 Task:  Explore  Airbnb accommodations near the expo center and corporate facilities for your Plan to  stay for a business expo in Miami, Florida.
Action: Mouse moved to (416, 111)
Screenshot: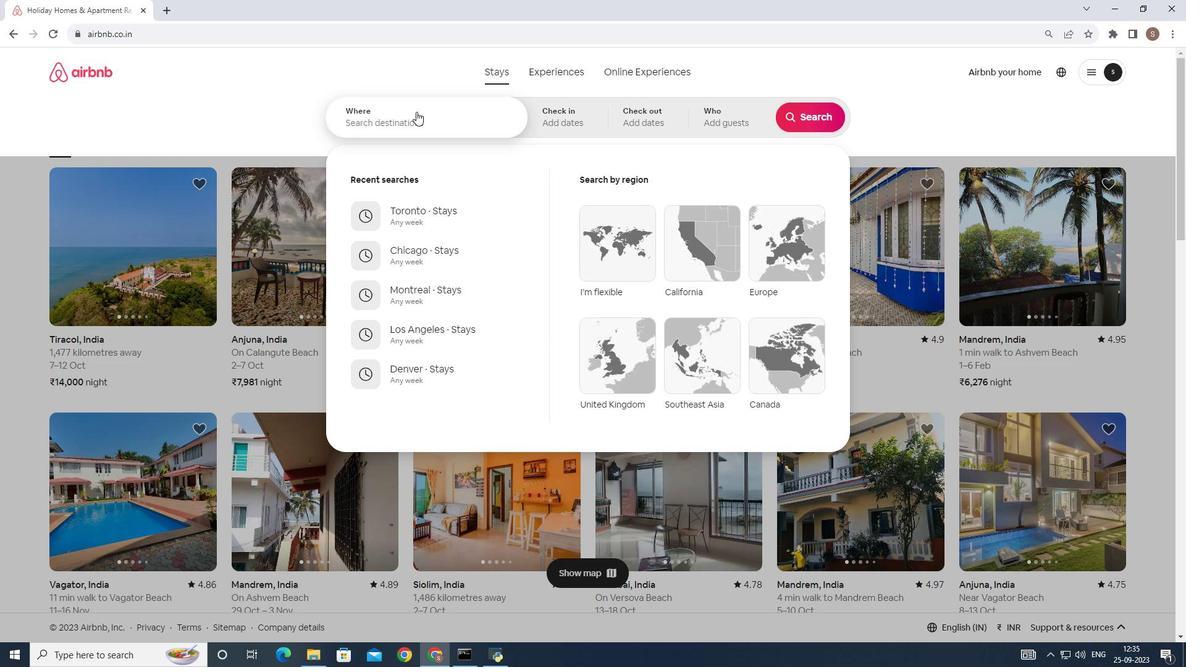 
Action: Mouse pressed left at (416, 111)
Screenshot: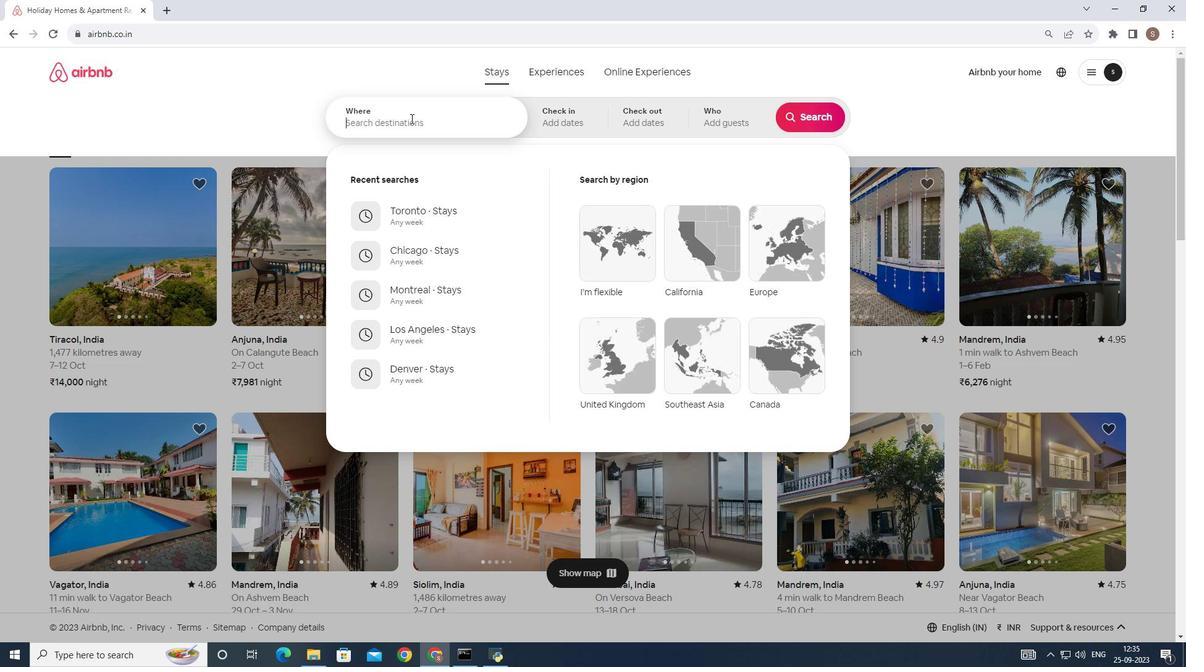 
Action: Mouse moved to (411, 118)
Screenshot: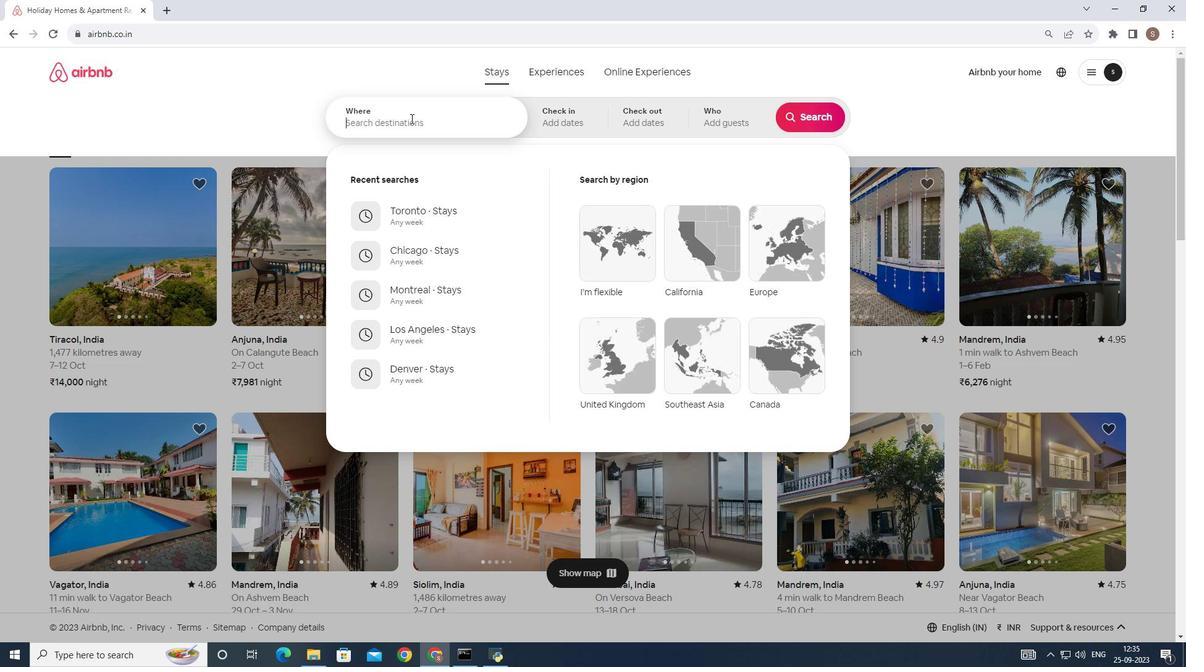 
Action: Key pressed miami
Screenshot: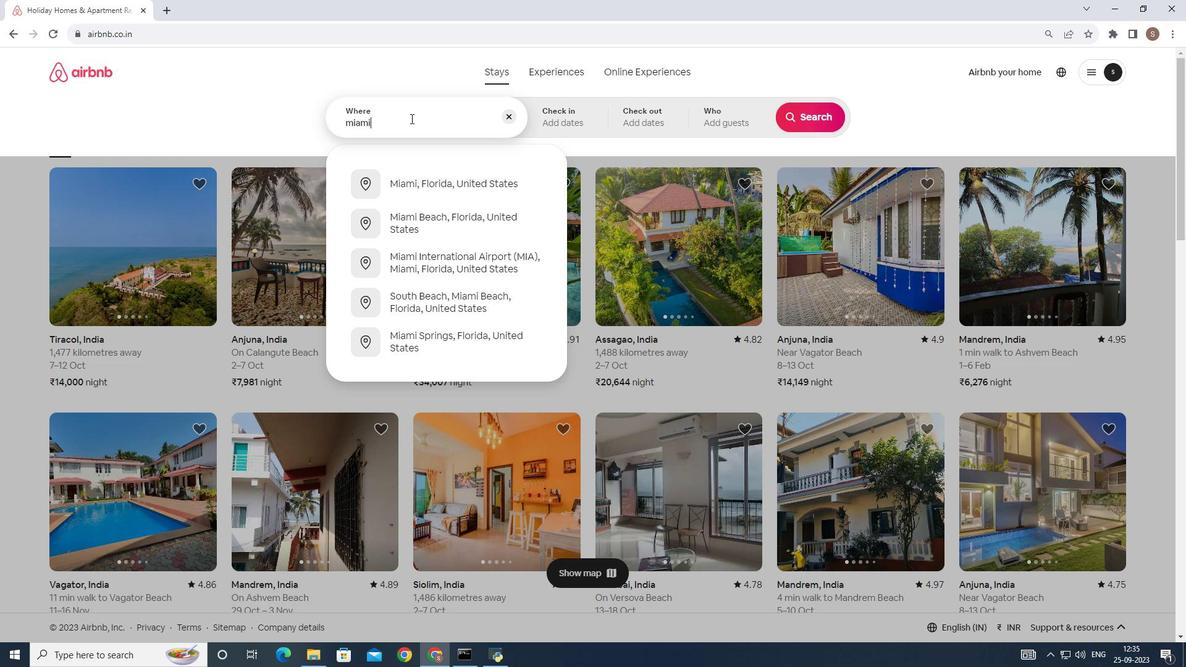 
Action: Mouse moved to (440, 193)
Screenshot: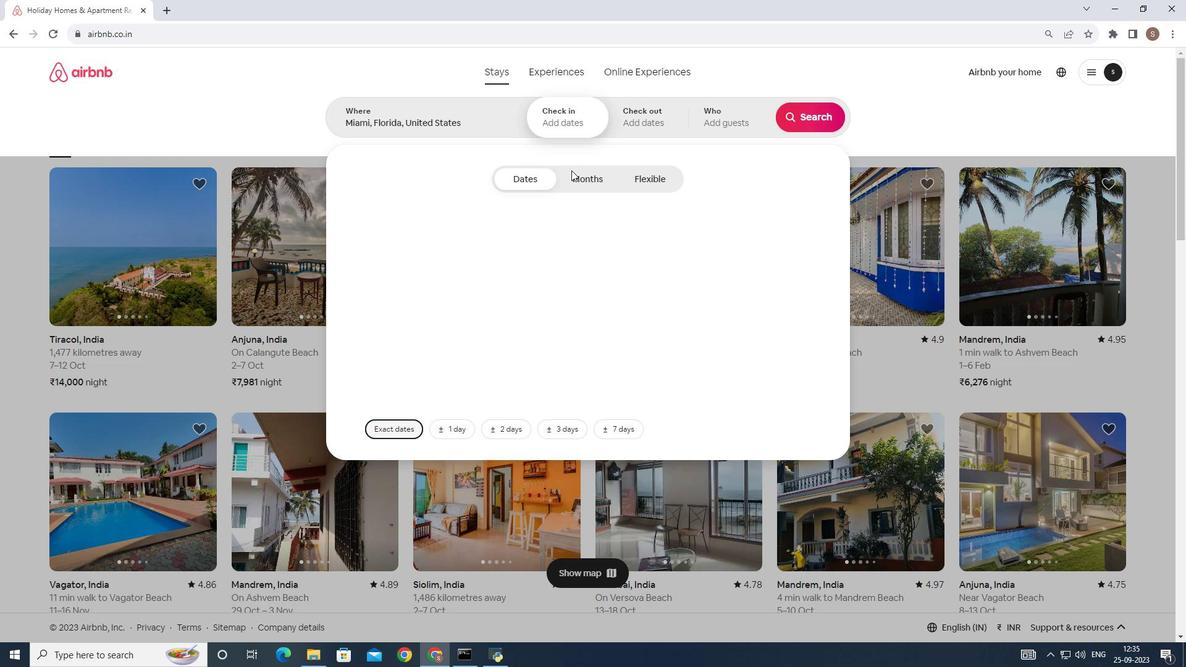 
Action: Mouse pressed left at (440, 193)
Screenshot: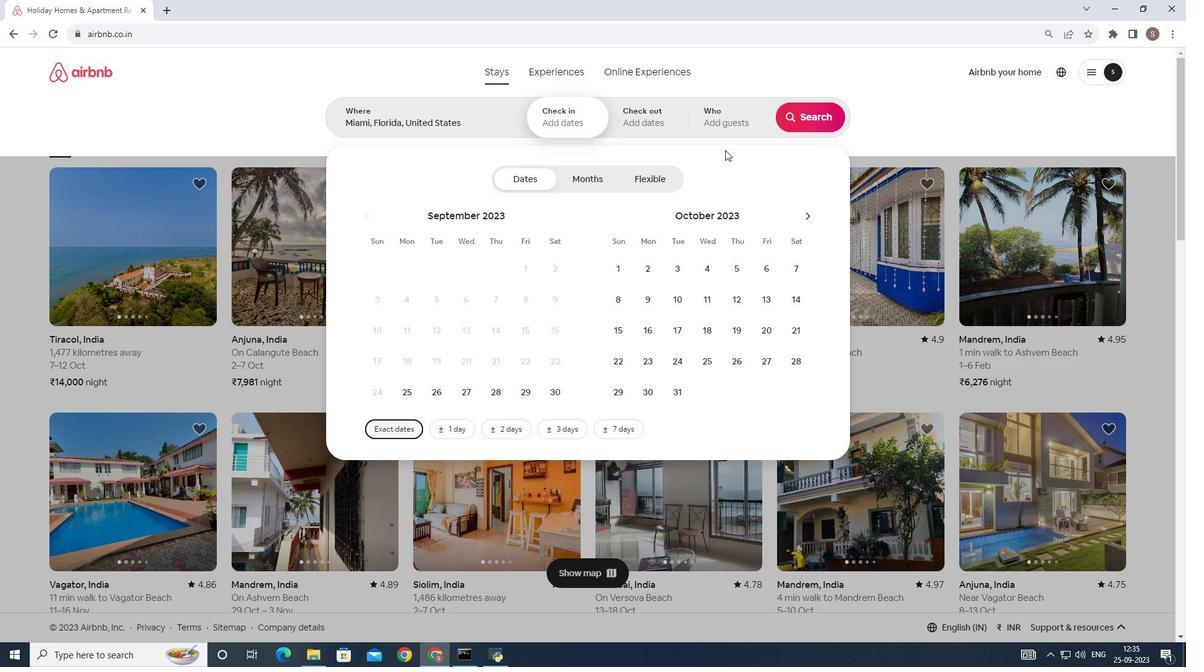 
Action: Mouse moved to (800, 120)
Screenshot: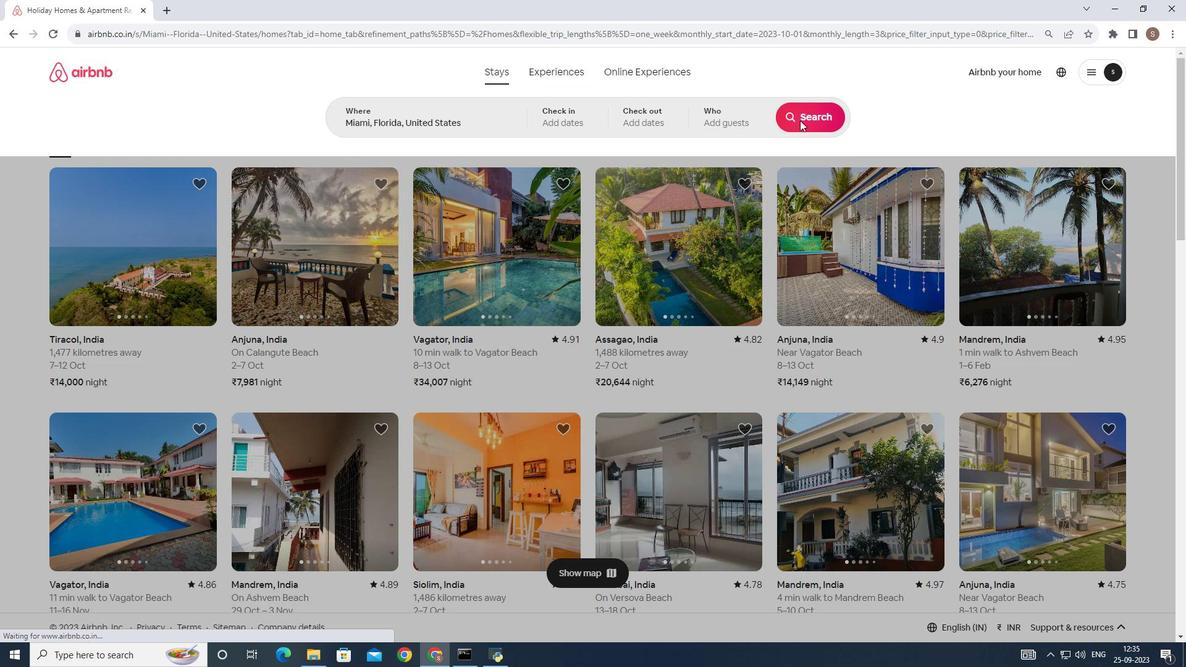 
Action: Mouse pressed left at (800, 120)
Screenshot: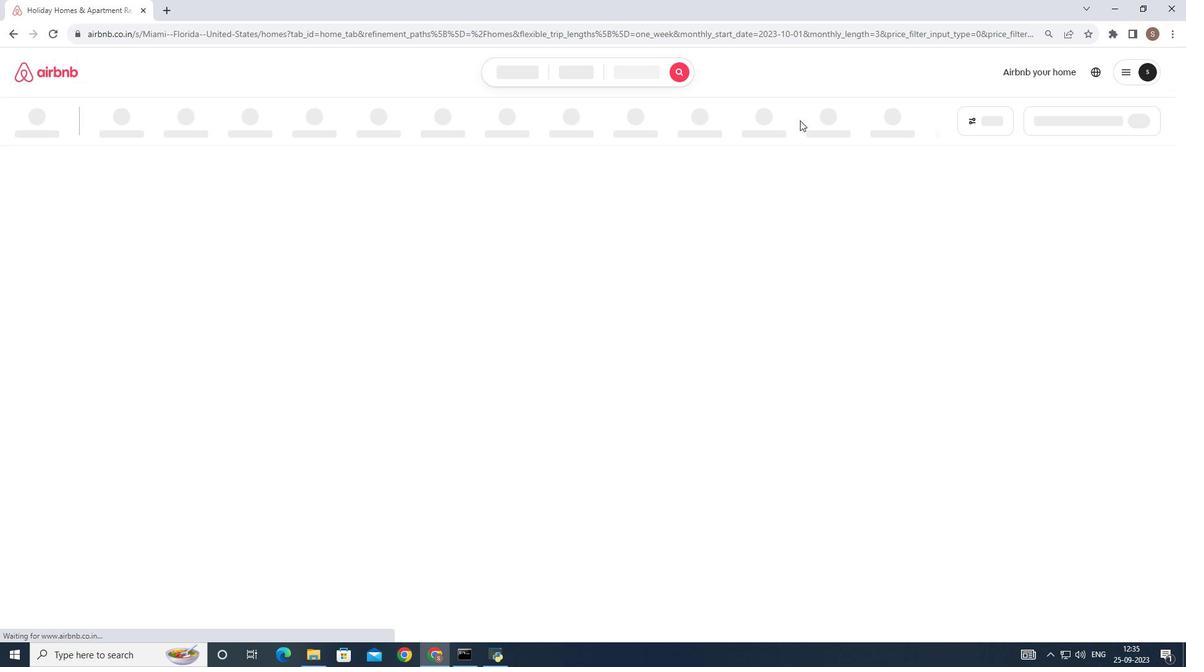 
Action: Mouse moved to (397, 122)
Screenshot: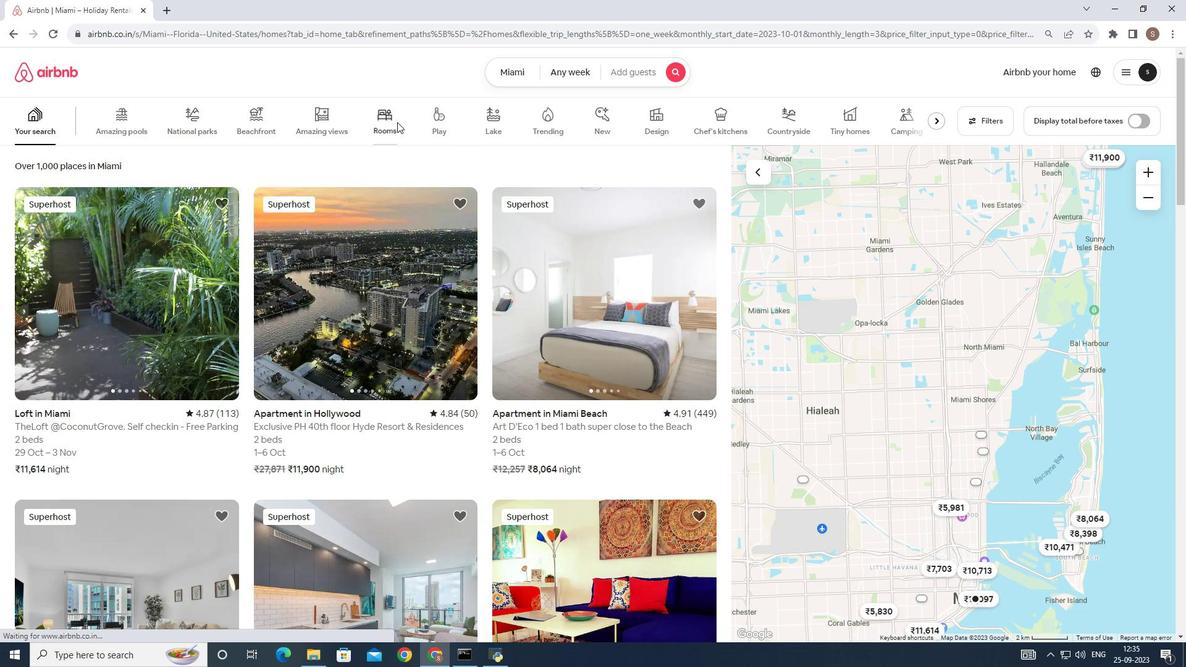 
Action: Mouse pressed left at (397, 122)
Screenshot: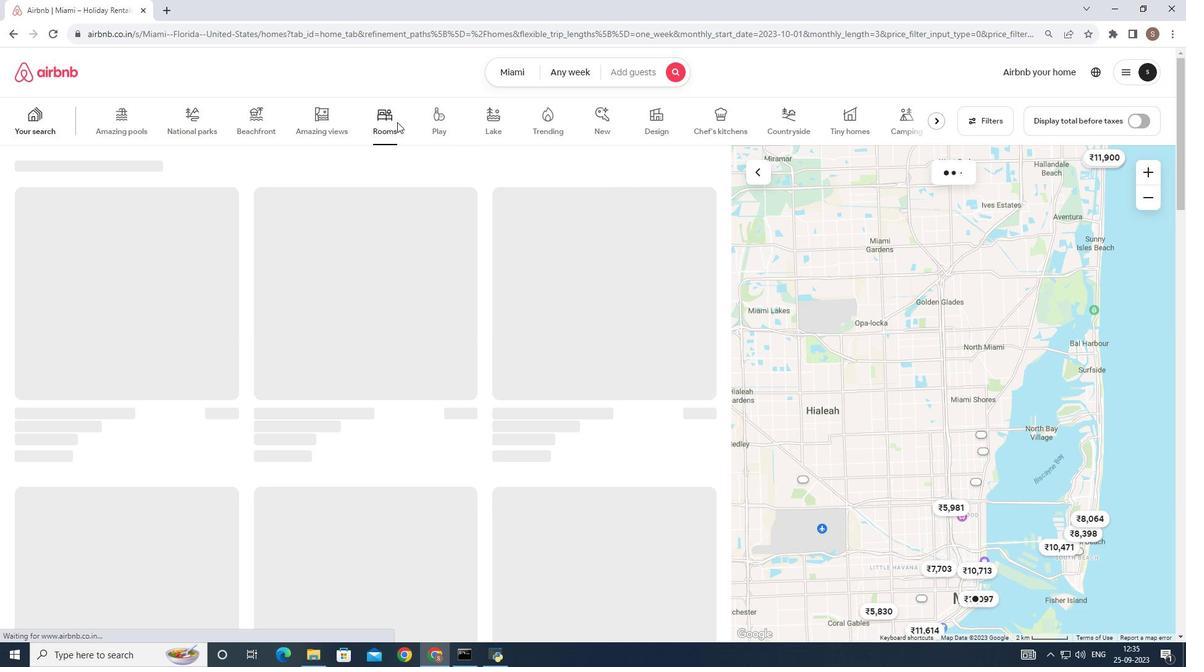
Action: Mouse moved to (361, 345)
Screenshot: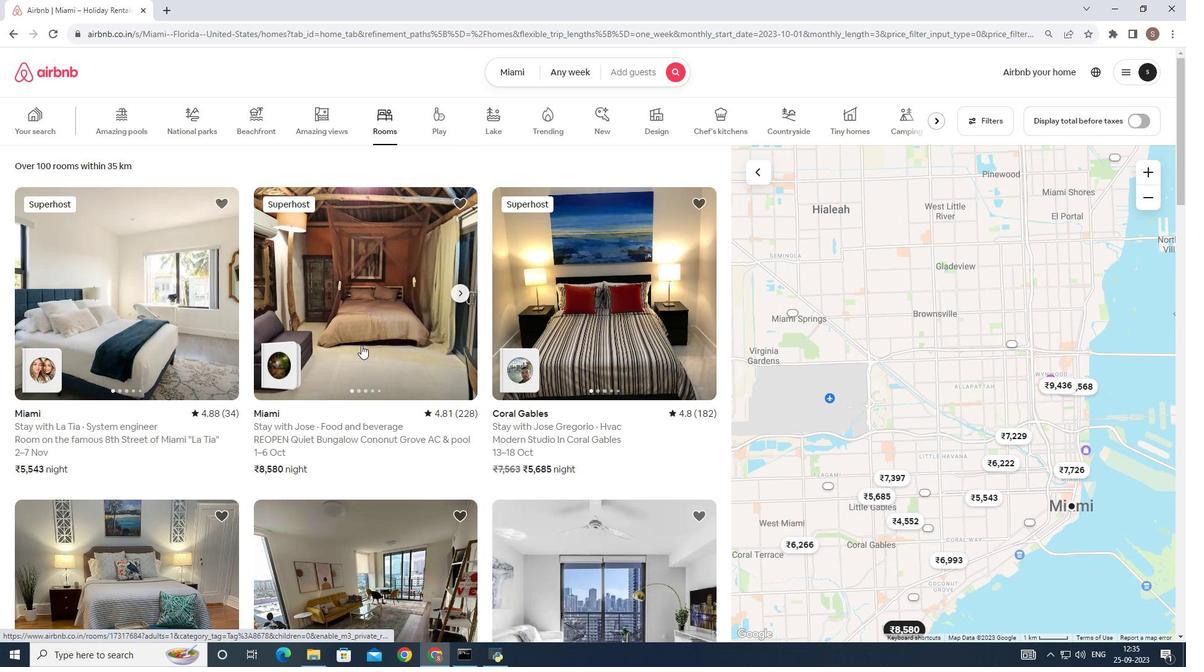 
Action: Mouse scrolled (361, 344) with delta (0, 0)
Screenshot: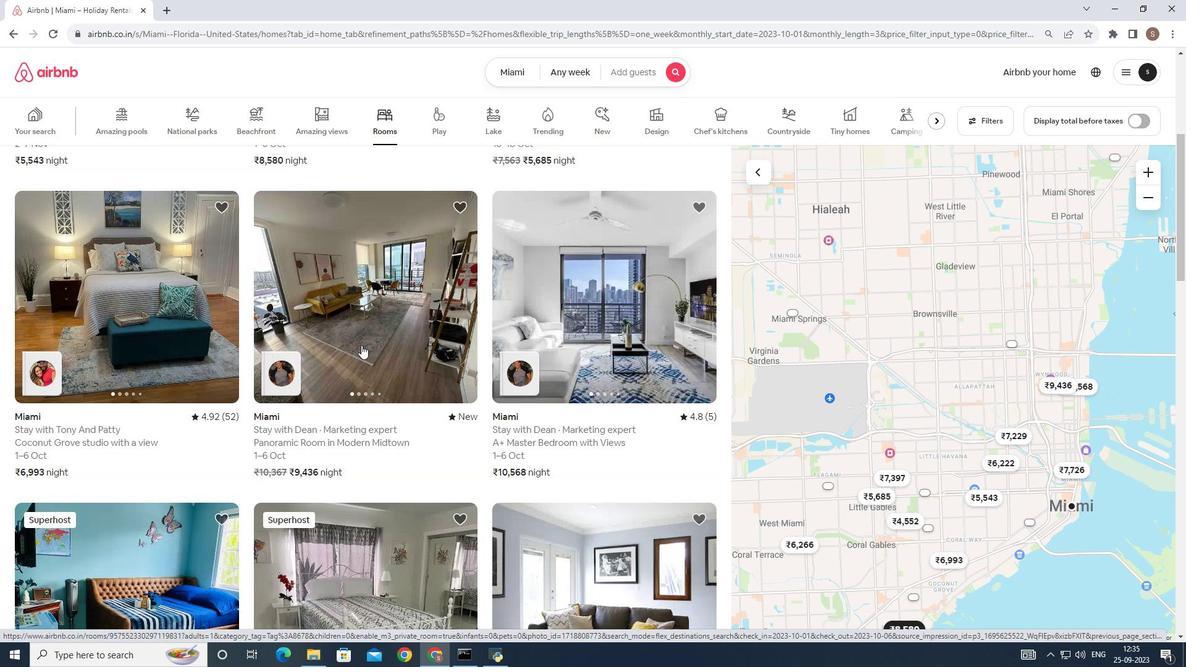 
Action: Mouse scrolled (361, 344) with delta (0, 0)
Screenshot: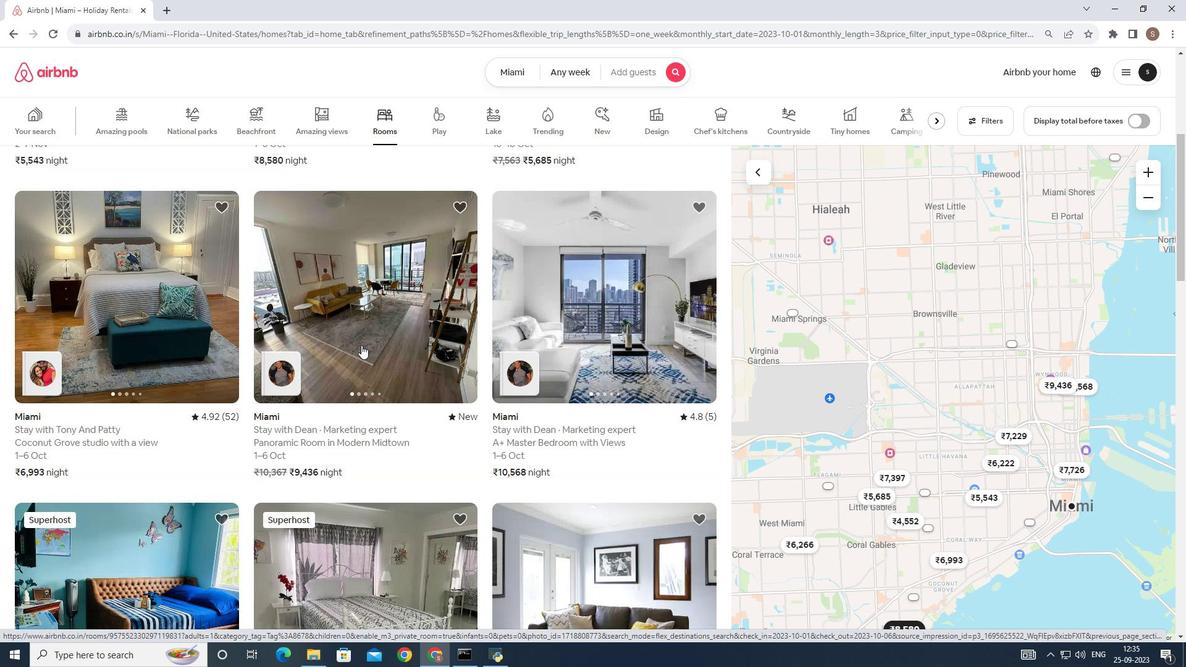 
Action: Mouse scrolled (361, 344) with delta (0, 0)
Screenshot: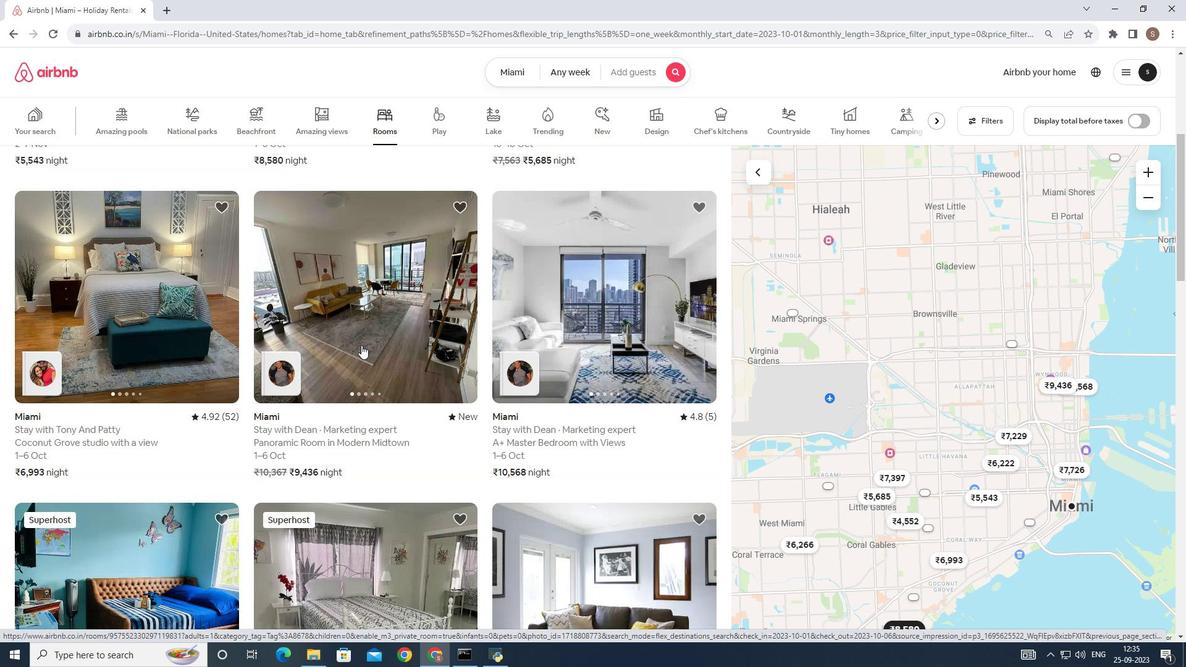 
Action: Mouse scrolled (361, 344) with delta (0, 0)
Screenshot: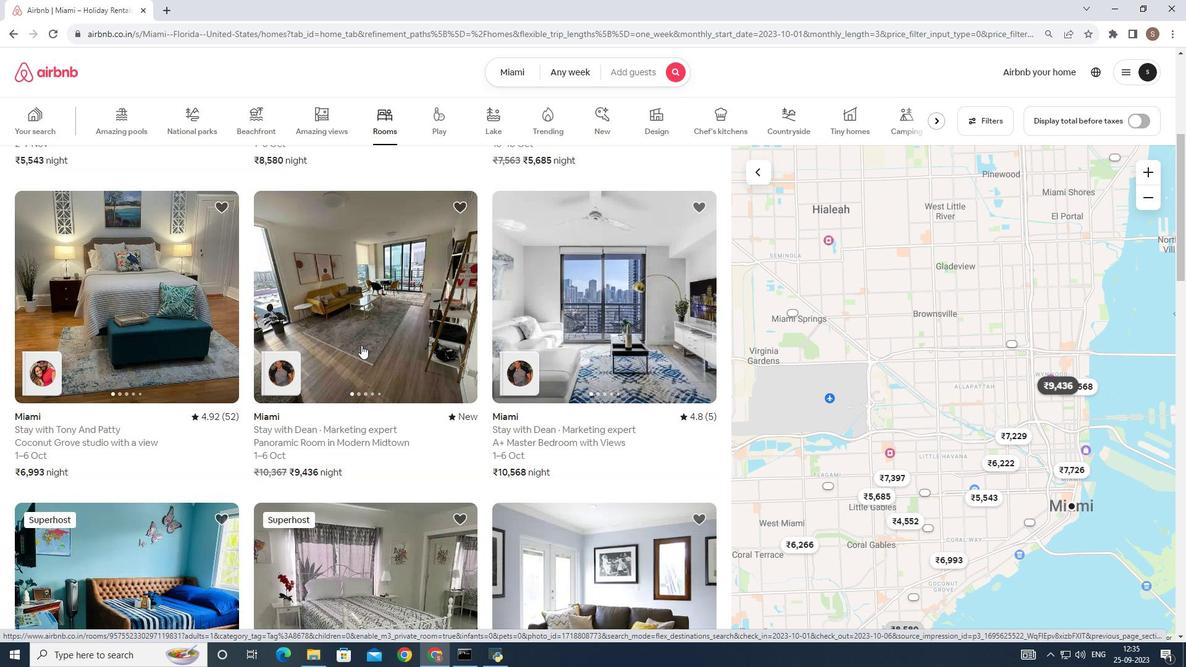 
Action: Mouse scrolled (361, 344) with delta (0, 0)
Screenshot: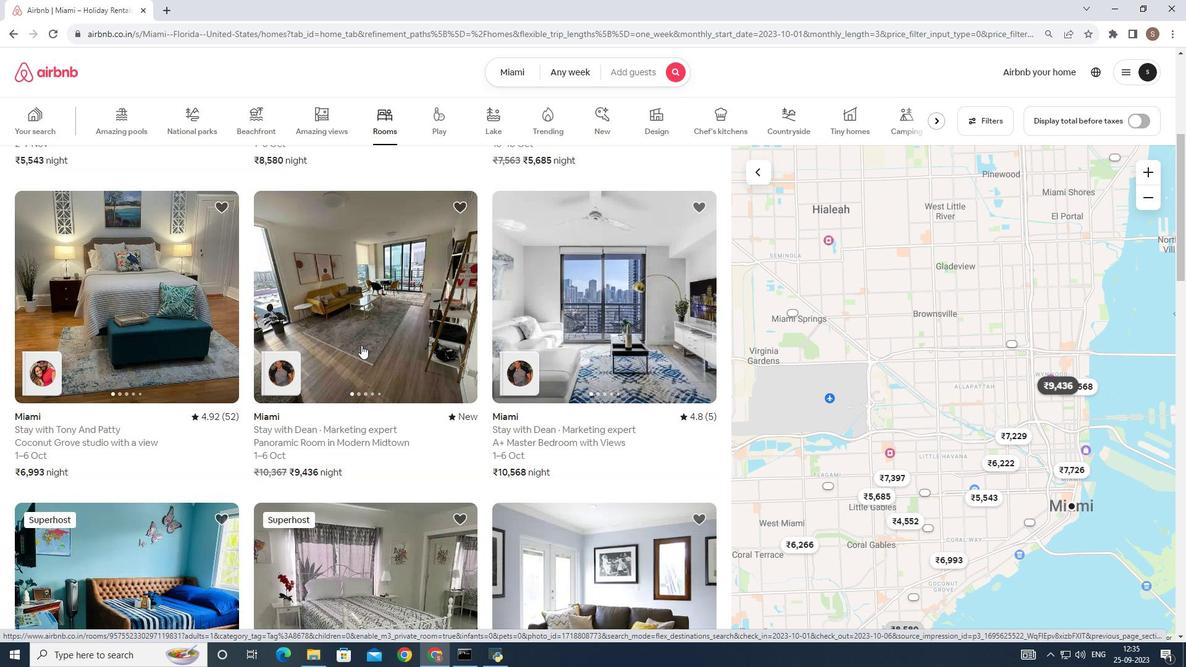 
Action: Mouse moved to (560, 339)
Screenshot: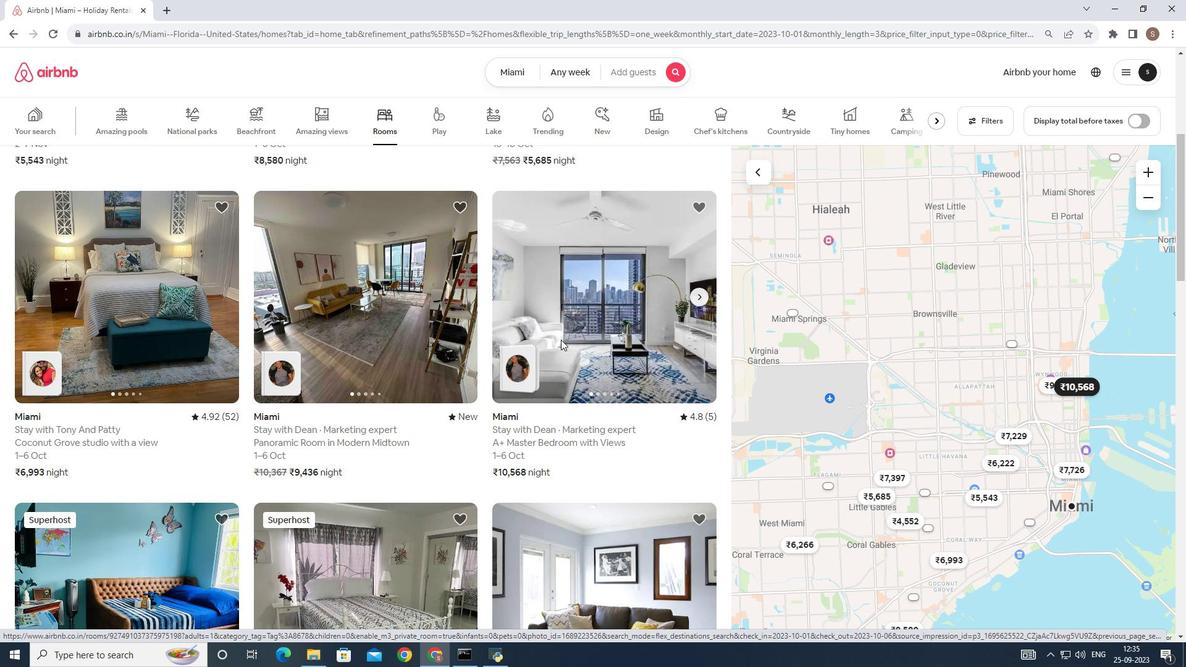 
Action: Mouse pressed left at (560, 339)
Screenshot: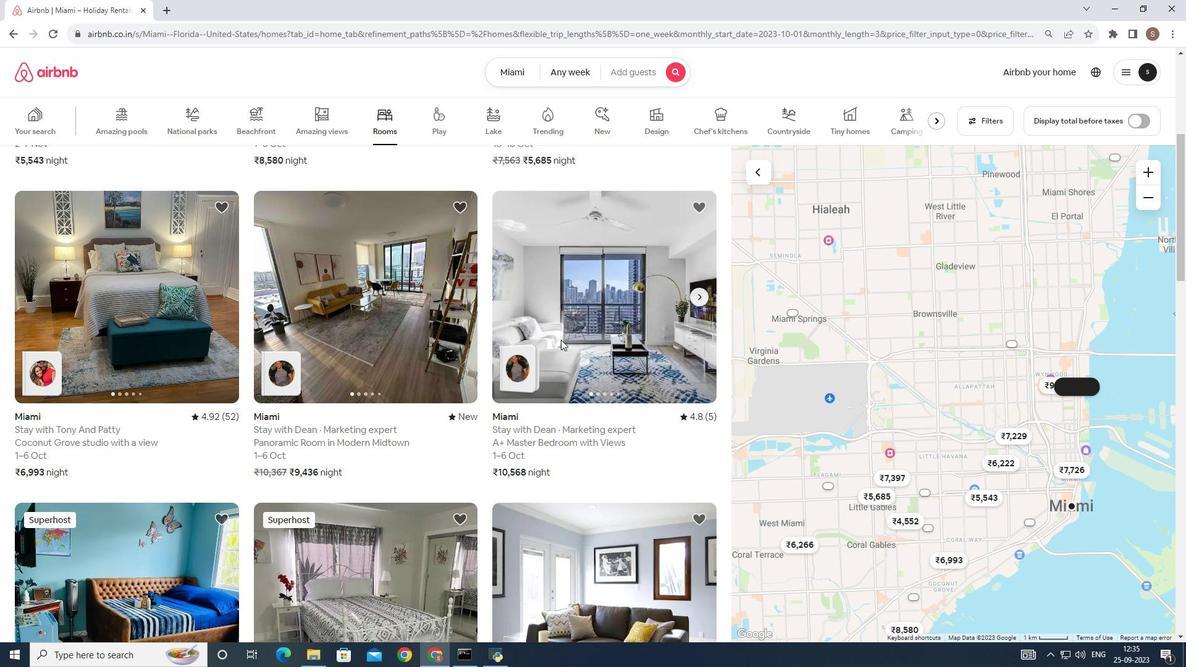 
Action: Mouse moved to (404, 358)
Screenshot: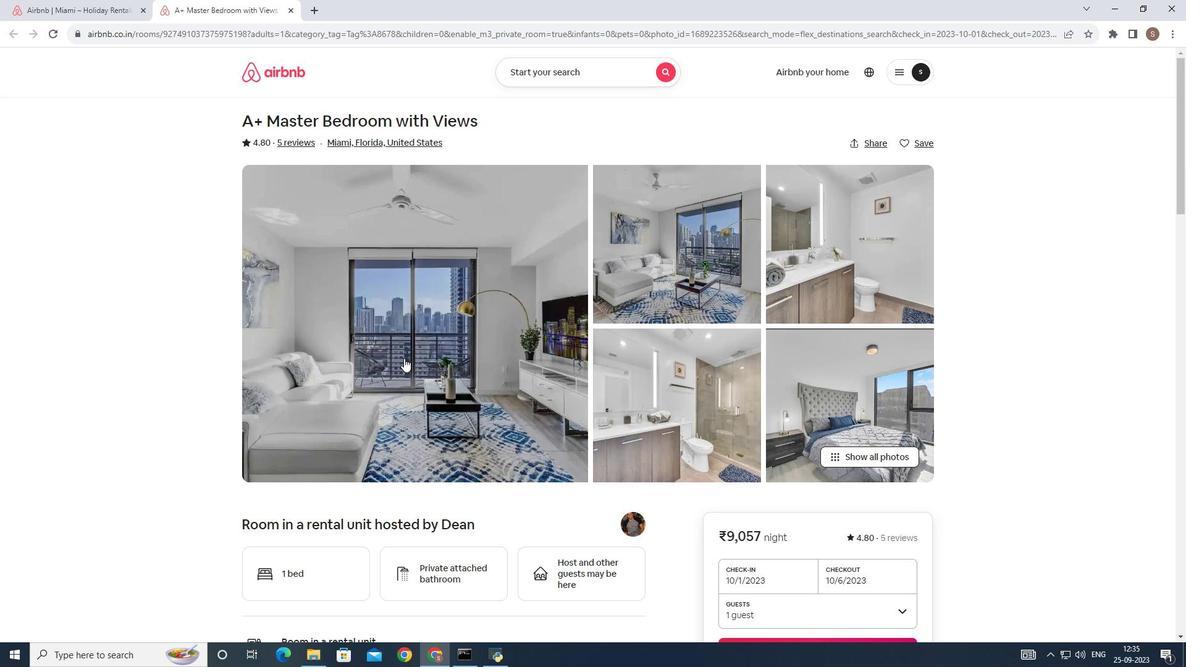 
Action: Mouse scrolled (404, 357) with delta (0, 0)
Screenshot: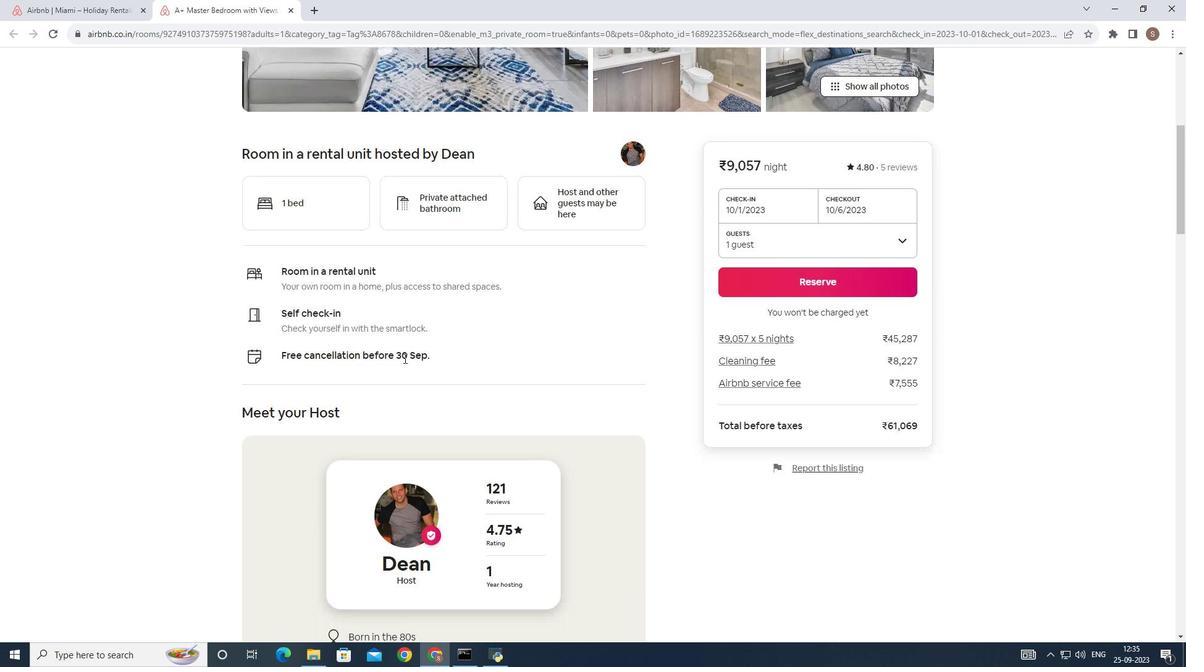 
Action: Mouse scrolled (404, 357) with delta (0, 0)
Screenshot: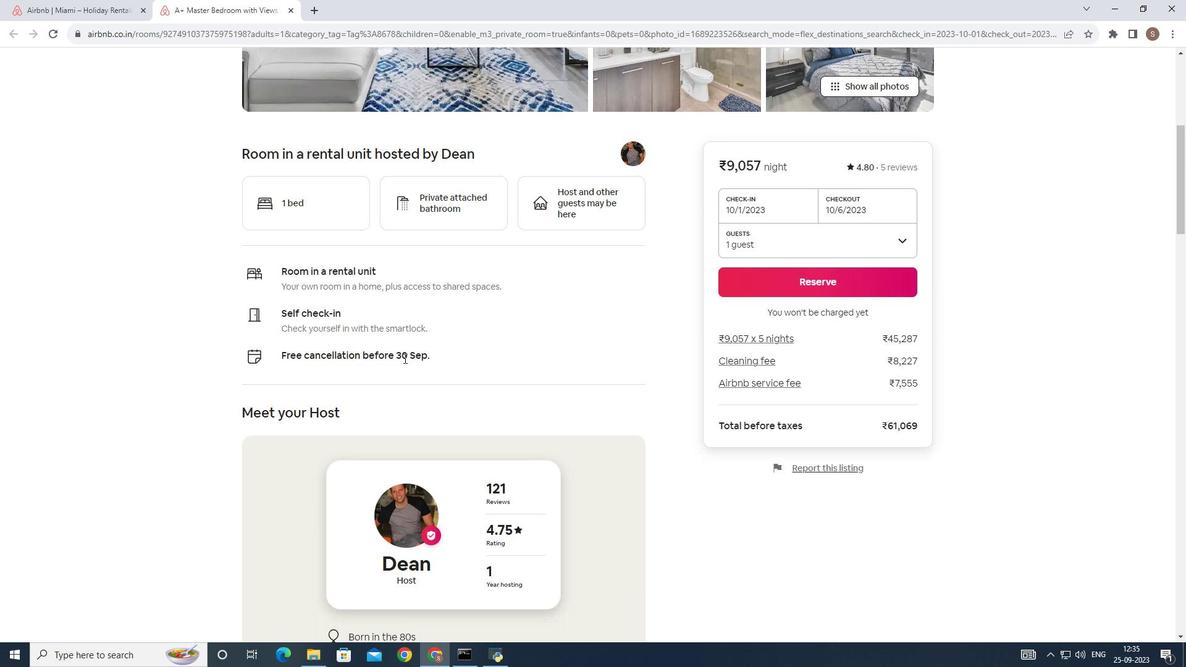 
Action: Mouse scrolled (404, 357) with delta (0, 0)
Screenshot: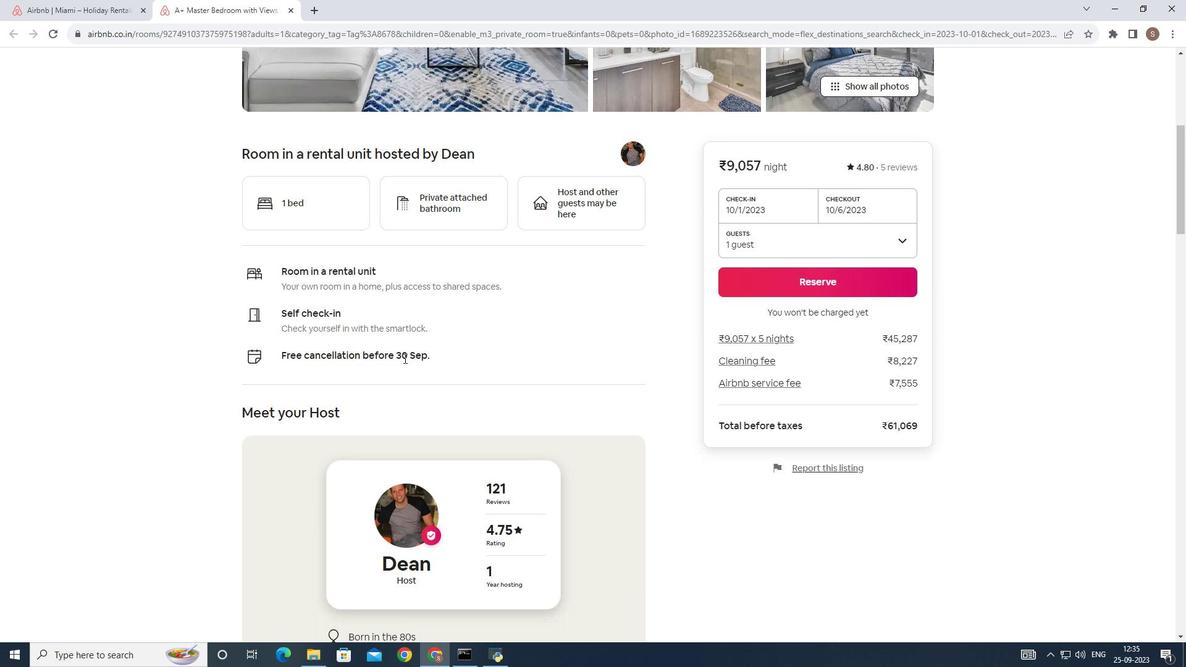 
Action: Mouse scrolled (404, 357) with delta (0, 0)
Screenshot: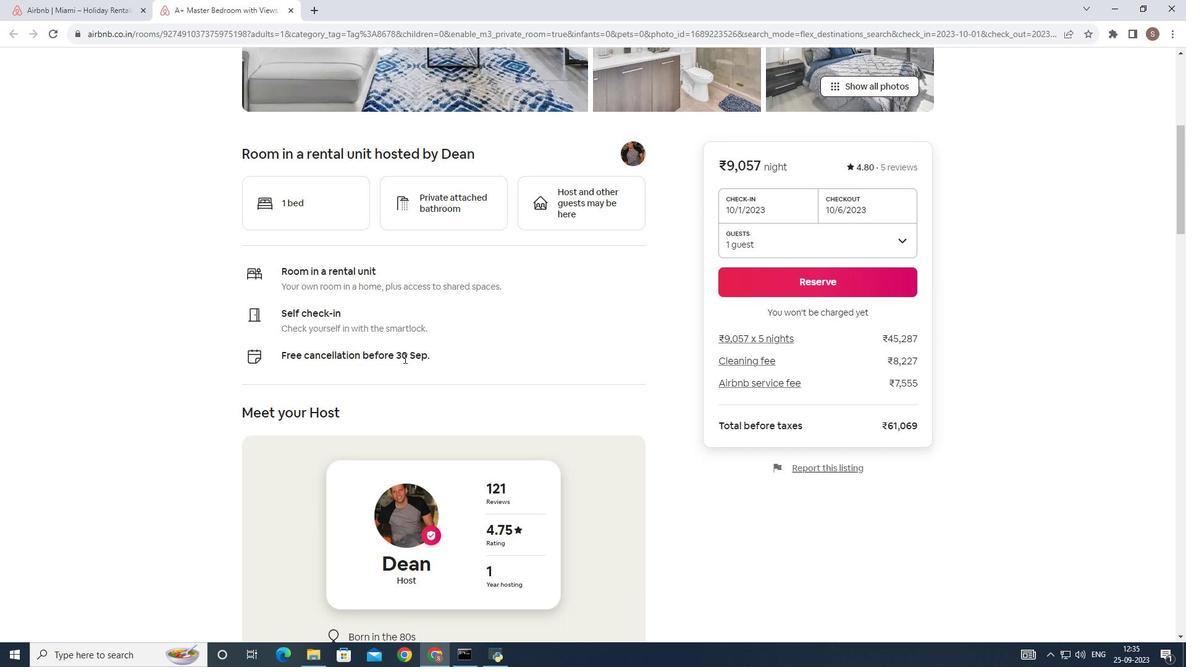 
Action: Mouse scrolled (404, 357) with delta (0, 0)
Screenshot: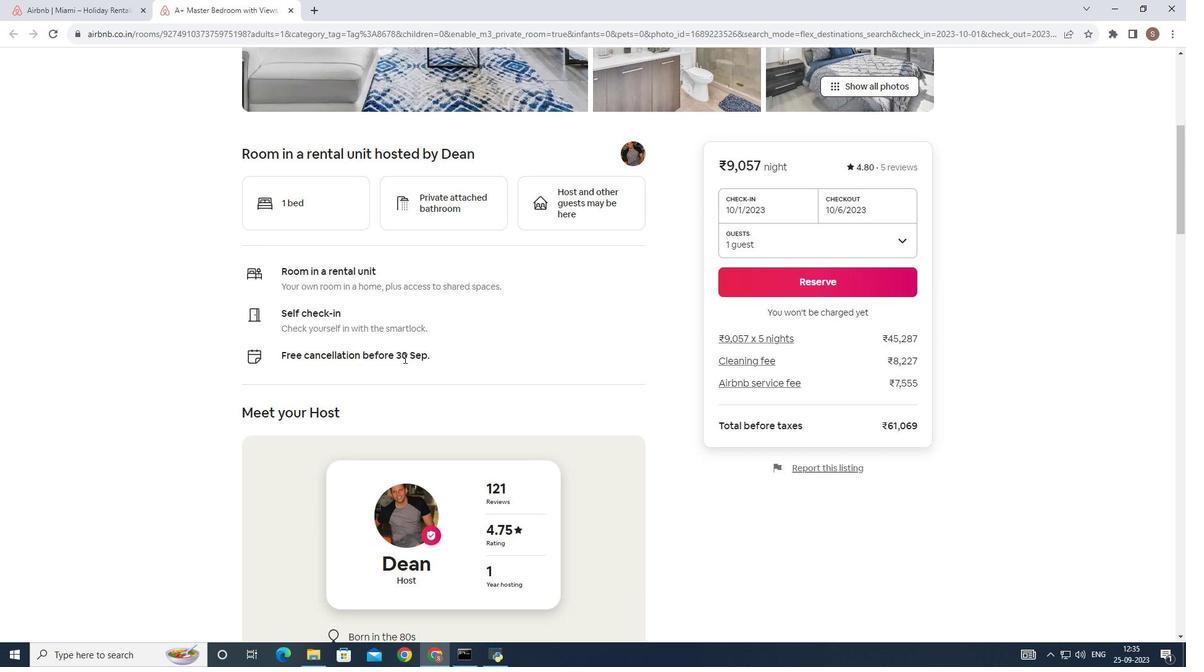 
Action: Mouse scrolled (404, 357) with delta (0, 0)
Screenshot: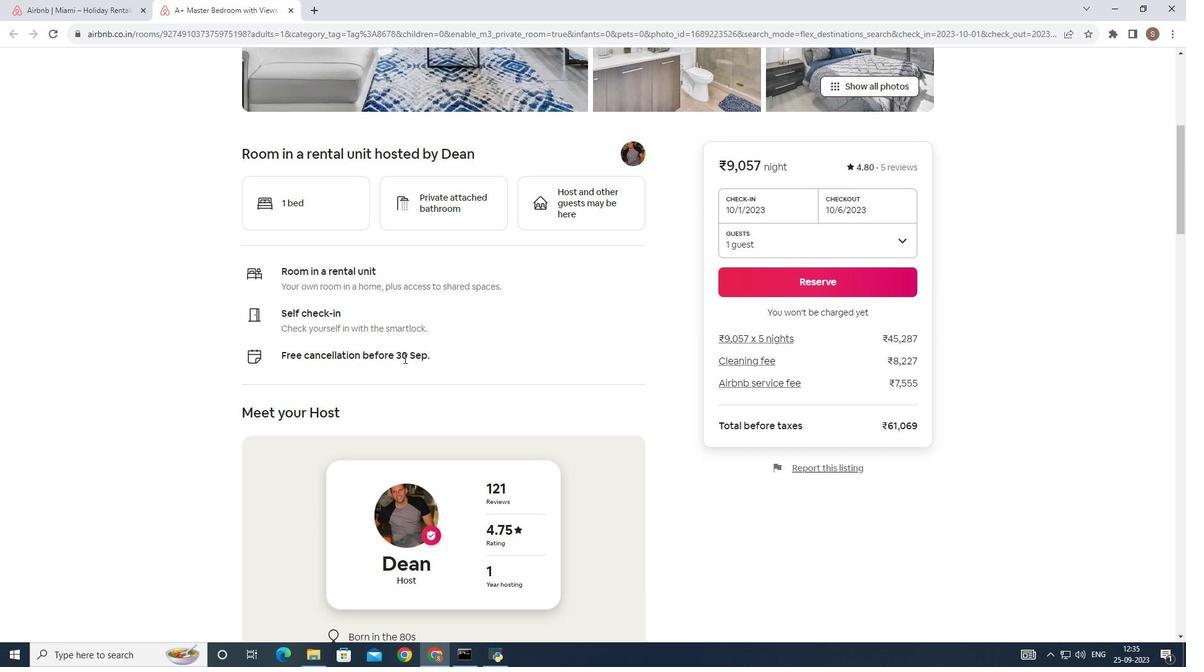 
Action: Mouse scrolled (404, 357) with delta (0, 0)
Screenshot: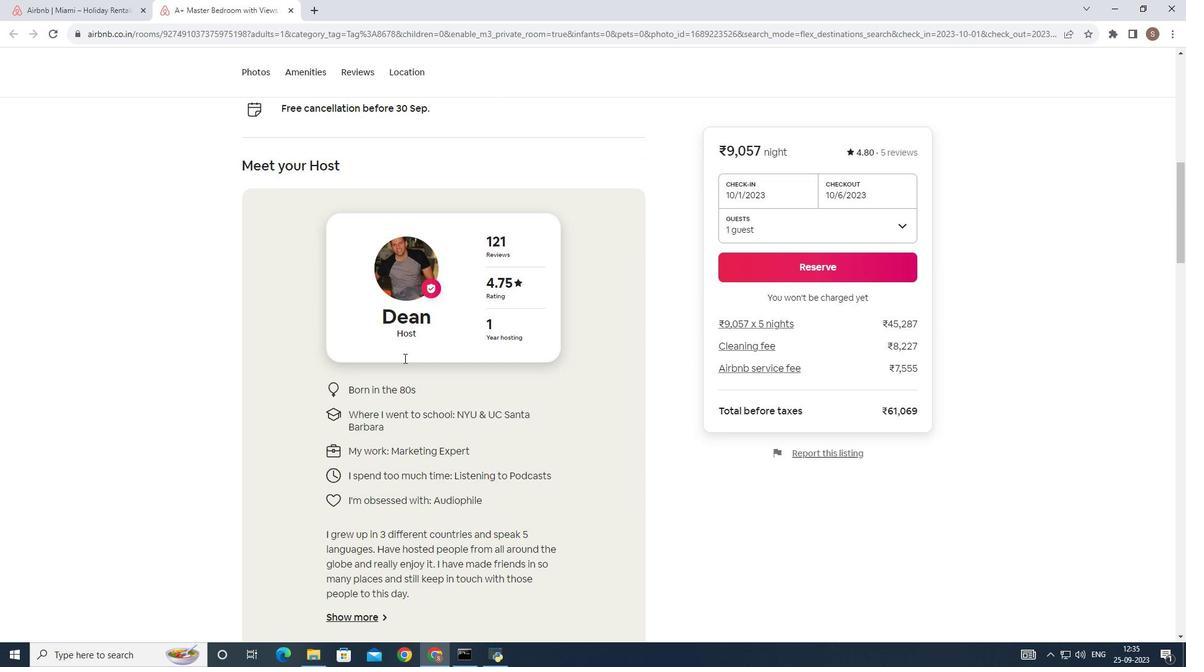 
Action: Mouse scrolled (404, 357) with delta (0, 0)
Screenshot: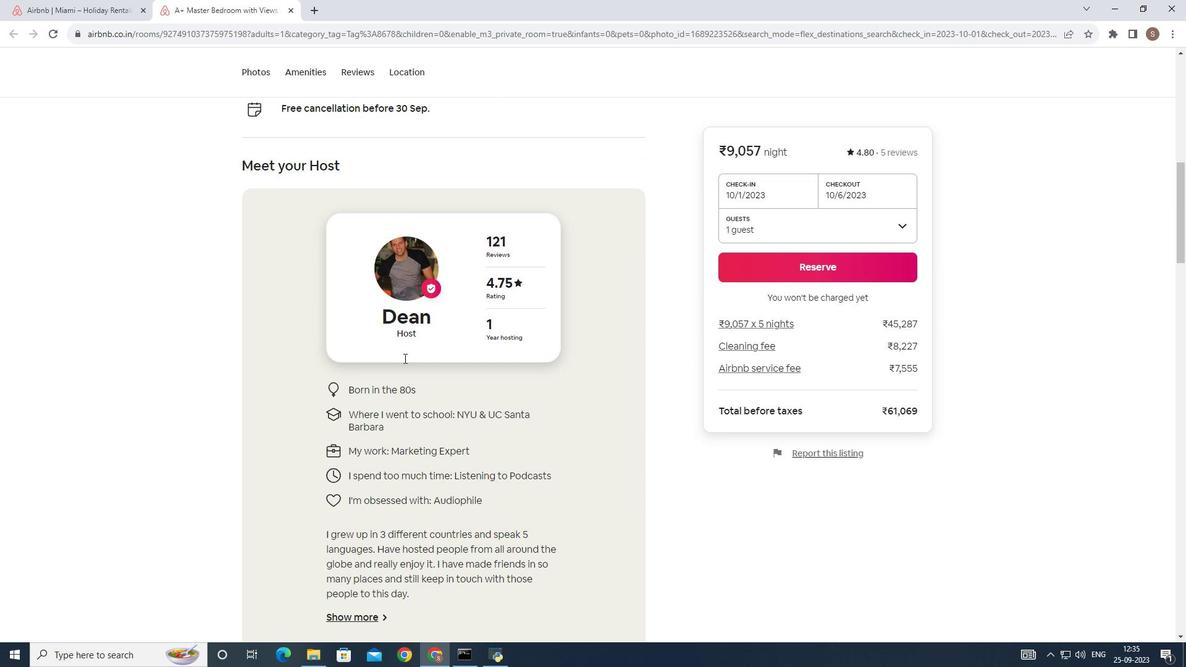 
Action: Mouse scrolled (404, 357) with delta (0, 0)
Screenshot: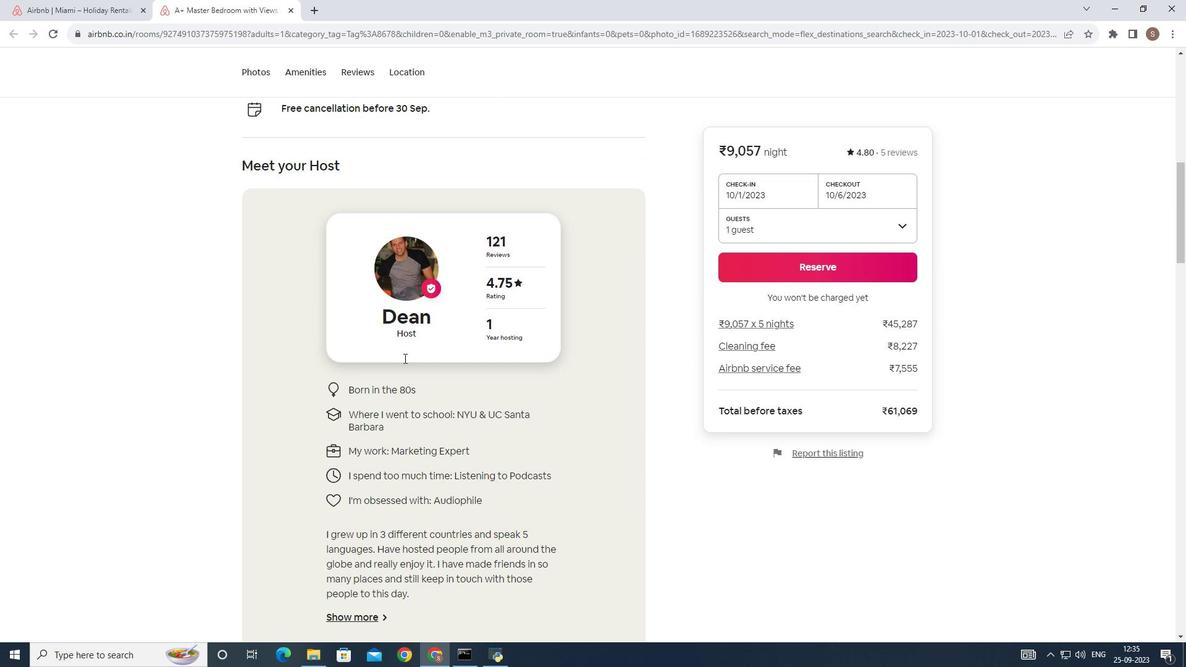 
Action: Mouse scrolled (404, 357) with delta (0, 0)
Screenshot: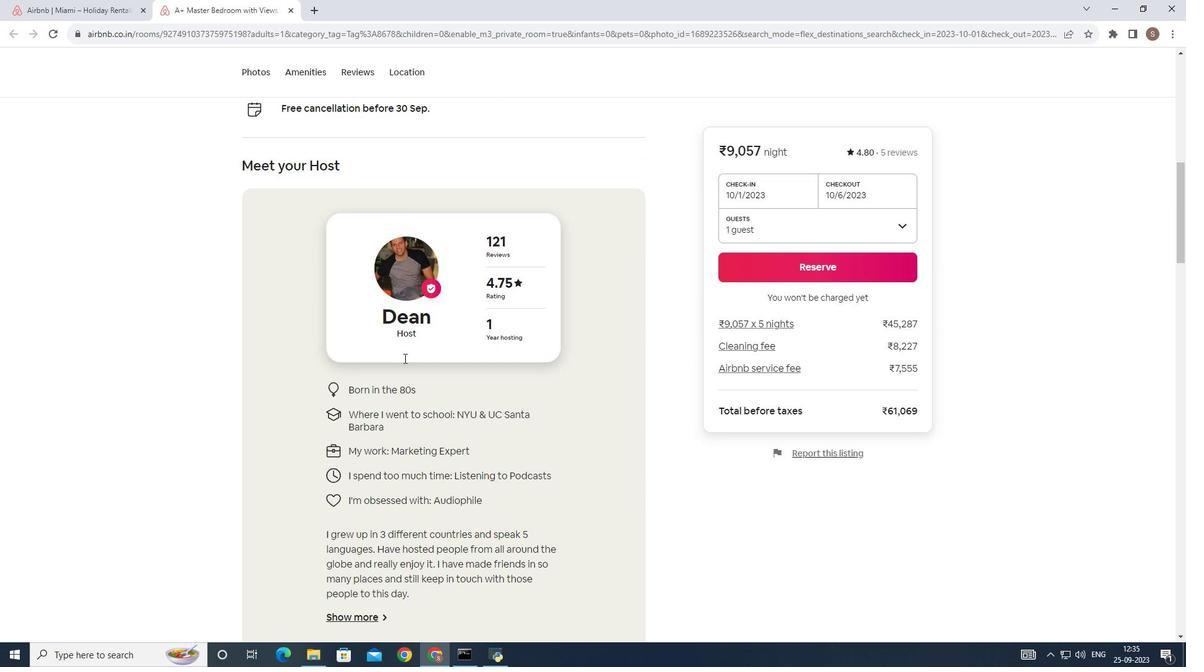 
Action: Mouse scrolled (404, 357) with delta (0, 0)
Screenshot: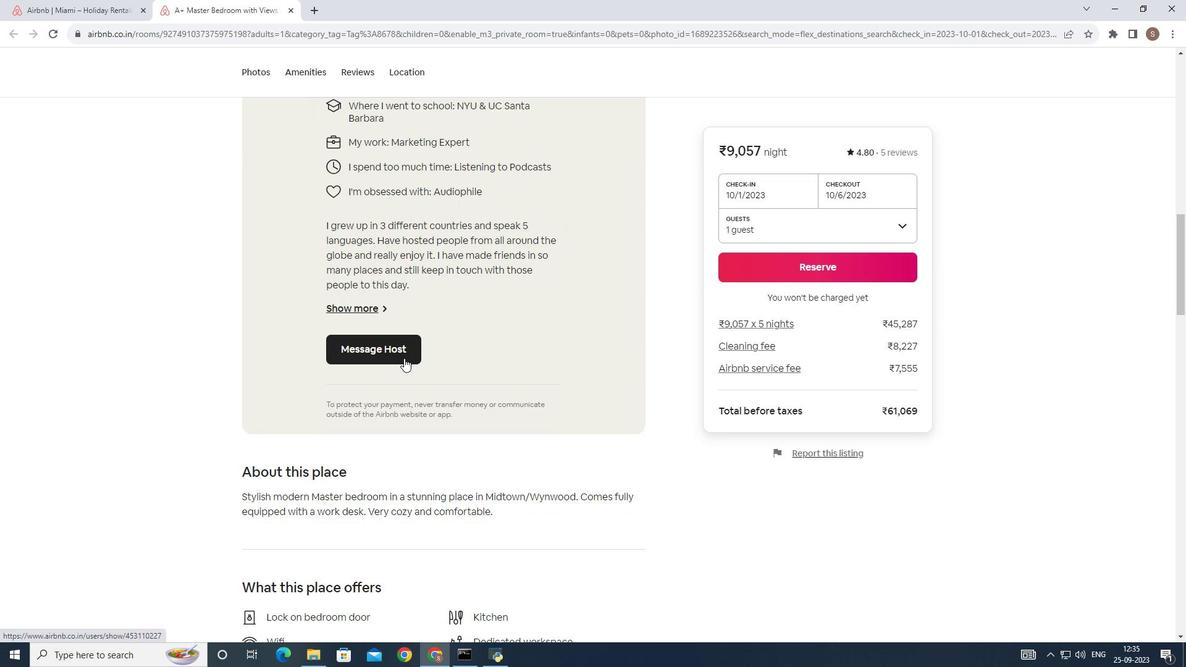 
Action: Mouse scrolled (404, 357) with delta (0, 0)
Screenshot: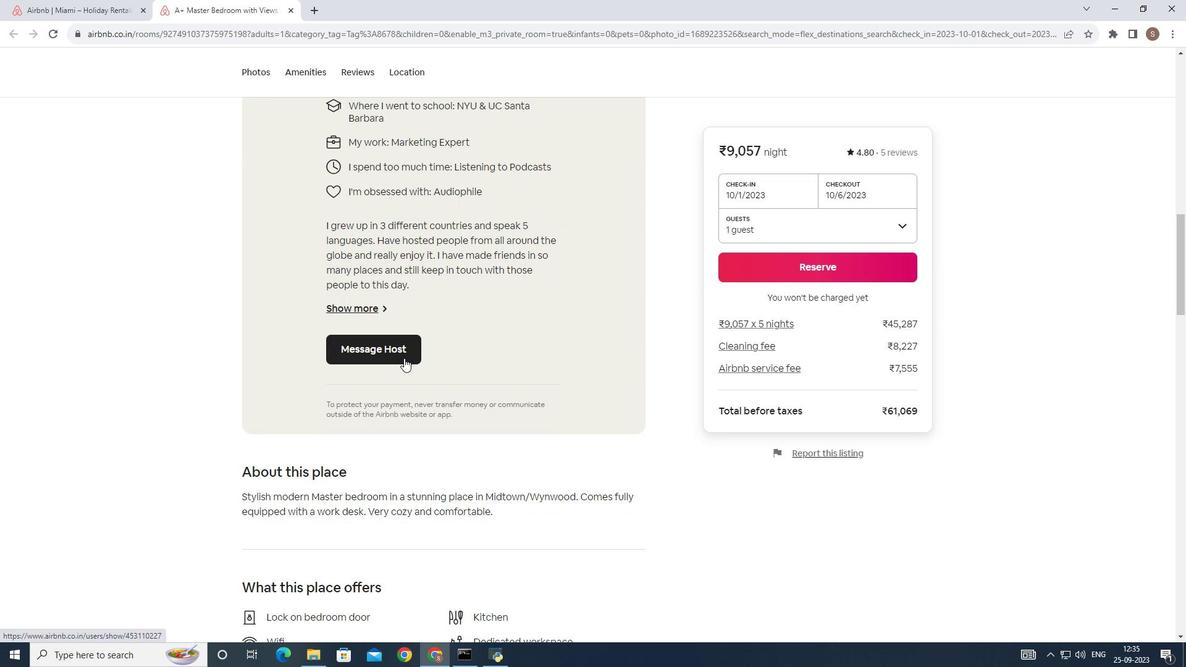 
Action: Mouse scrolled (404, 357) with delta (0, 0)
Screenshot: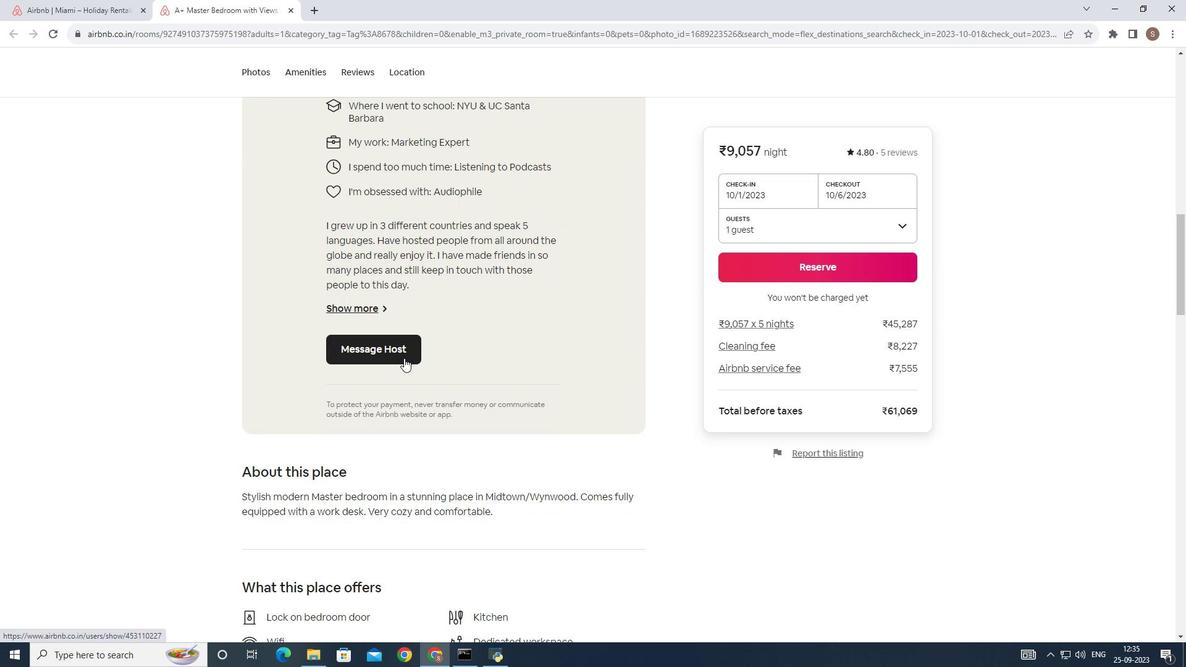 
Action: Mouse scrolled (404, 357) with delta (0, 0)
Screenshot: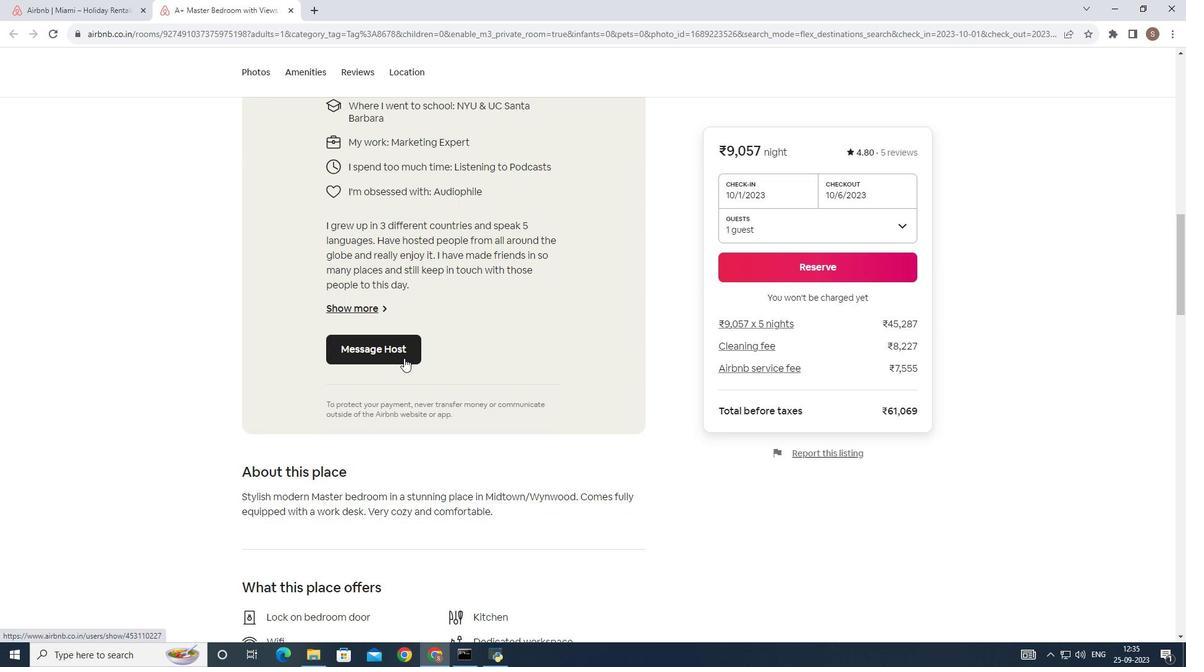 
Action: Mouse scrolled (404, 357) with delta (0, 0)
Screenshot: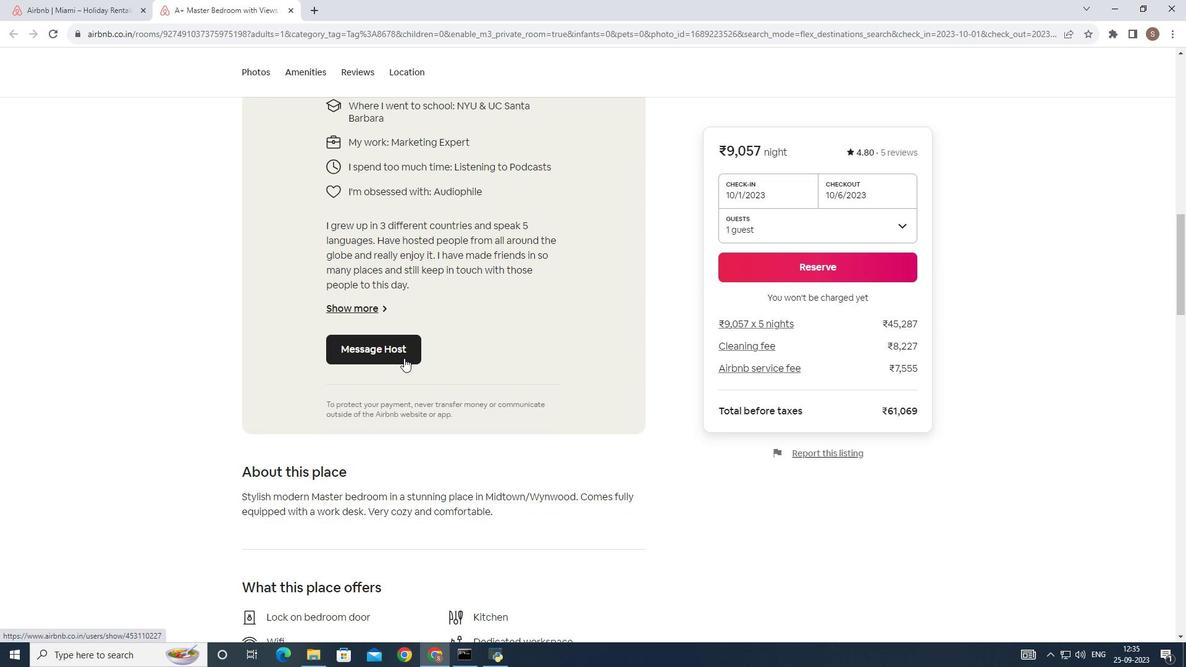 
Action: Mouse scrolled (404, 357) with delta (0, 0)
Screenshot: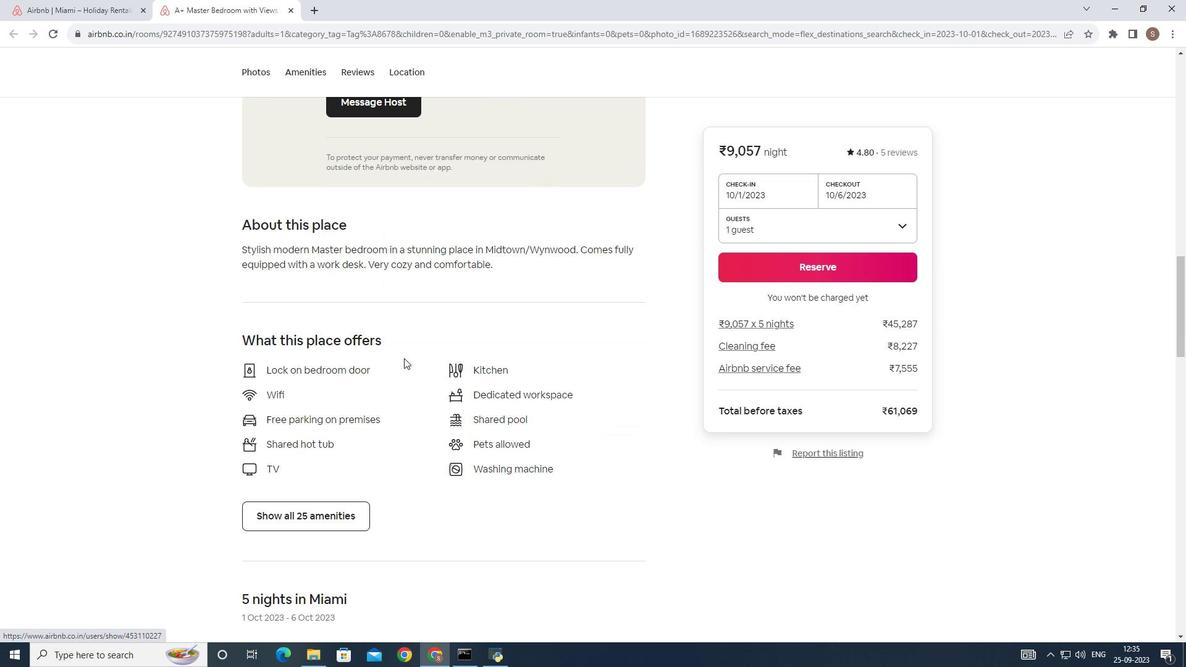 
Action: Mouse scrolled (404, 357) with delta (0, 0)
Screenshot: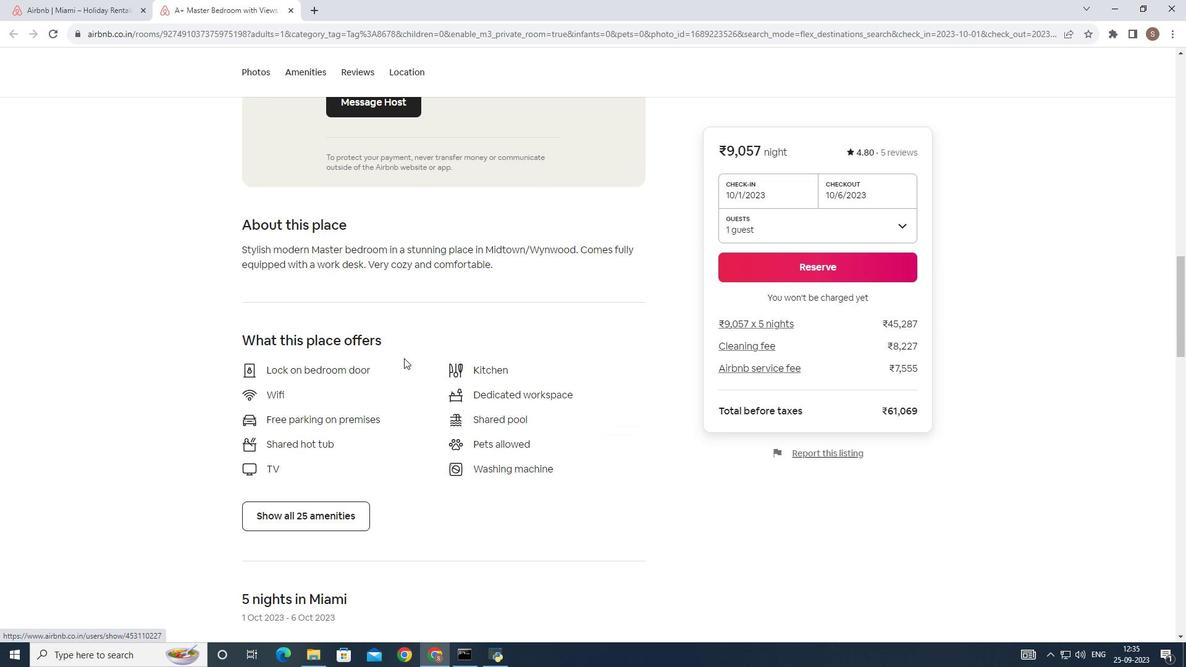 
Action: Mouse scrolled (404, 357) with delta (0, 0)
Screenshot: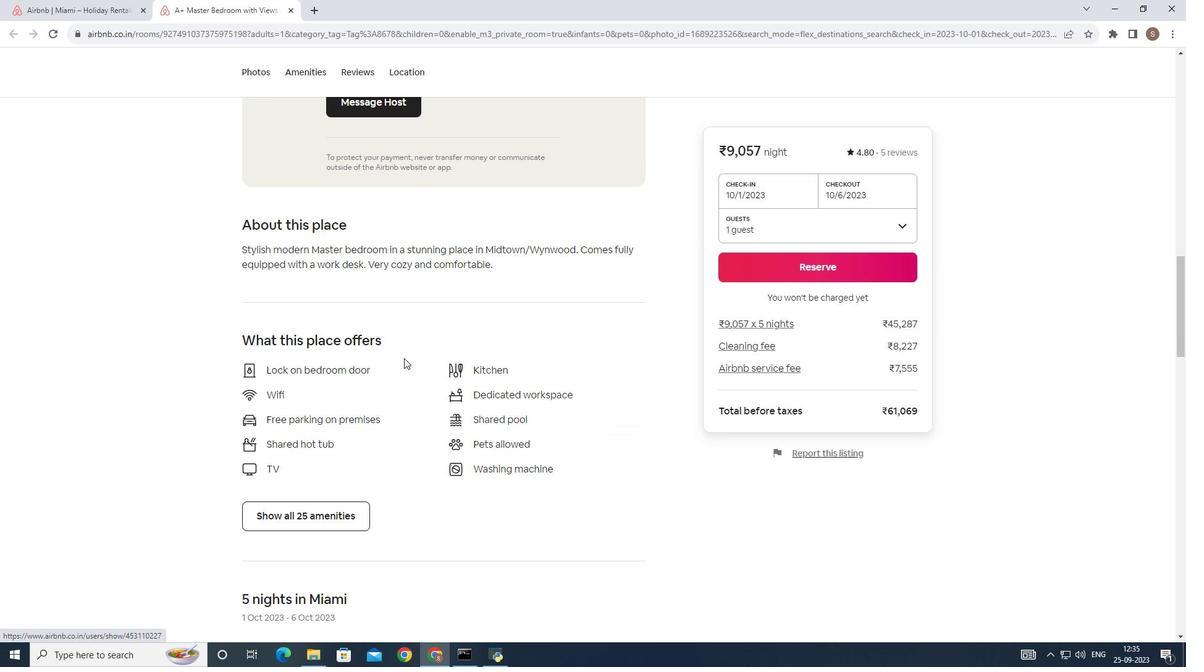 
Action: Mouse scrolled (404, 357) with delta (0, 0)
Screenshot: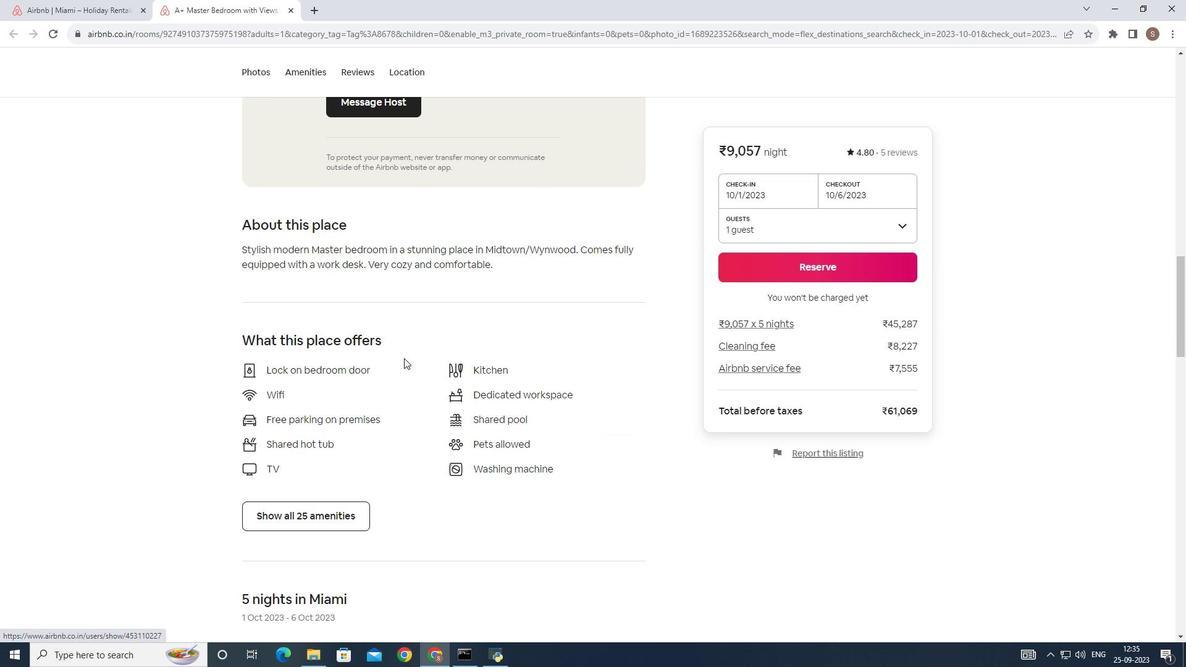 
Action: Mouse moved to (287, 489)
Screenshot: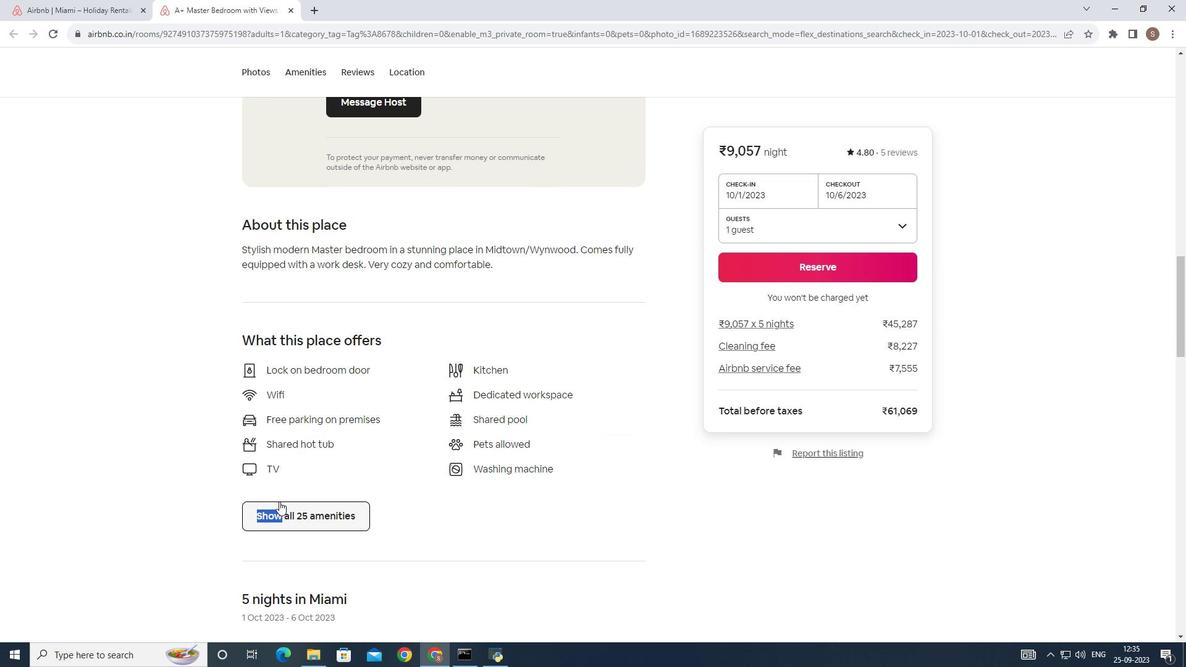 
Action: Mouse pressed left at (287, 489)
Screenshot: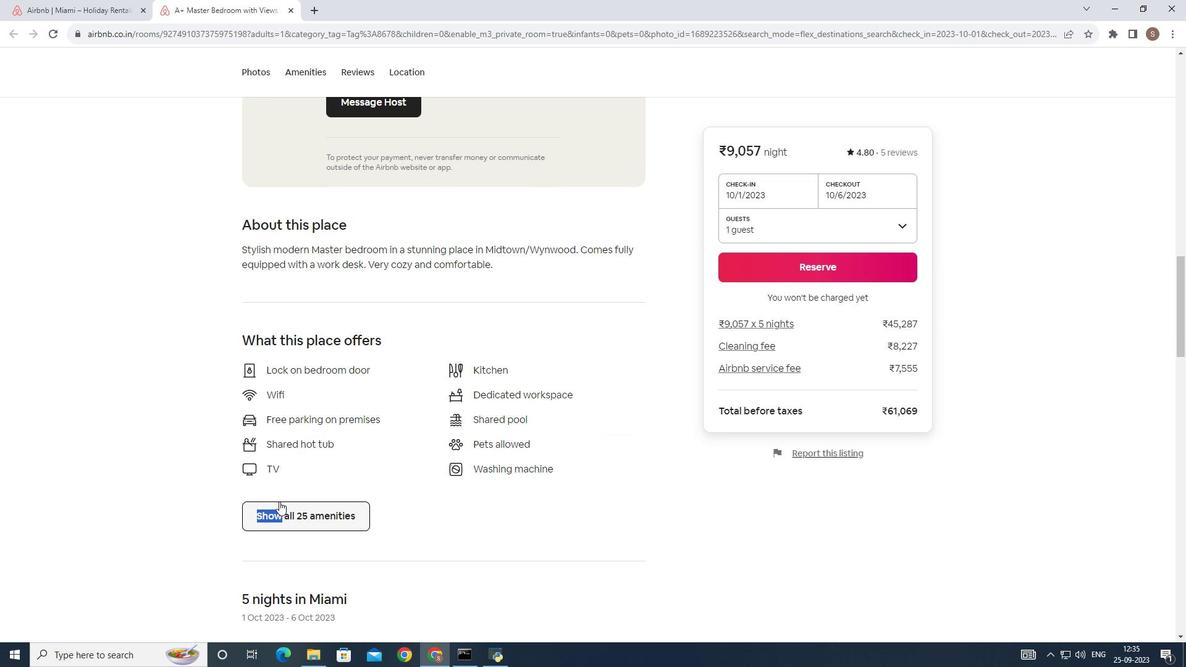 
Action: Mouse moved to (279, 501)
Screenshot: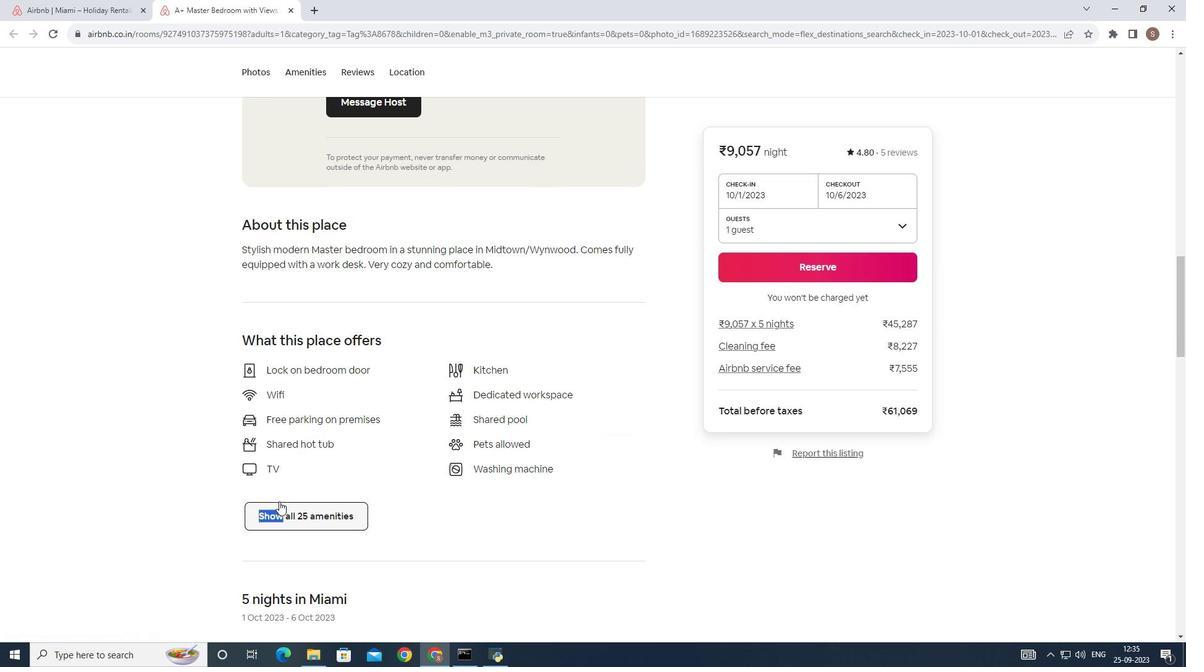 
Action: Mouse pressed left at (279, 501)
Screenshot: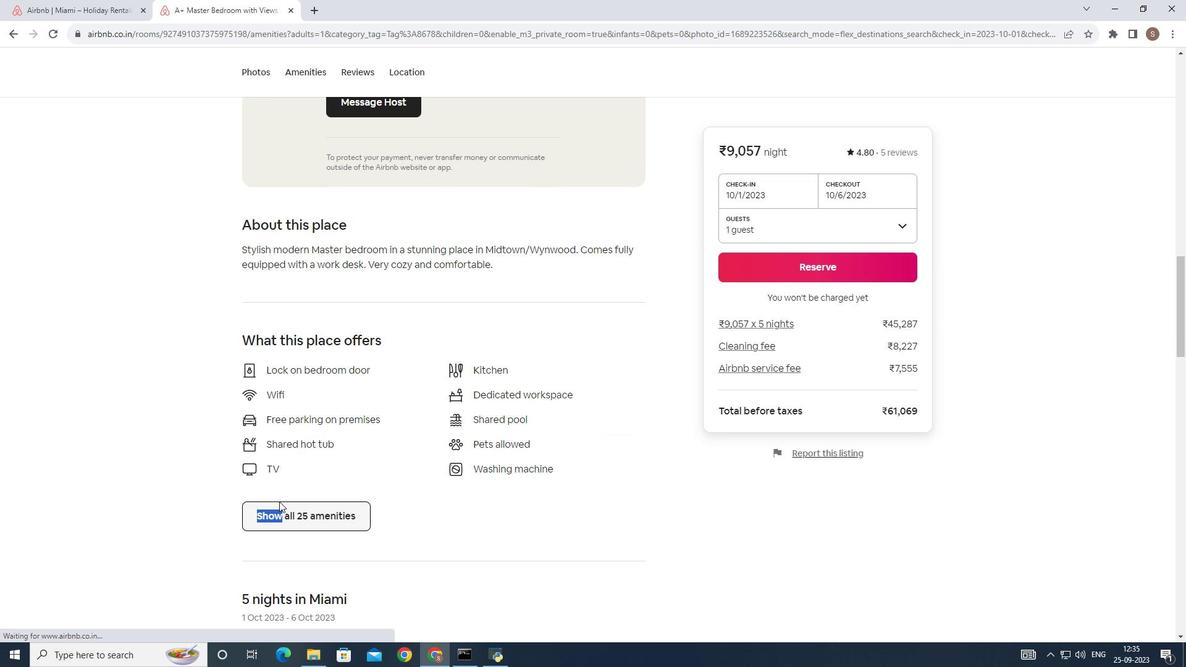 
Action: Mouse moved to (489, 419)
Screenshot: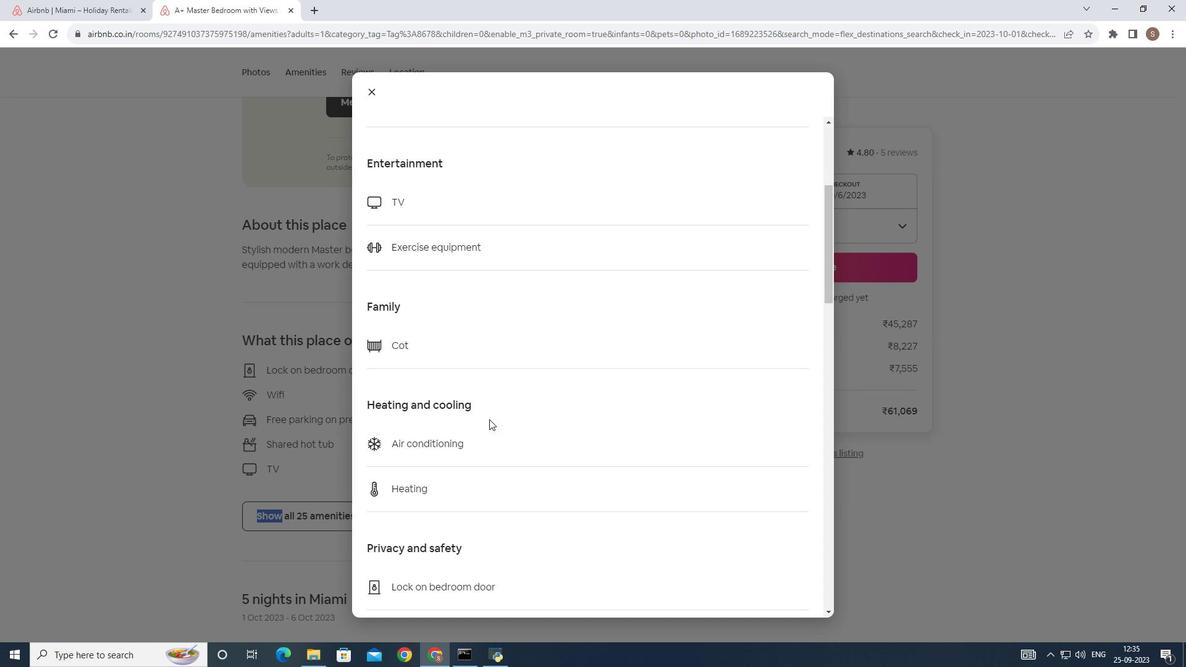 
Action: Mouse scrolled (489, 419) with delta (0, 0)
Screenshot: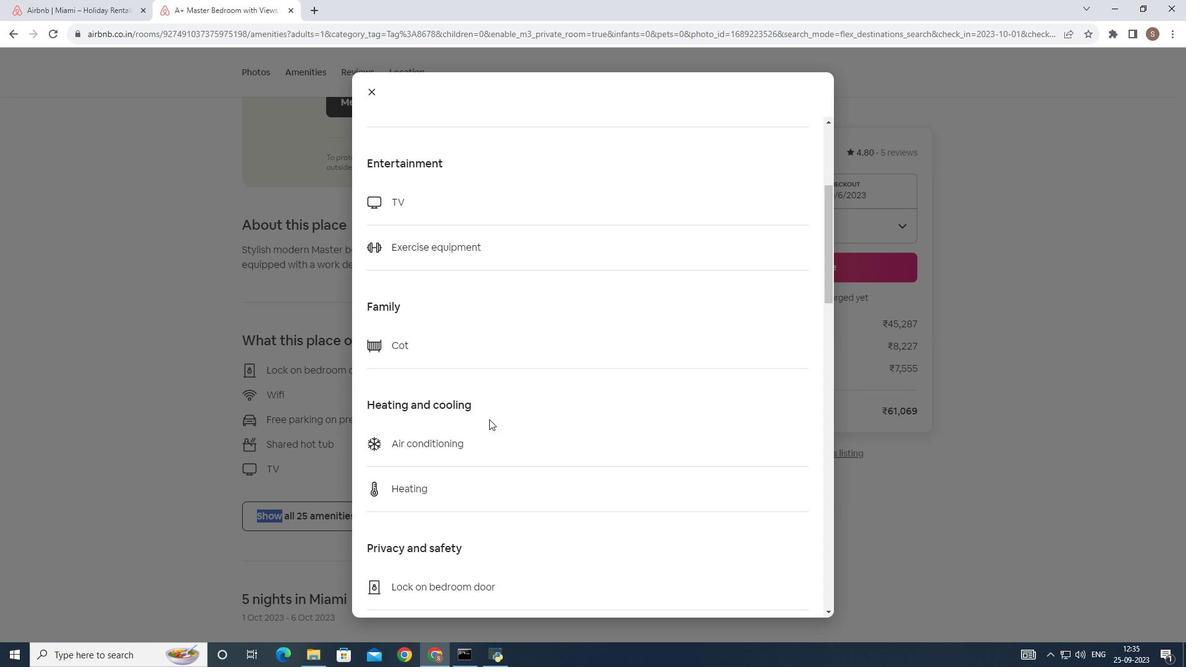 
Action: Mouse scrolled (489, 419) with delta (0, 0)
Screenshot: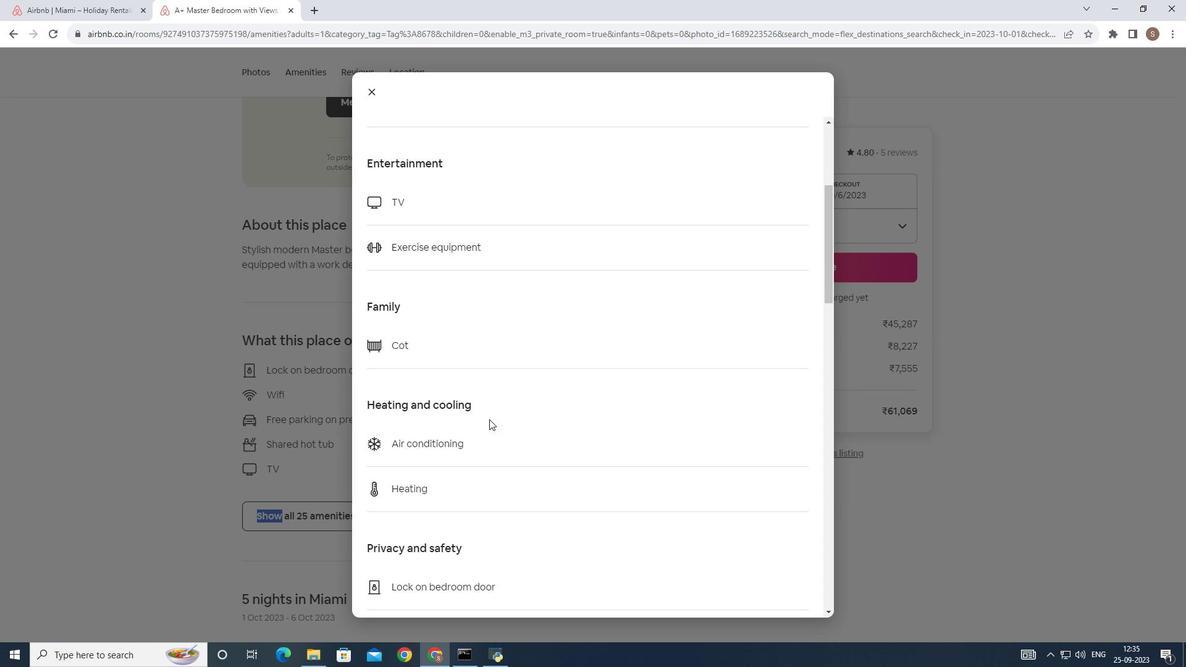 
Action: Mouse scrolled (489, 419) with delta (0, 0)
Screenshot: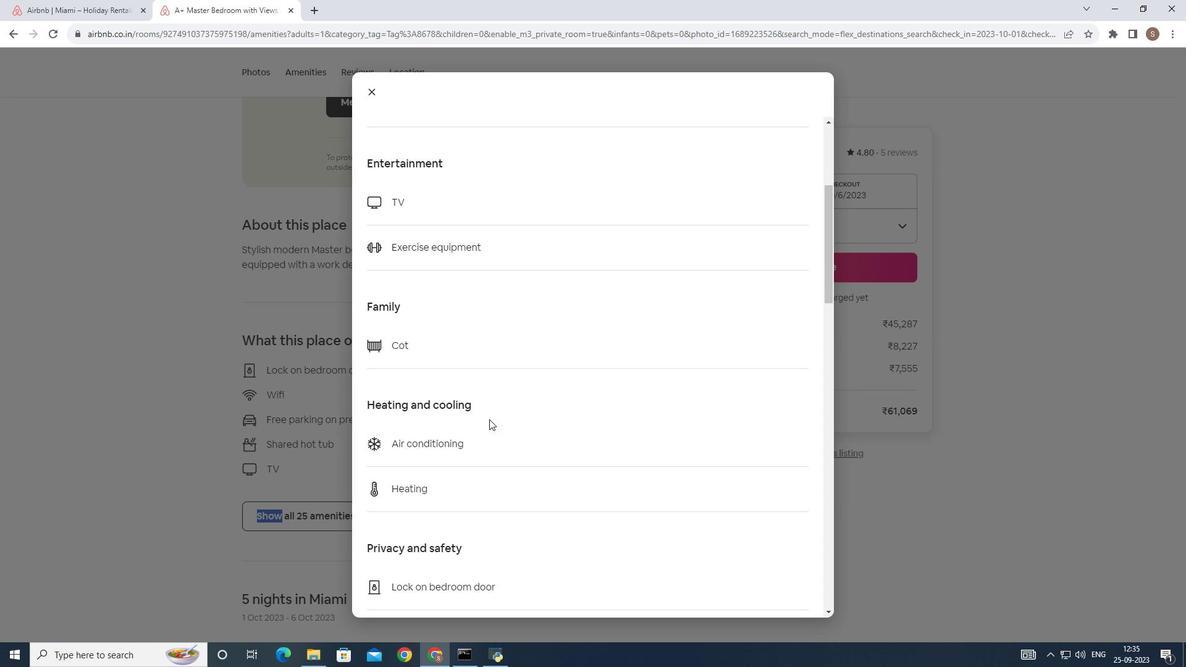 
Action: Mouse scrolled (489, 419) with delta (0, 0)
Screenshot: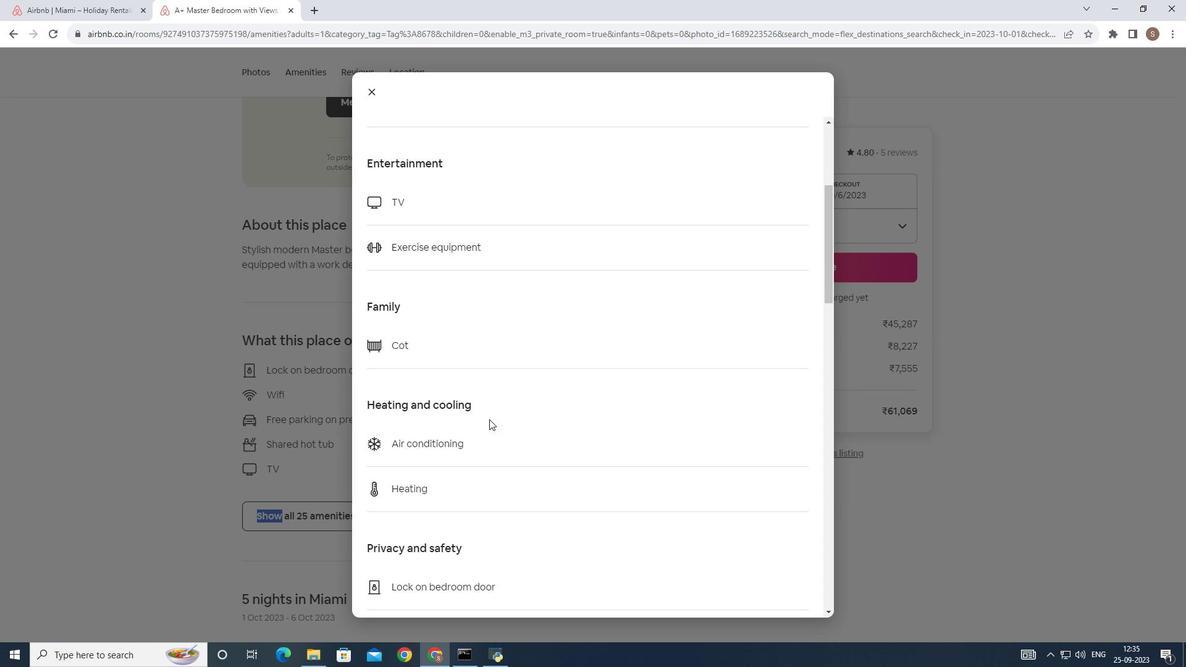 
Action: Mouse scrolled (489, 419) with delta (0, 0)
Screenshot: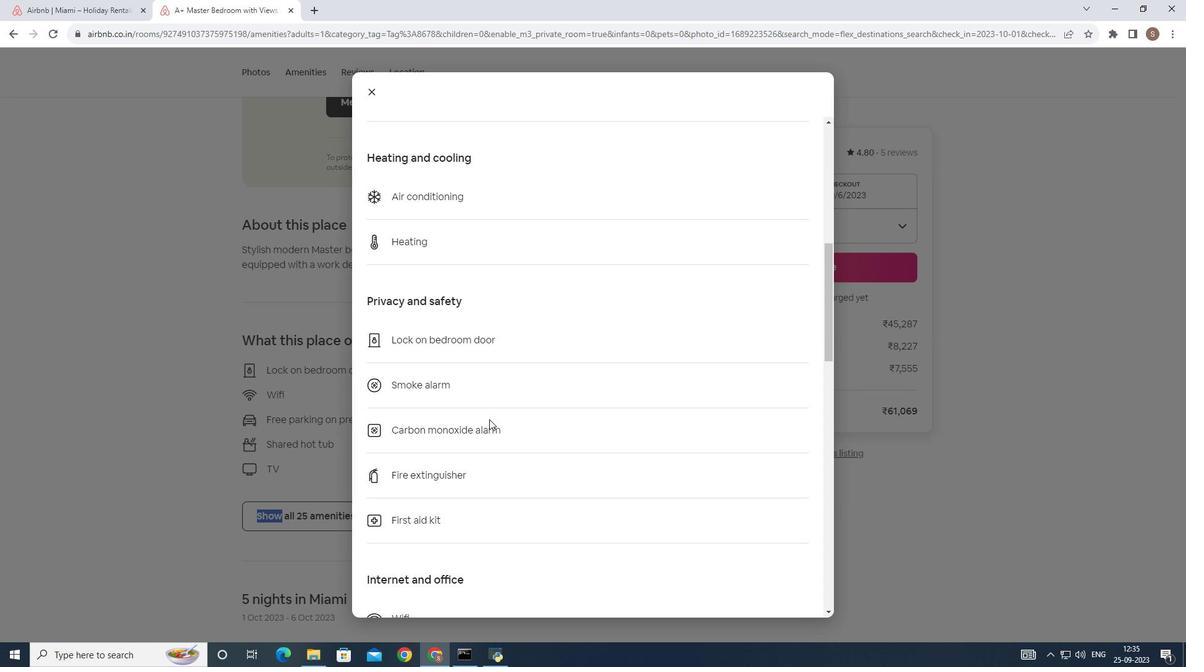 
Action: Mouse scrolled (489, 419) with delta (0, 0)
Screenshot: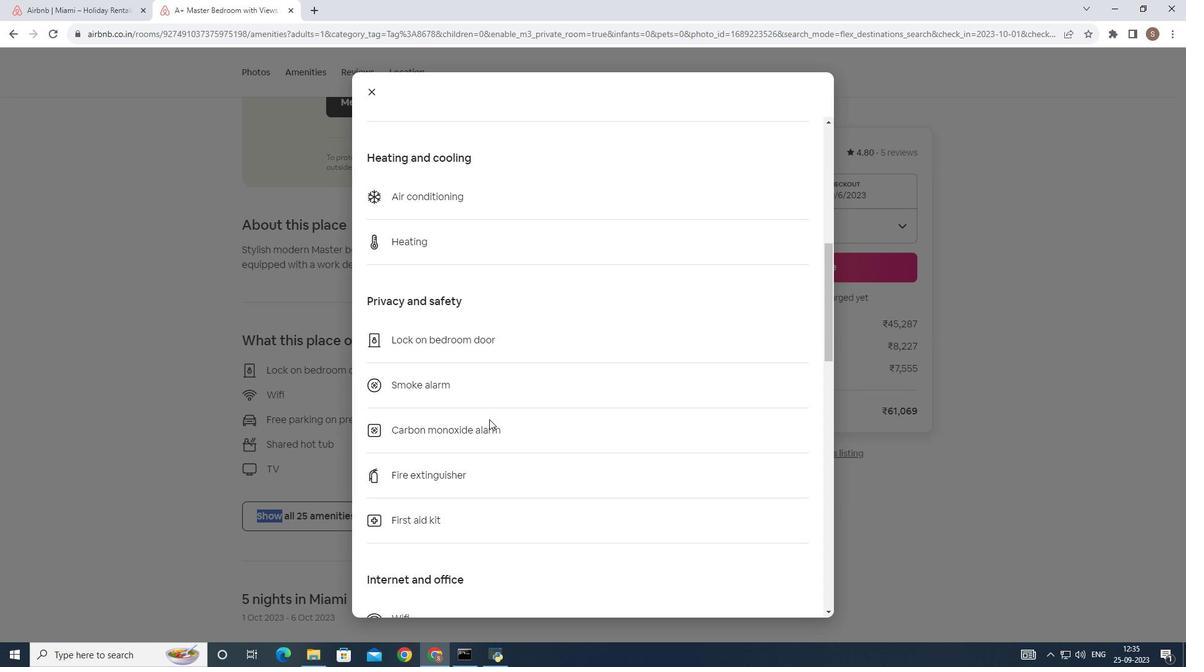 
Action: Mouse scrolled (489, 419) with delta (0, 0)
Screenshot: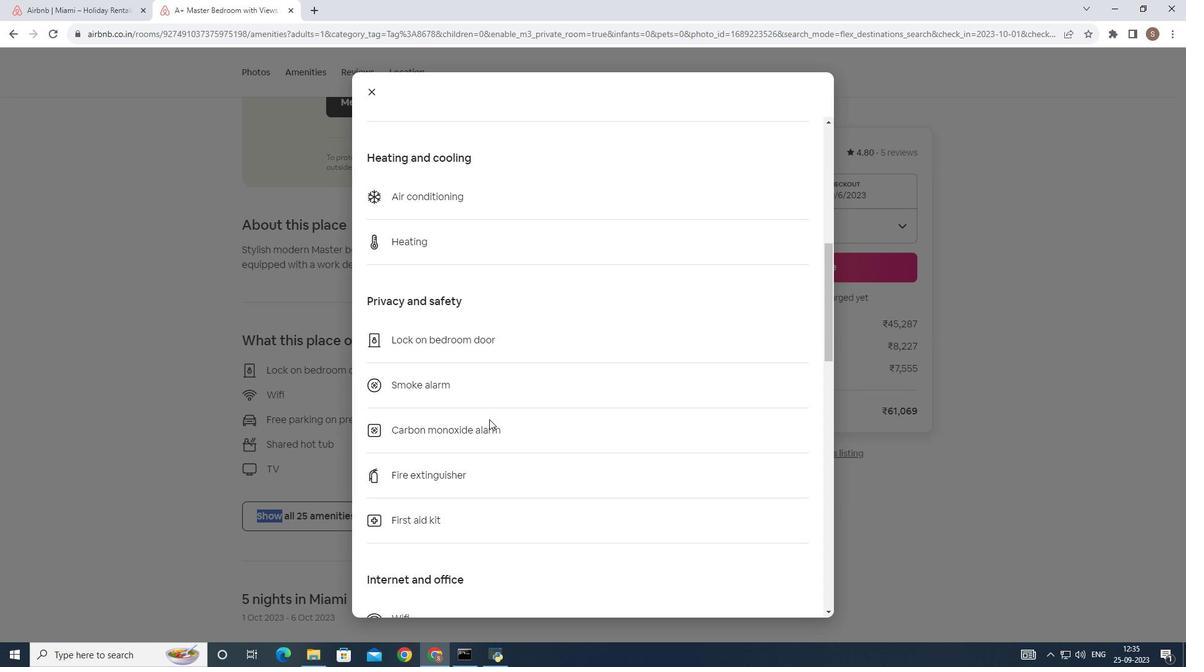 
Action: Mouse scrolled (489, 419) with delta (0, 0)
Screenshot: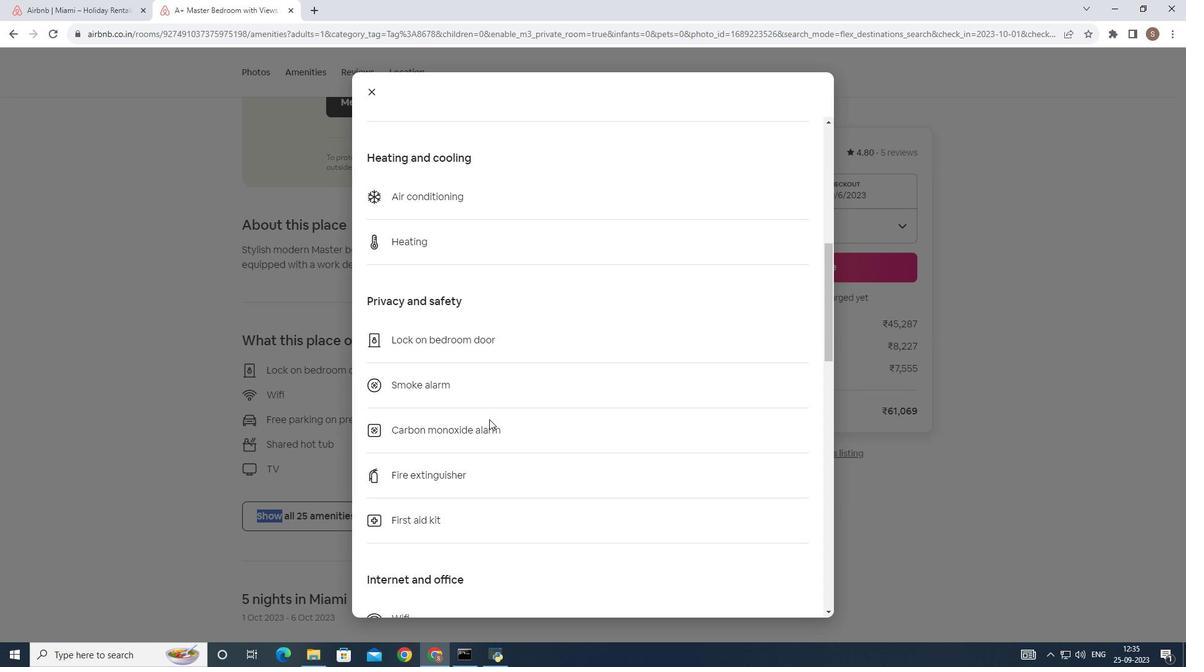 
Action: Mouse scrolled (489, 419) with delta (0, 0)
Screenshot: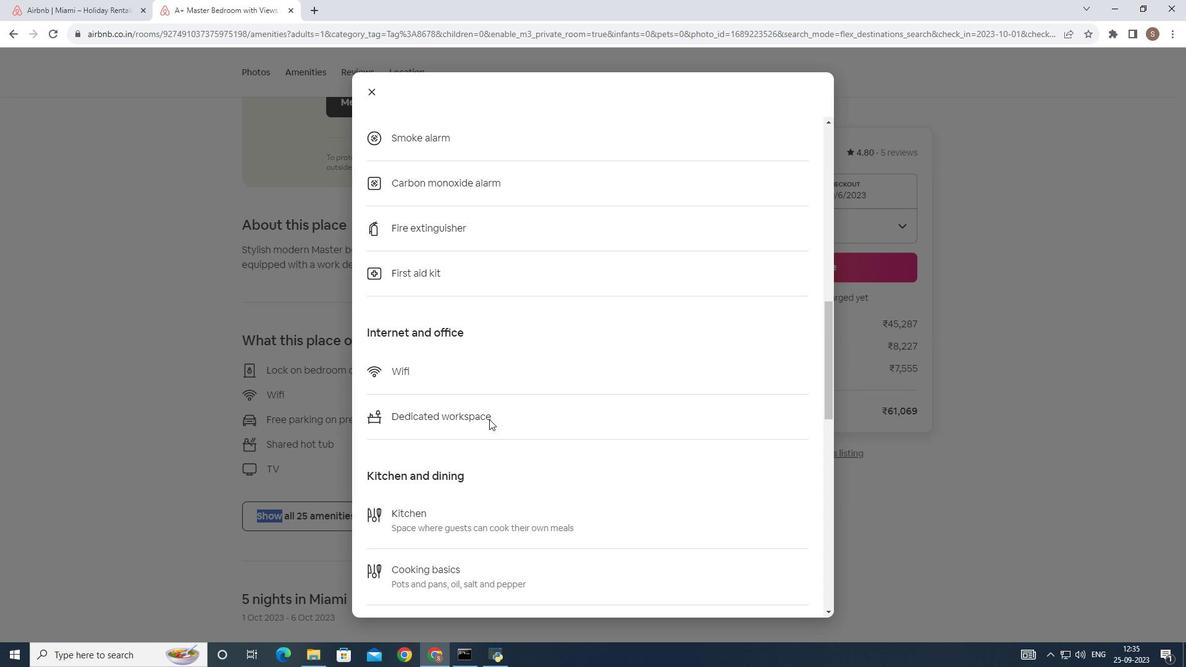 
Action: Mouse scrolled (489, 419) with delta (0, 0)
Screenshot: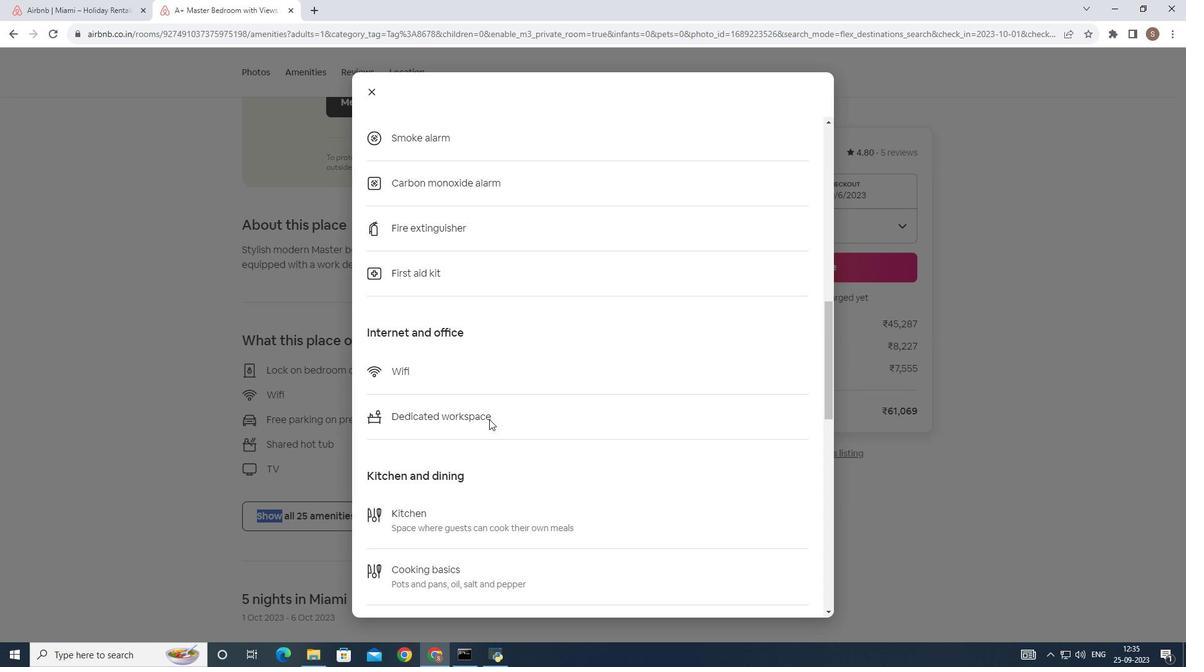 
Action: Mouse scrolled (489, 419) with delta (0, 0)
Screenshot: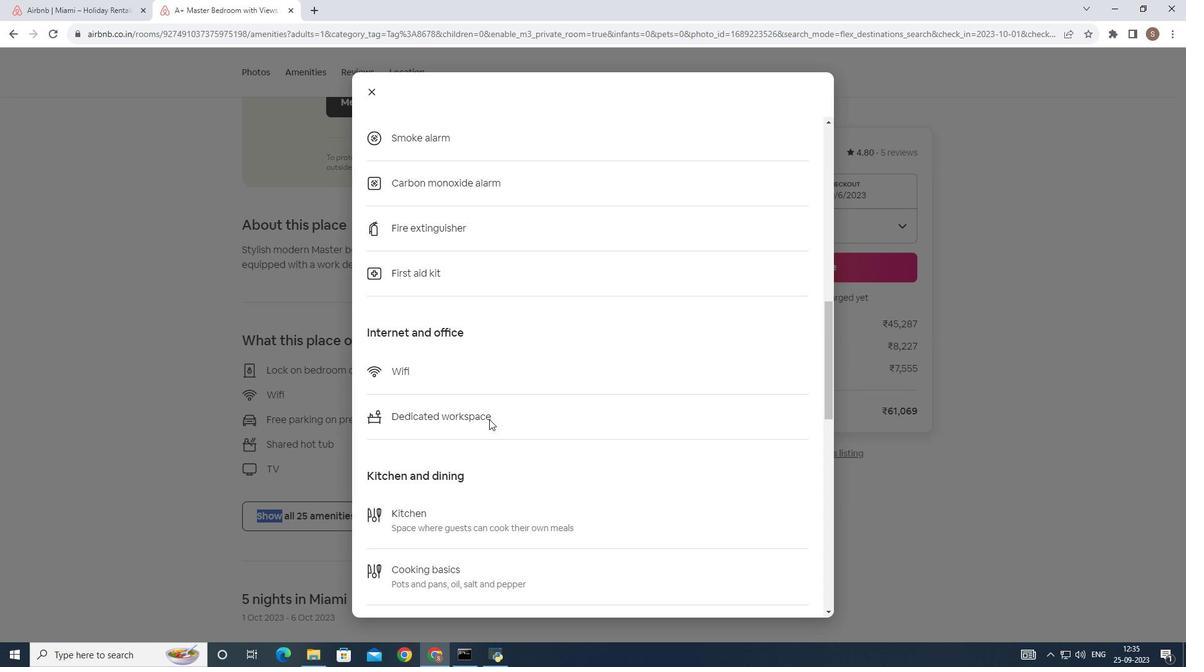 
Action: Mouse scrolled (489, 419) with delta (0, 0)
Screenshot: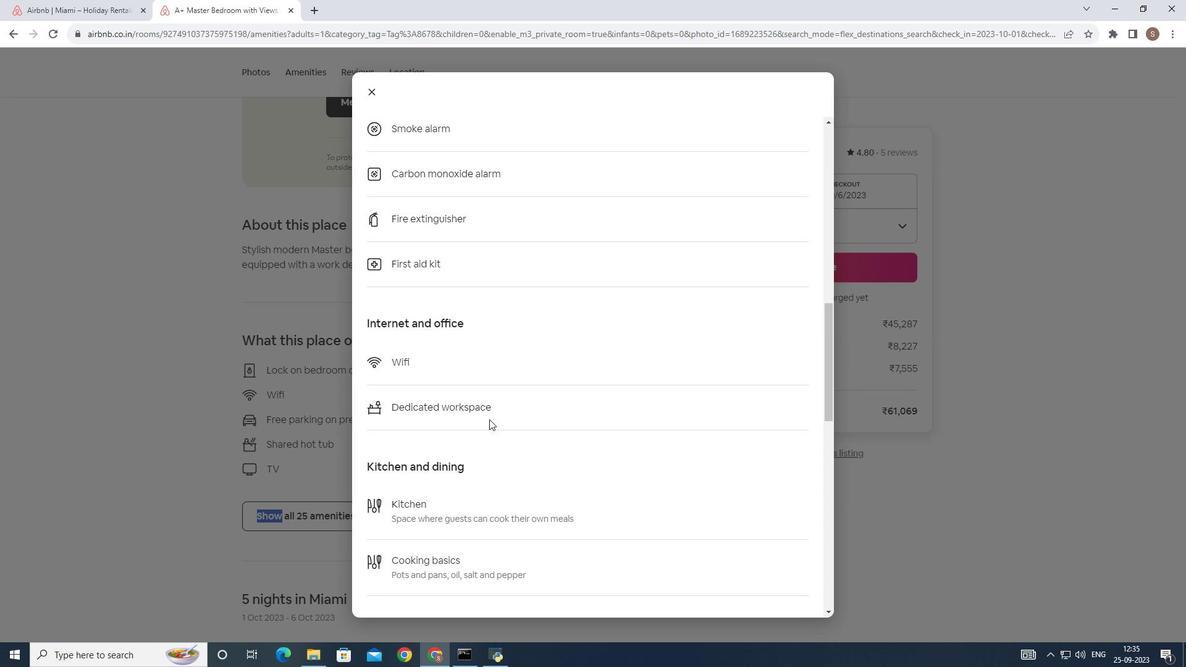 
Action: Mouse scrolled (489, 419) with delta (0, 0)
Screenshot: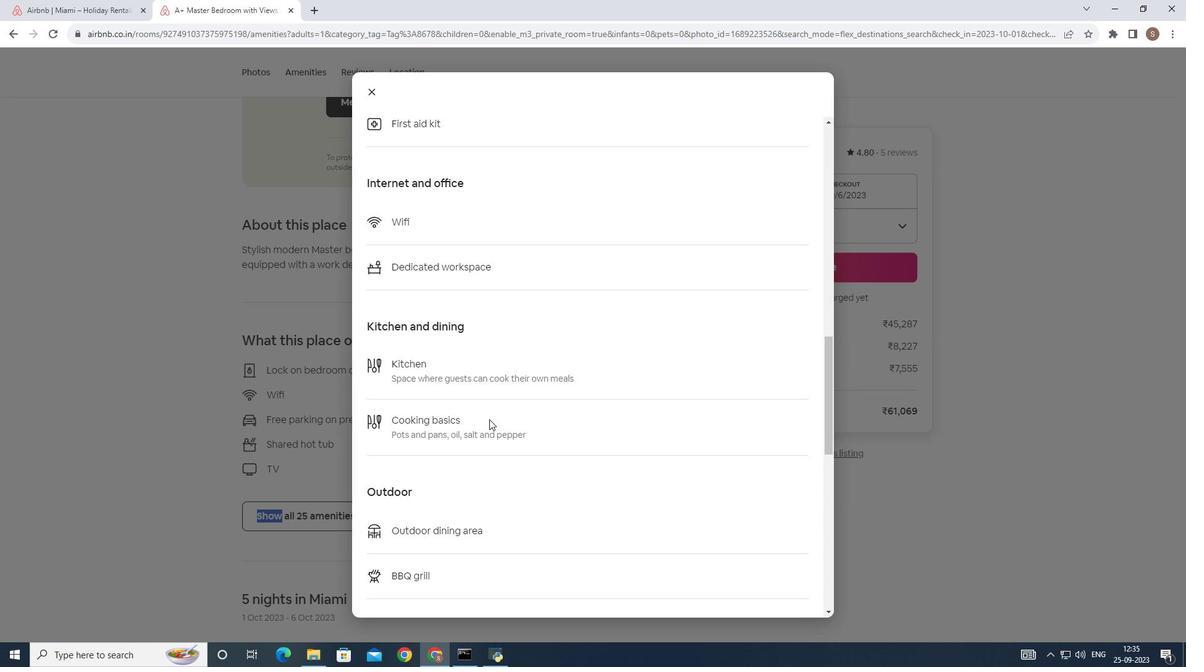 
Action: Mouse scrolled (489, 419) with delta (0, 0)
Screenshot: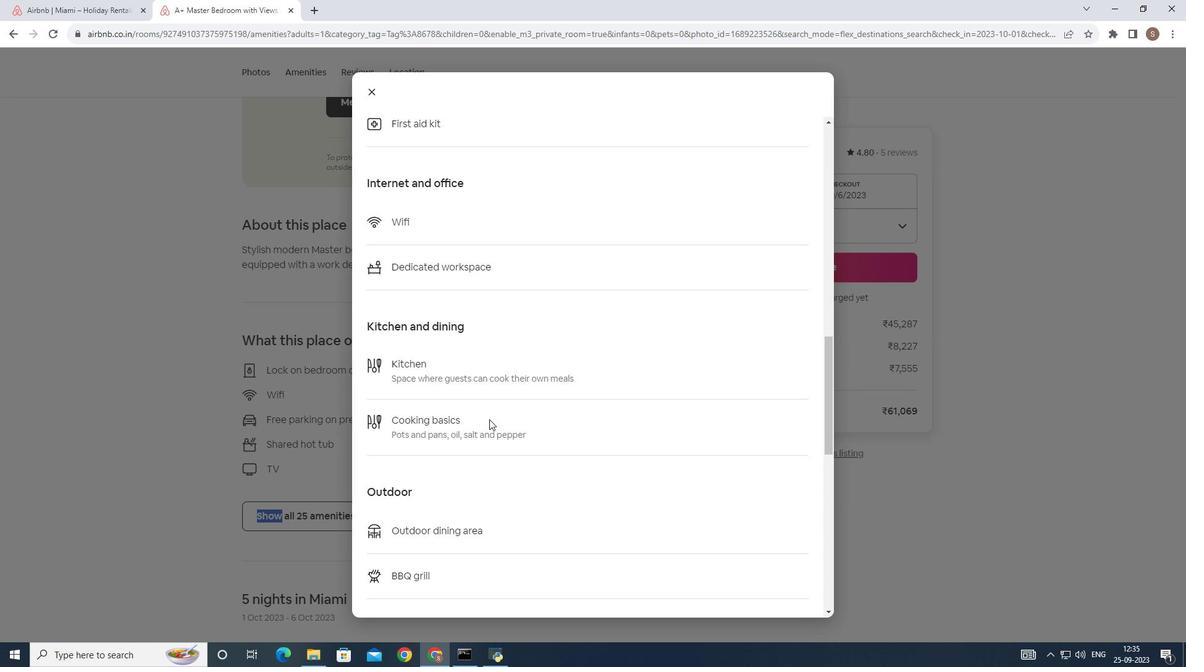 
Action: Mouse scrolled (489, 419) with delta (0, 0)
Screenshot: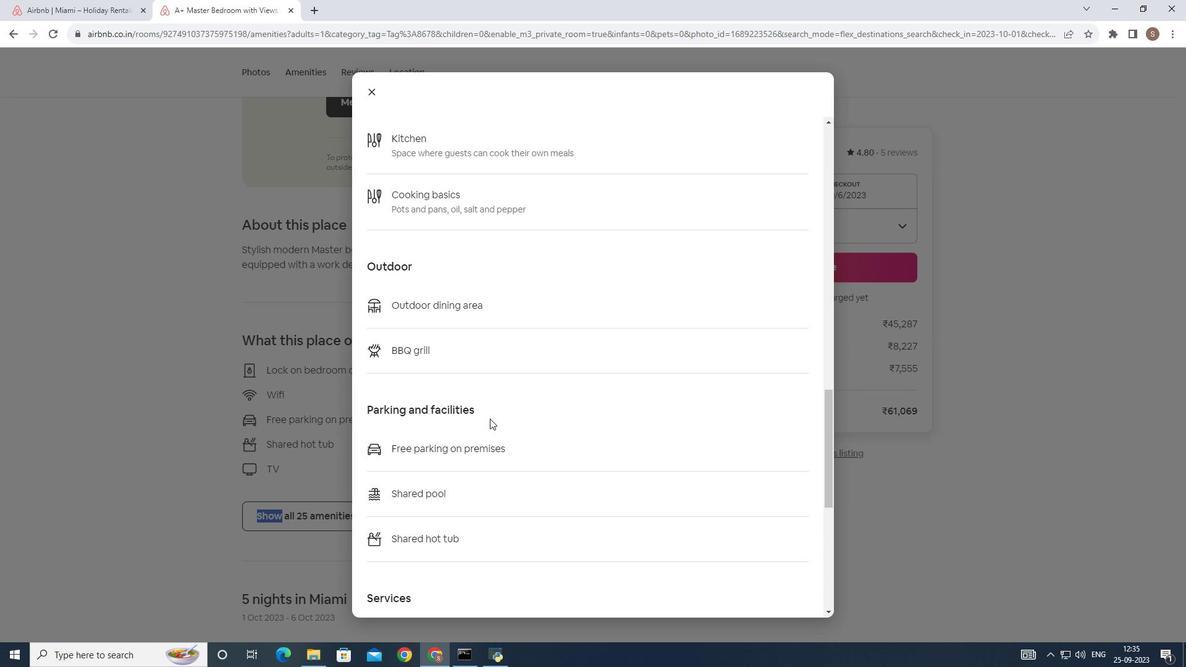 
Action: Mouse scrolled (489, 419) with delta (0, 0)
Screenshot: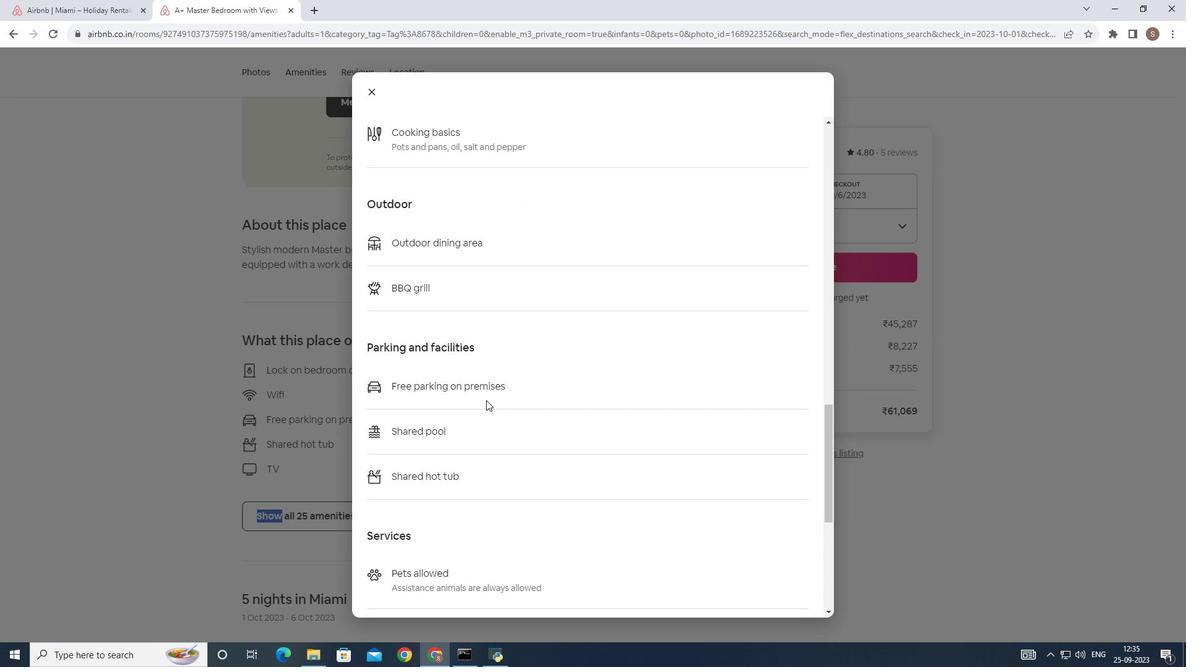 
Action: Mouse scrolled (489, 419) with delta (0, 0)
Screenshot: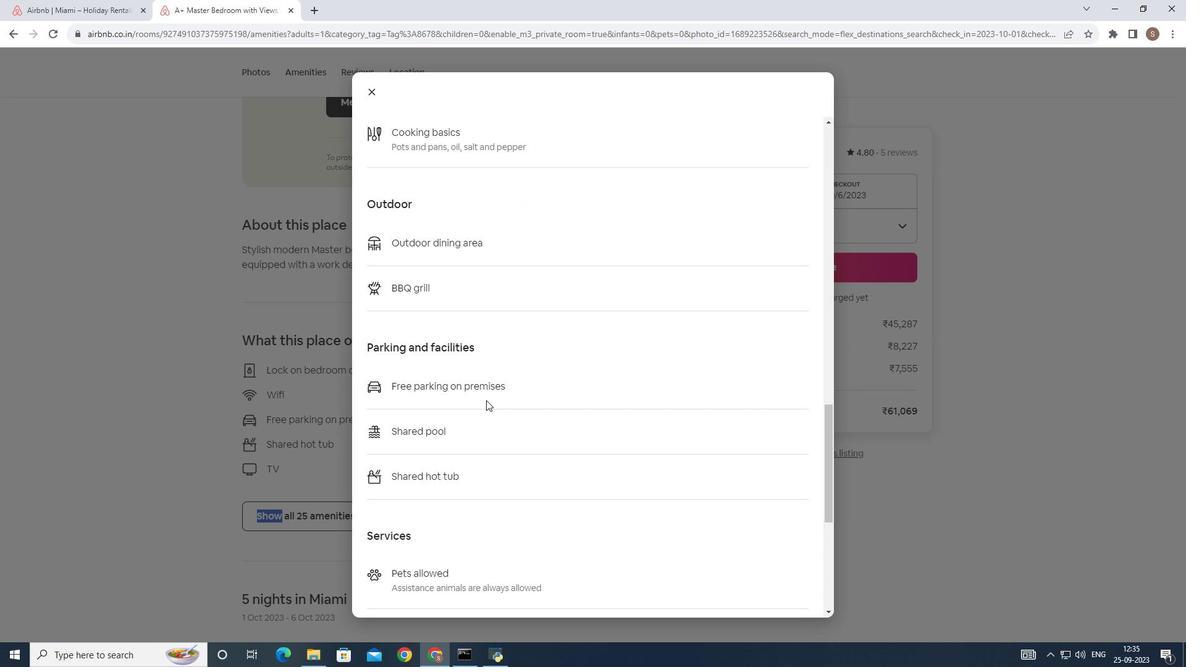 
Action: Mouse scrolled (489, 419) with delta (0, 0)
Screenshot: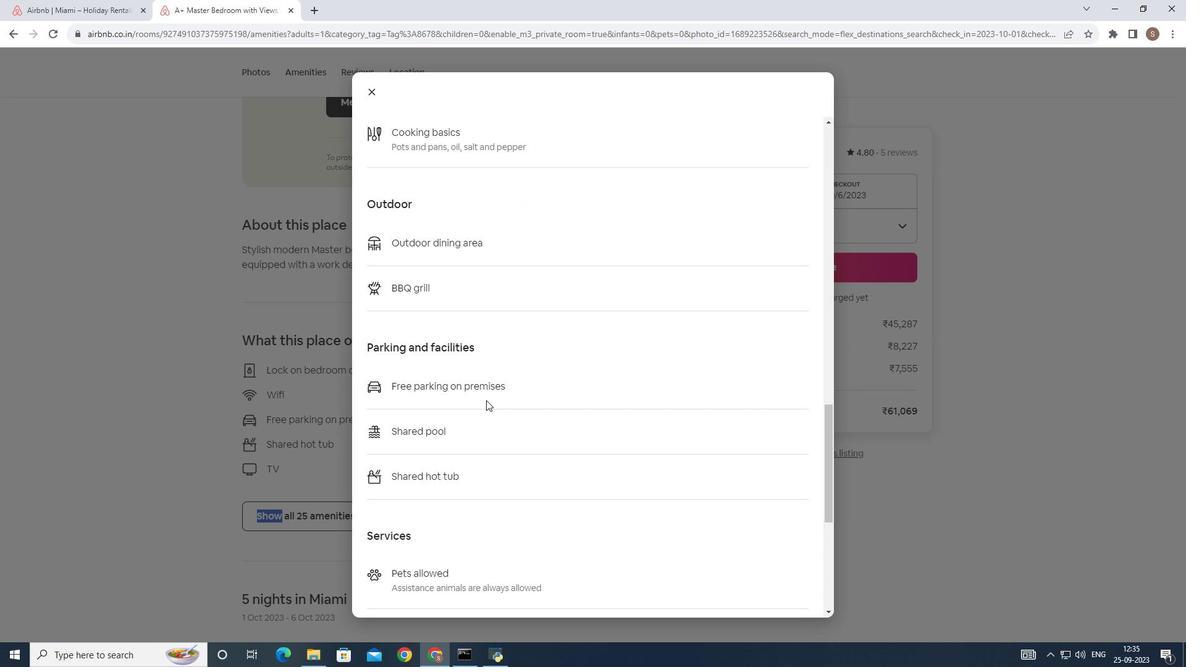 
Action: Mouse moved to (490, 419)
Screenshot: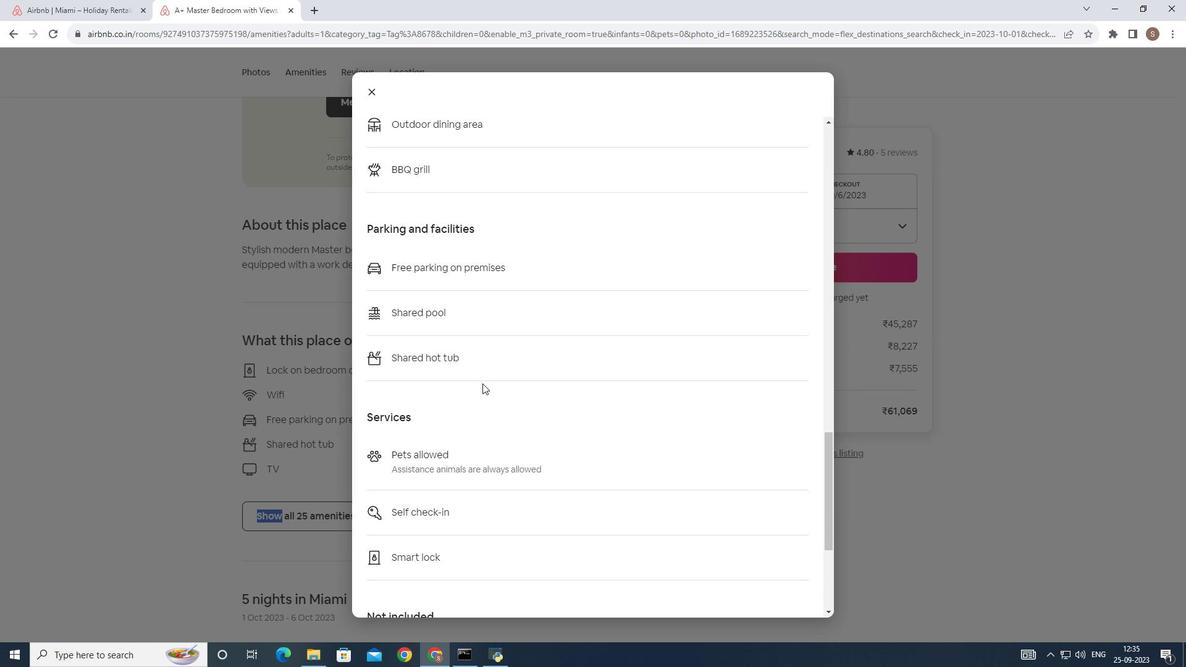 
Action: Mouse scrolled (490, 418) with delta (0, 0)
Screenshot: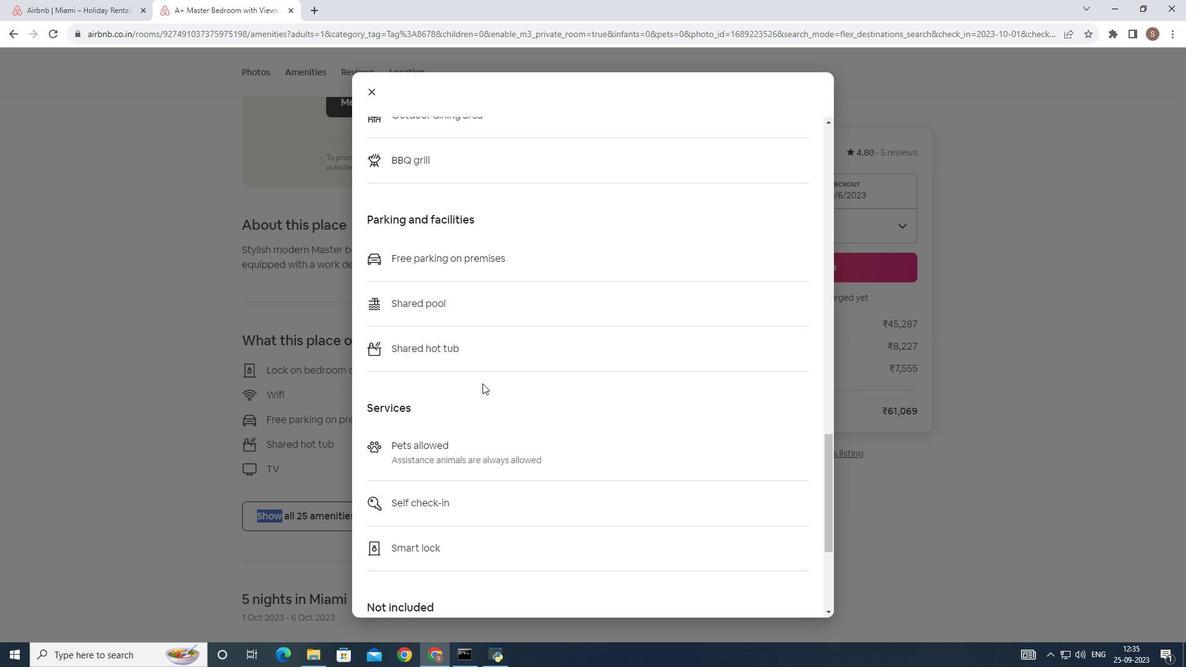 
Action: Mouse scrolled (490, 418) with delta (0, 0)
Screenshot: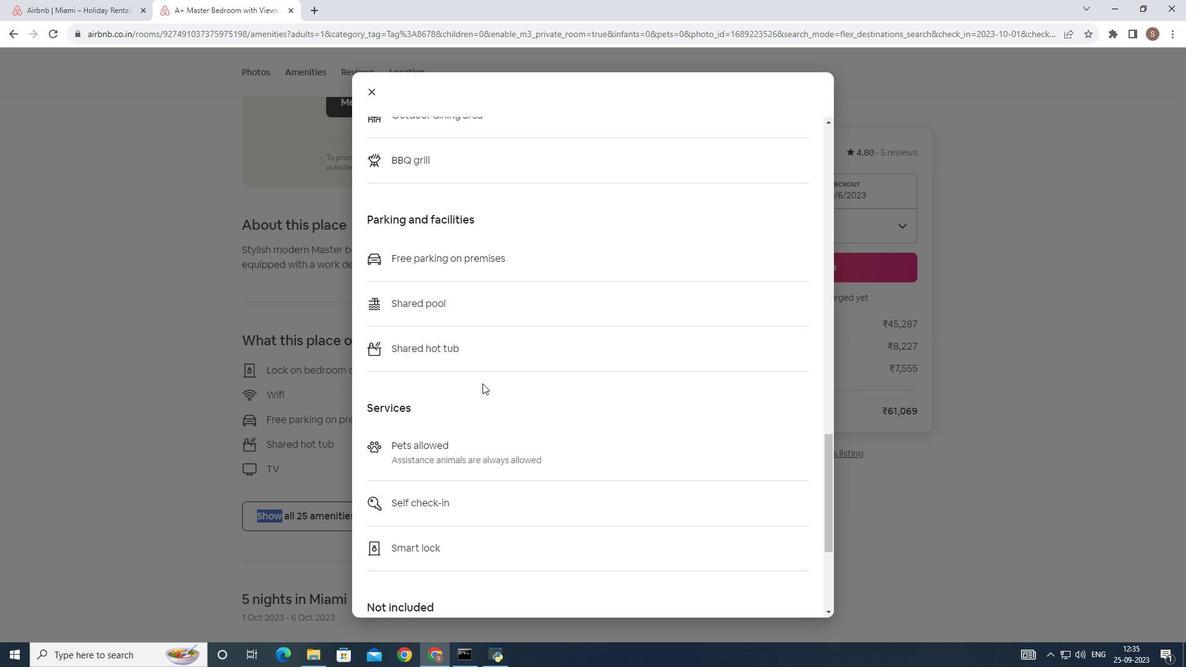 
Action: Mouse scrolled (490, 418) with delta (0, 0)
Screenshot: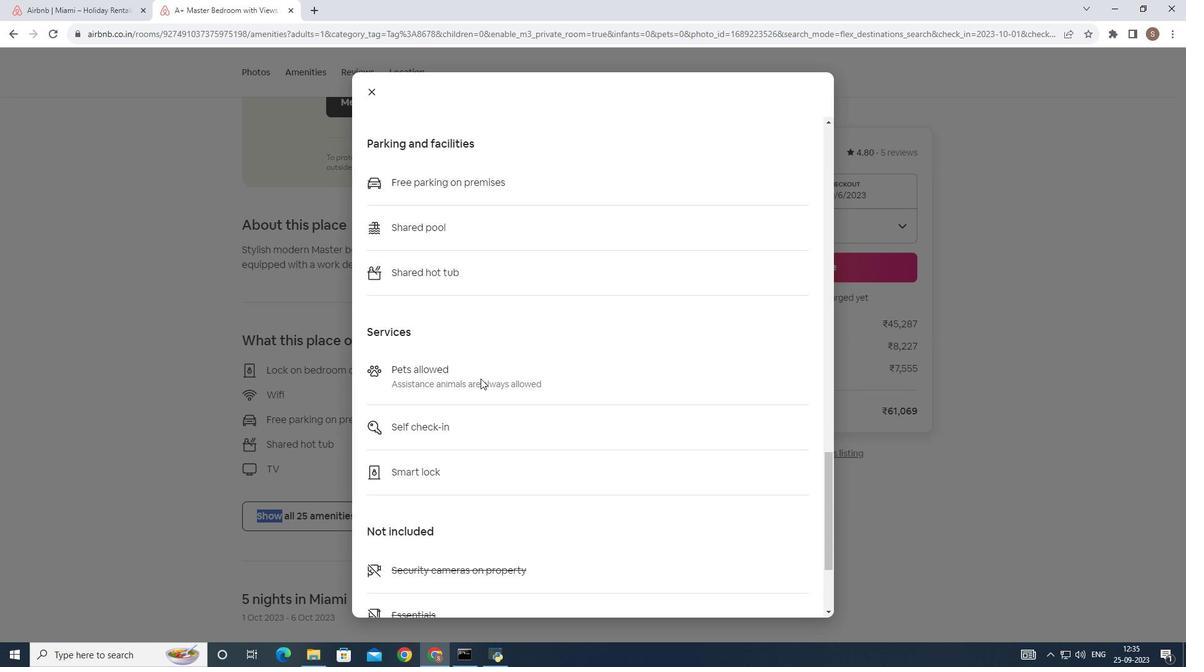 
Action: Mouse moved to (482, 383)
Screenshot: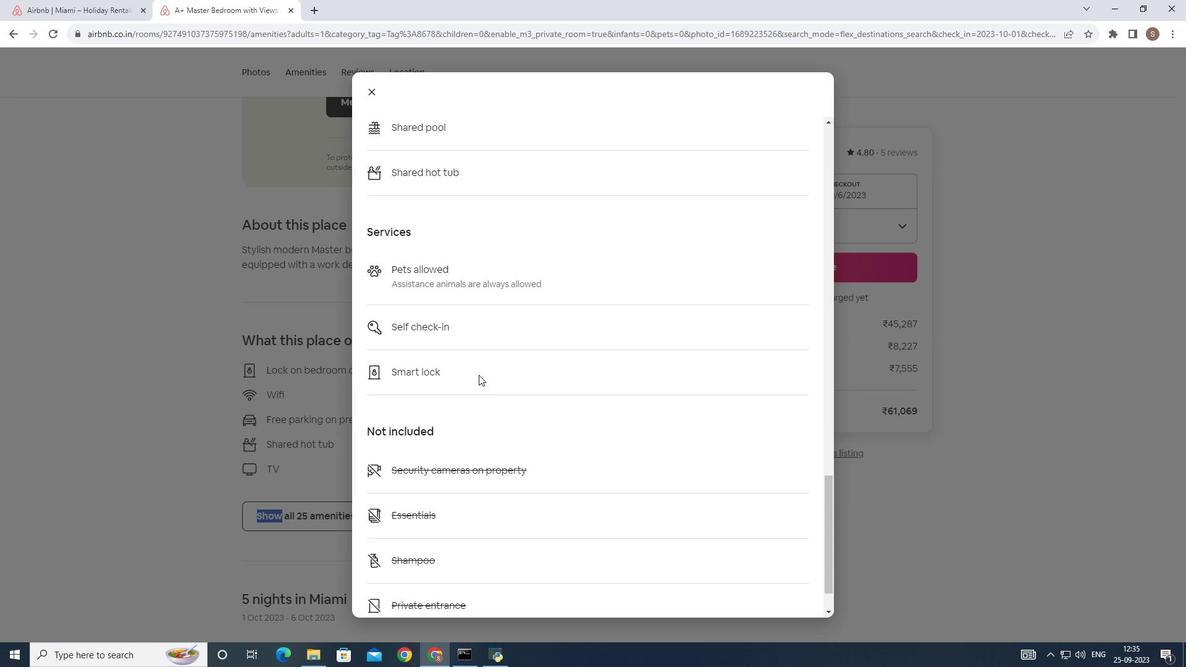 
Action: Mouse scrolled (482, 383) with delta (0, 0)
Screenshot: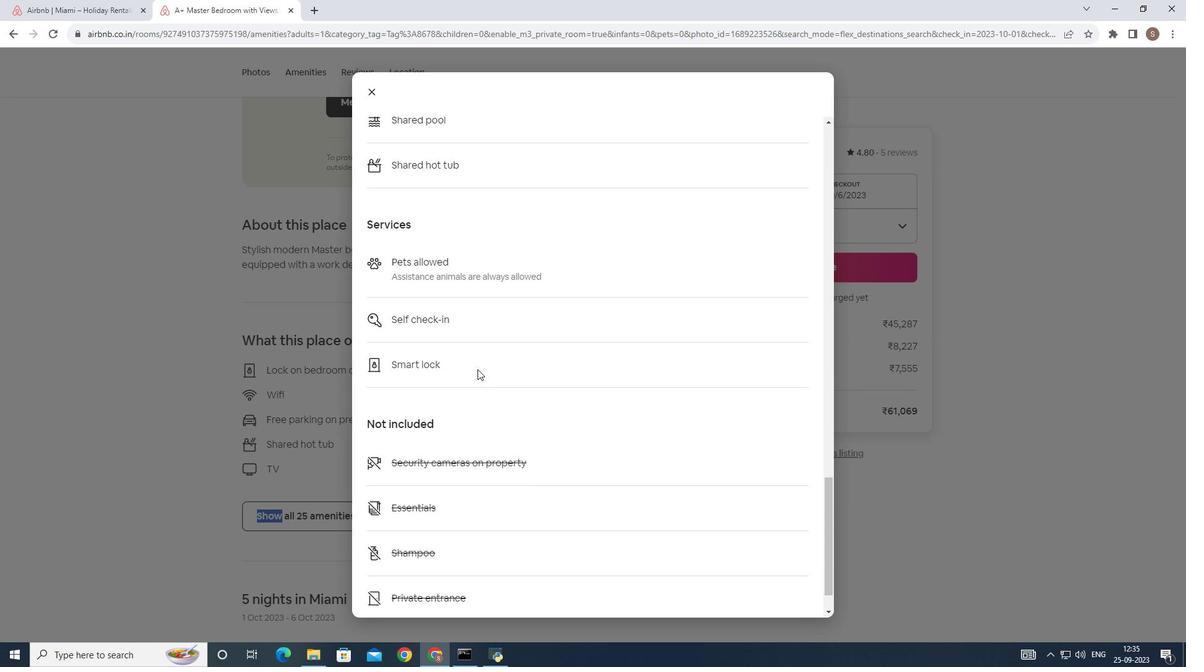 
Action: Mouse scrolled (482, 383) with delta (0, 0)
Screenshot: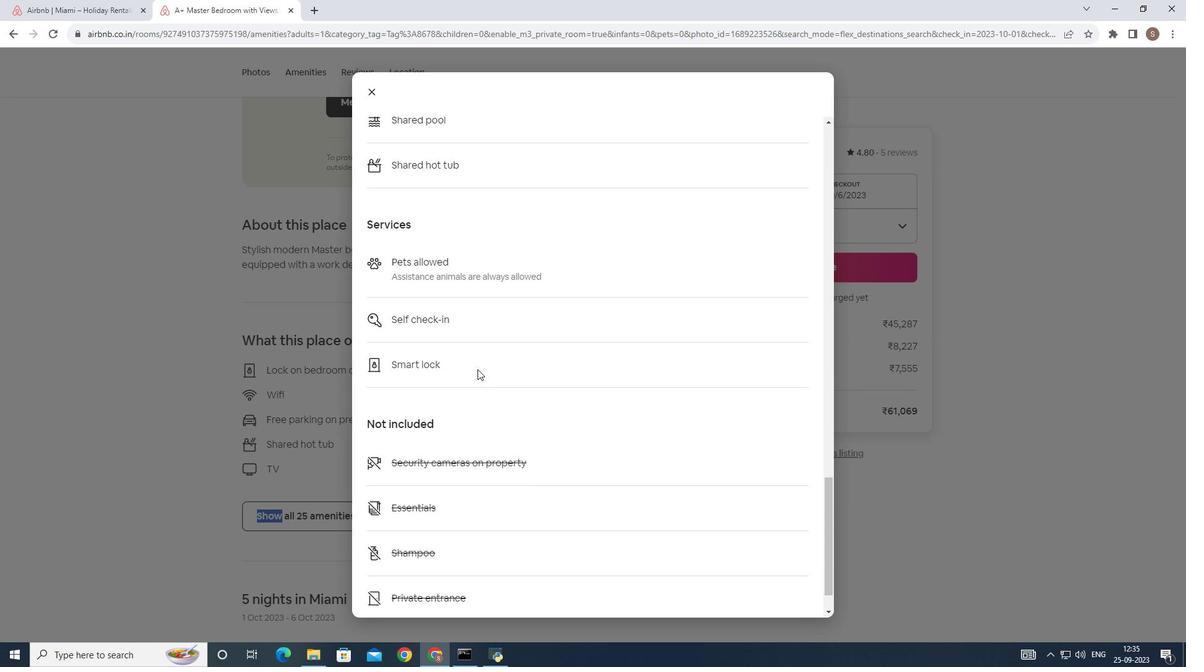 
Action: Mouse scrolled (482, 383) with delta (0, 0)
Screenshot: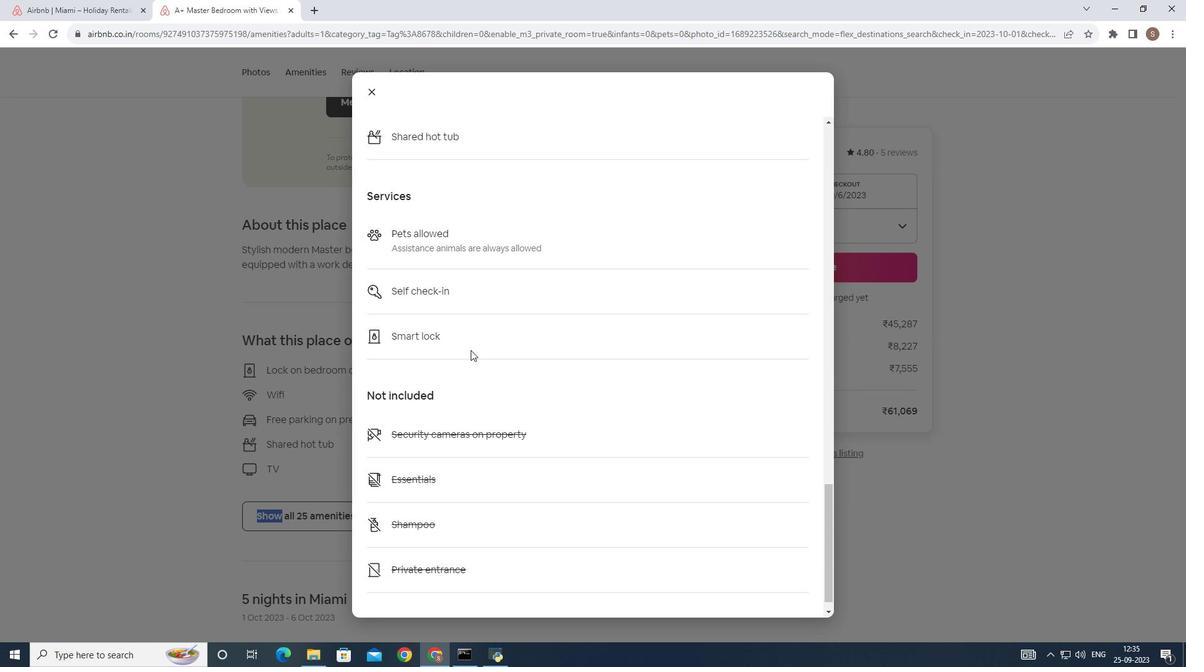 
Action: Mouse moved to (479, 375)
Screenshot: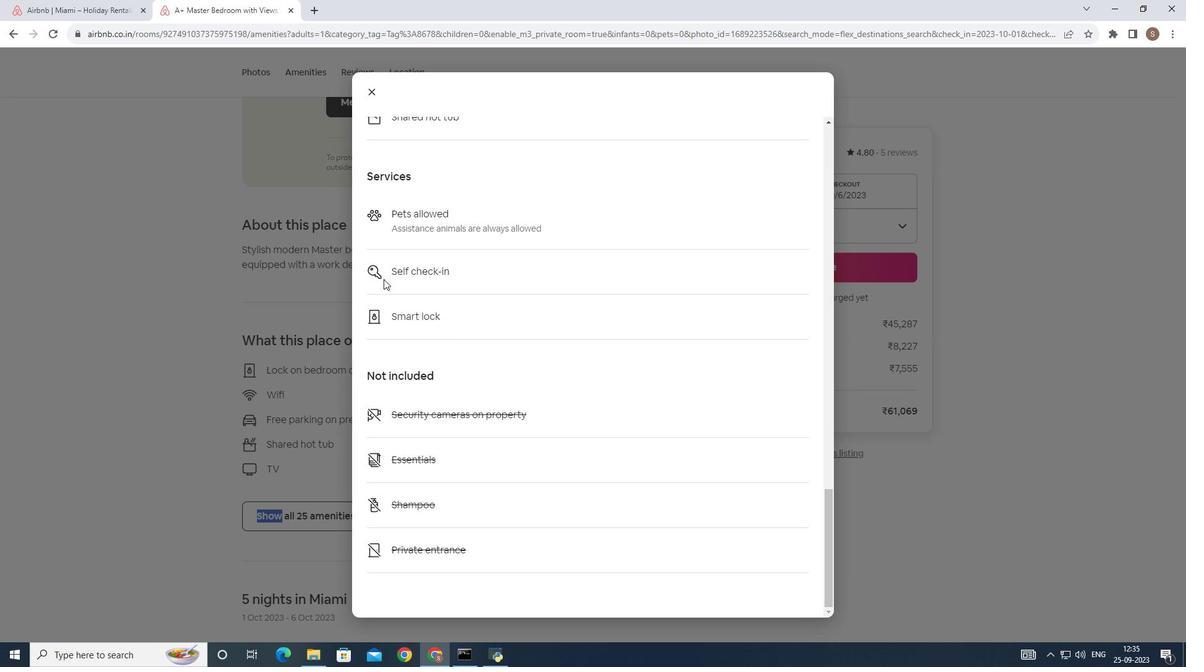 
Action: Mouse scrolled (479, 374) with delta (0, 0)
Screenshot: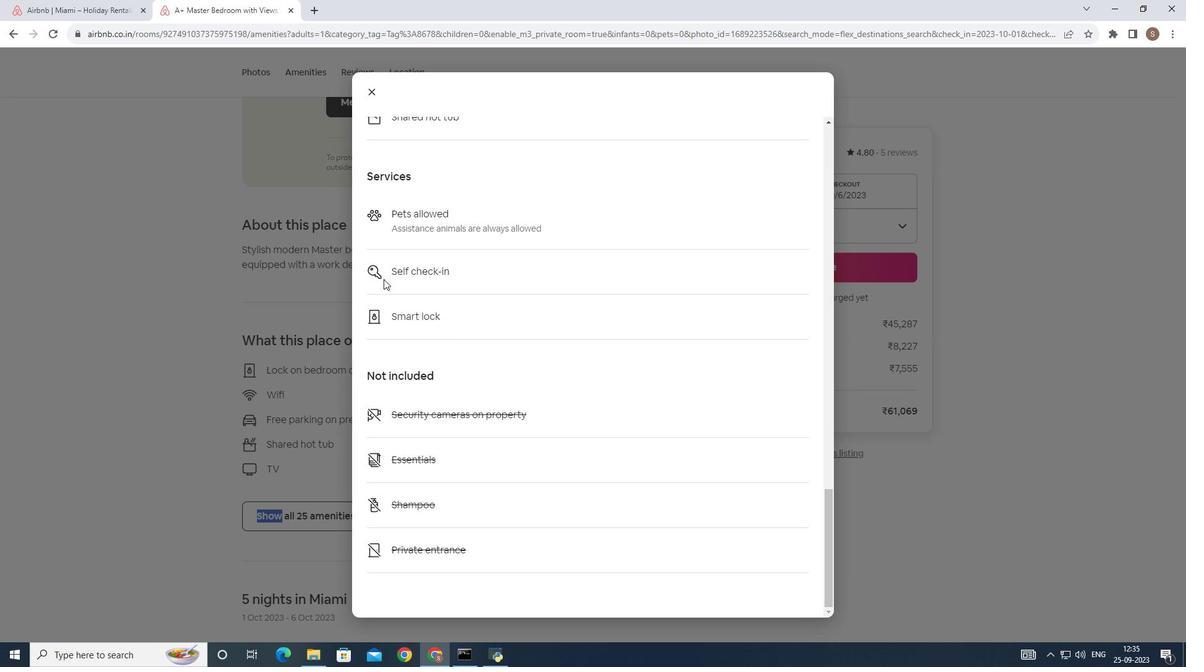 
Action: Mouse scrolled (479, 374) with delta (0, 0)
Screenshot: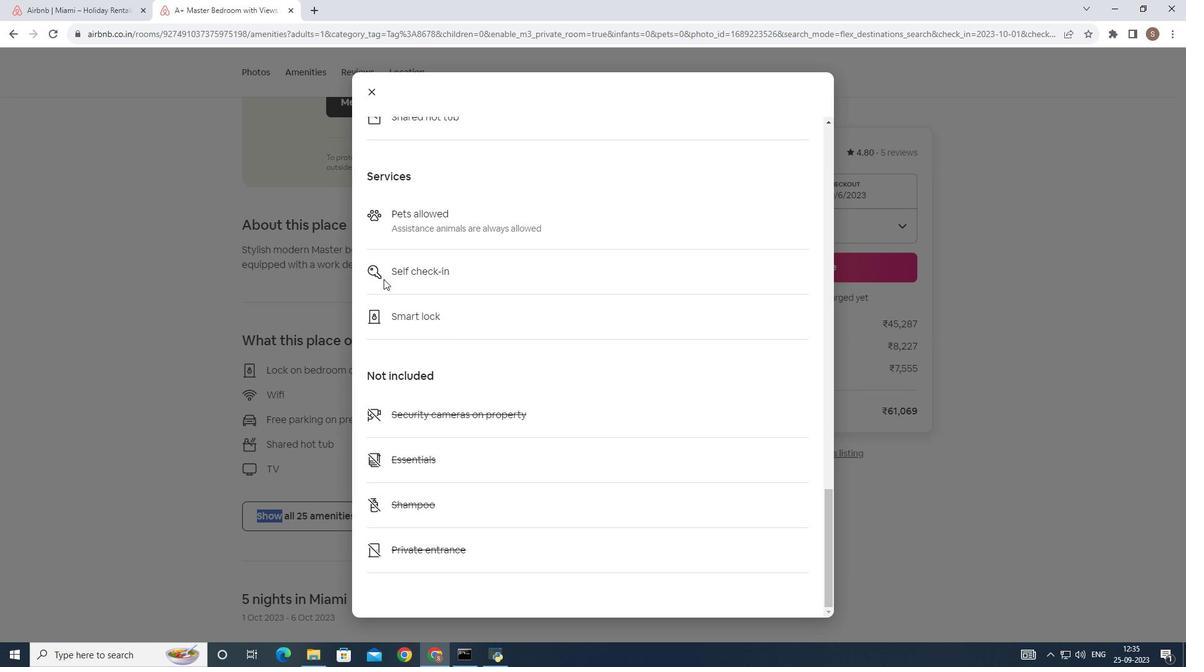 
Action: Mouse moved to (460, 326)
Screenshot: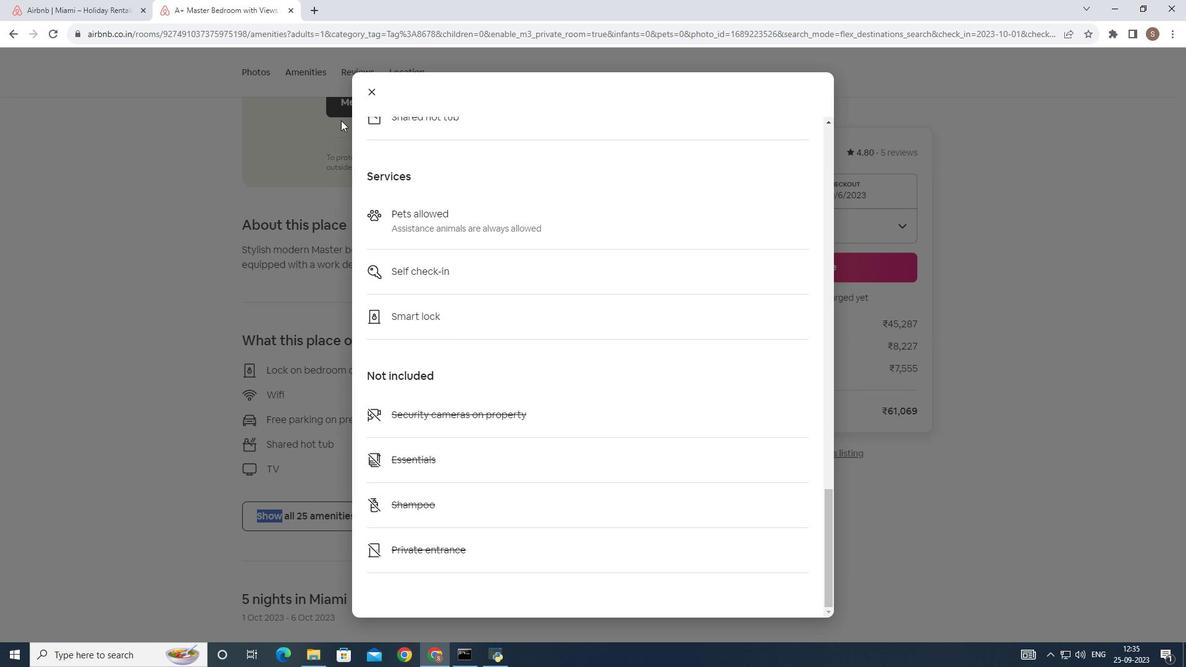 
Action: Mouse scrolled (460, 326) with delta (0, 0)
Screenshot: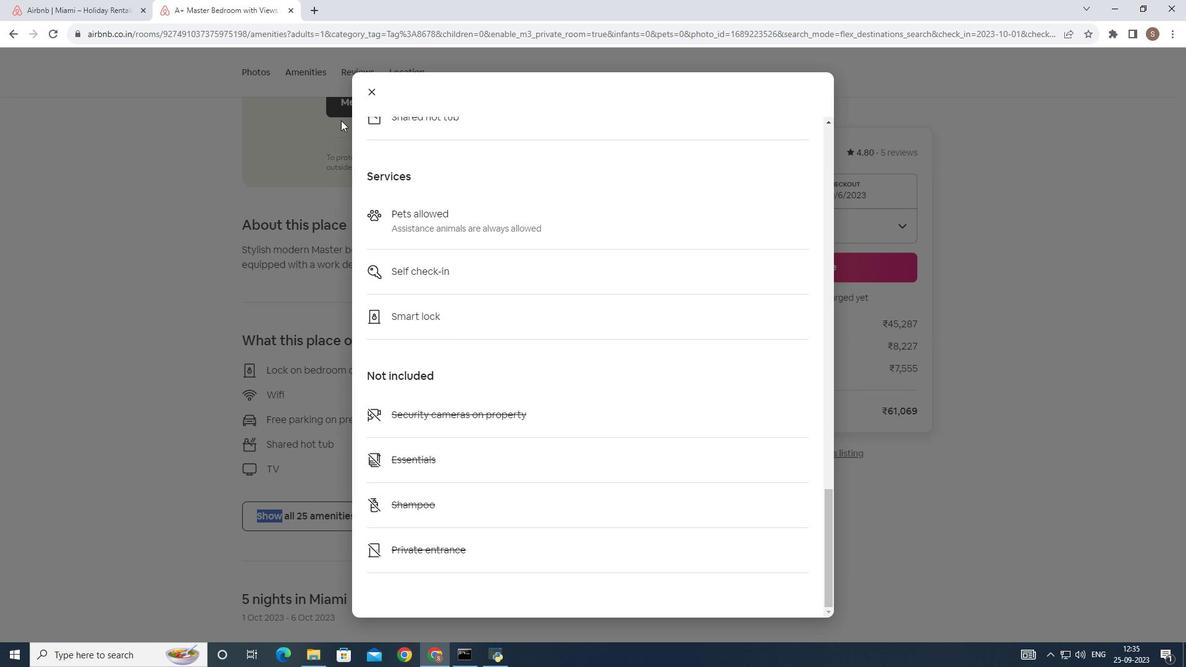 
Action: Mouse moved to (455, 319)
Screenshot: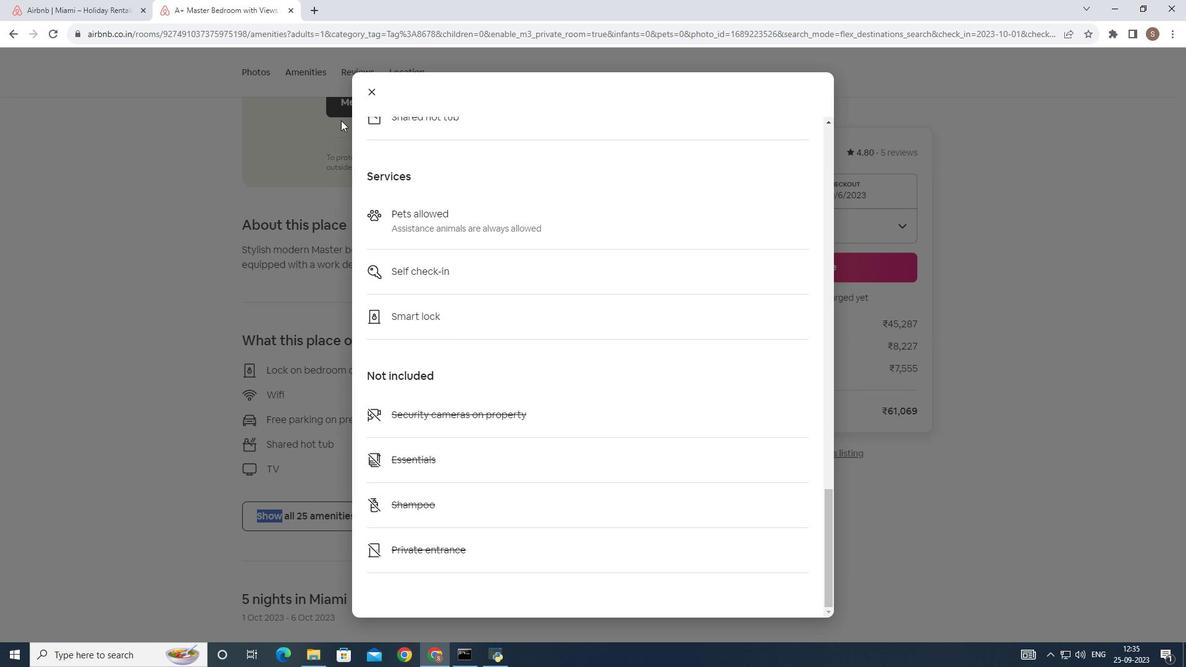 
Action: Mouse scrolled (455, 318) with delta (0, 0)
Screenshot: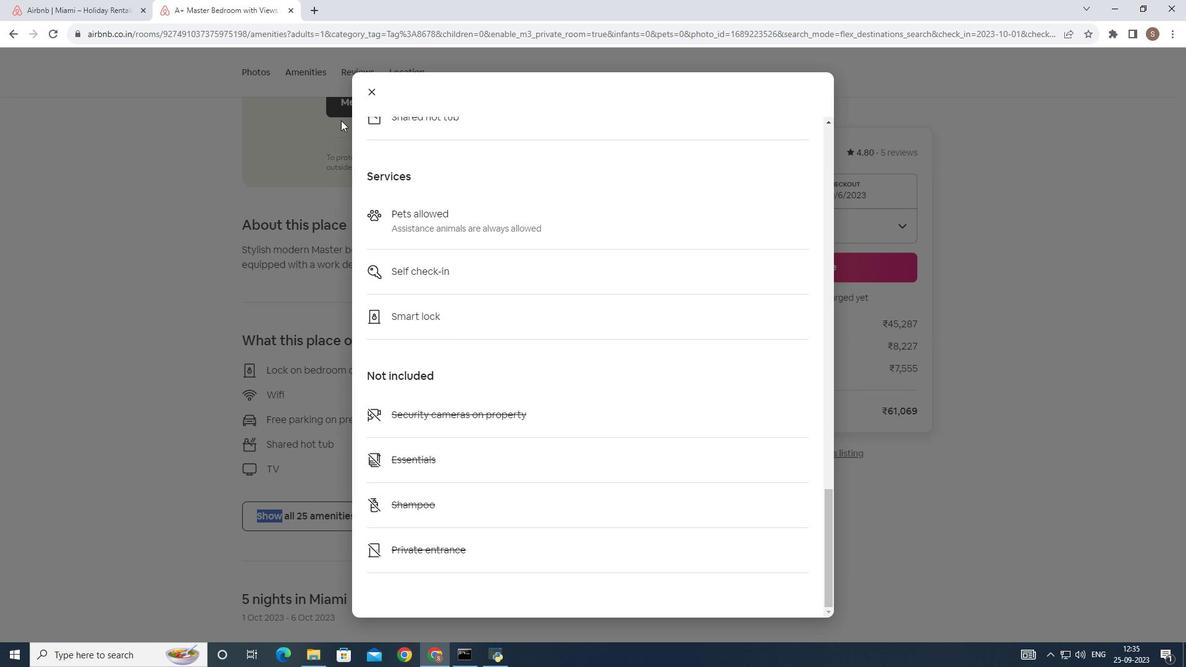 
Action: Mouse moved to (454, 317)
Screenshot: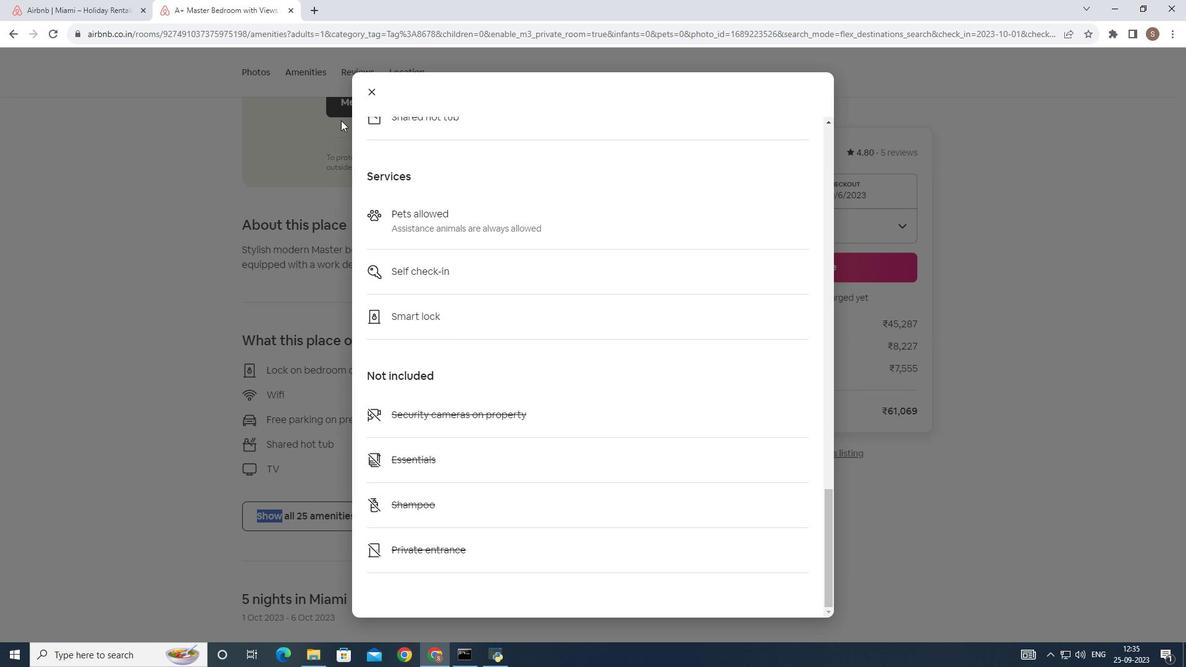 
Action: Mouse scrolled (454, 317) with delta (0, 0)
Screenshot: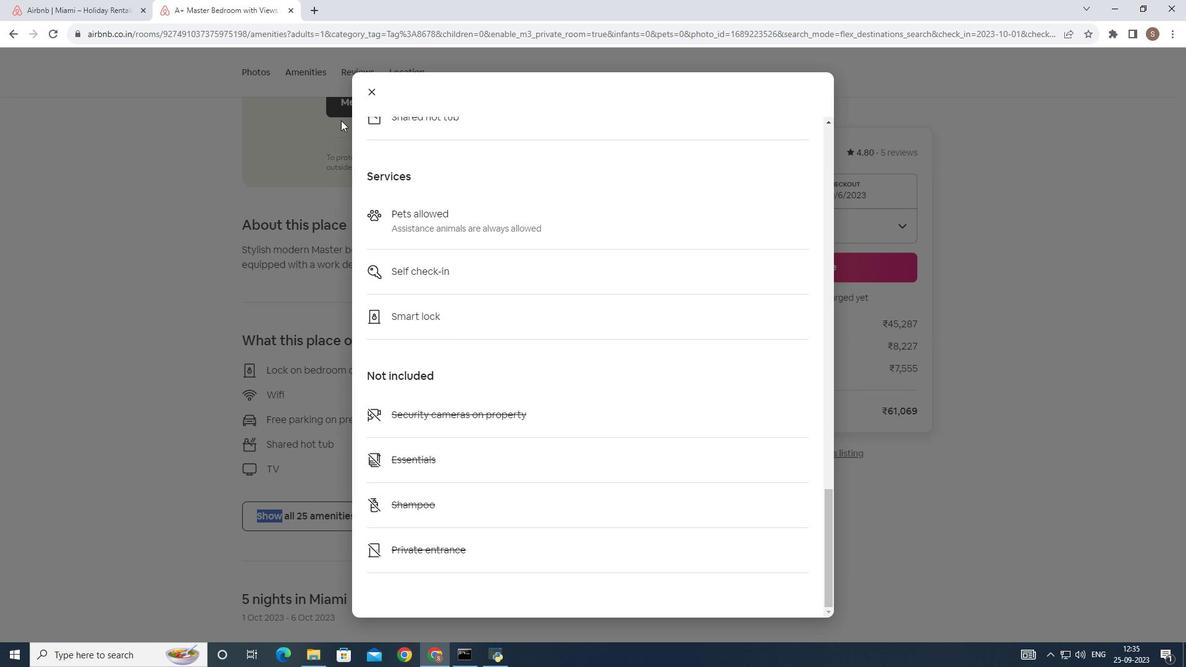 
Action: Mouse moved to (376, 92)
Screenshot: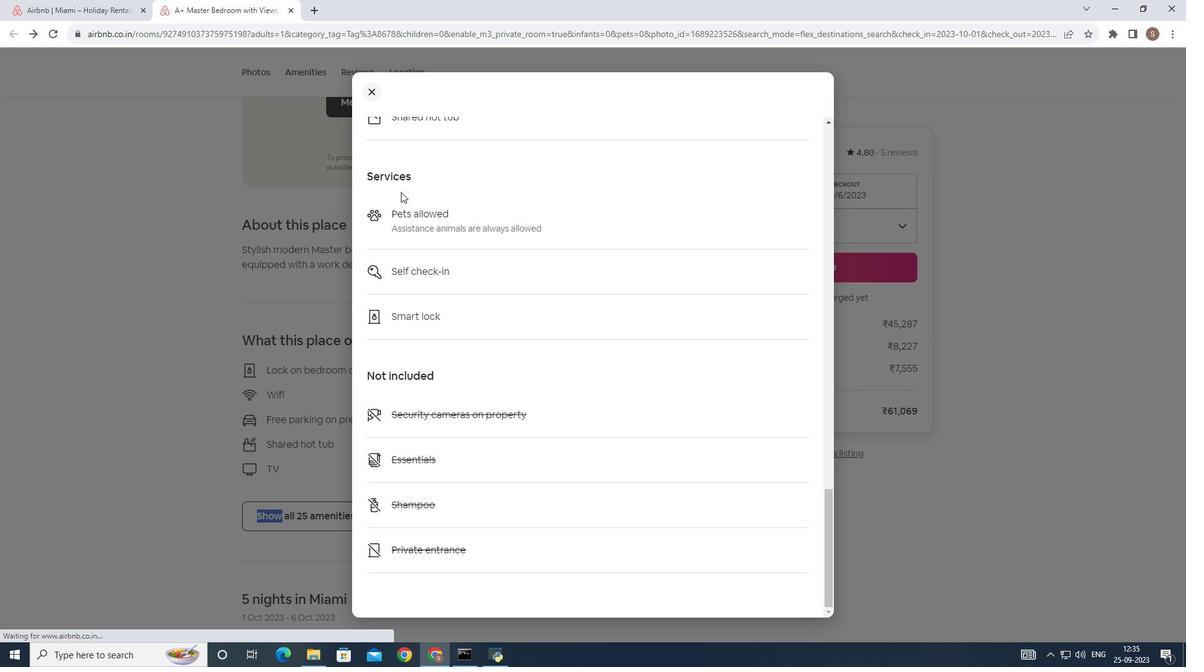 
Action: Mouse pressed left at (376, 92)
Screenshot: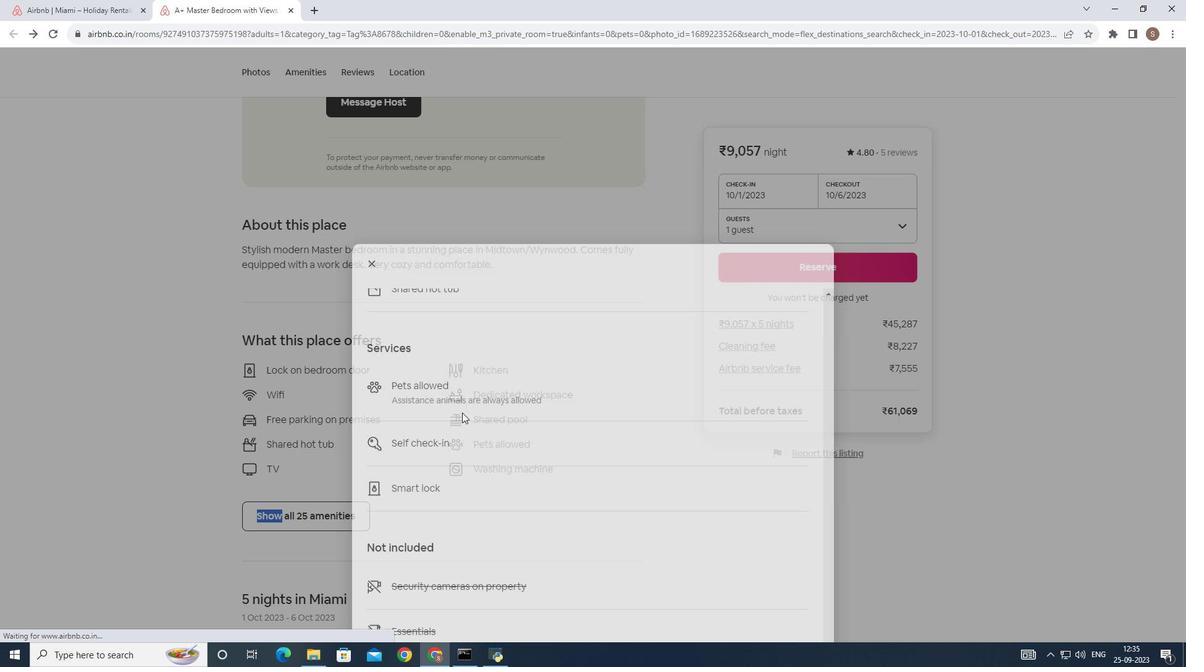 
Action: Mouse moved to (490, 548)
Screenshot: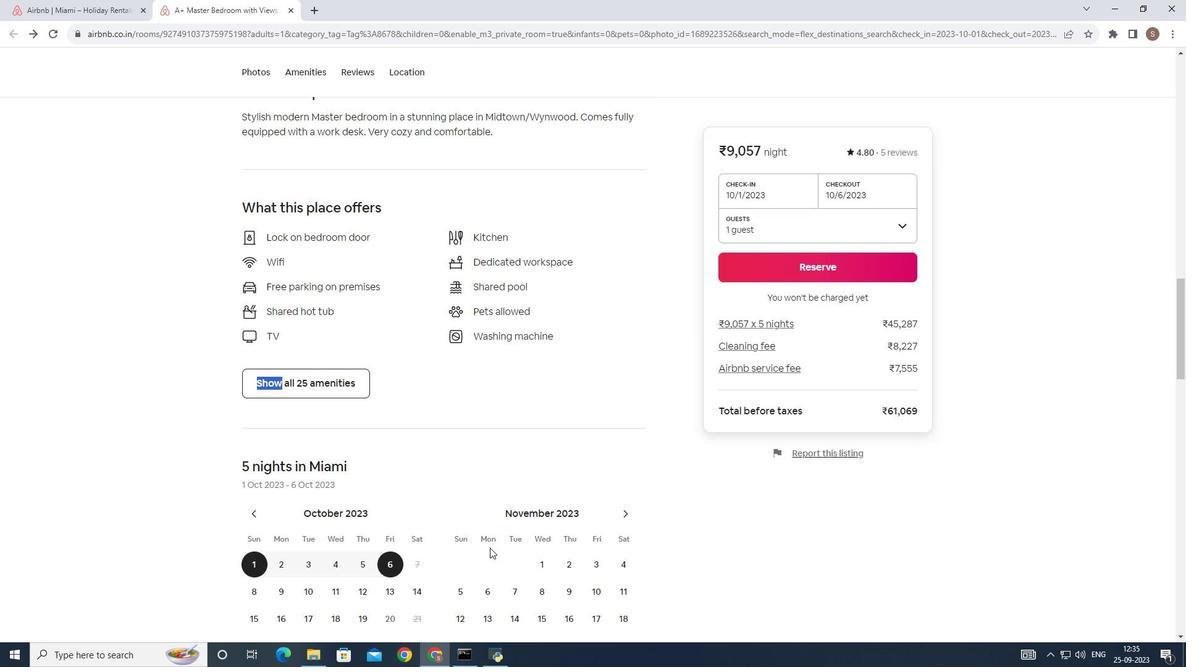 
Action: Mouse scrolled (490, 547) with delta (0, 0)
Screenshot: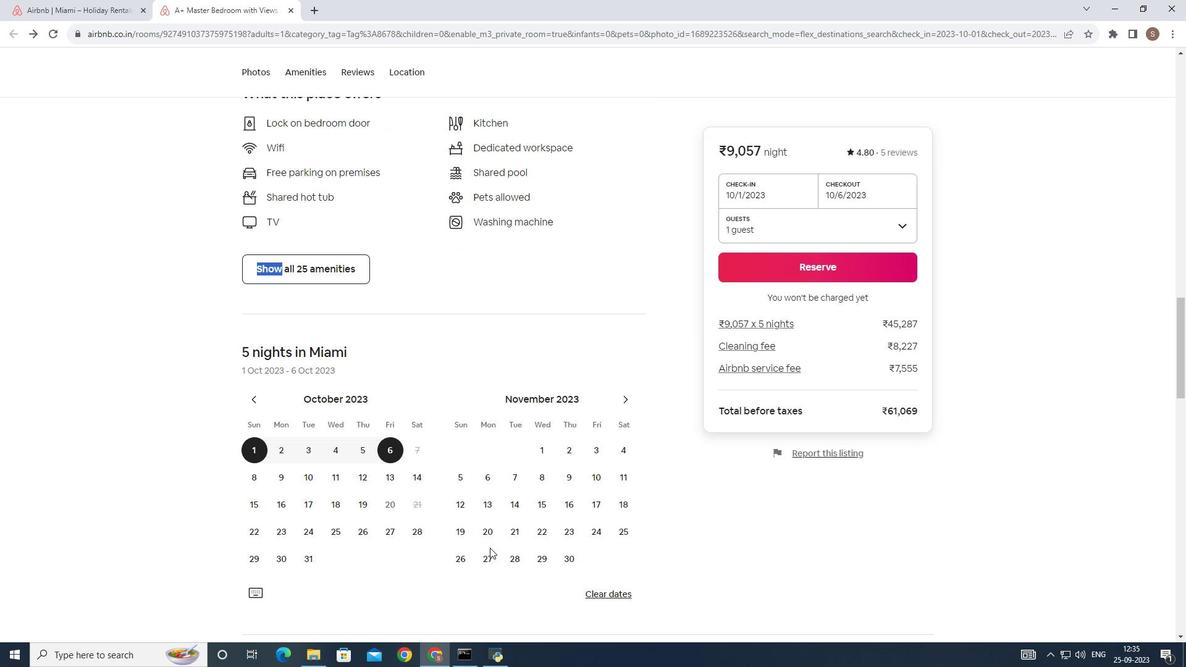 
Action: Mouse scrolled (490, 547) with delta (0, 0)
Screenshot: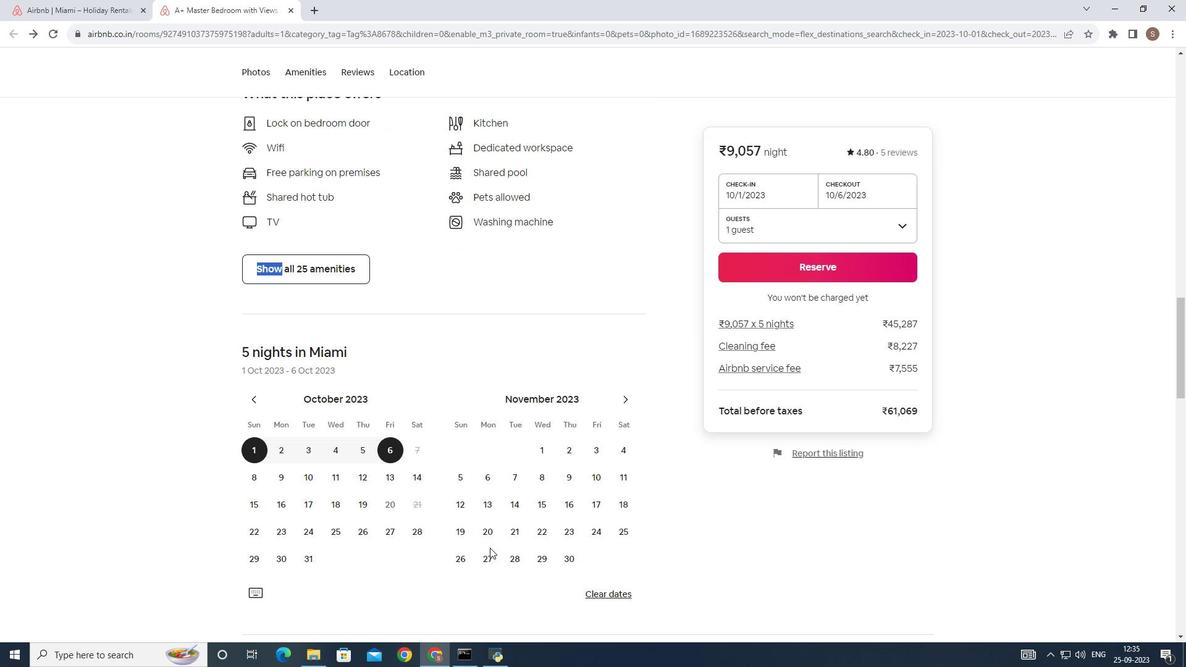 
Action: Mouse scrolled (490, 547) with delta (0, 0)
Screenshot: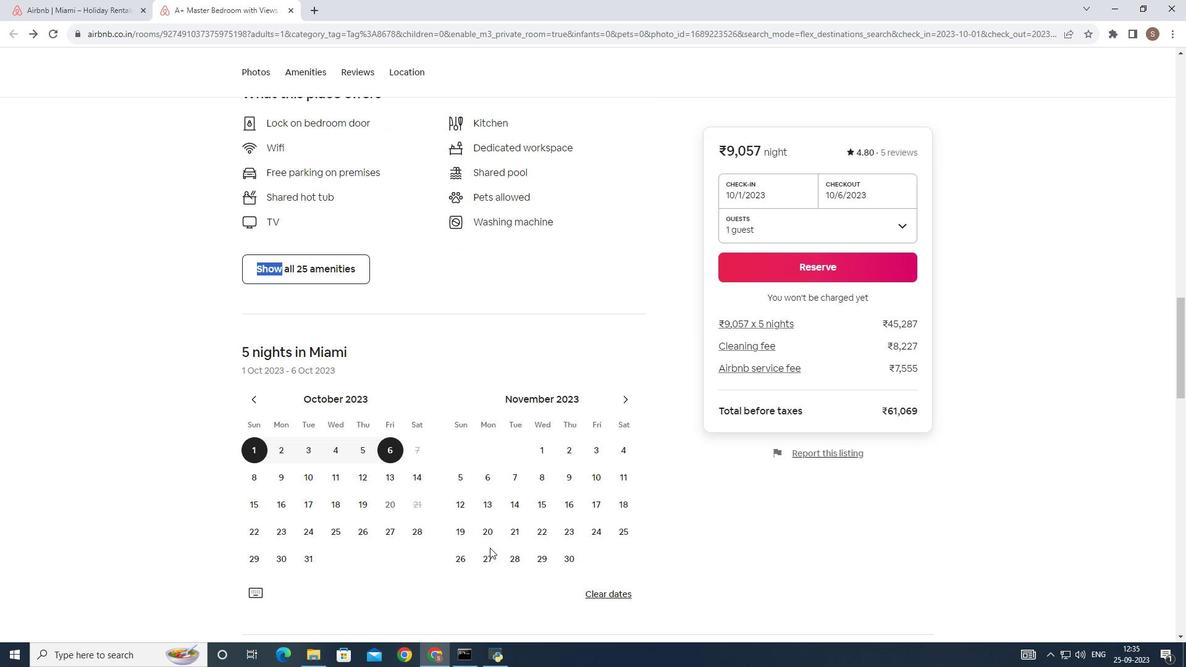 
Action: Mouse scrolled (490, 547) with delta (0, 0)
Screenshot: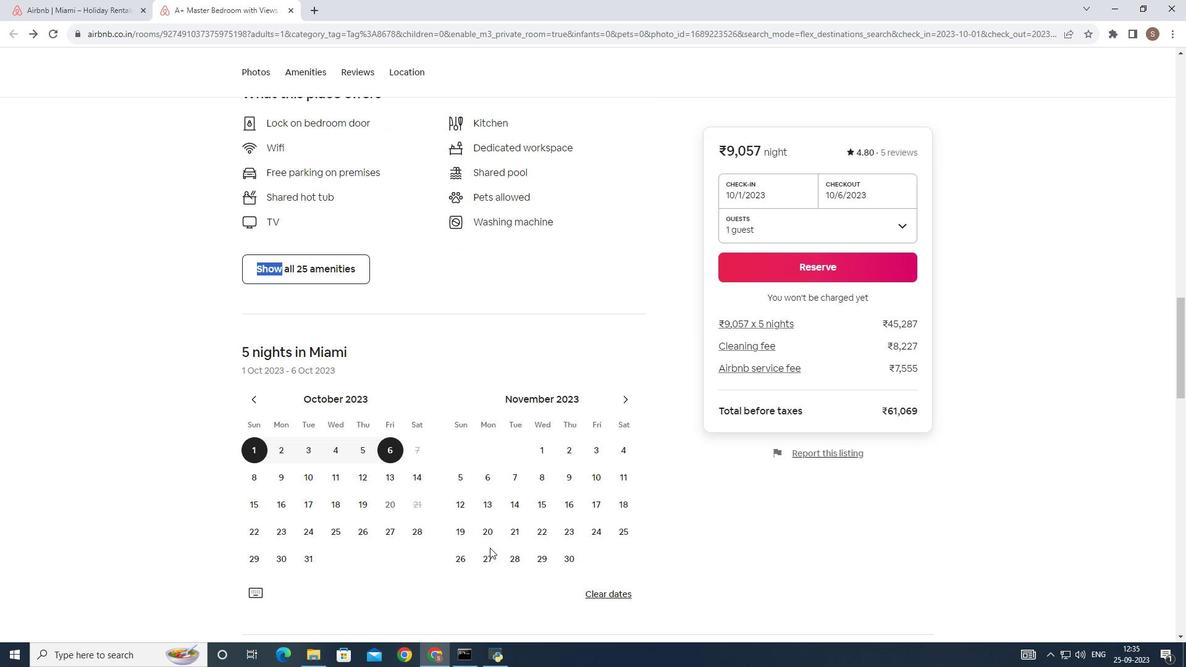 
Action: Mouse scrolled (490, 547) with delta (0, 0)
Screenshot: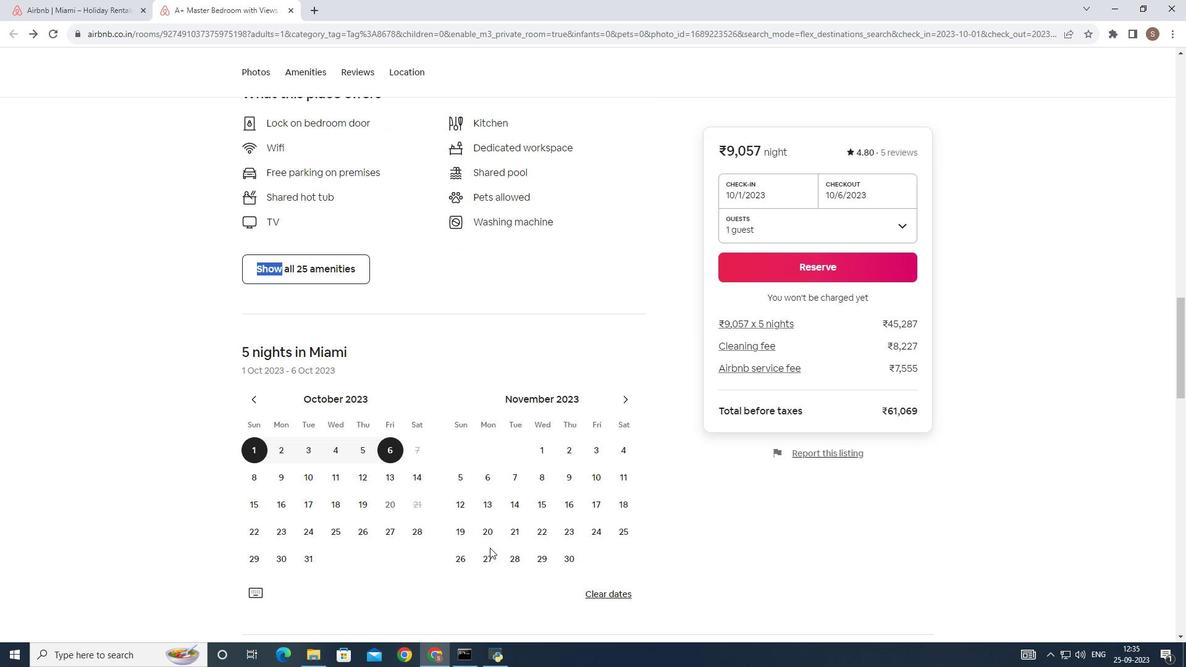 
Action: Mouse scrolled (490, 547) with delta (0, 0)
Screenshot: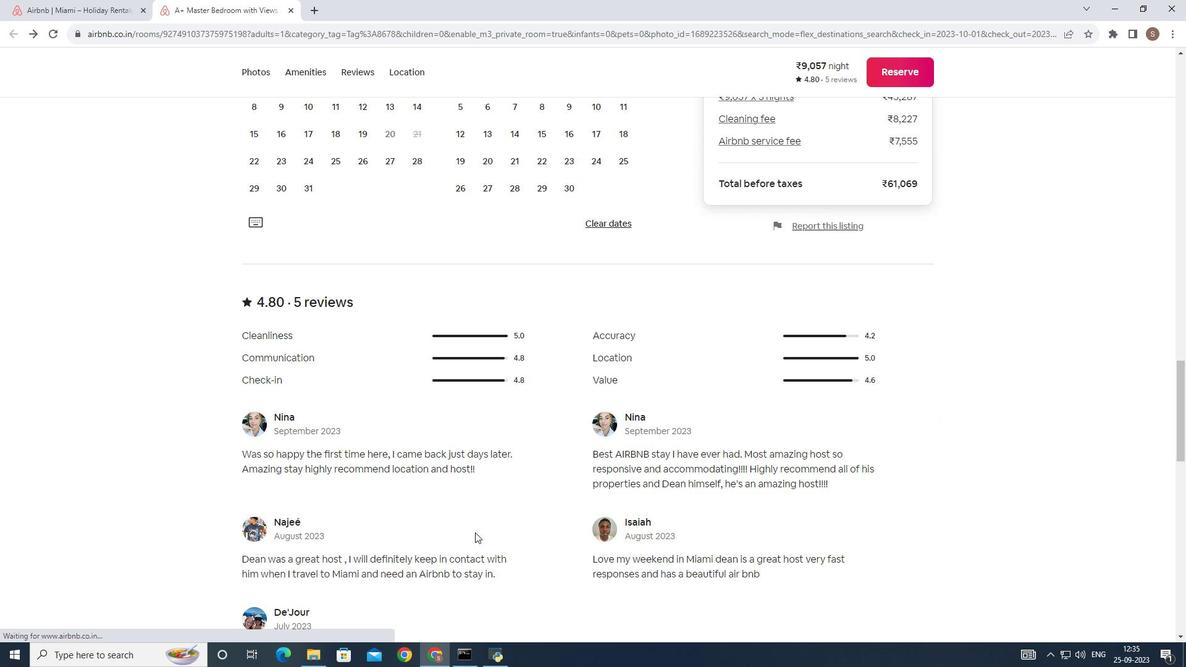 
Action: Mouse scrolled (490, 547) with delta (0, 0)
Screenshot: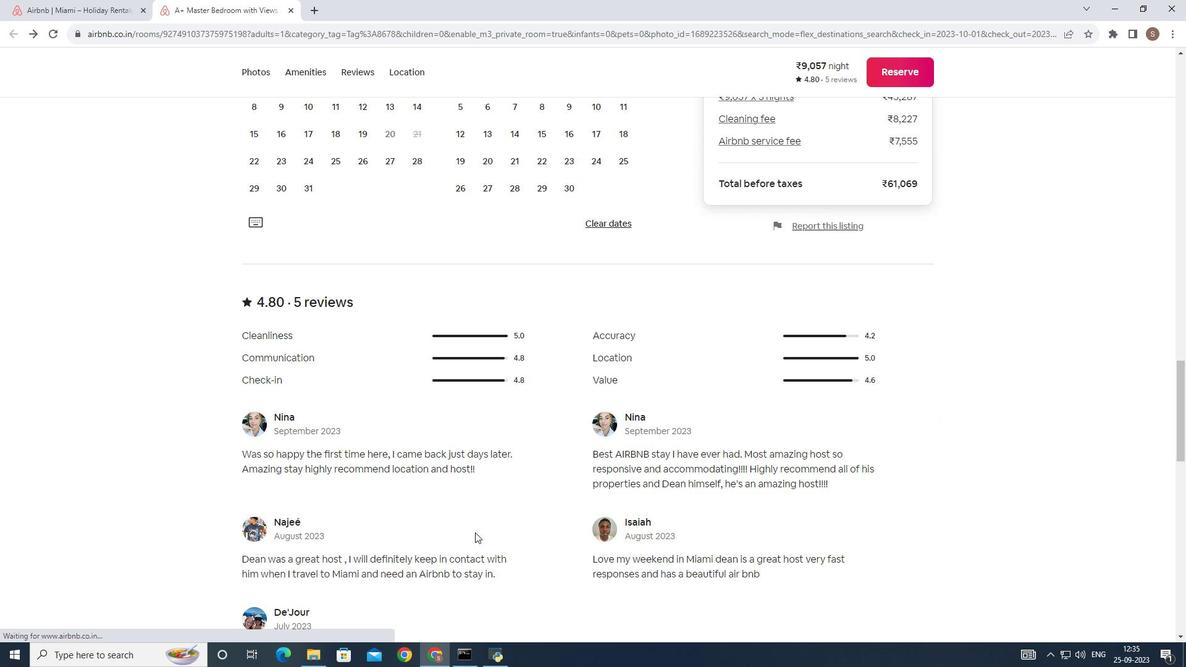 
Action: Mouse scrolled (490, 547) with delta (0, 0)
Screenshot: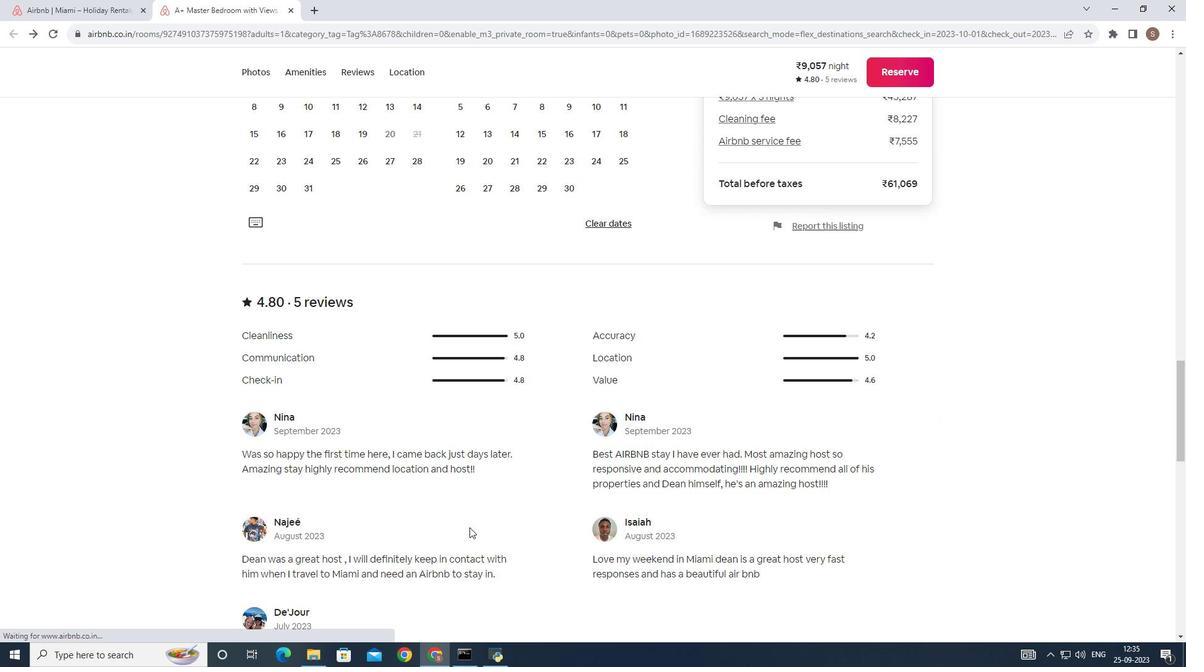 
Action: Mouse scrolled (490, 547) with delta (0, 0)
Screenshot: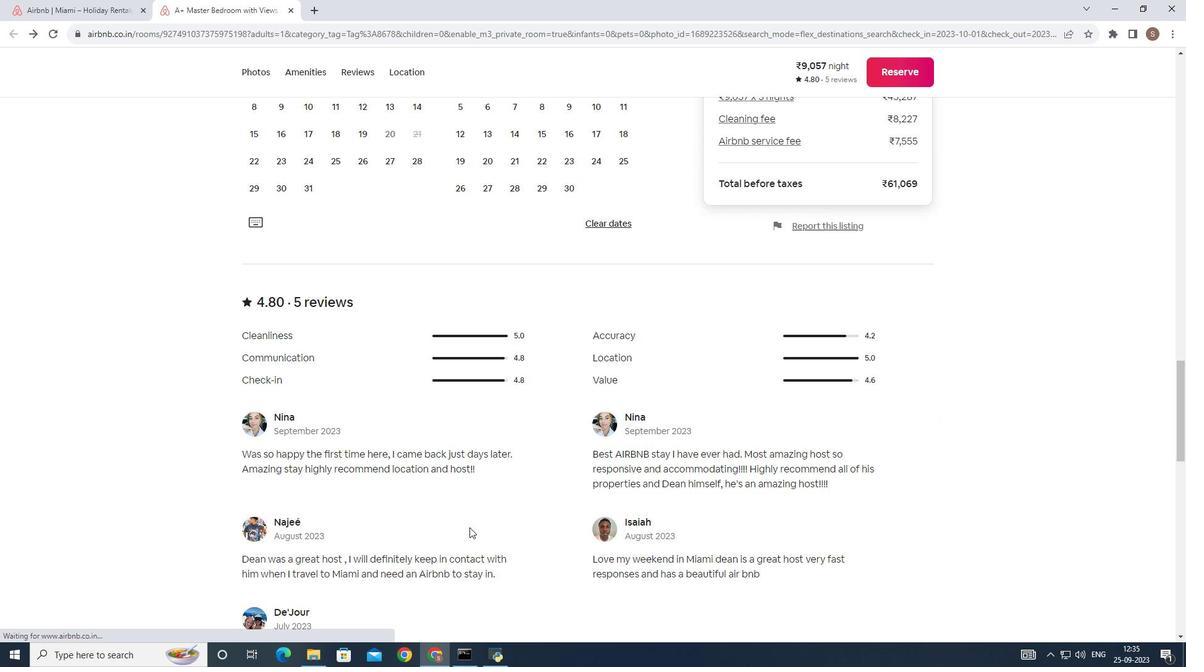 
Action: Mouse scrolled (490, 547) with delta (0, 0)
Screenshot: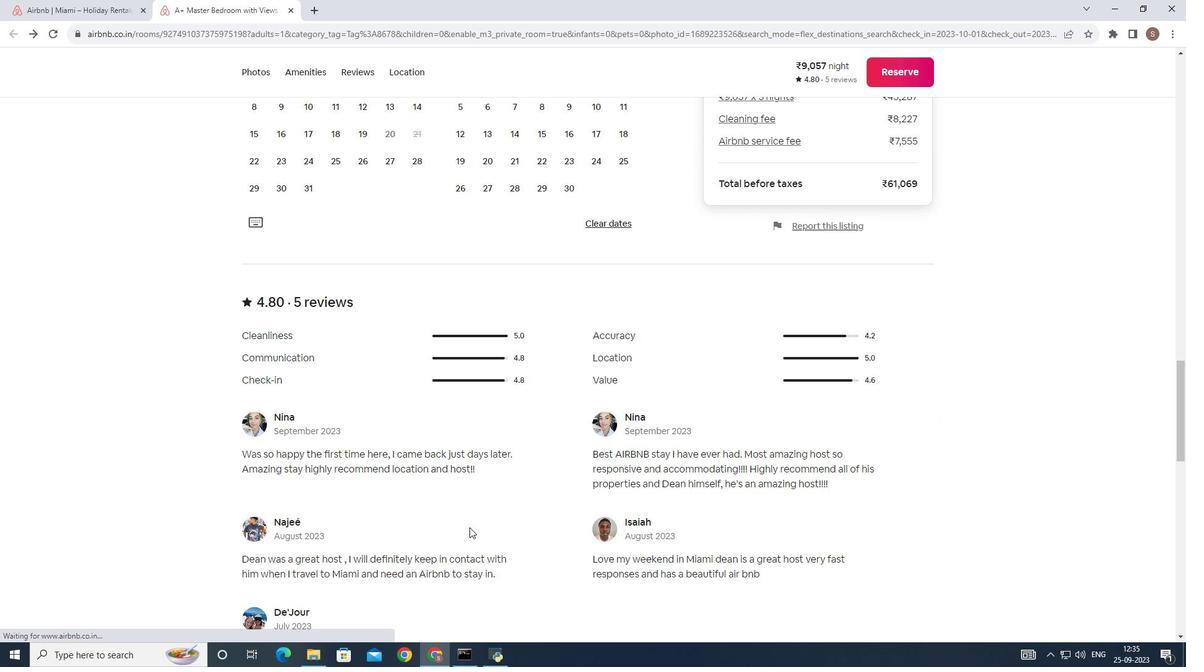 
Action: Mouse scrolled (490, 547) with delta (0, 0)
Screenshot: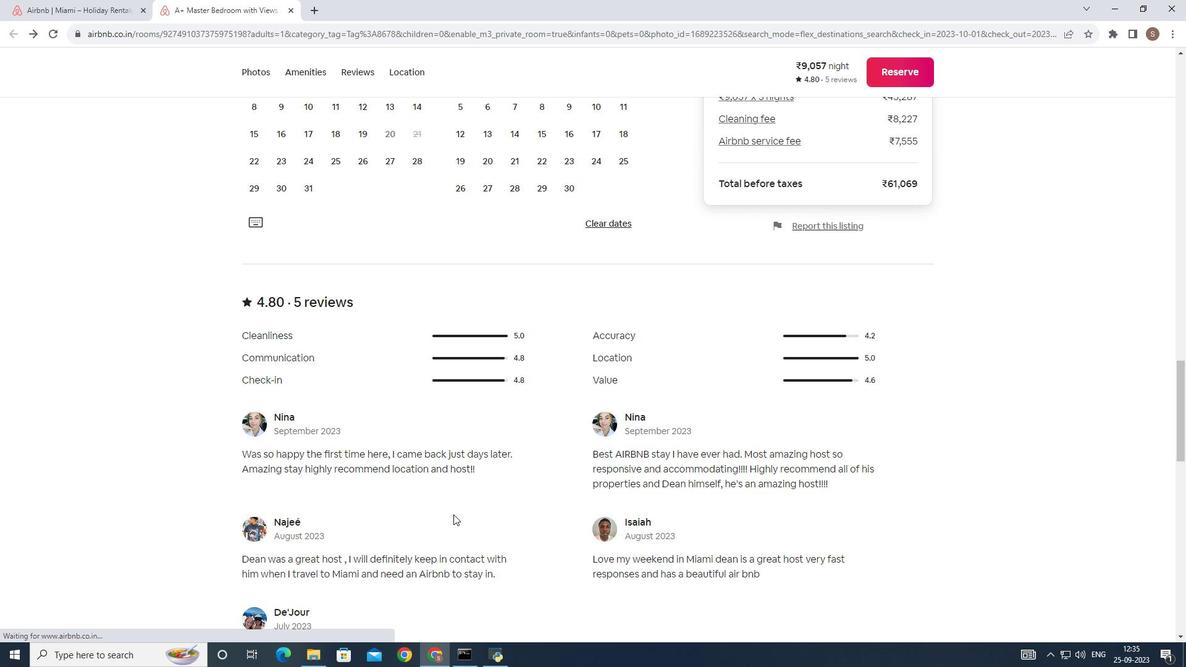 
Action: Mouse moved to (440, 505)
Screenshot: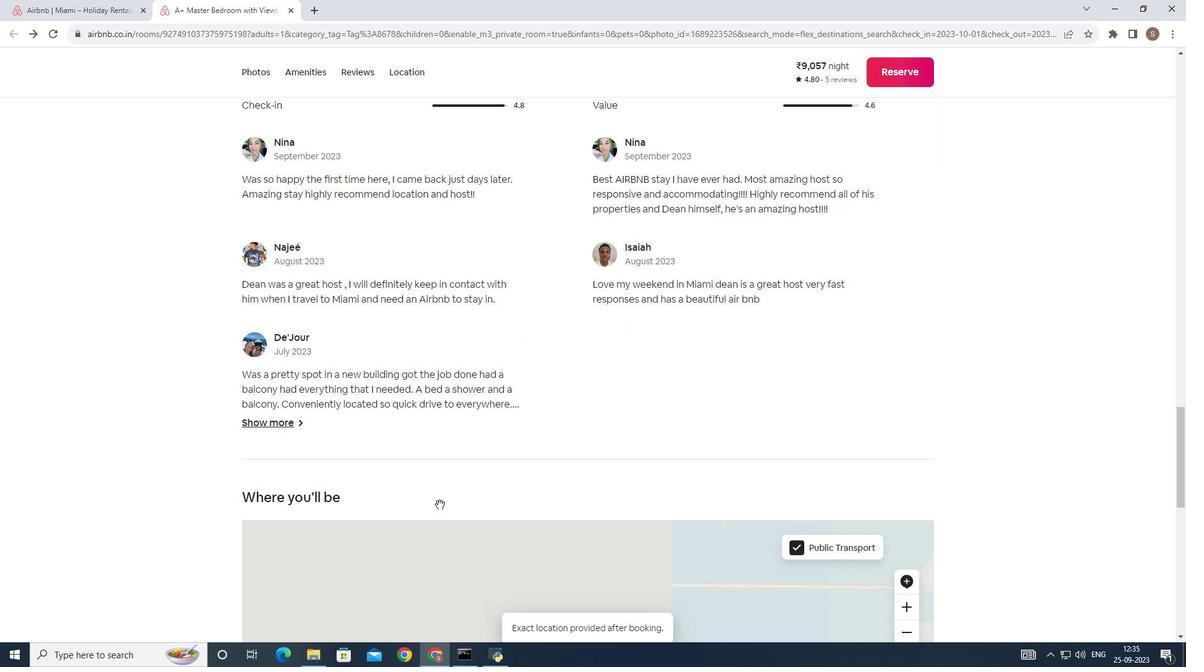 
Action: Mouse scrolled (440, 504) with delta (0, 0)
Screenshot: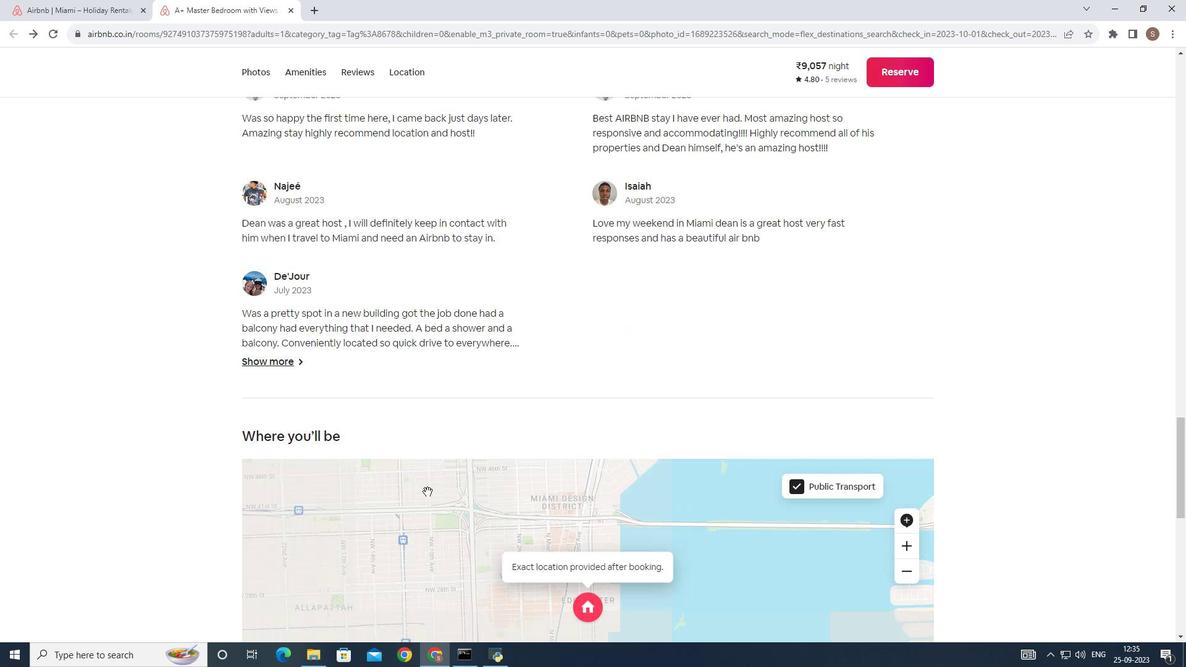 
Action: Mouse scrolled (440, 504) with delta (0, 0)
Screenshot: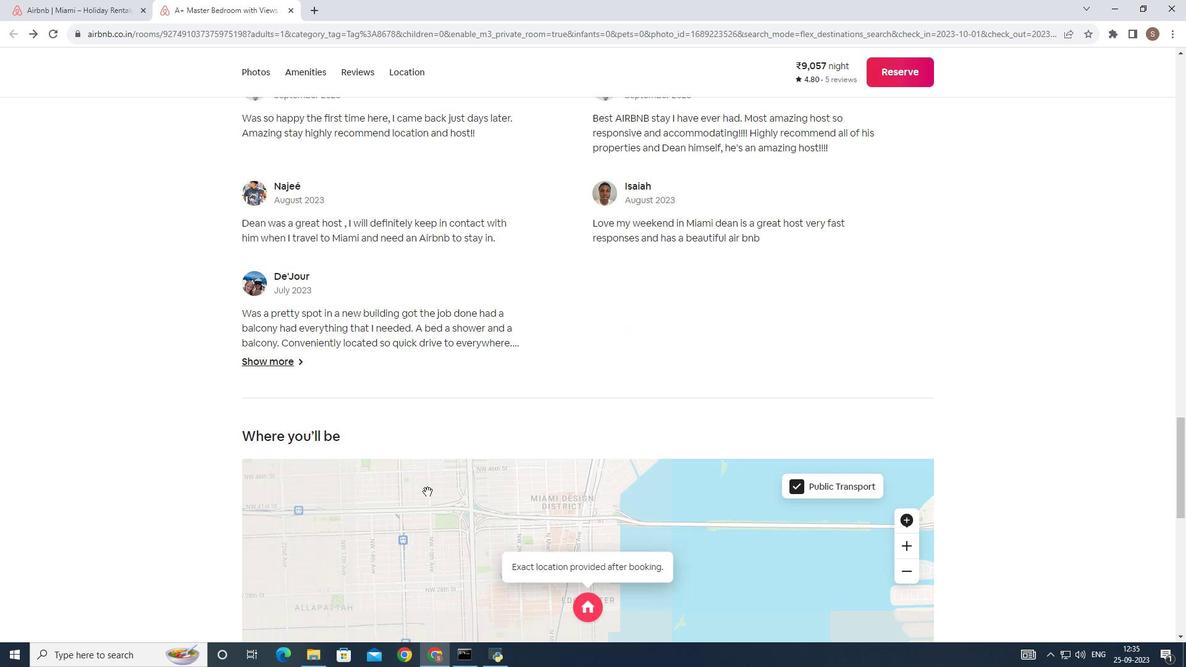 
Action: Mouse scrolled (440, 504) with delta (0, 0)
Screenshot: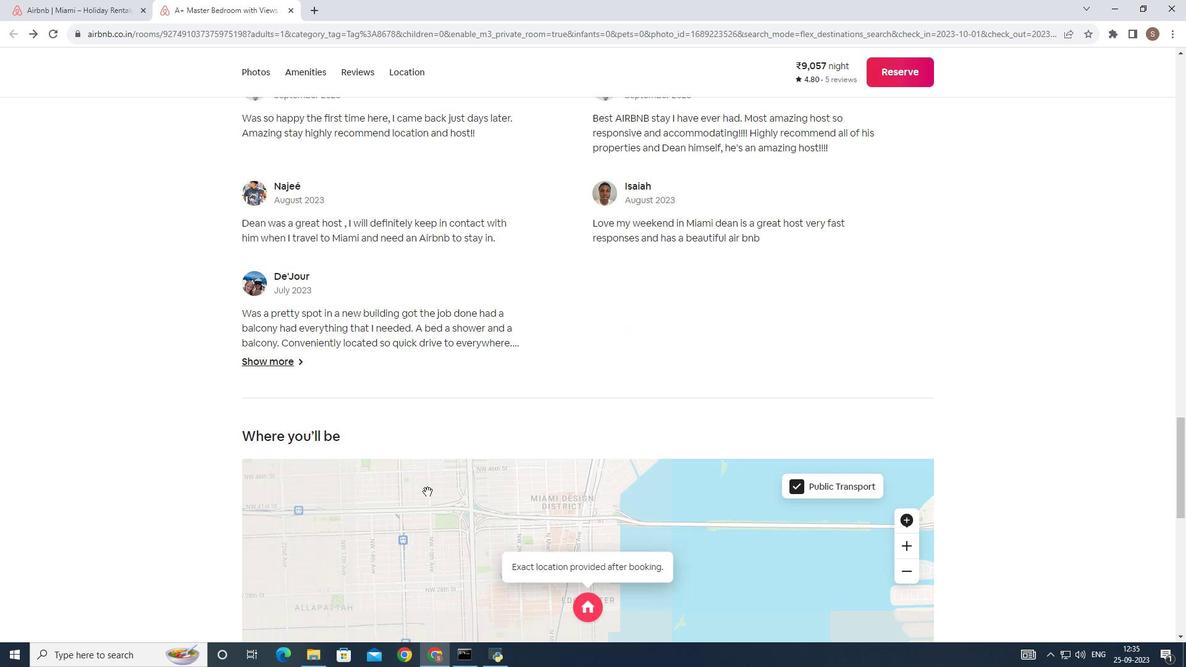 
Action: Mouse scrolled (440, 504) with delta (0, 0)
Screenshot: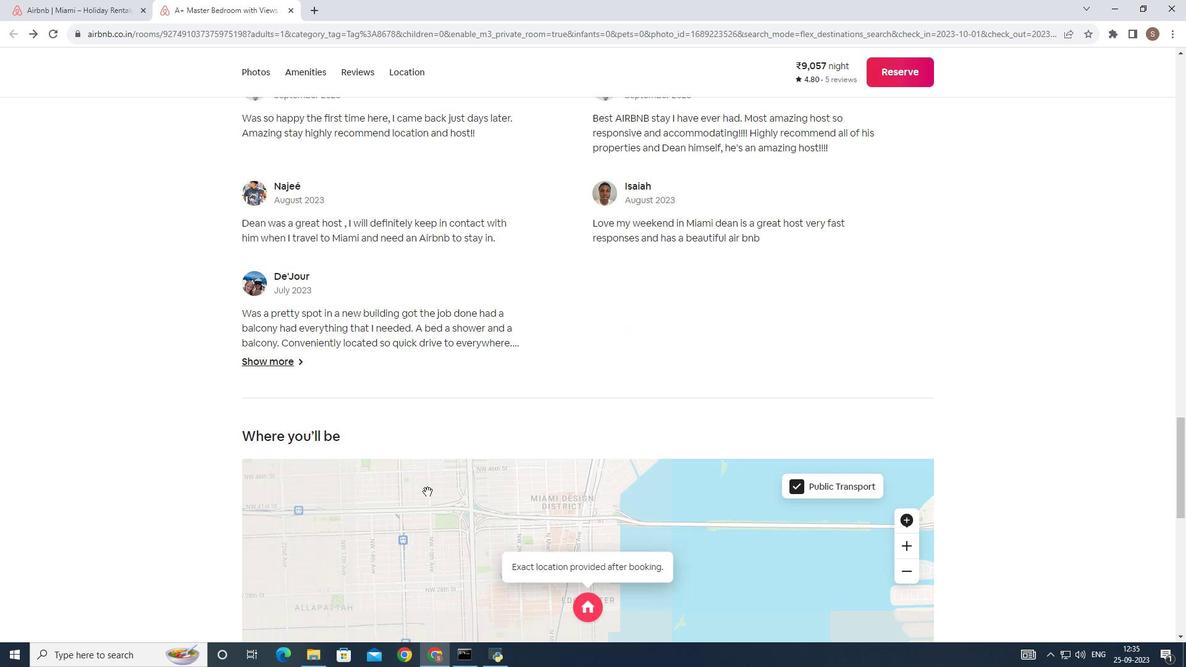 
Action: Mouse scrolled (440, 504) with delta (0, 0)
Screenshot: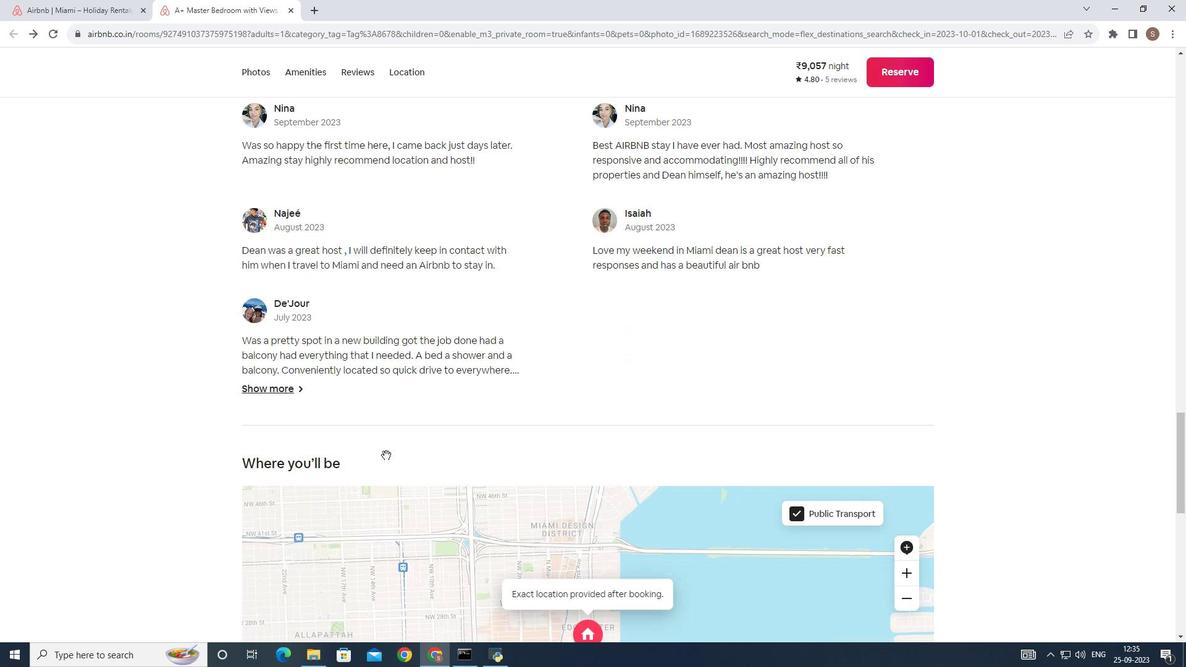 
Action: Mouse scrolled (440, 504) with delta (0, 0)
Screenshot: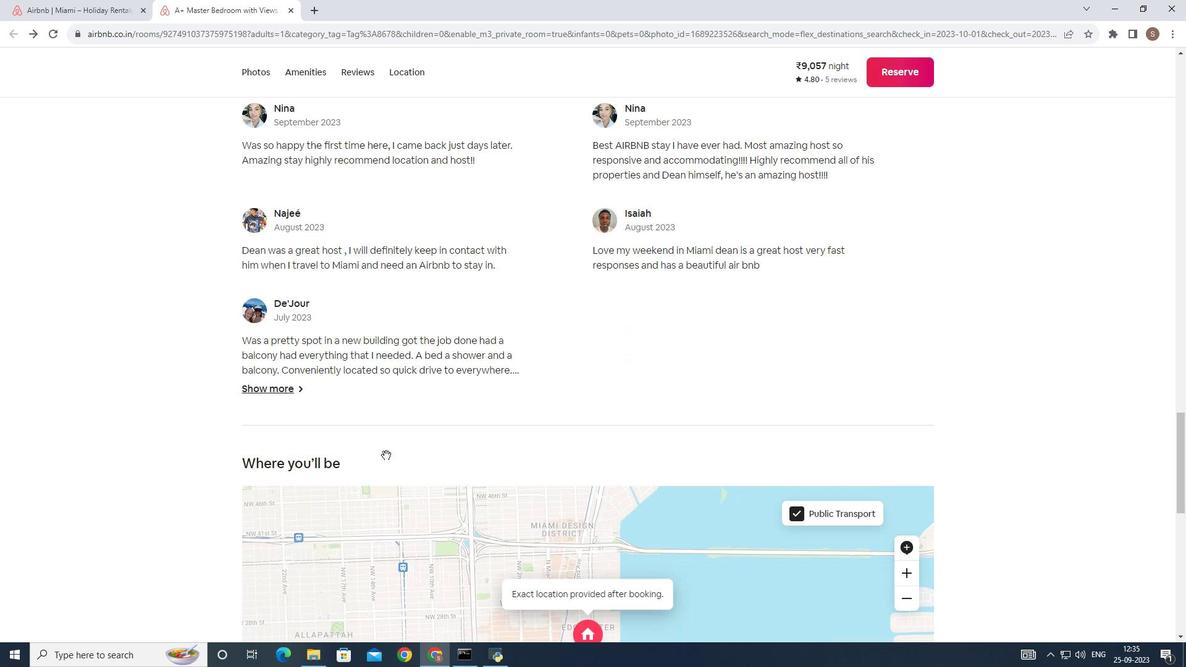 
Action: Mouse scrolled (440, 505) with delta (0, 0)
Screenshot: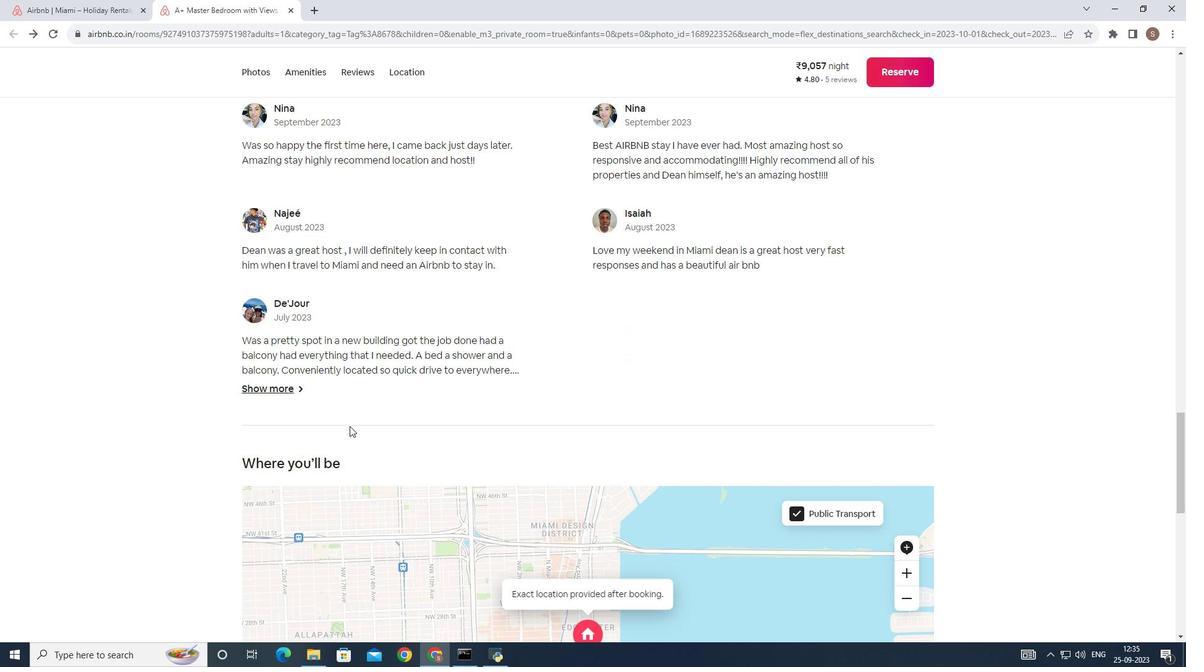 
Action: Mouse moved to (295, 381)
Screenshot: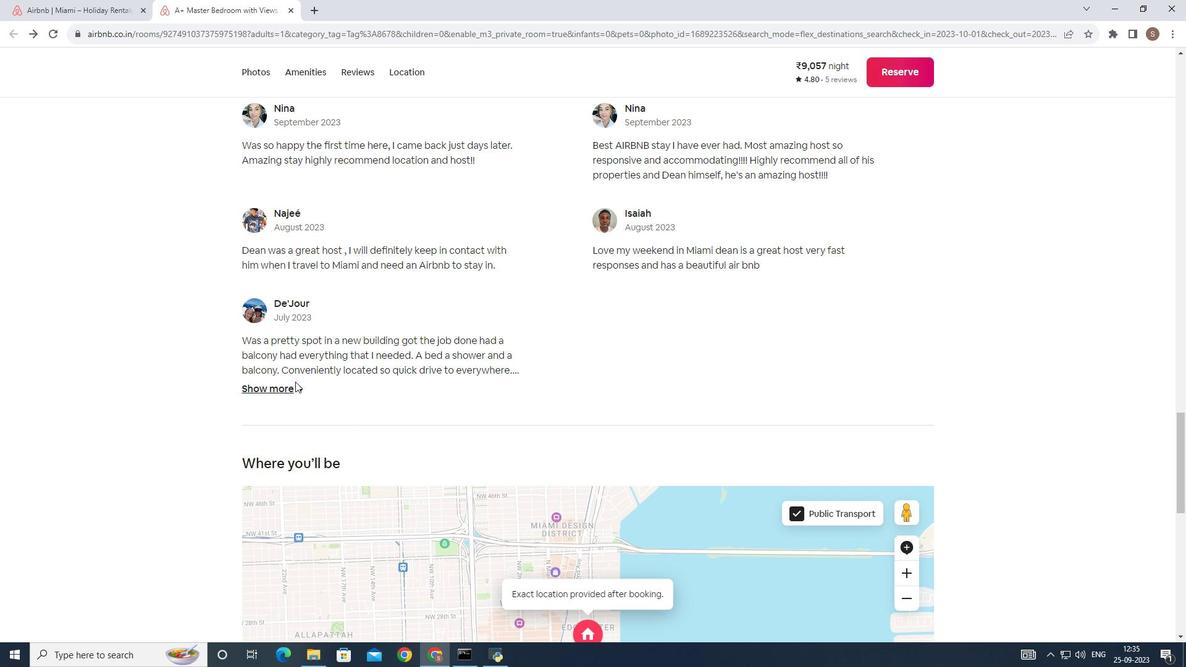 
Action: Mouse scrolled (295, 381) with delta (0, 0)
Screenshot: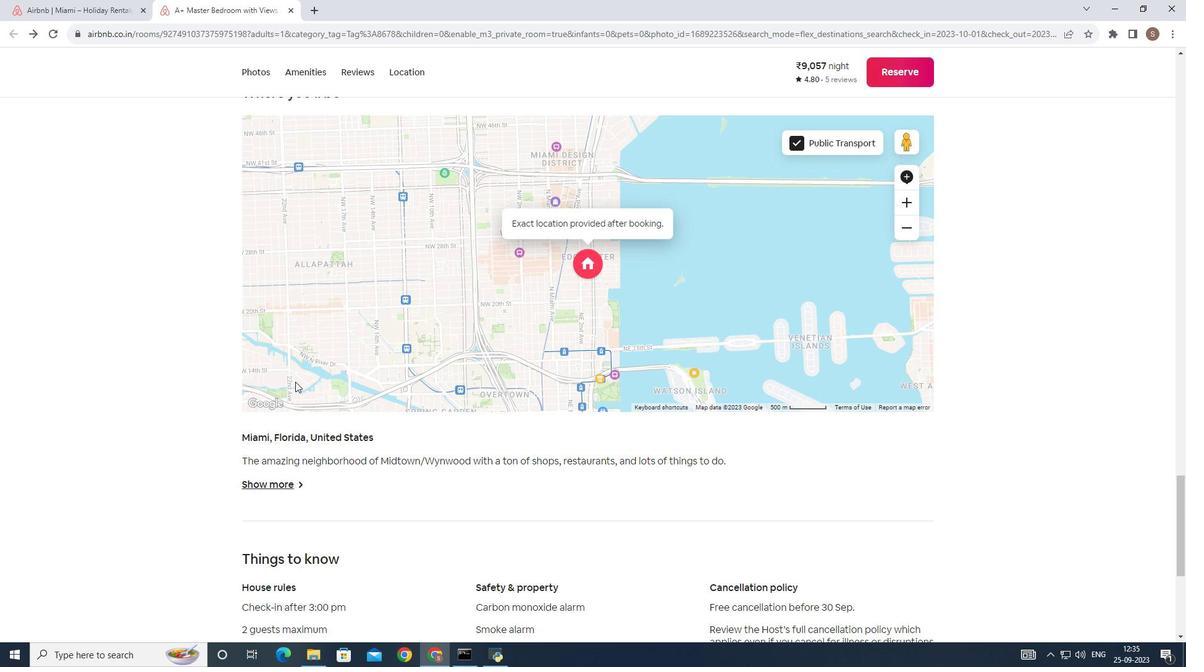
Action: Mouse scrolled (295, 381) with delta (0, 0)
Screenshot: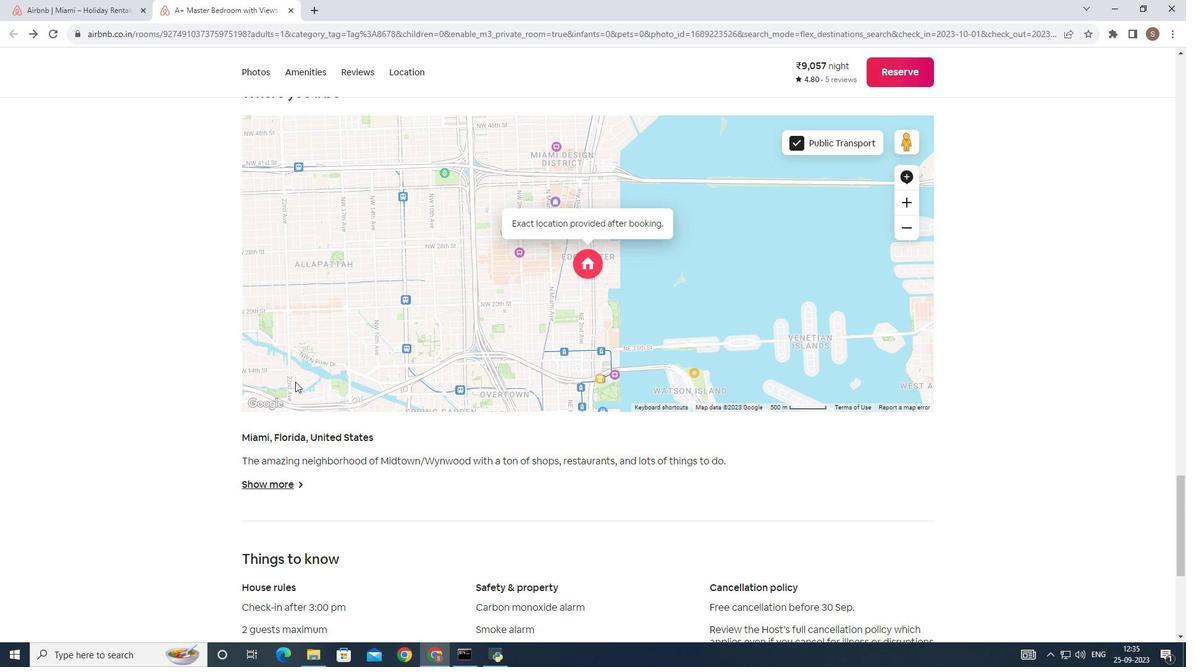 
Action: Mouse scrolled (295, 381) with delta (0, 0)
Screenshot: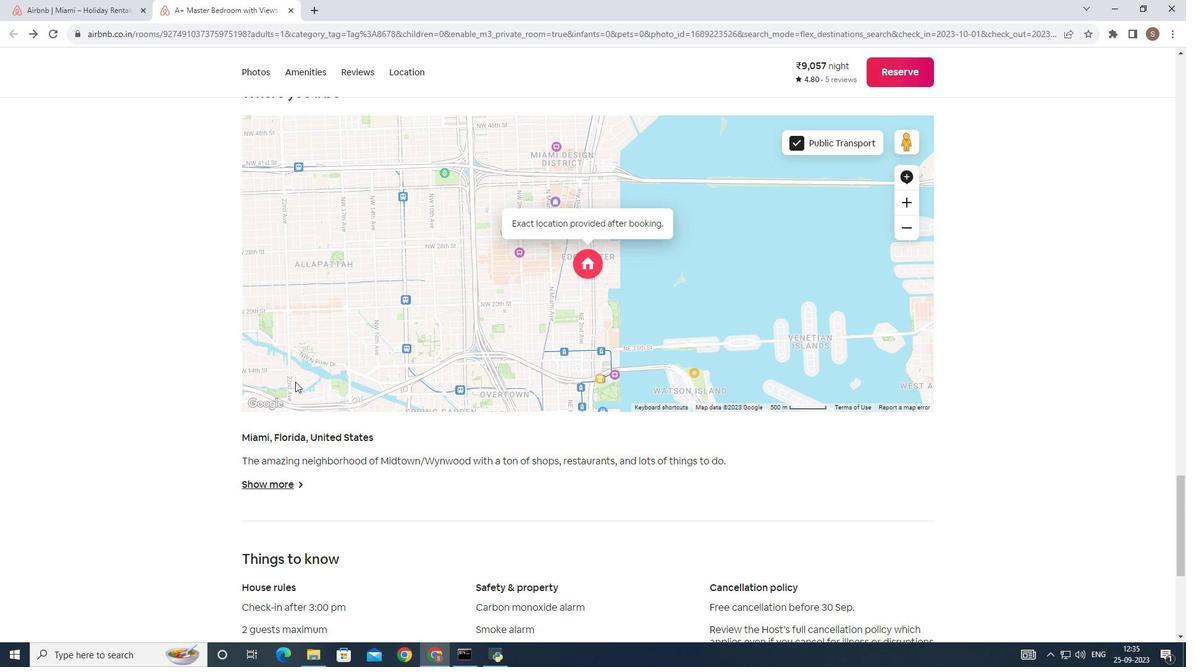 
Action: Mouse scrolled (295, 381) with delta (0, 0)
Screenshot: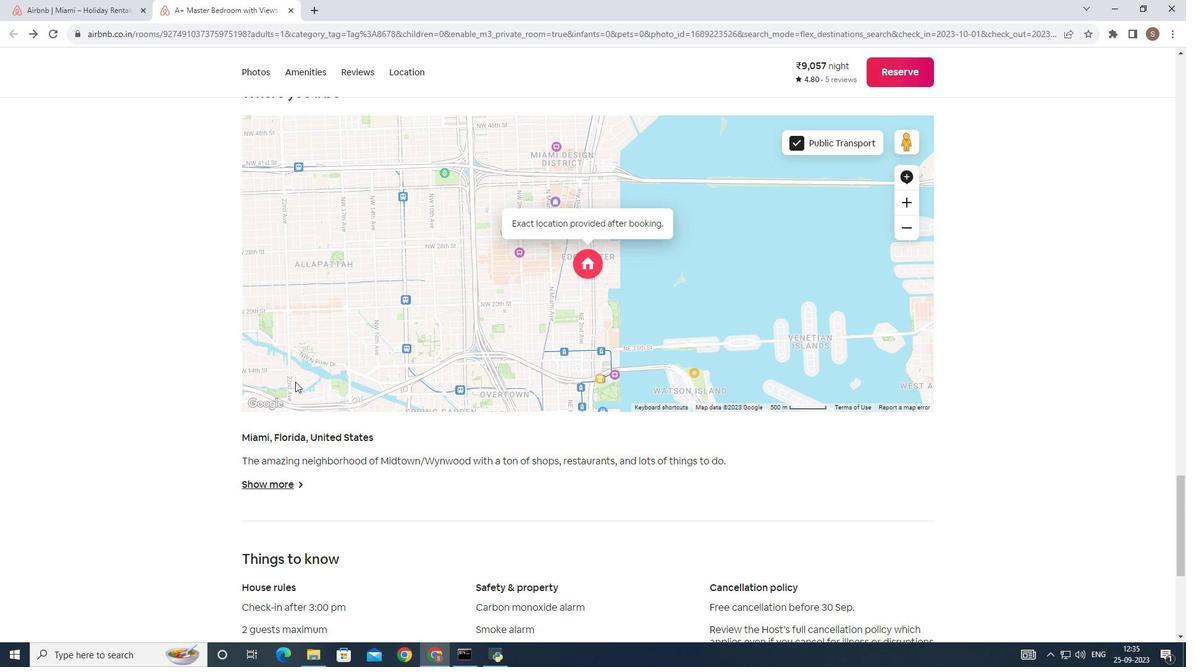 
Action: Mouse scrolled (295, 381) with delta (0, 0)
Screenshot: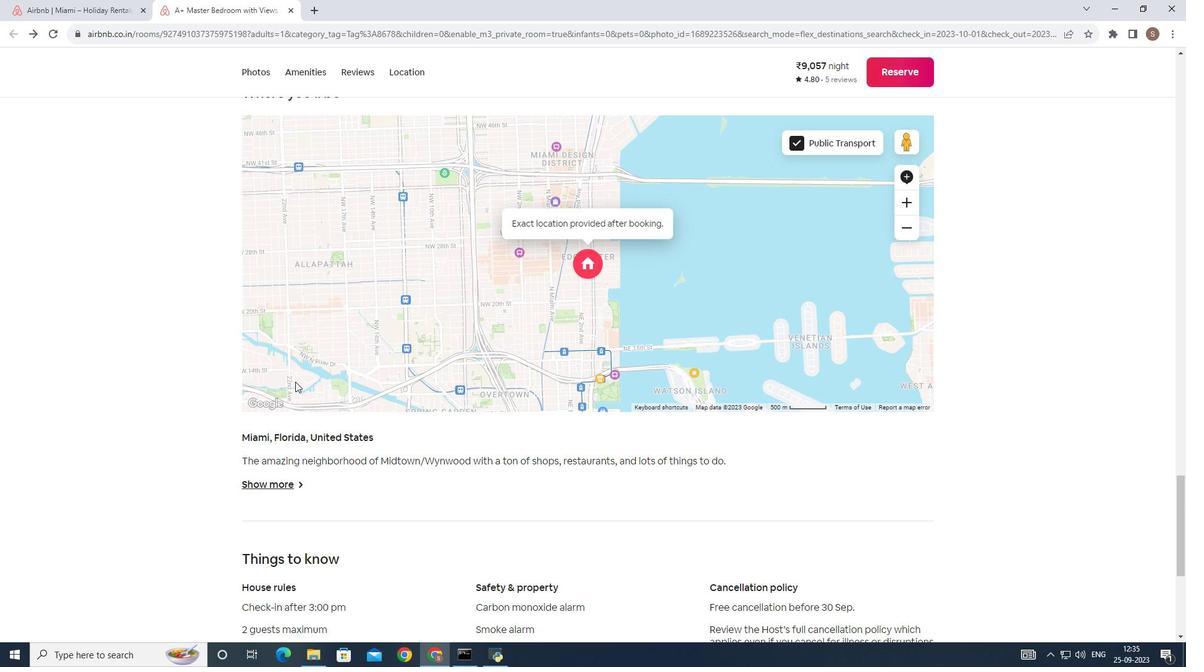 
Action: Mouse scrolled (295, 381) with delta (0, 0)
Screenshot: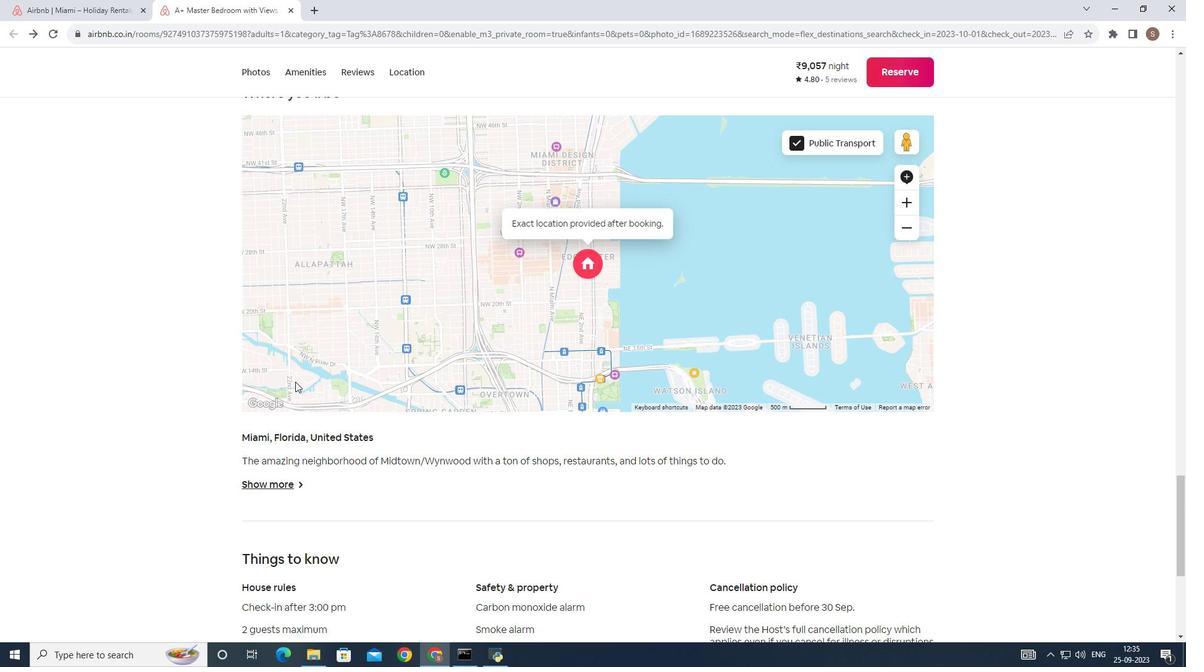 
Action: Mouse scrolled (295, 381) with delta (0, 0)
Screenshot: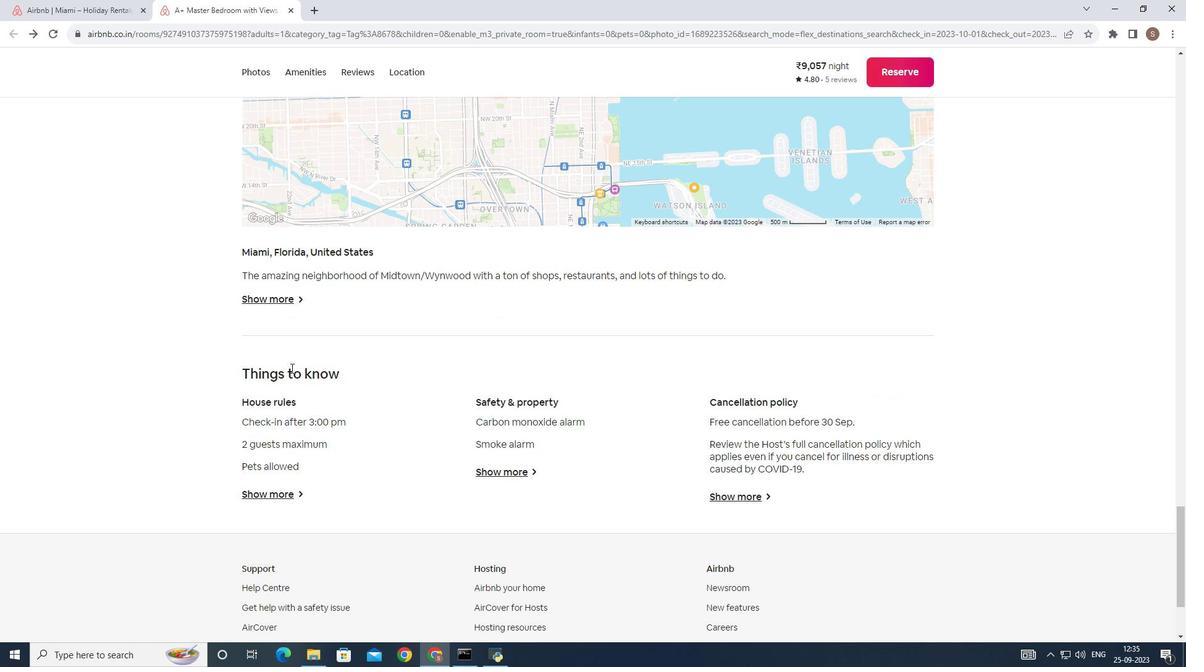 
Action: Mouse moved to (294, 381)
Screenshot: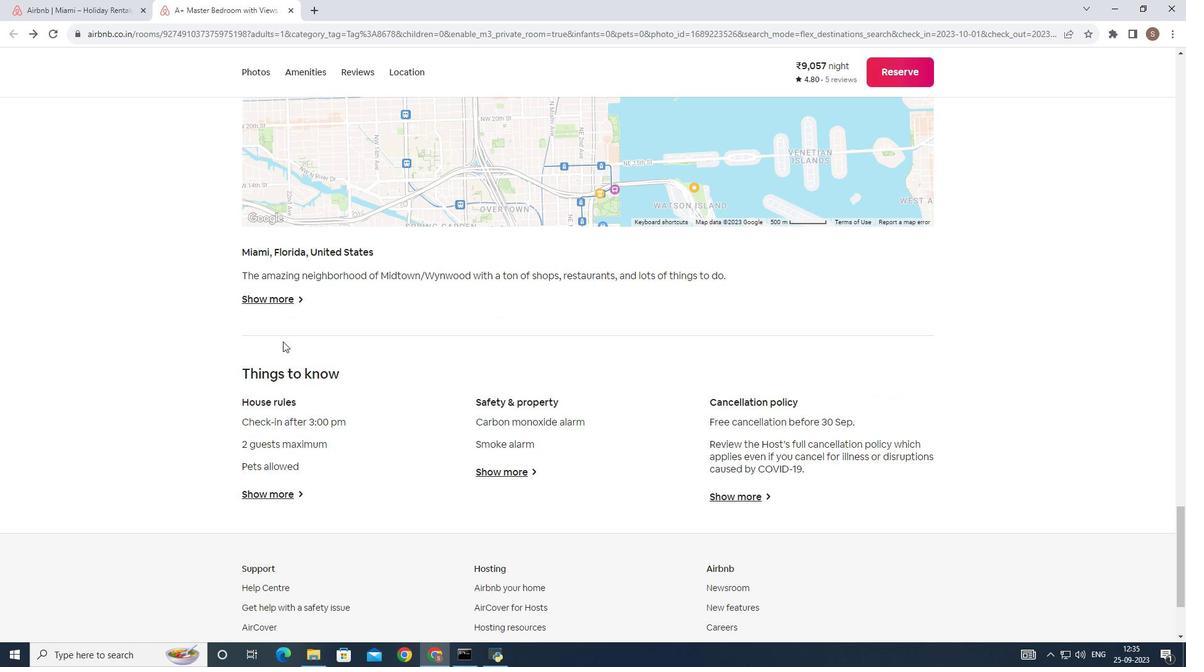 
Action: Mouse scrolled (294, 381) with delta (0, 0)
Screenshot: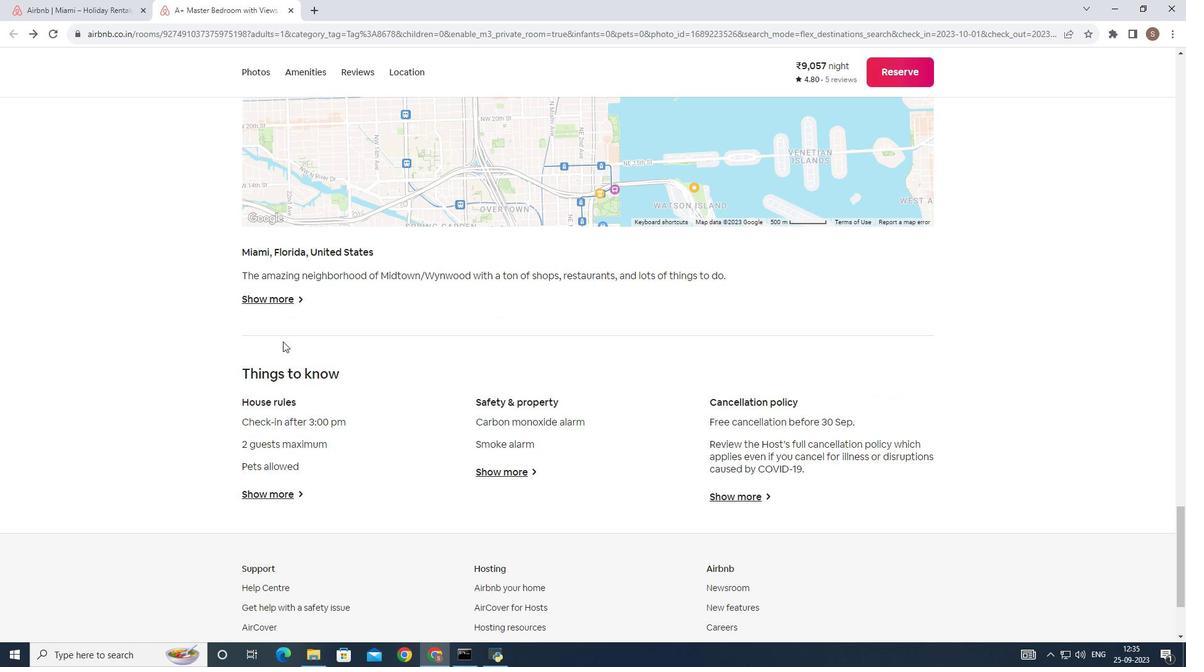 
Action: Mouse scrolled (294, 381) with delta (0, 0)
Screenshot: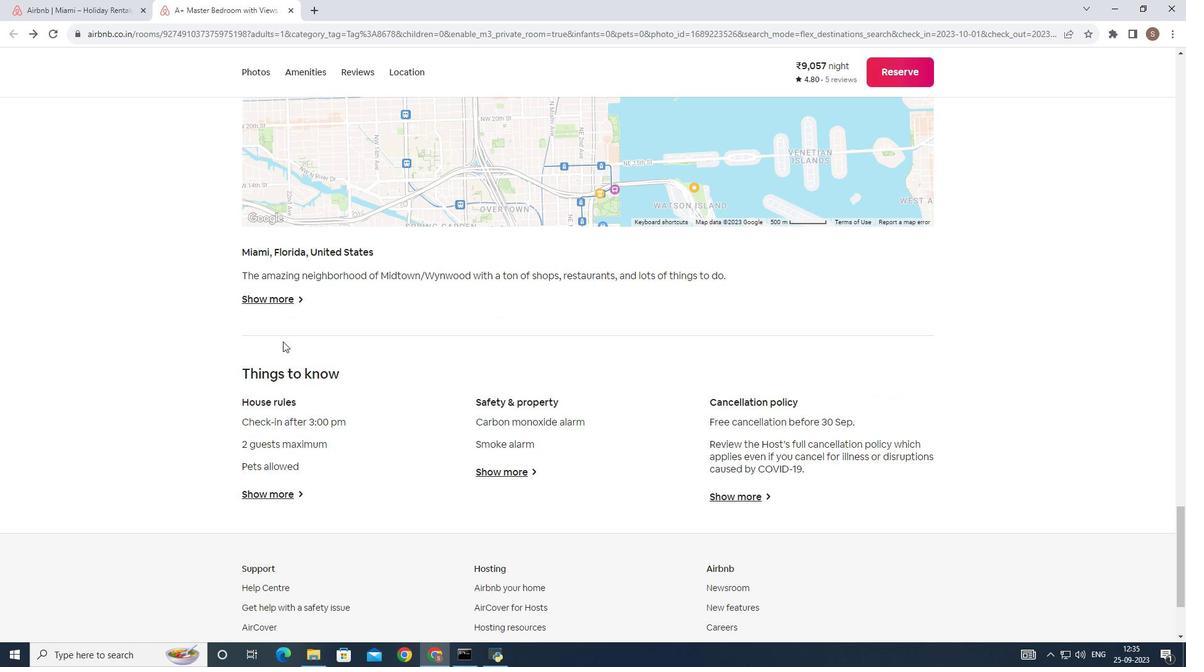 
Action: Mouse moved to (282, 297)
Screenshot: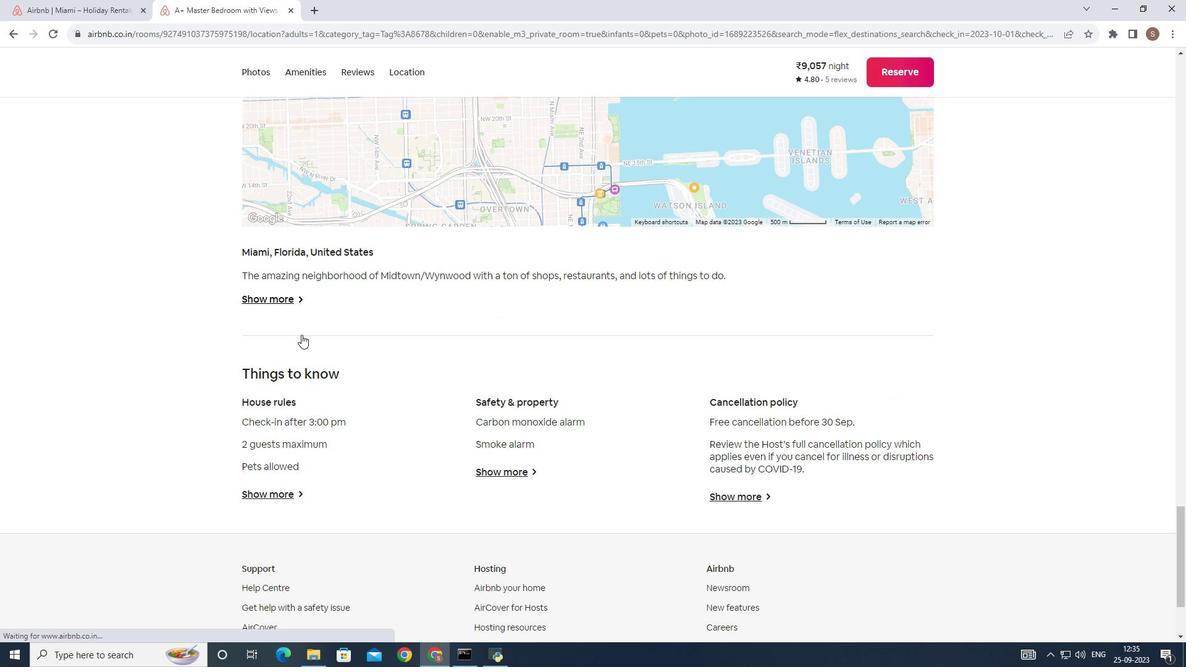 
Action: Mouse pressed left at (282, 297)
Screenshot: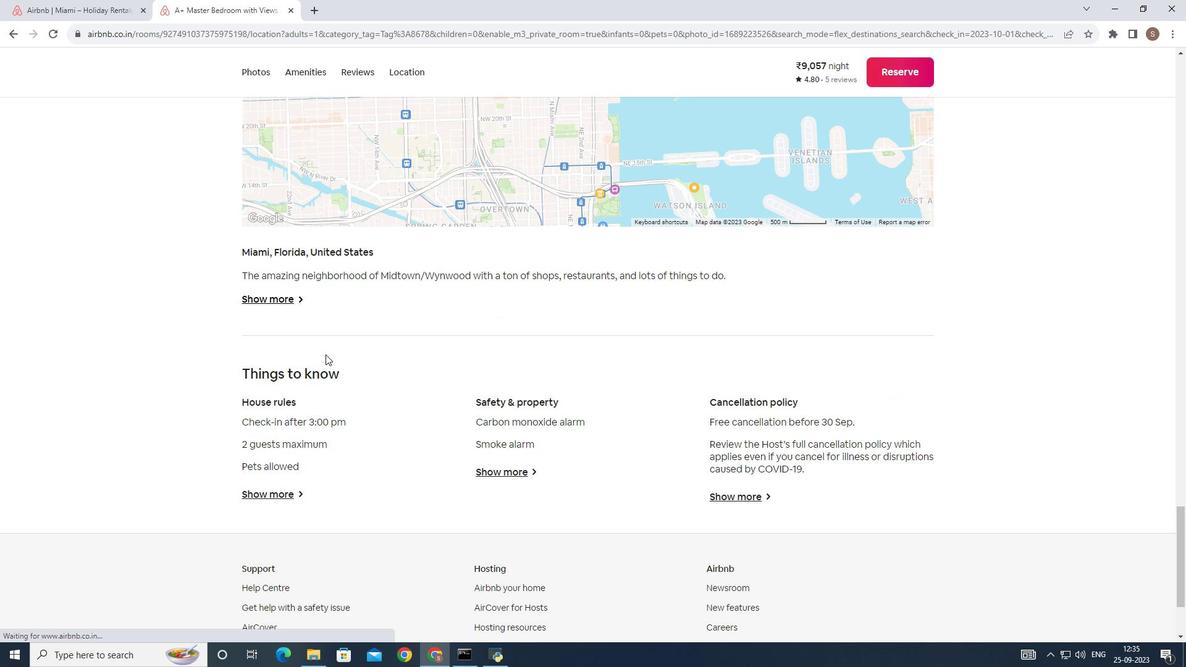 
Action: Mouse moved to (15, 70)
Screenshot: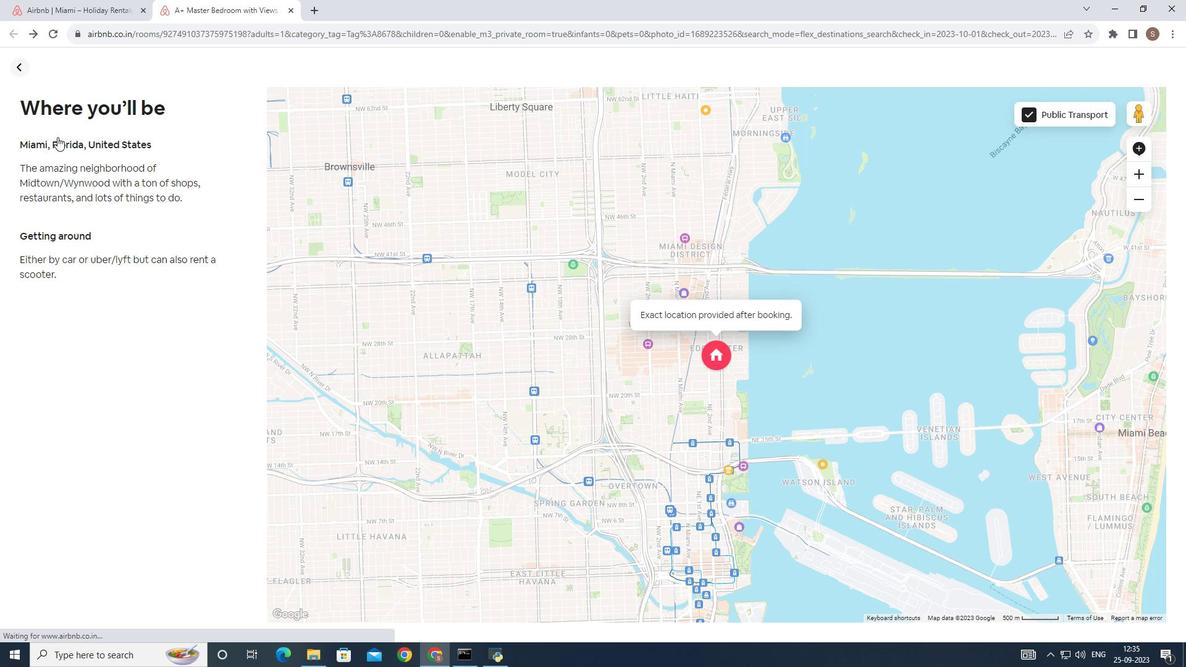 
Action: Mouse pressed left at (15, 70)
Screenshot: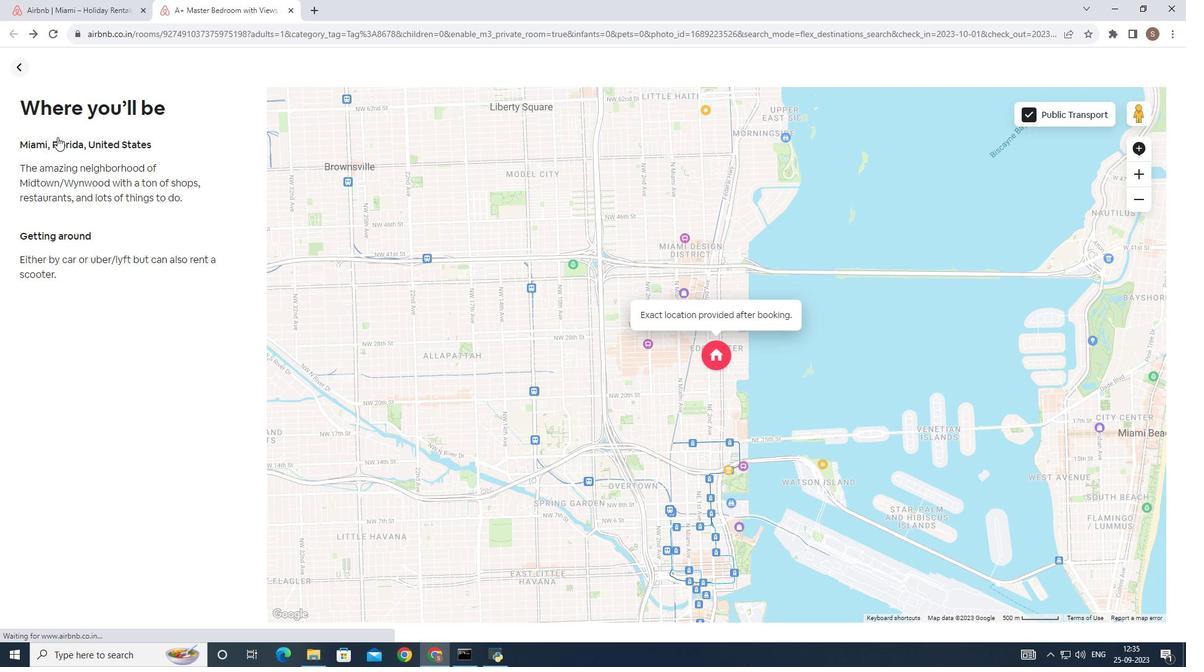 
Action: Mouse moved to (206, 352)
Screenshot: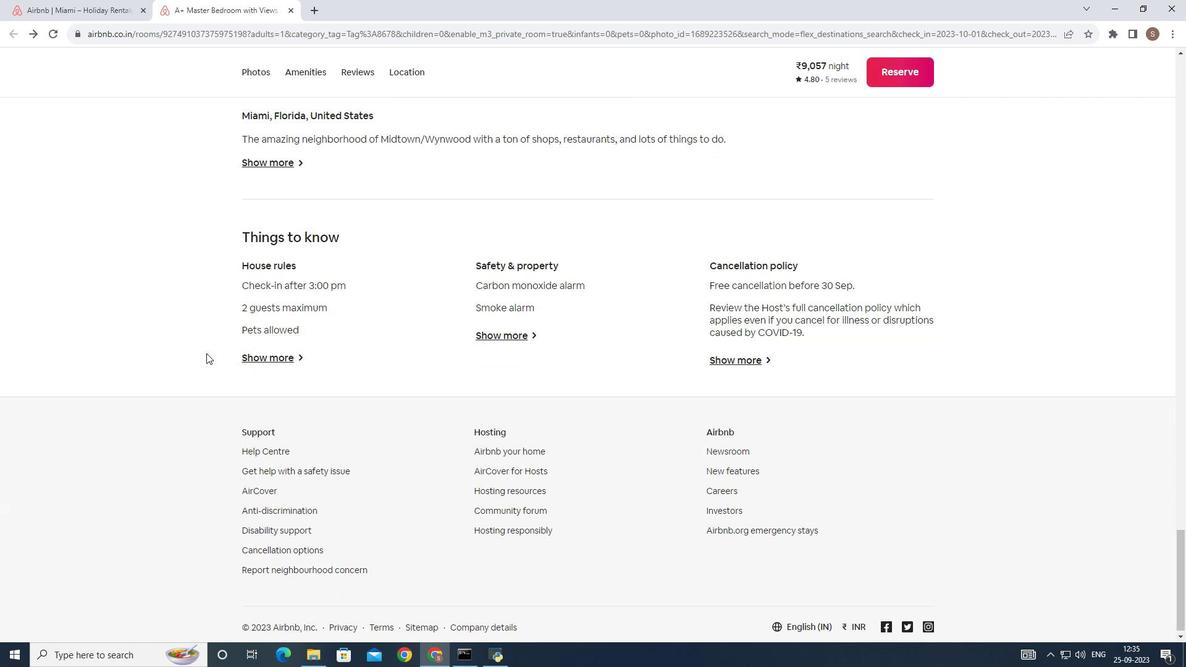 
Action: Mouse scrolled (206, 352) with delta (0, 0)
Screenshot: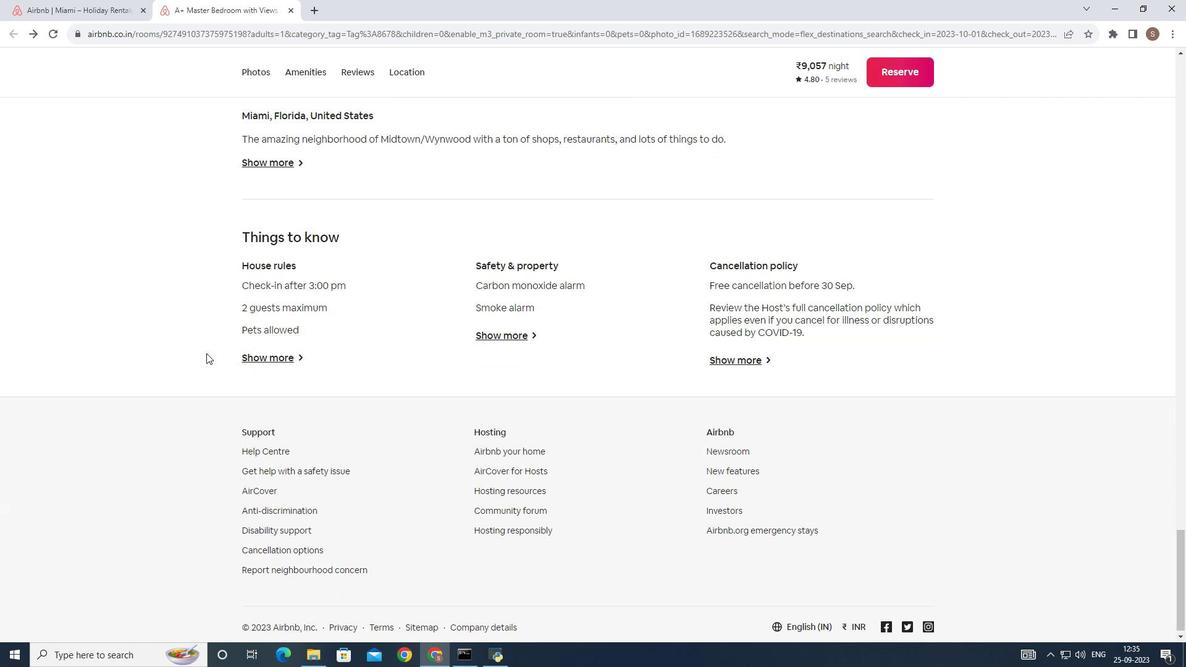 
Action: Mouse moved to (206, 353)
Screenshot: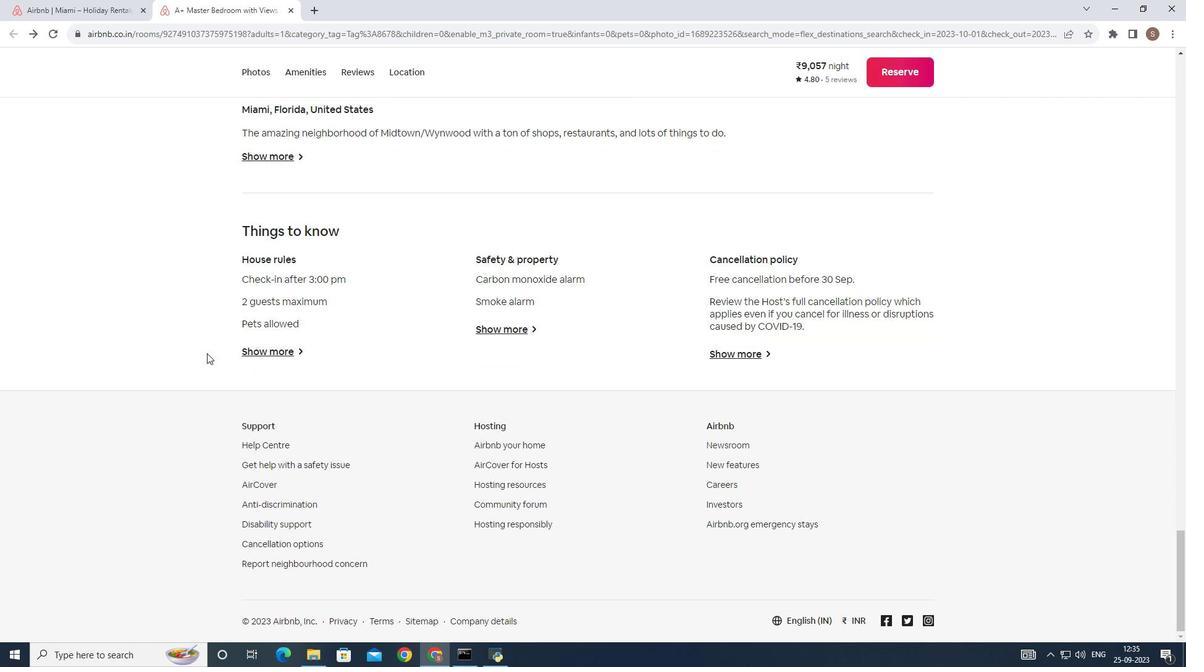 
Action: Mouse scrolled (206, 352) with delta (0, 0)
Screenshot: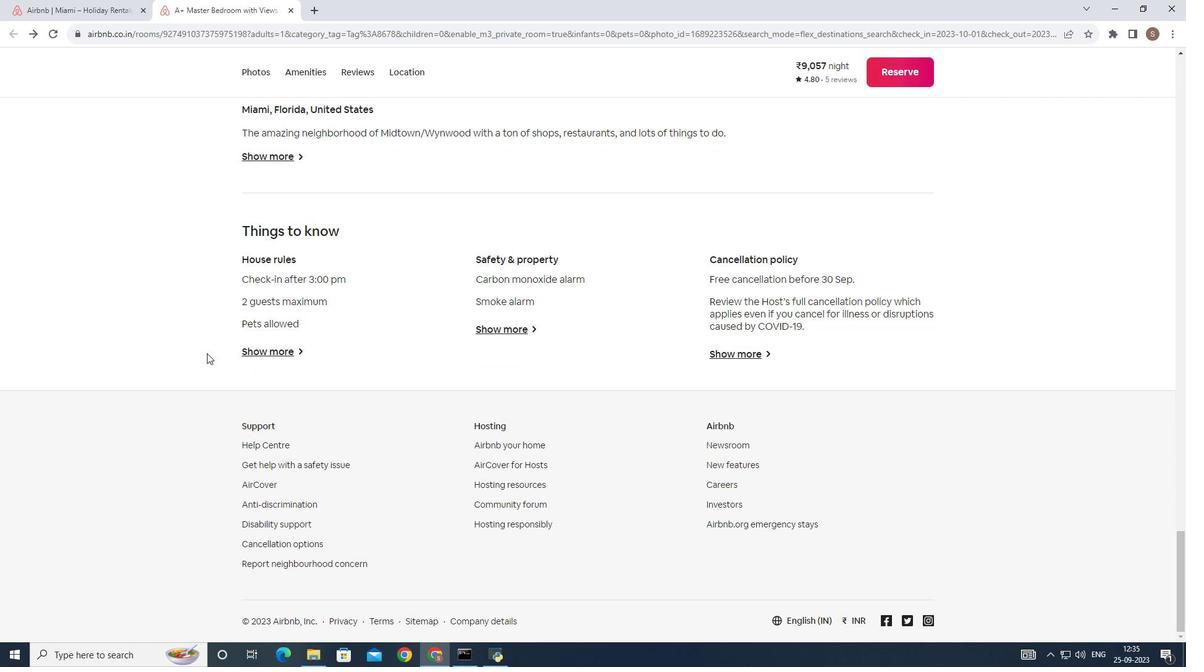 
Action: Mouse scrolled (206, 352) with delta (0, 0)
Screenshot: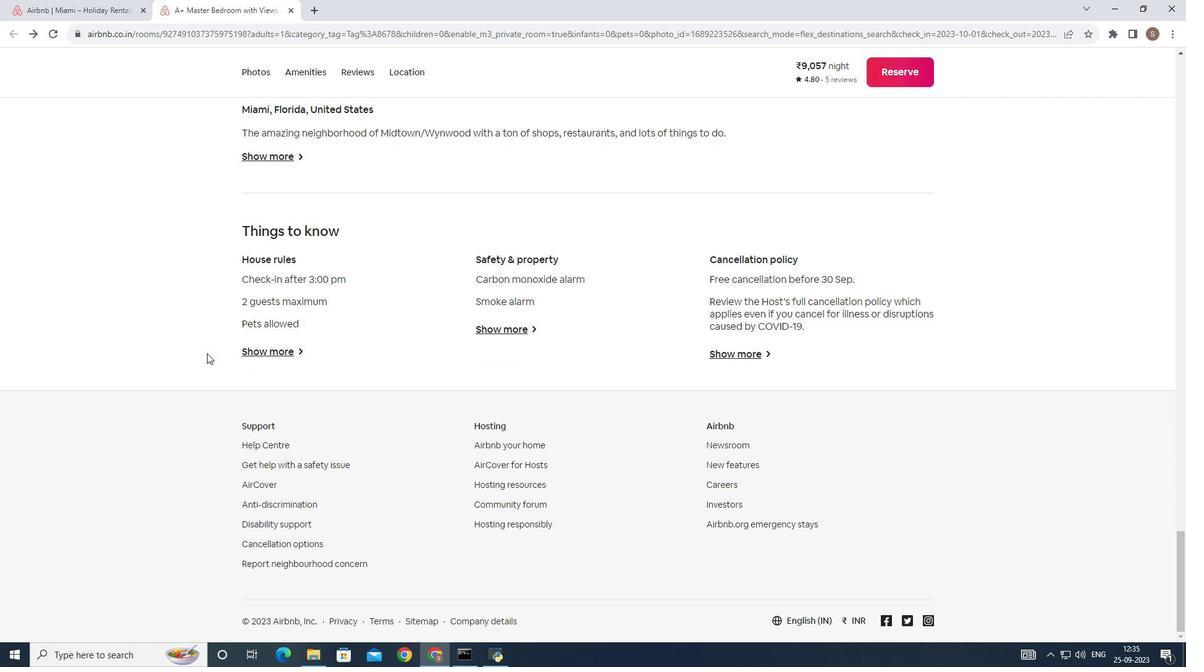 
Action: Mouse scrolled (206, 352) with delta (0, 0)
Screenshot: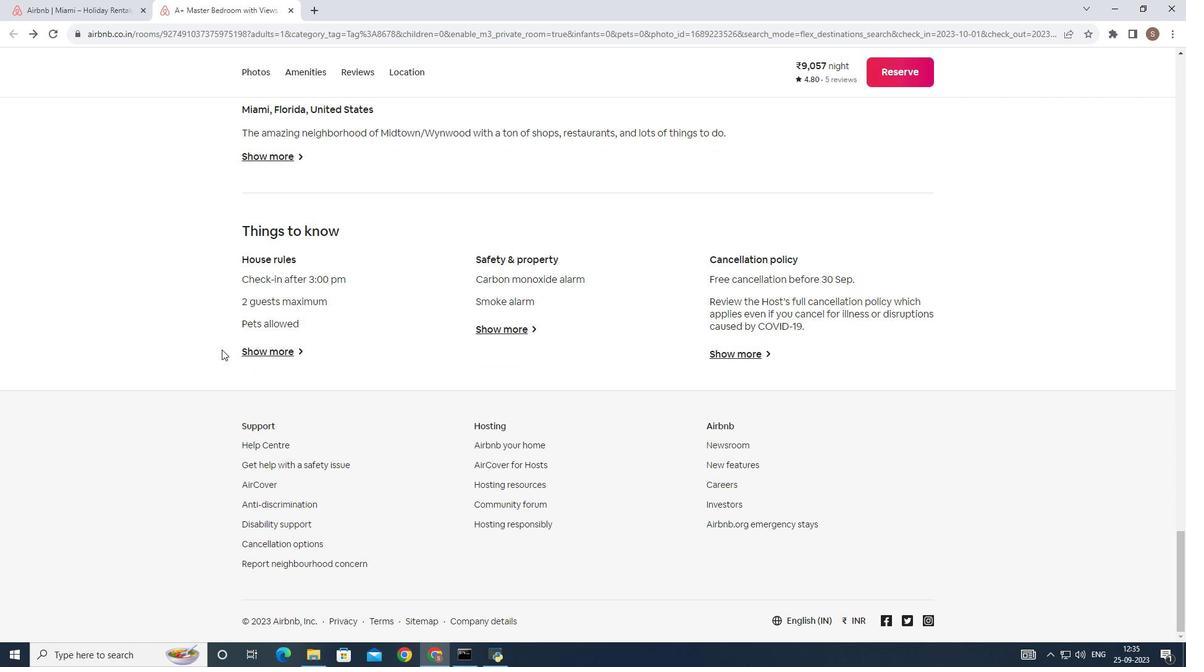 
Action: Mouse scrolled (206, 352) with delta (0, 0)
Screenshot: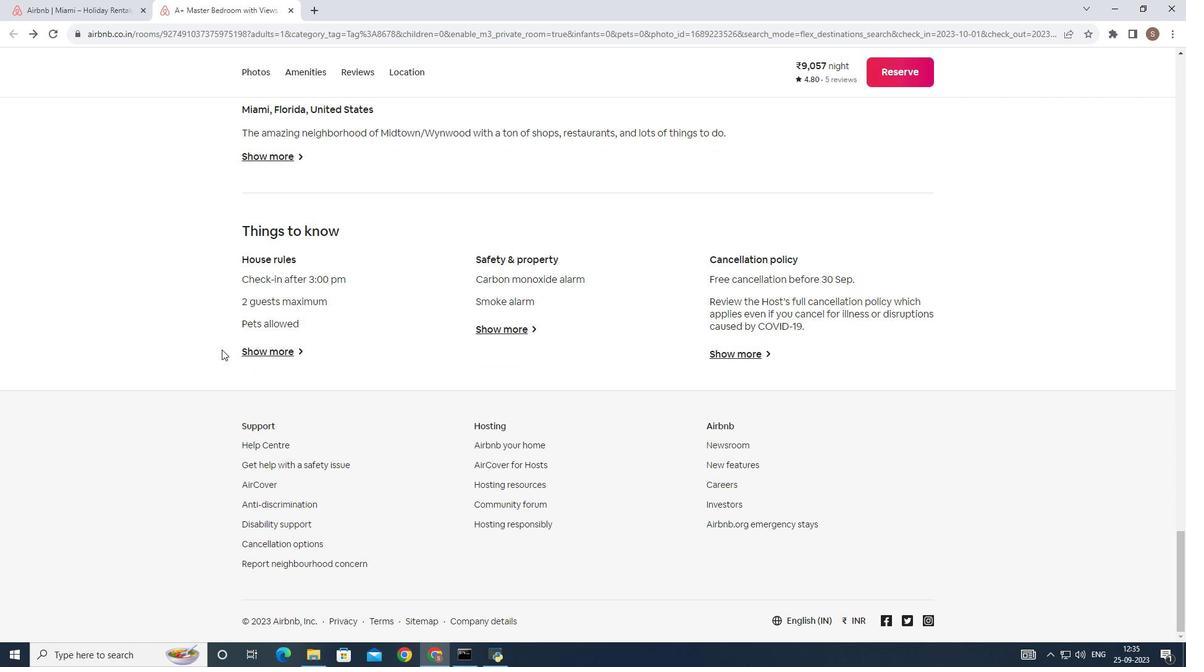
Action: Mouse scrolled (206, 352) with delta (0, 0)
Screenshot: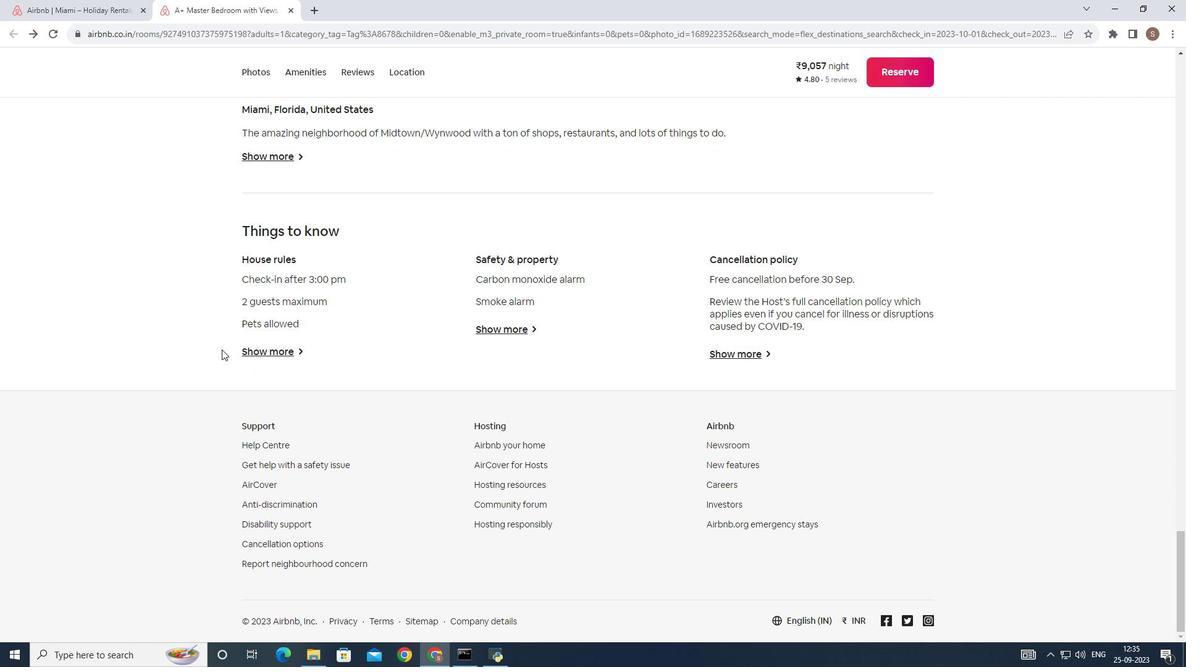 
Action: Mouse moved to (265, 349)
Screenshot: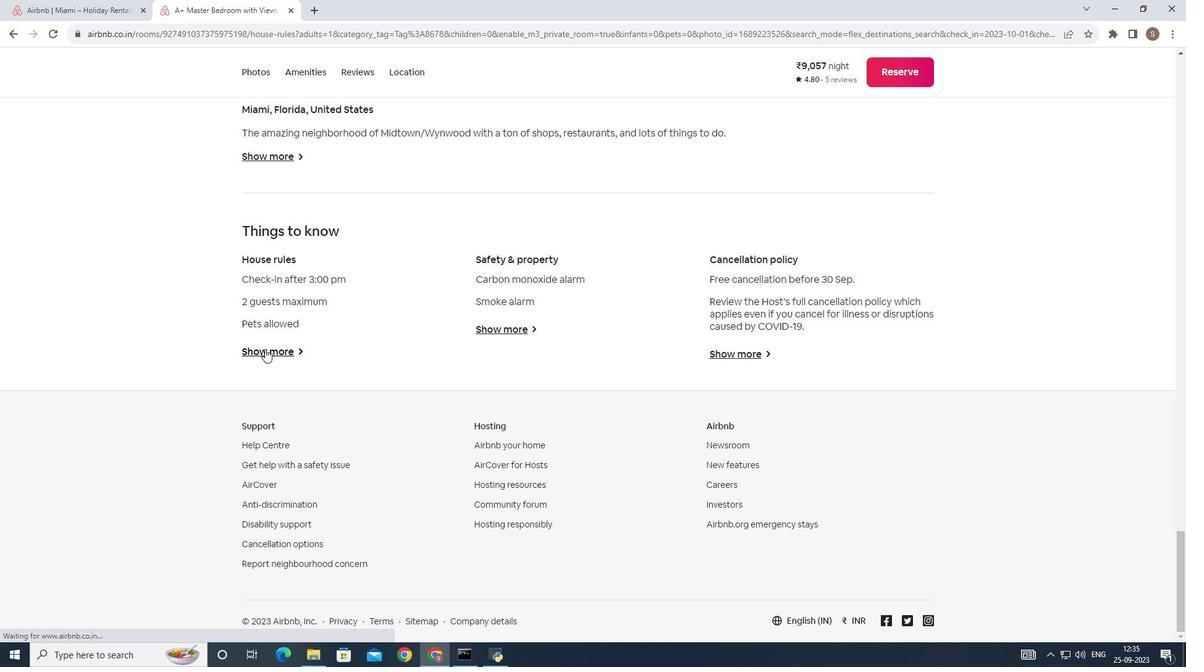 
Action: Mouse pressed left at (265, 349)
Screenshot: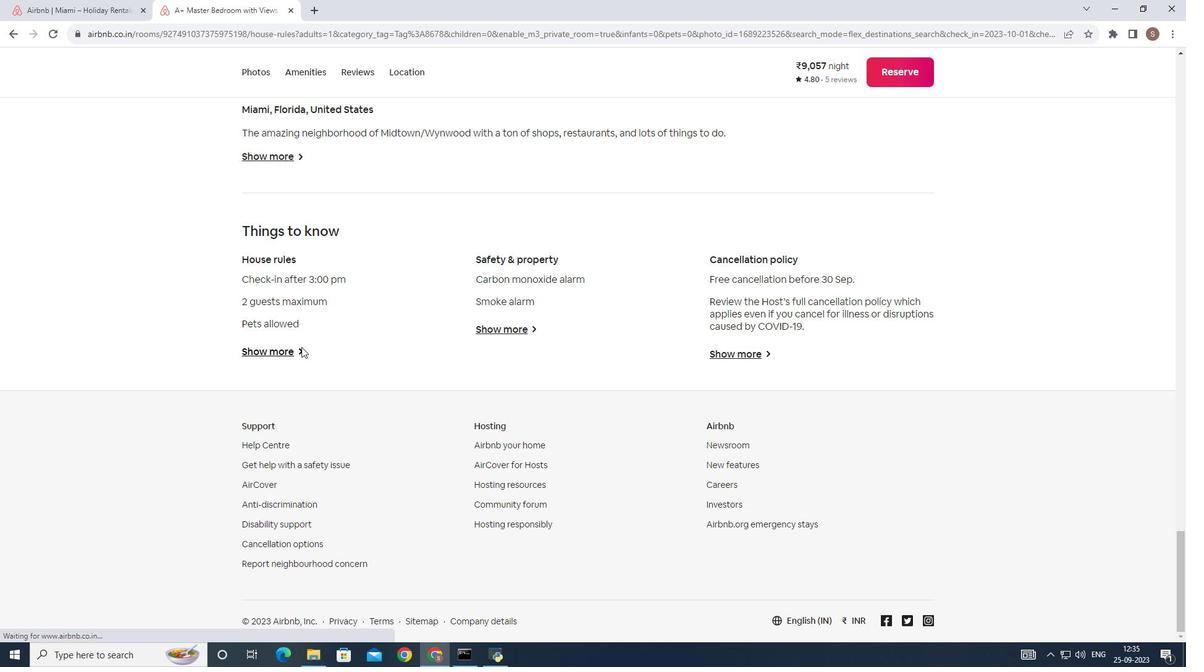 
Action: Mouse moved to (383, 343)
Screenshot: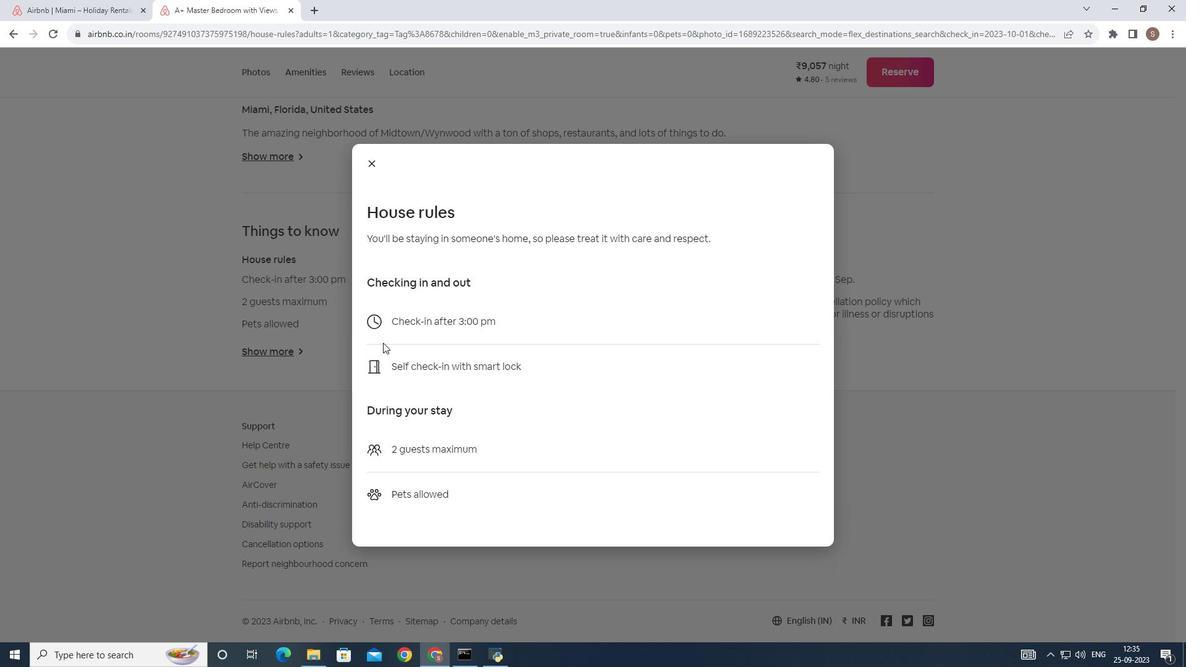 
Action: Mouse scrolled (383, 342) with delta (0, 0)
Screenshot: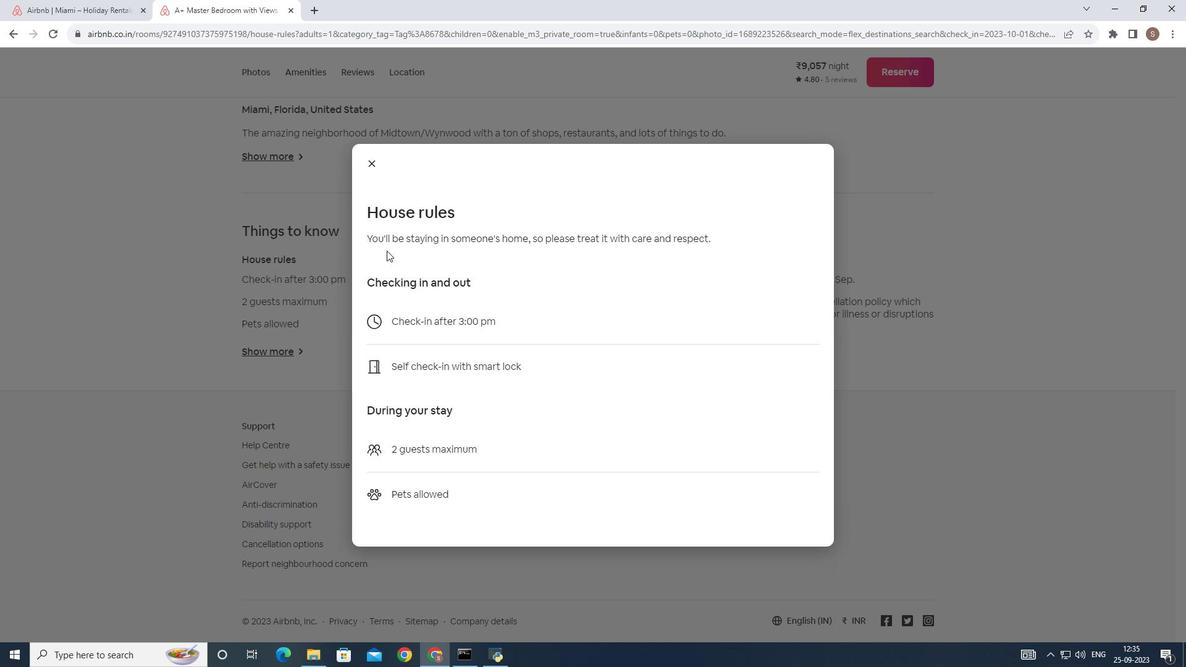 
Action: Mouse scrolled (383, 342) with delta (0, 0)
Screenshot: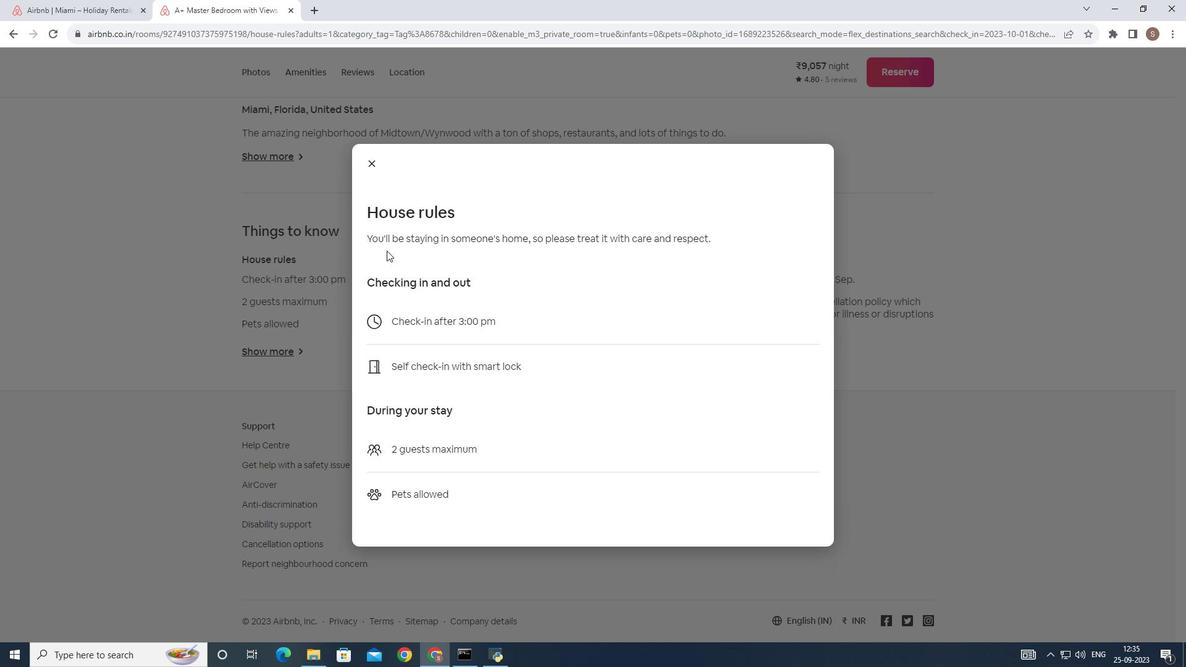 
Action: Mouse scrolled (383, 342) with delta (0, 0)
Screenshot: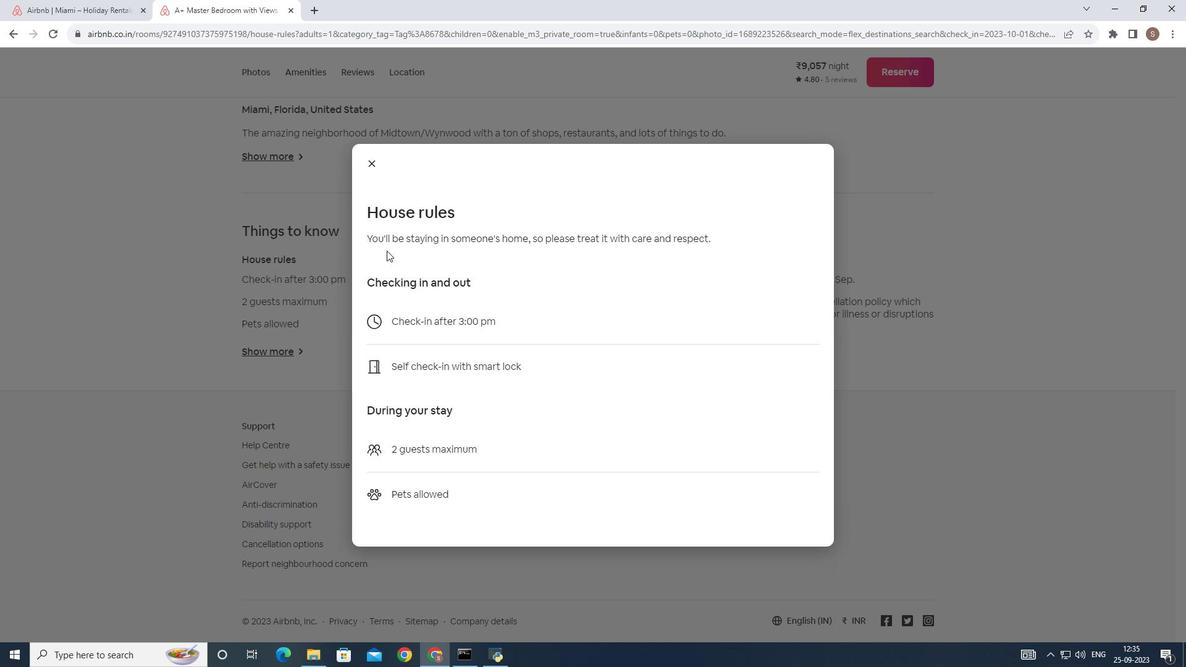 
Action: Mouse scrolled (383, 342) with delta (0, 0)
Screenshot: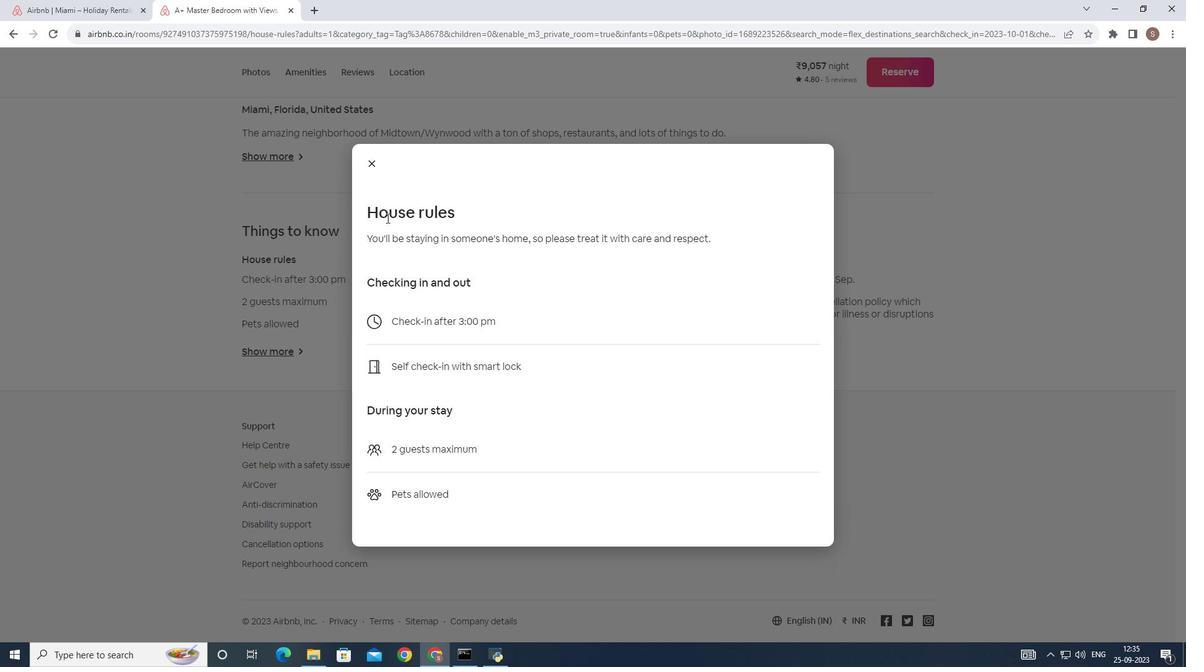 
Action: Mouse scrolled (383, 342) with delta (0, 0)
Screenshot: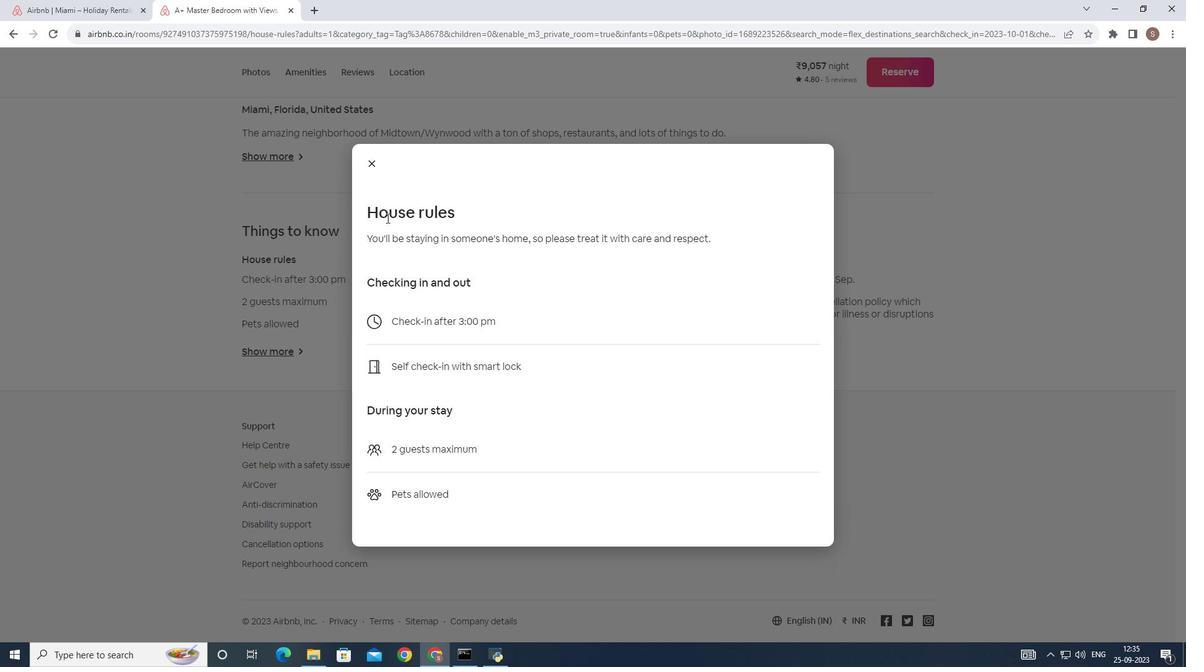 
Action: Mouse scrolled (383, 342) with delta (0, 0)
Screenshot: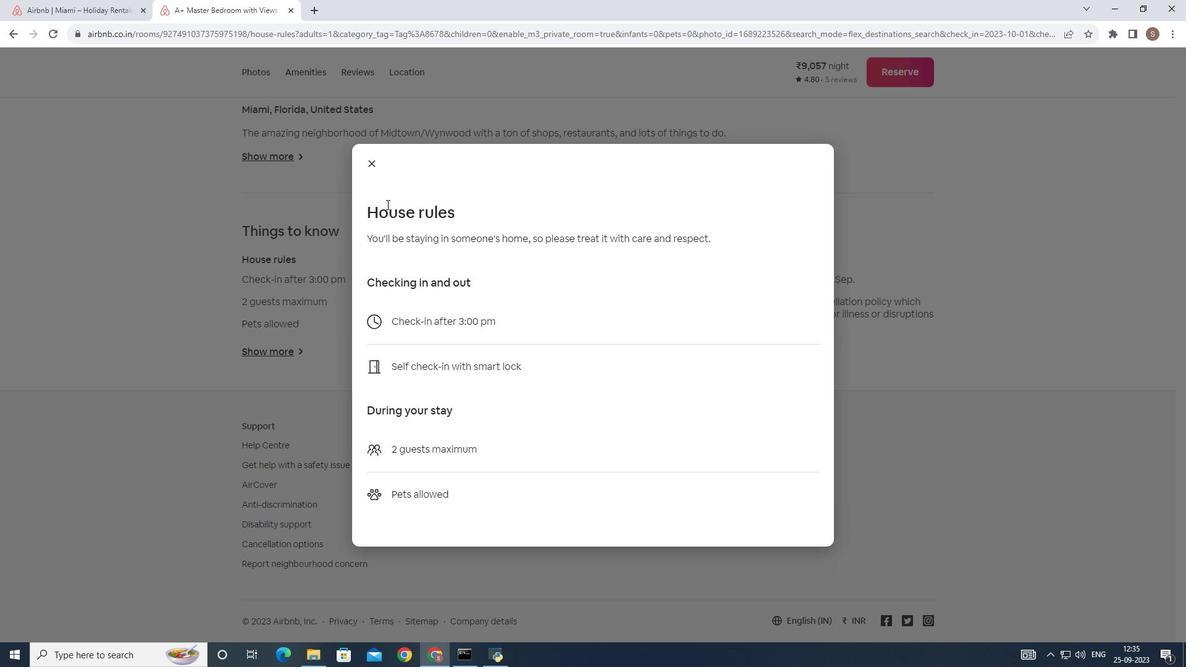 
Action: Mouse moved to (380, 168)
Screenshot: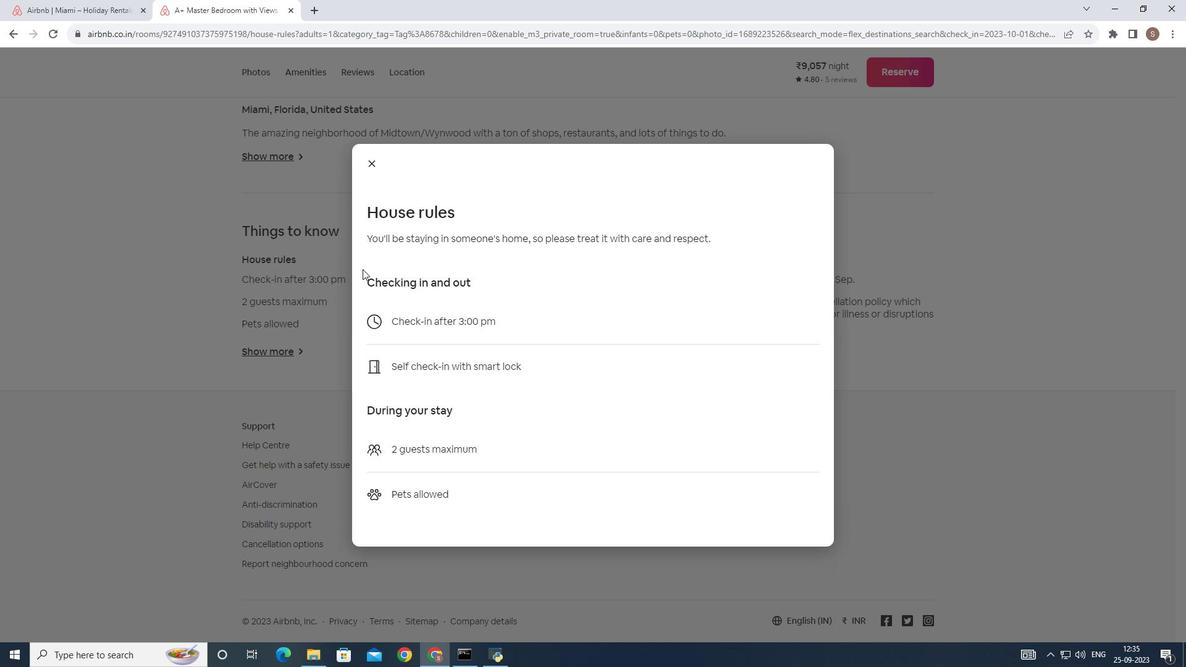 
Action: Mouse pressed left at (380, 168)
Screenshot: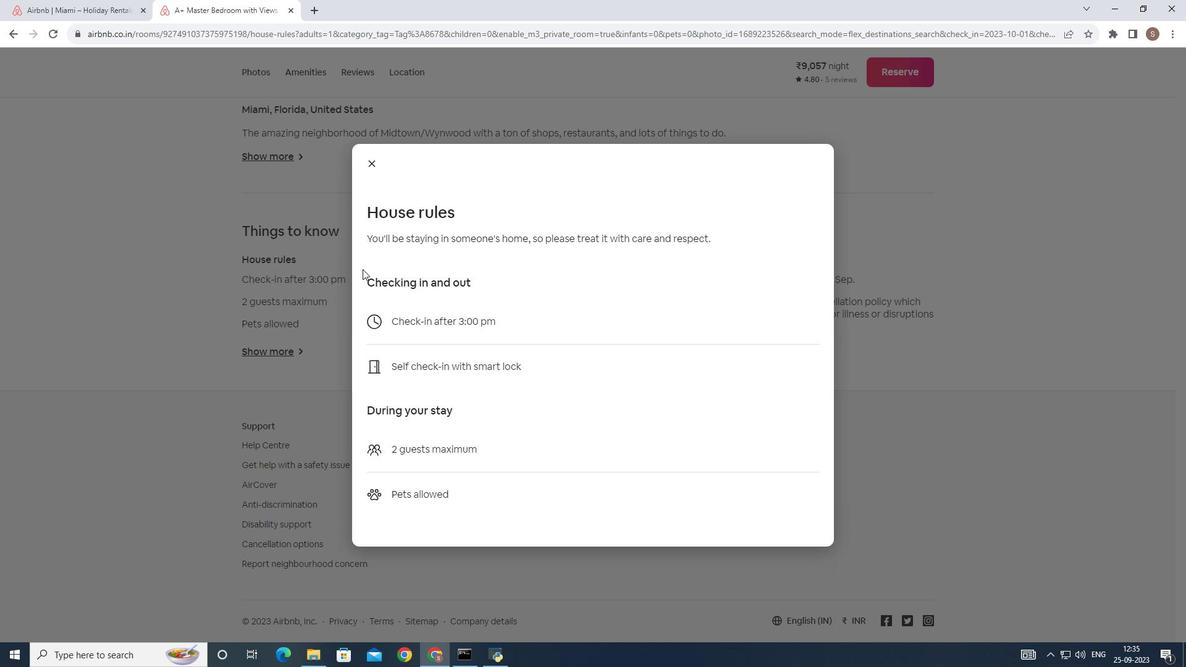 
Action: Mouse moved to (372, 167)
Screenshot: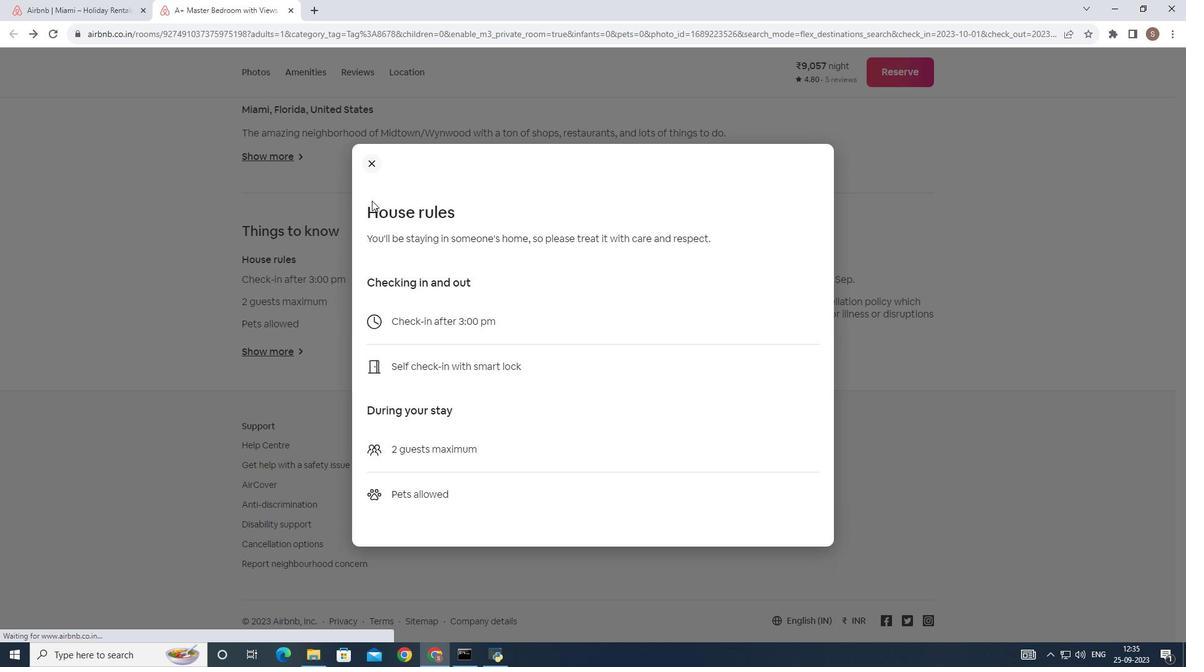 
Action: Mouse pressed left at (372, 167)
Screenshot: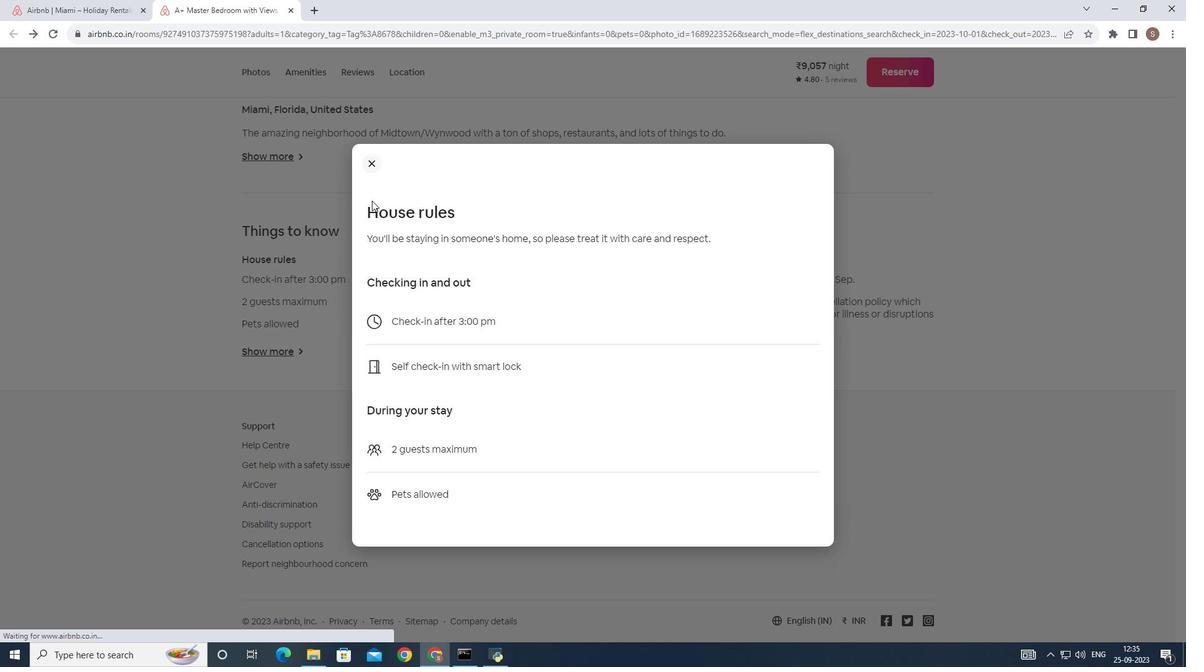 
Action: Mouse moved to (349, 312)
Screenshot: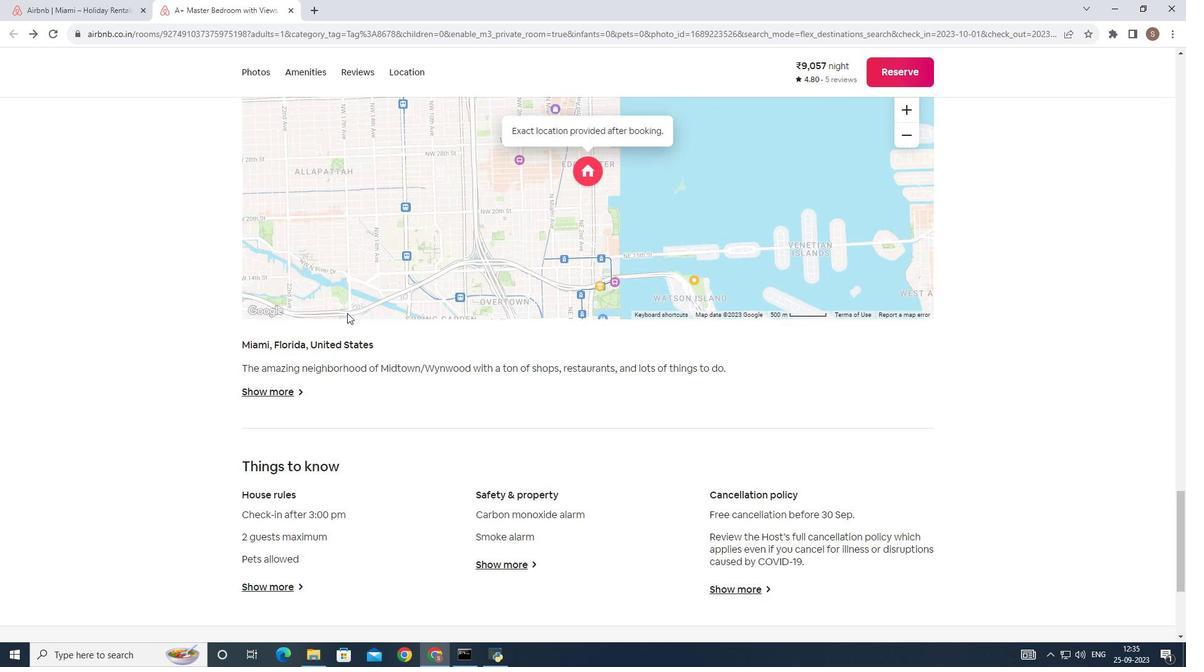 
Action: Mouse scrolled (349, 312) with delta (0, 0)
Screenshot: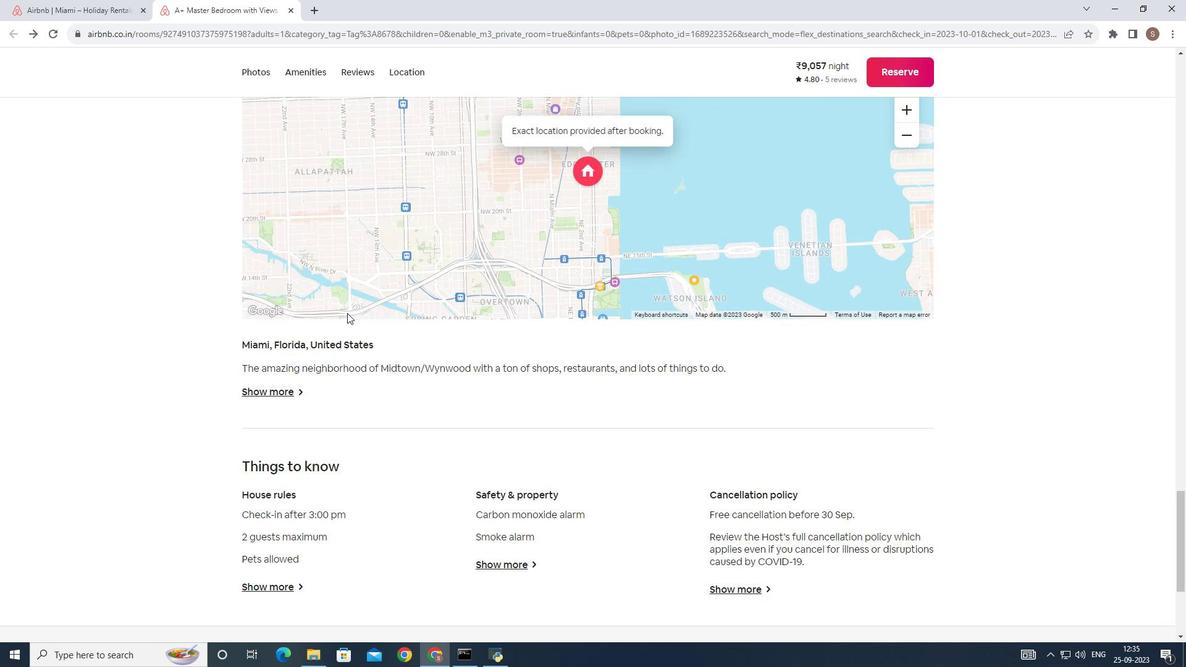 
Action: Mouse scrolled (349, 312) with delta (0, 0)
Screenshot: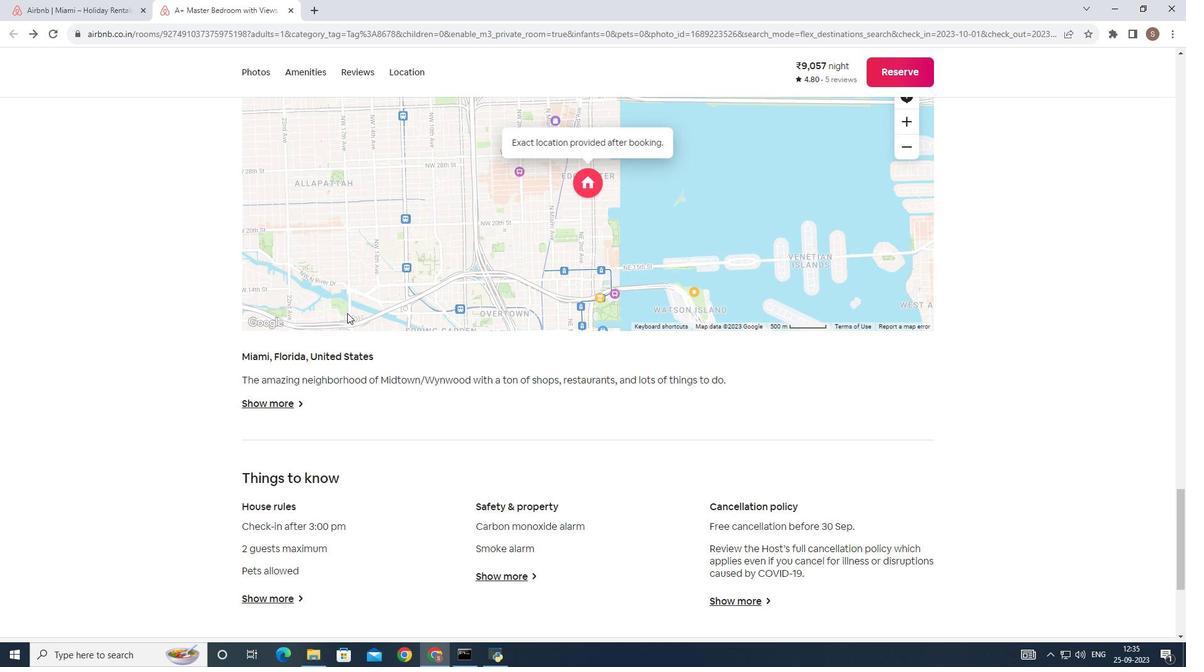 
Action: Mouse moved to (348, 312)
Screenshot: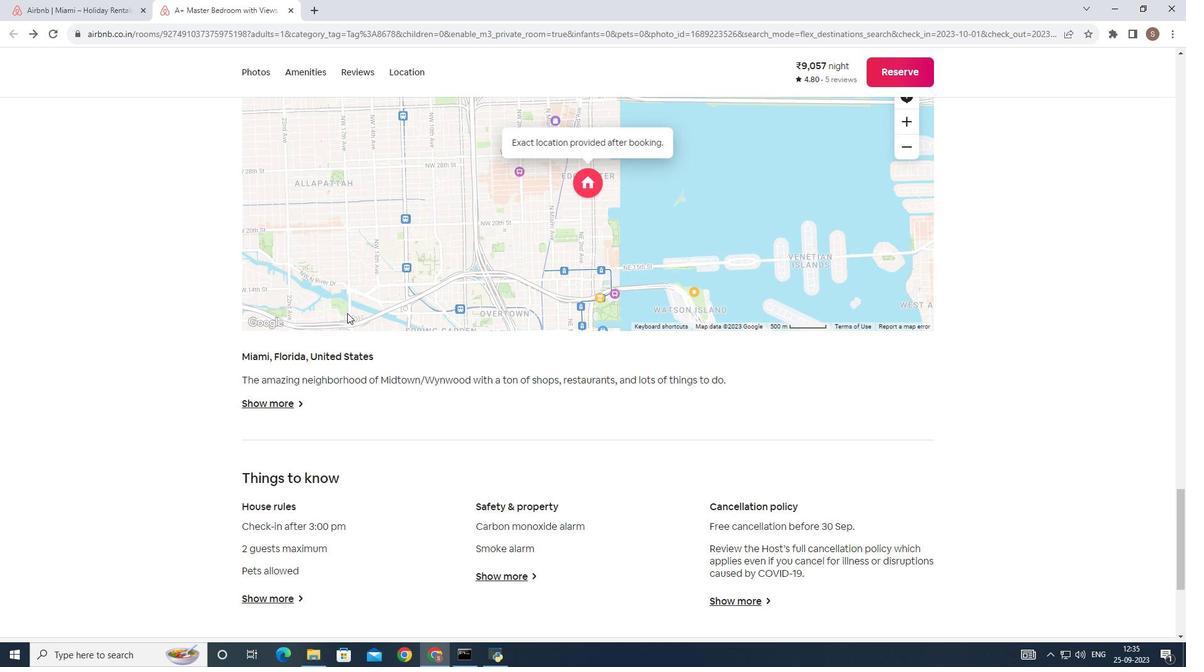
Action: Mouse scrolled (348, 313) with delta (0, 0)
Screenshot: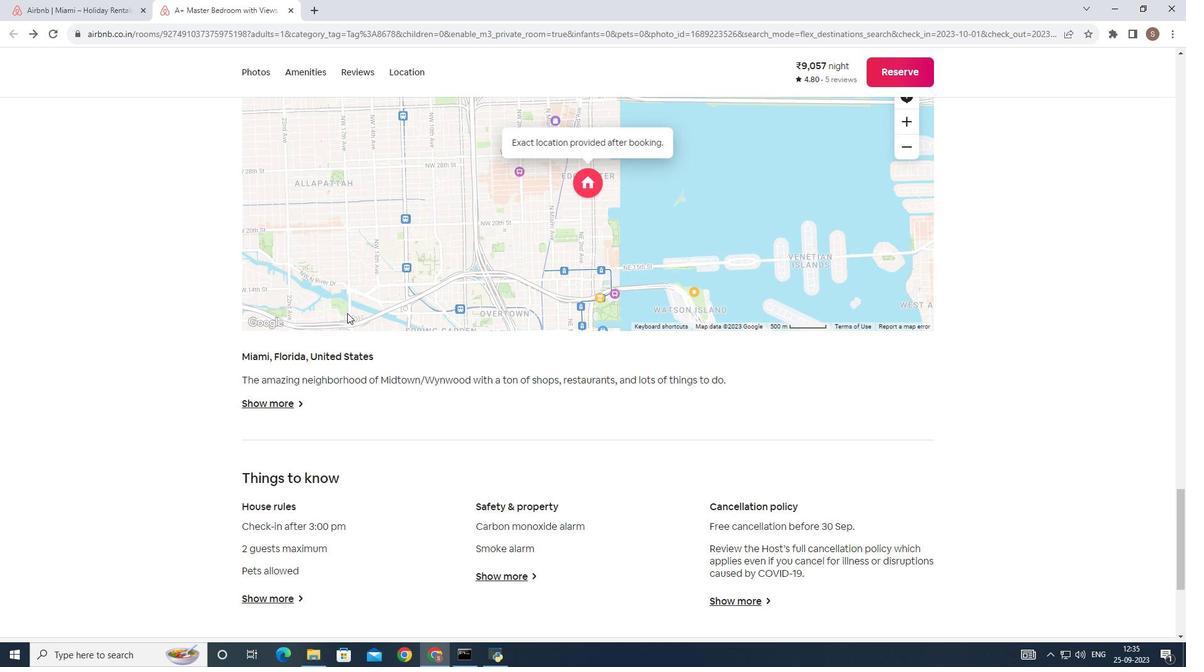 
Action: Mouse moved to (347, 312)
Screenshot: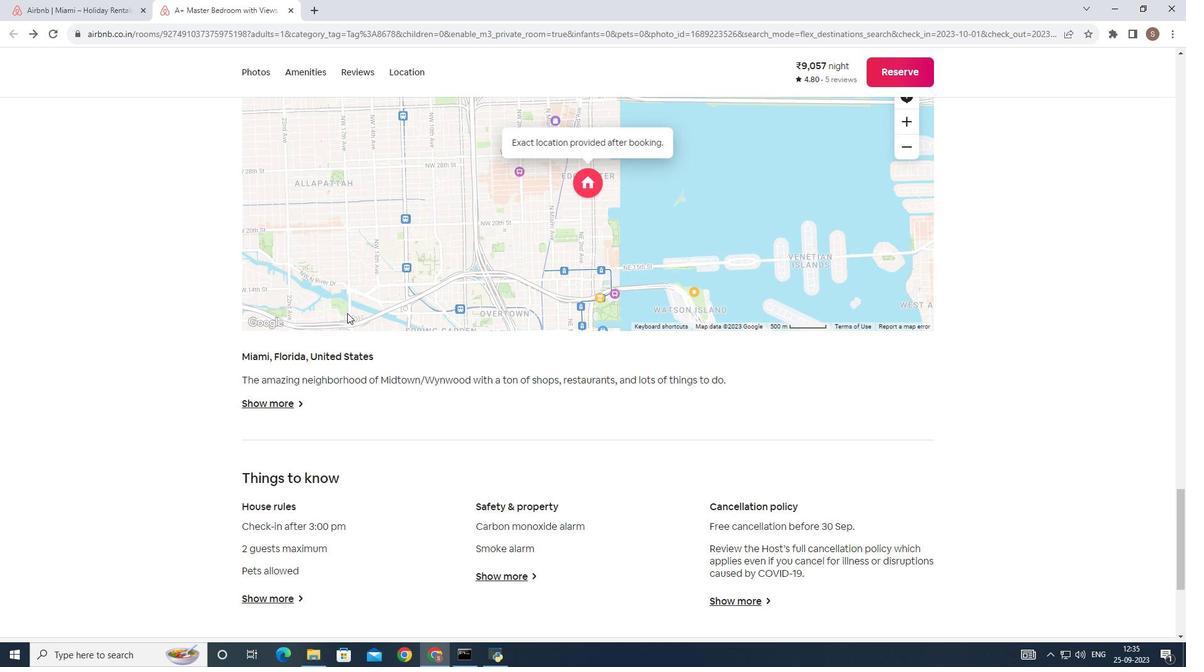 
Action: Mouse scrolled (347, 313) with delta (0, 0)
Screenshot: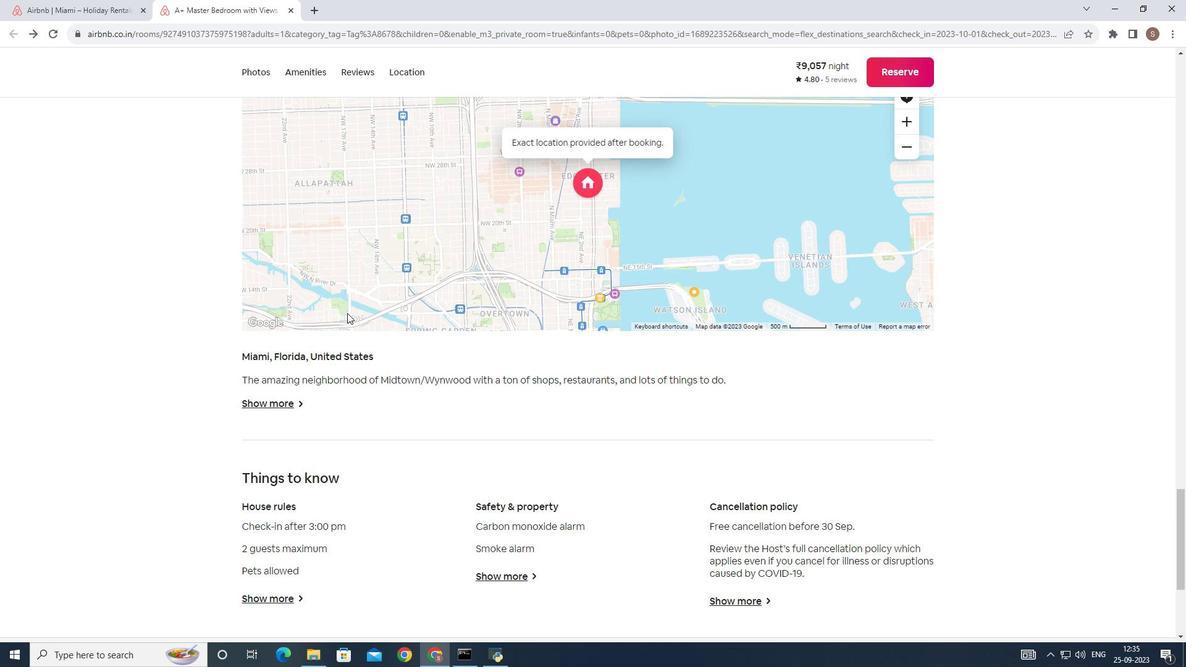 
Action: Mouse moved to (347, 313)
Screenshot: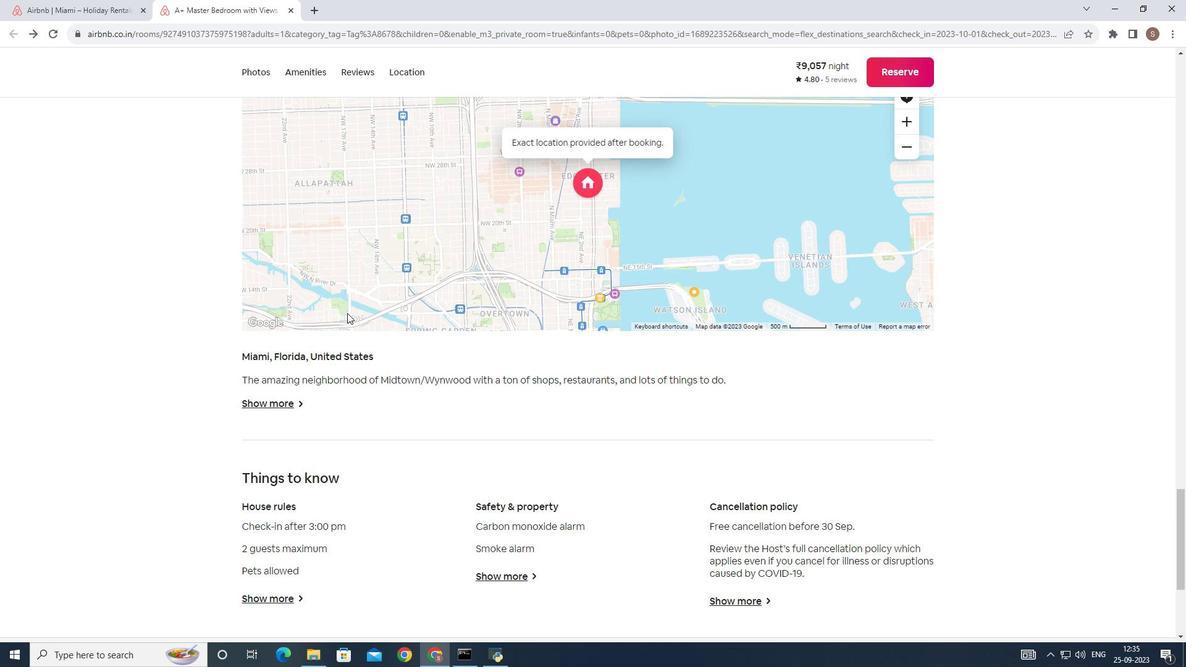 
Action: Mouse scrolled (347, 314) with delta (0, 0)
Screenshot: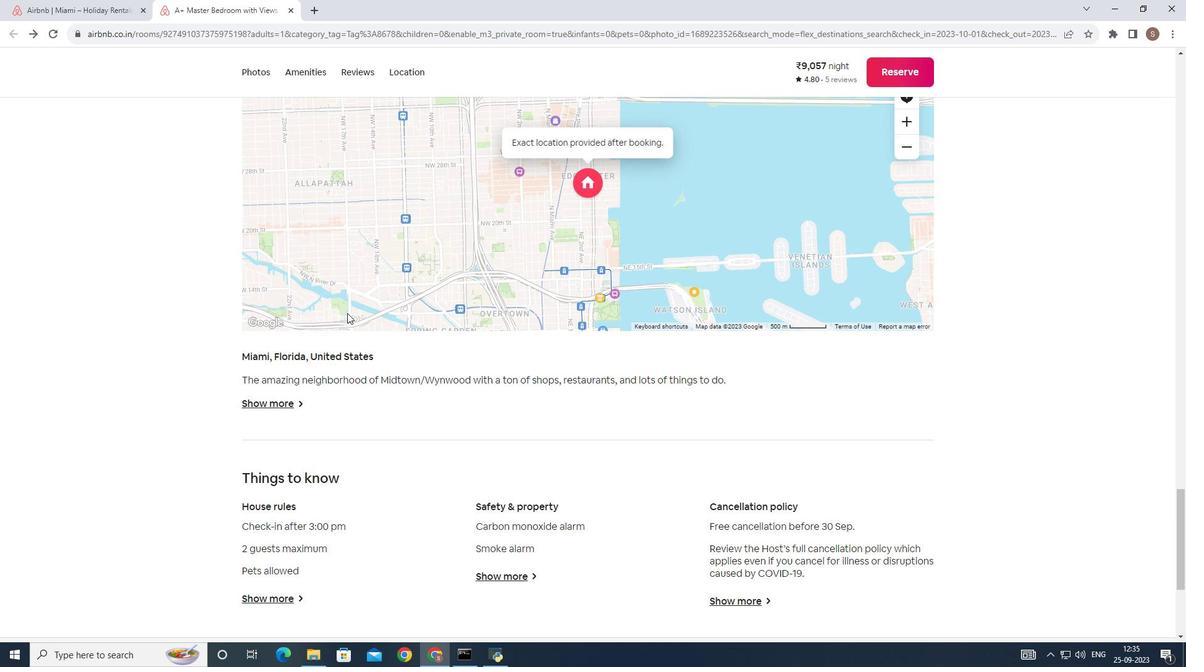 
Action: Mouse scrolled (347, 314) with delta (0, 0)
Screenshot: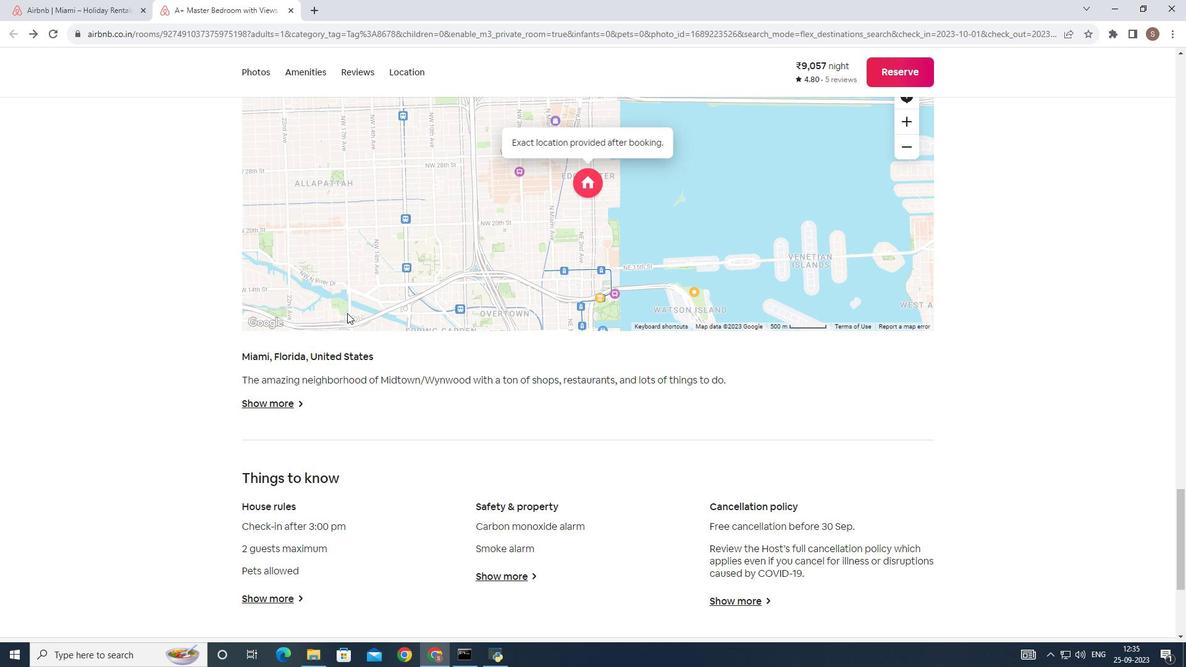 
Action: Mouse scrolled (347, 314) with delta (0, 0)
Screenshot: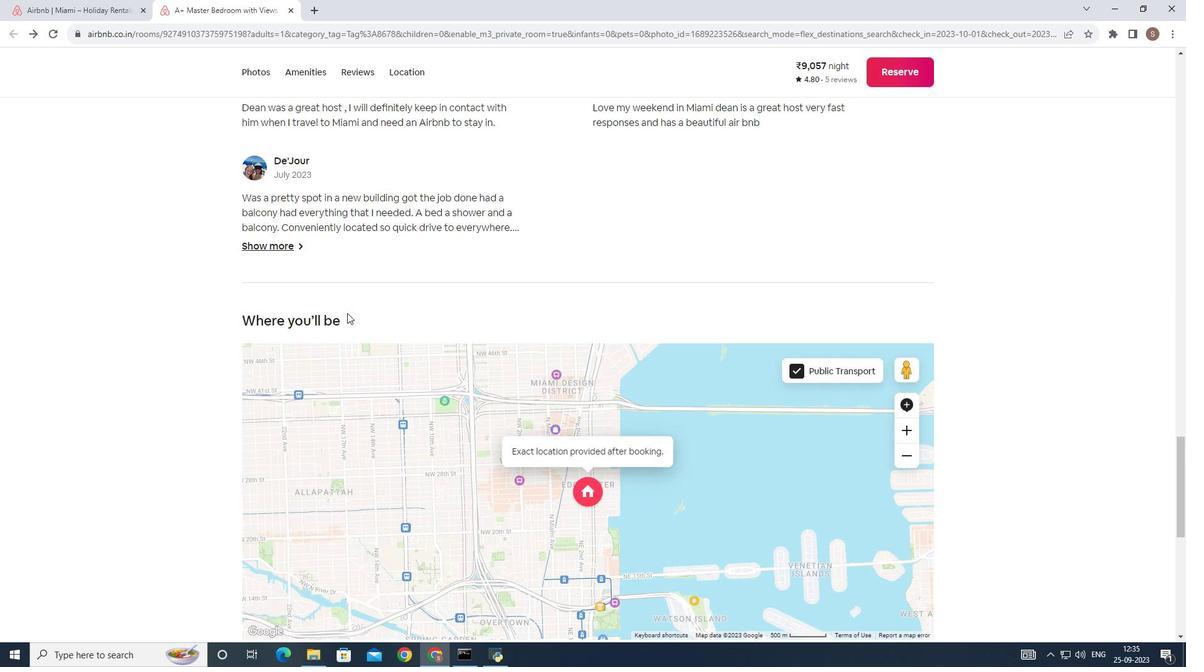 
Action: Mouse scrolled (347, 314) with delta (0, 0)
Screenshot: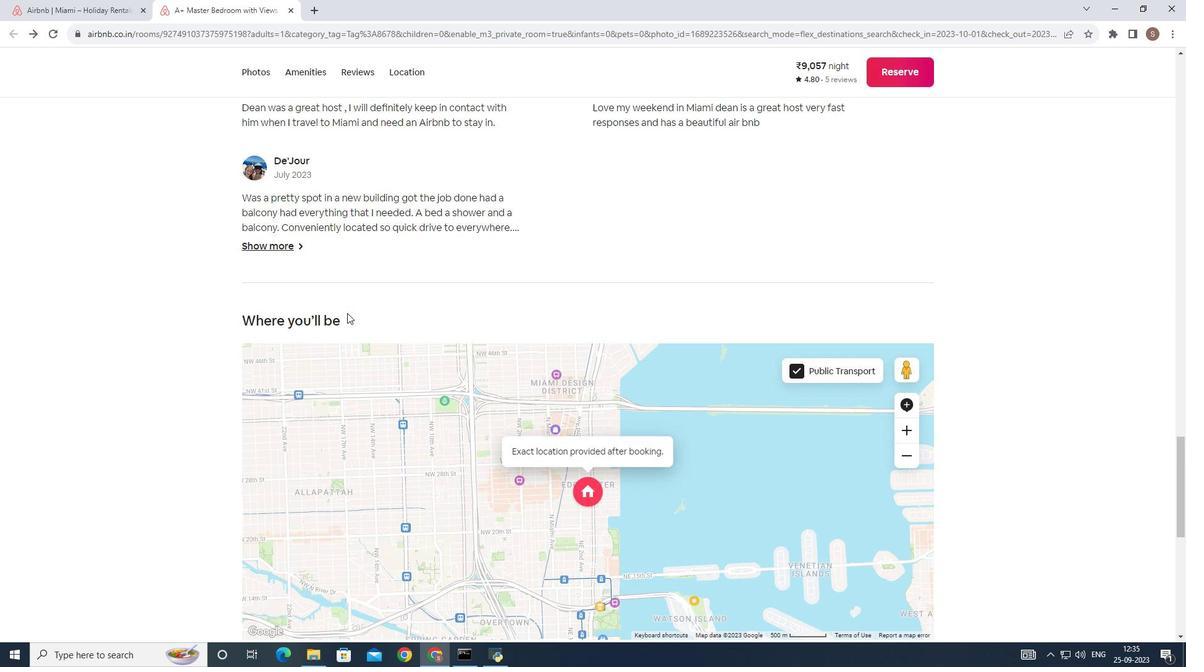 
Action: Mouse scrolled (347, 314) with delta (0, 0)
Screenshot: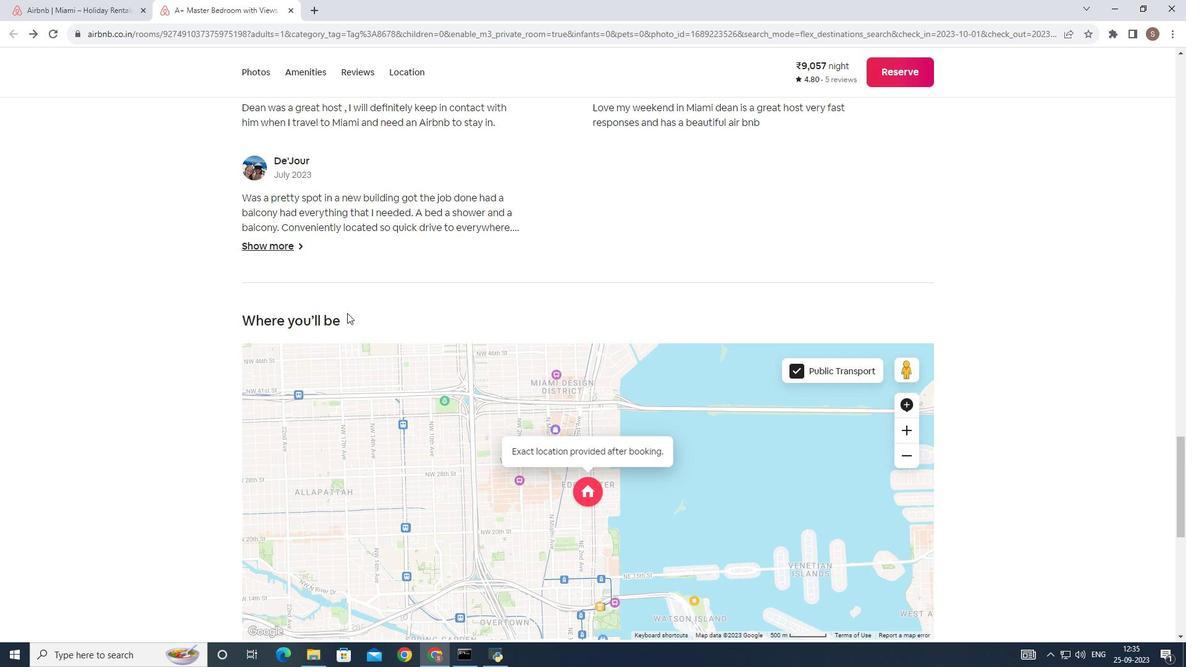 
Action: Mouse scrolled (347, 314) with delta (0, 0)
Screenshot: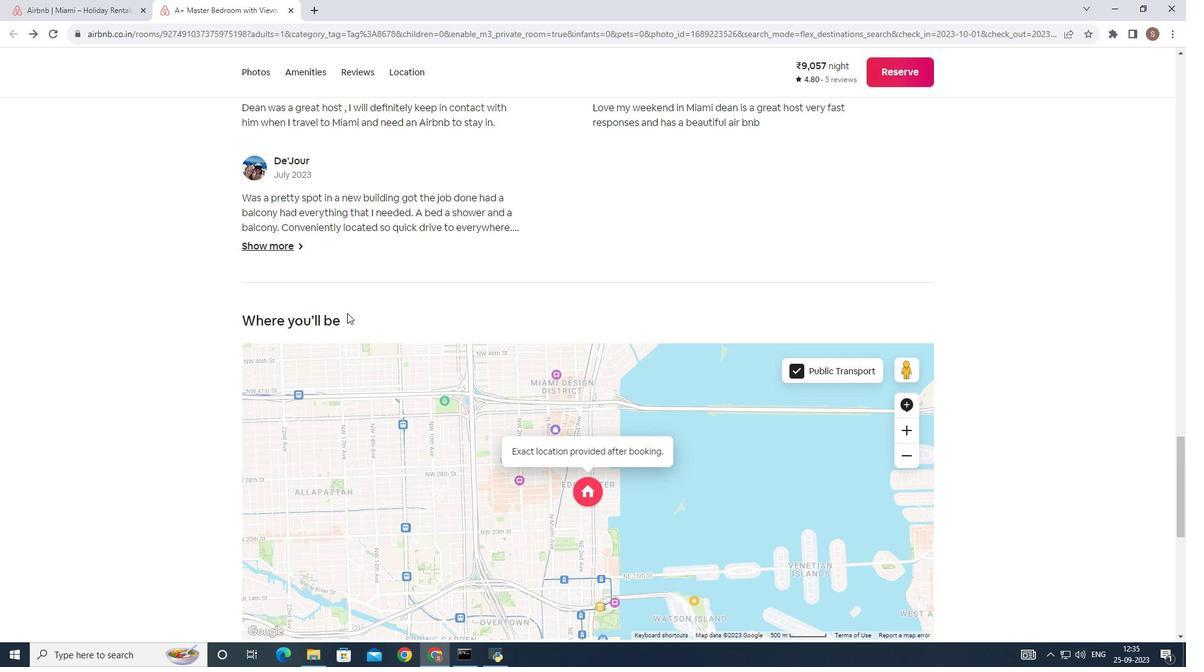 
Action: Mouse scrolled (347, 314) with delta (0, 0)
Screenshot: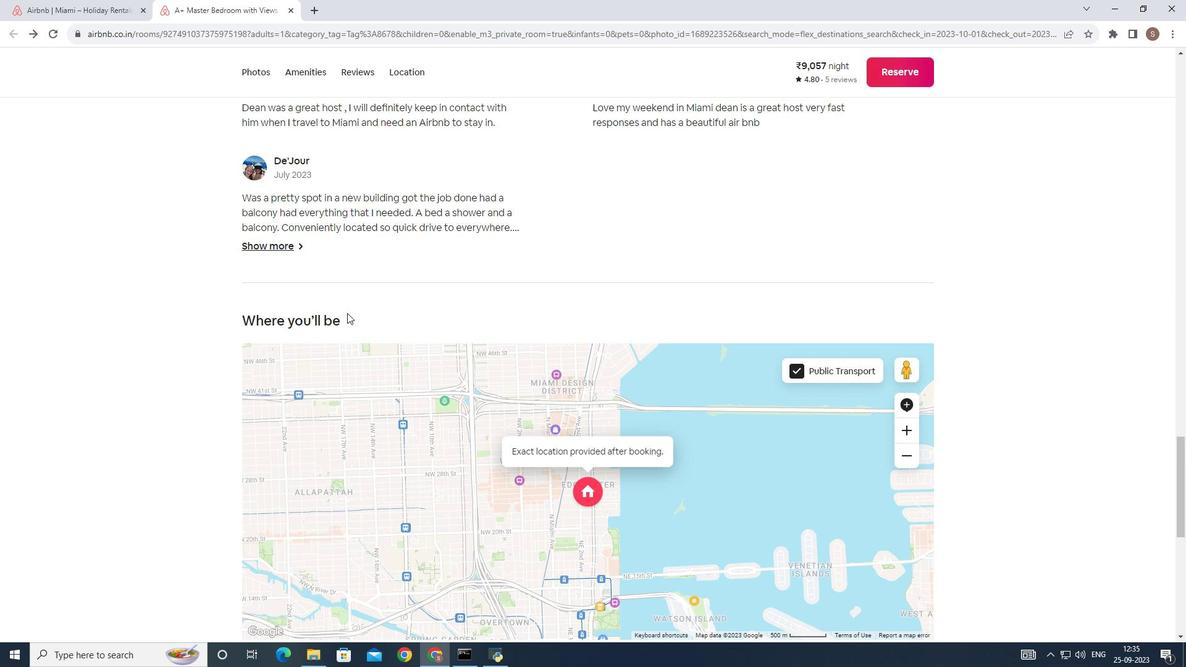
Action: Mouse scrolled (347, 314) with delta (0, 0)
Screenshot: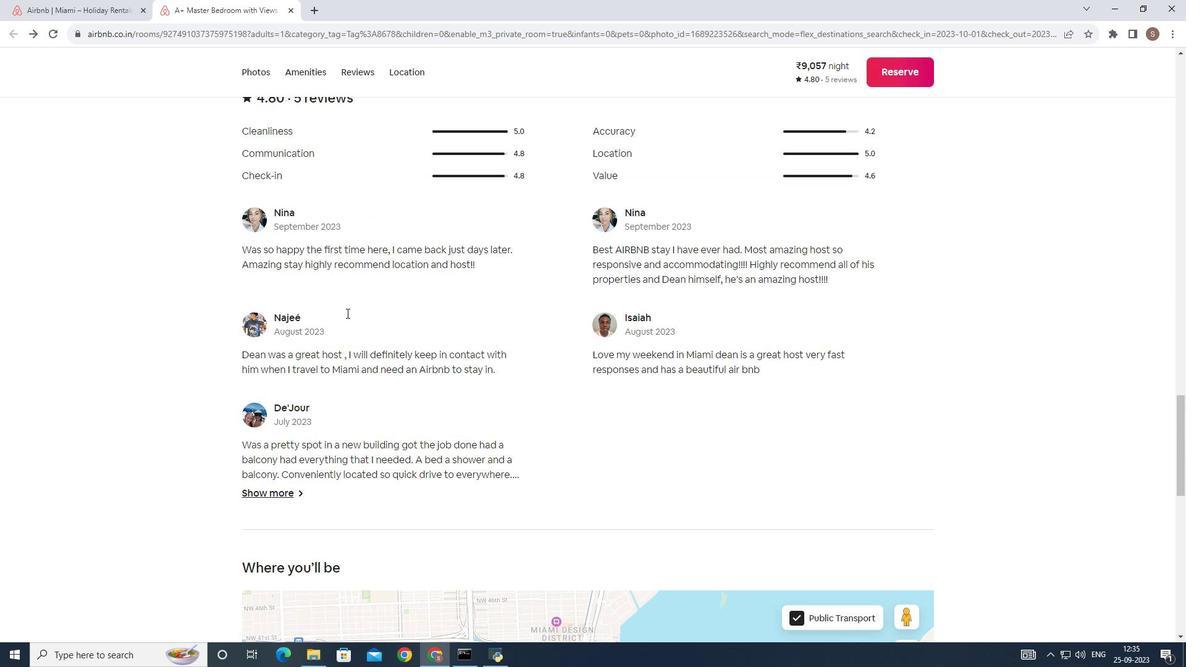 
Action: Mouse scrolled (347, 314) with delta (0, 0)
Screenshot: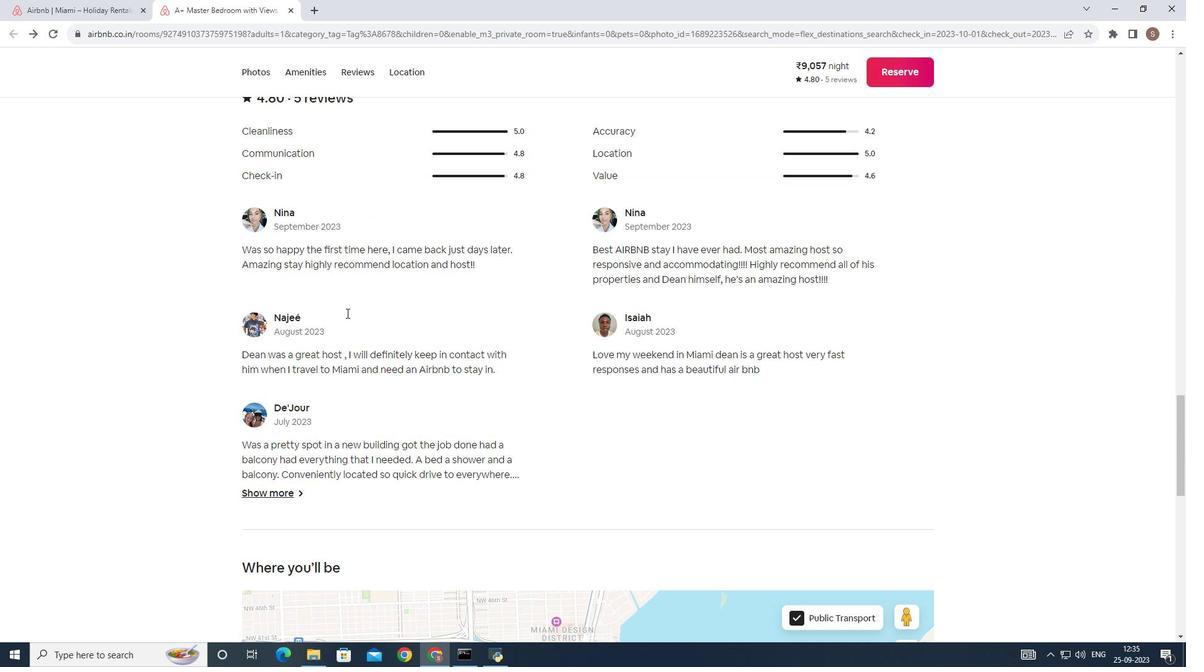 
Action: Mouse scrolled (347, 314) with delta (0, 0)
Screenshot: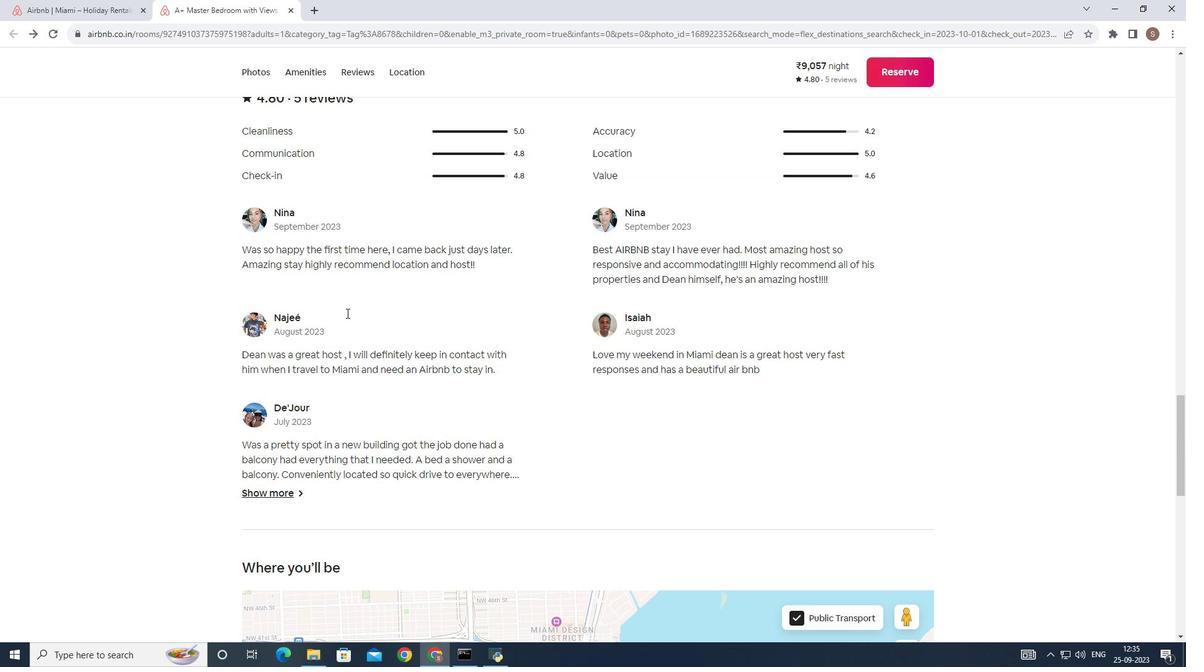 
Action: Mouse scrolled (347, 314) with delta (0, 0)
Screenshot: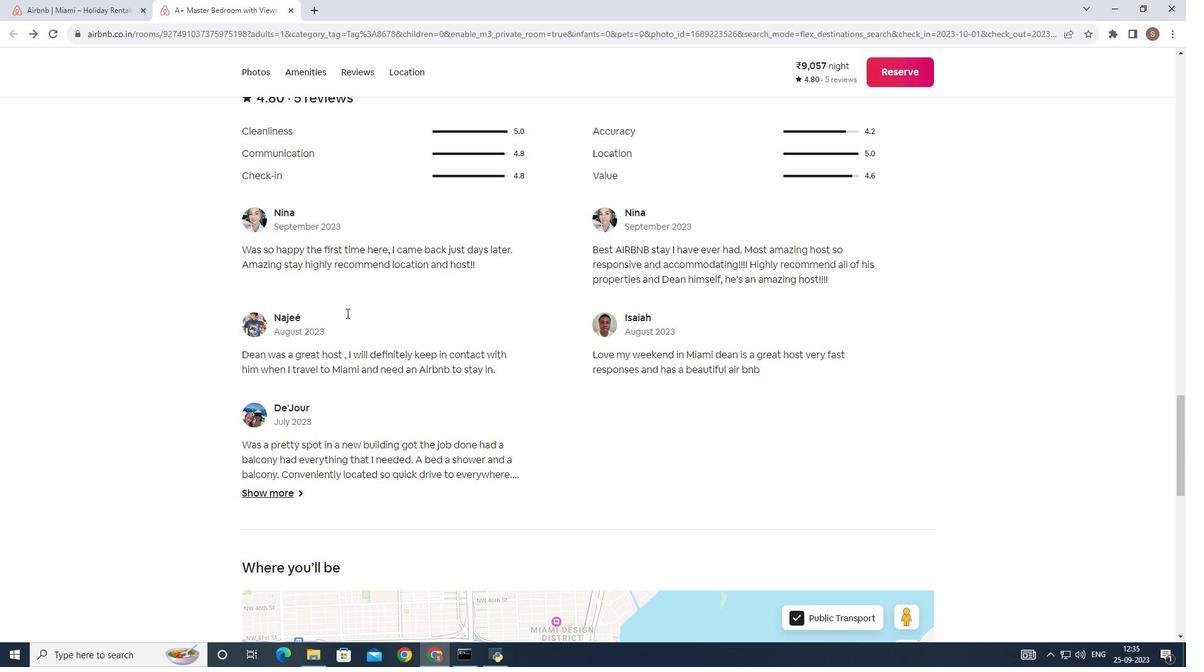 
Action: Mouse moved to (346, 313)
Screenshot: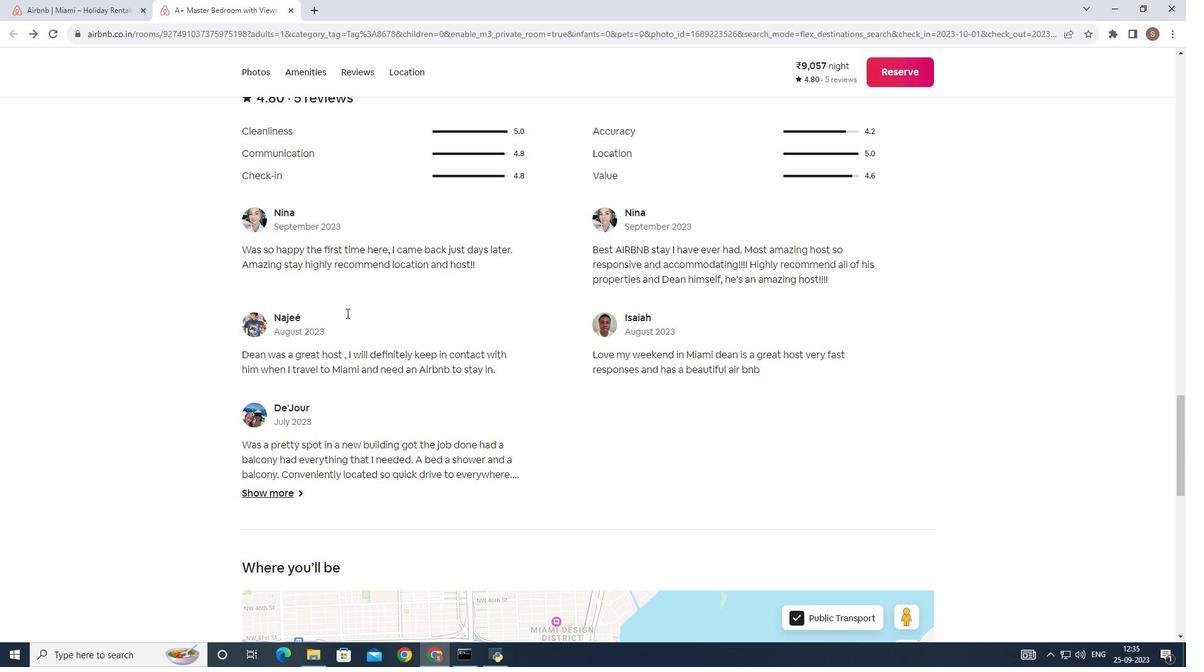 
Action: Mouse scrolled (346, 314) with delta (0, 0)
Screenshot: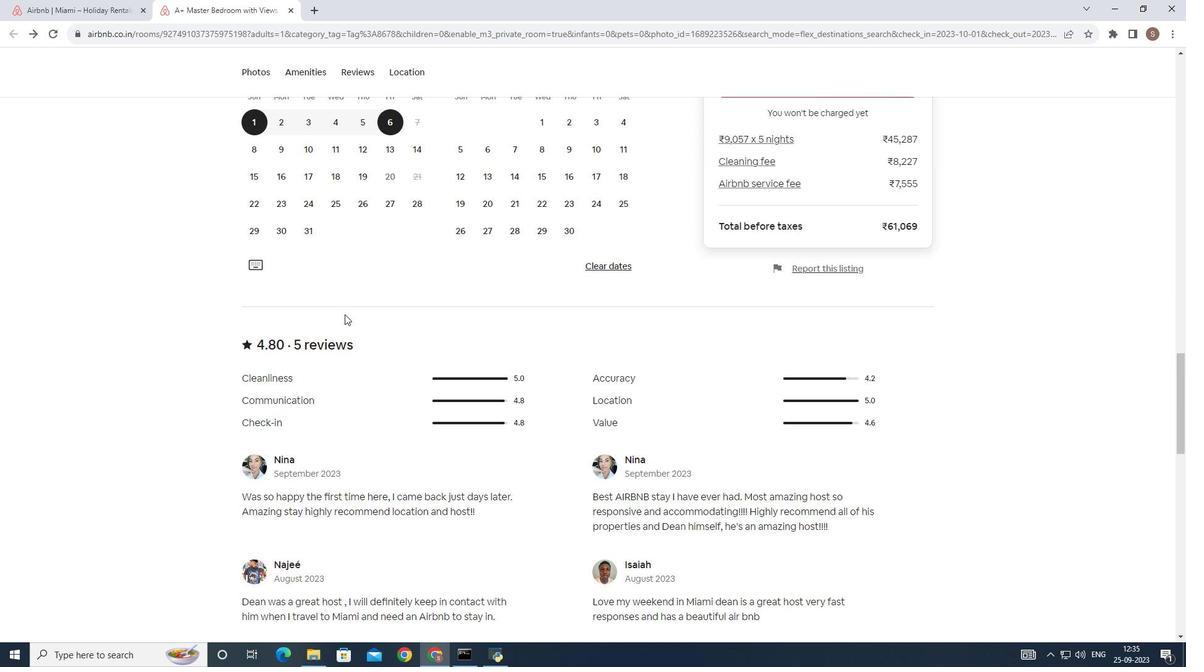 
Action: Mouse moved to (346, 314)
Screenshot: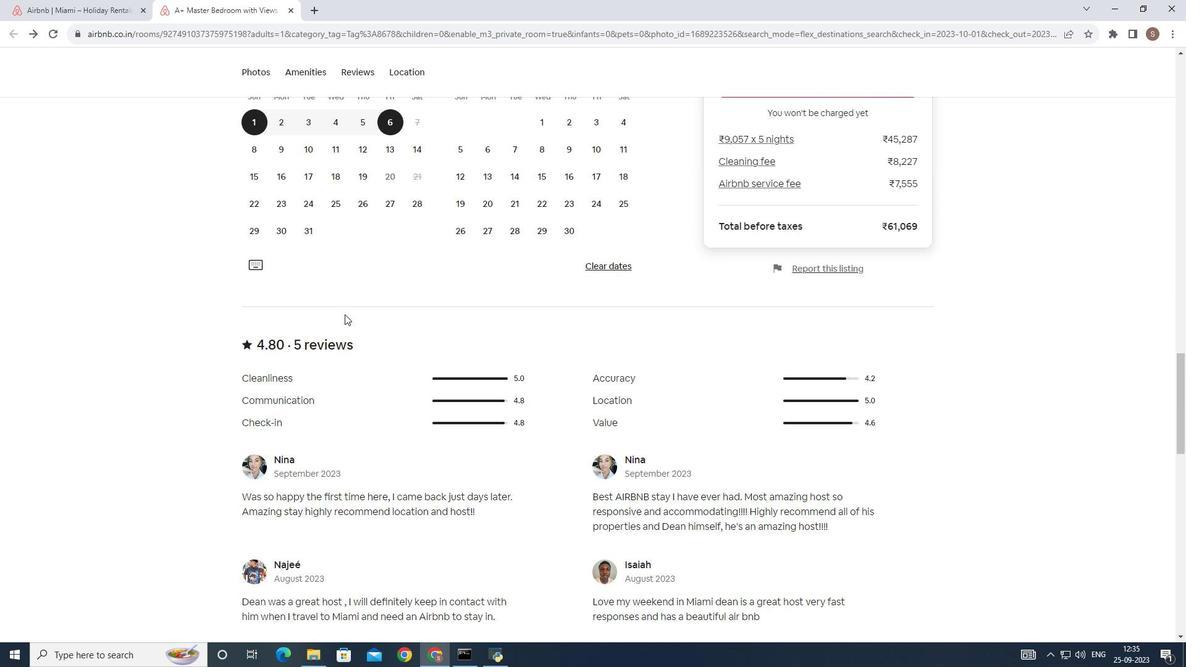 
Action: Mouse scrolled (346, 314) with delta (0, 0)
Screenshot: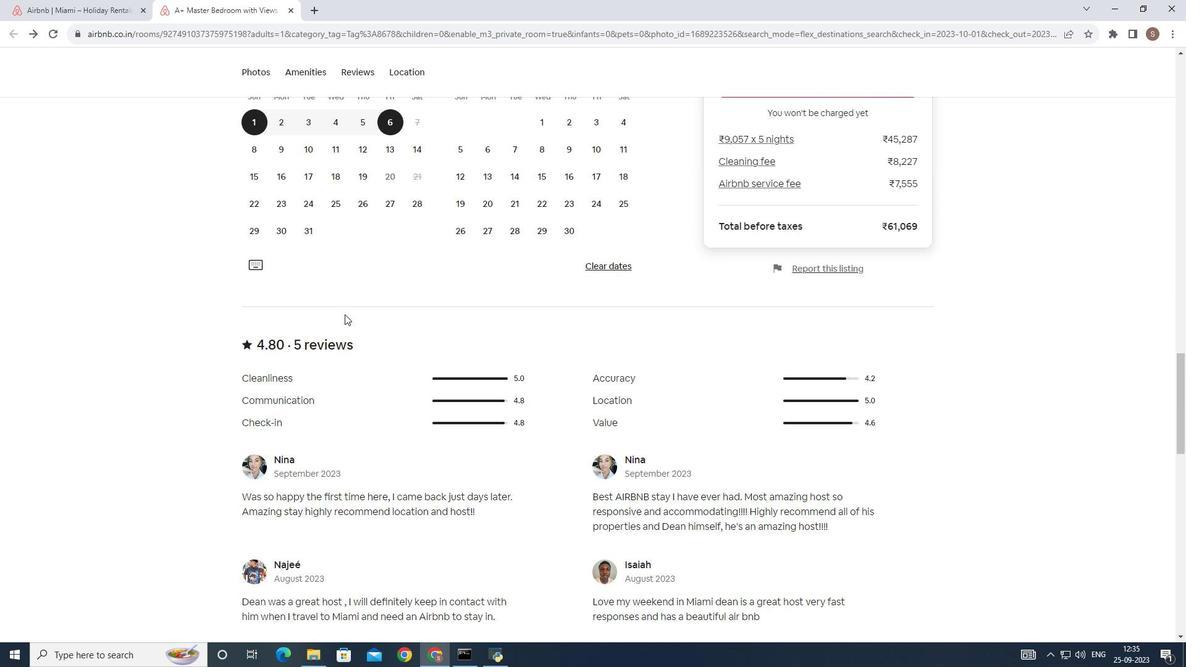 
Action: Mouse moved to (344, 314)
Screenshot: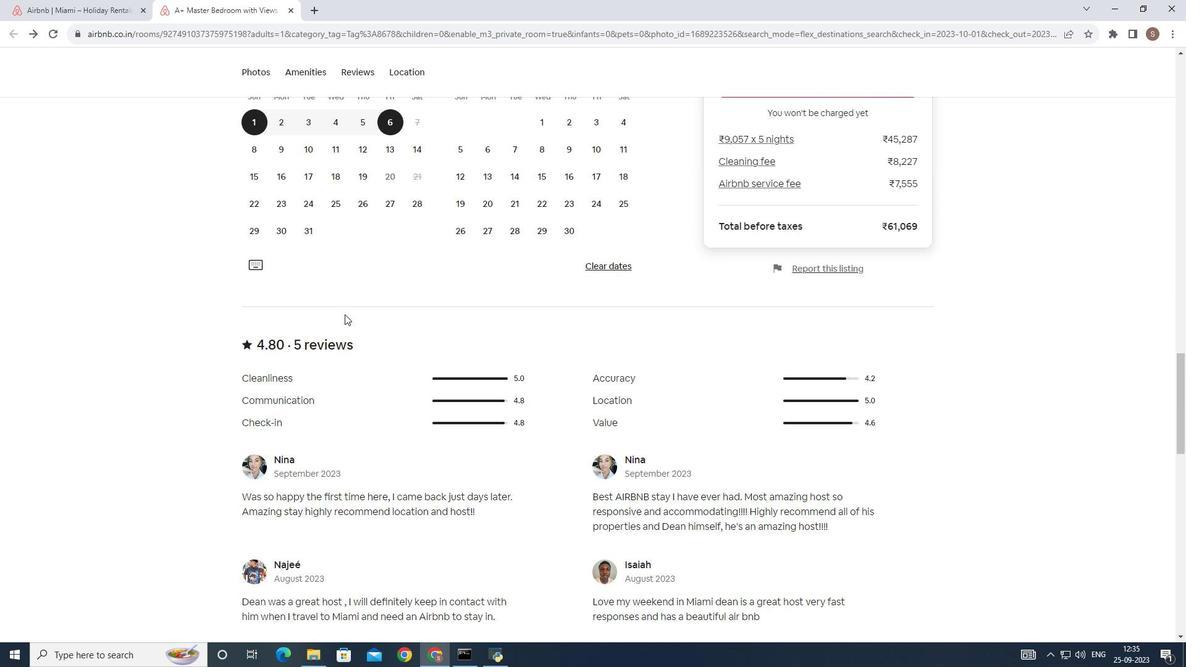 
Action: Mouse scrolled (344, 315) with delta (0, 0)
Screenshot: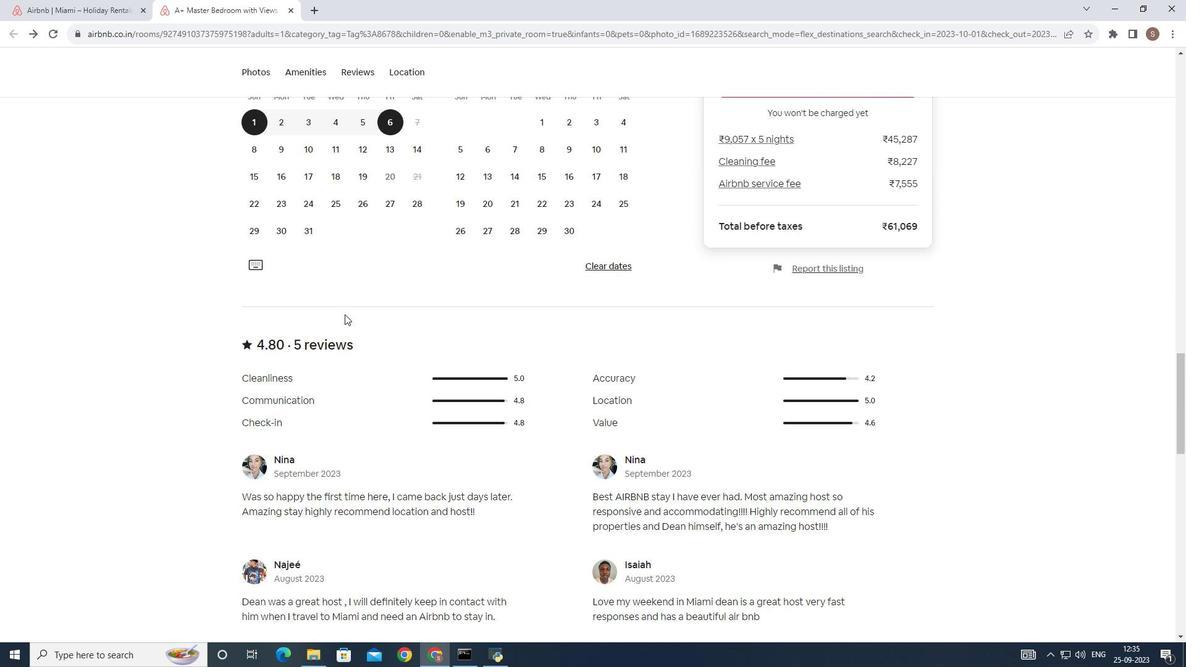 
Action: Mouse moved to (344, 314)
Screenshot: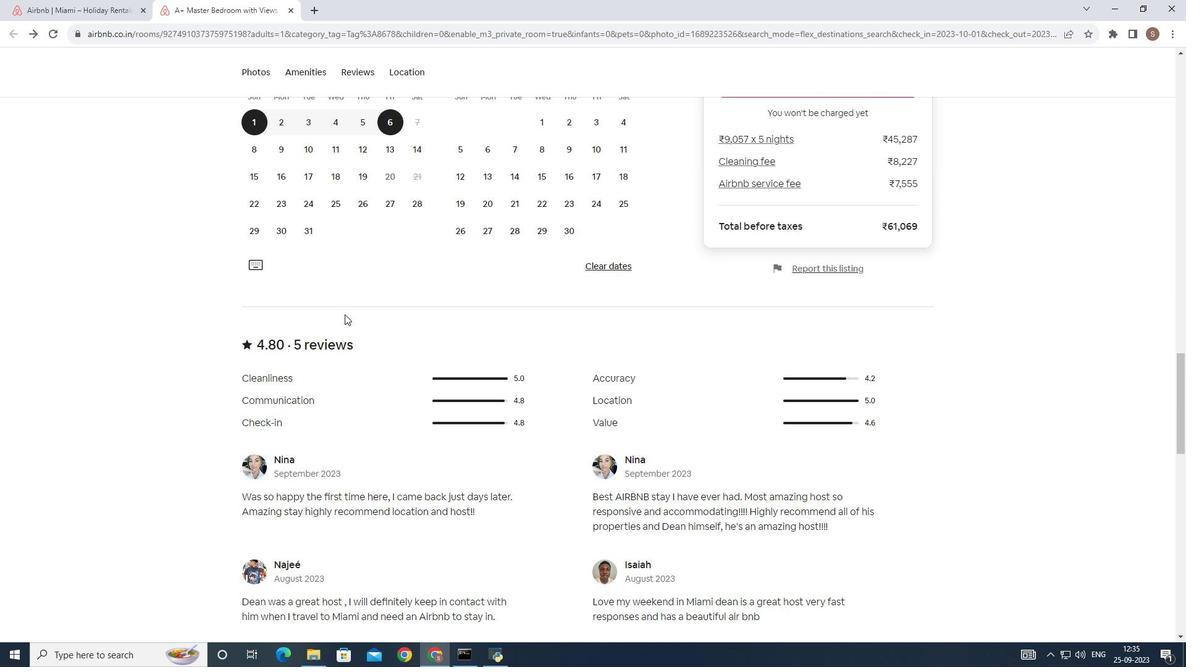 
Action: Mouse scrolled (344, 315) with delta (0, 0)
Screenshot: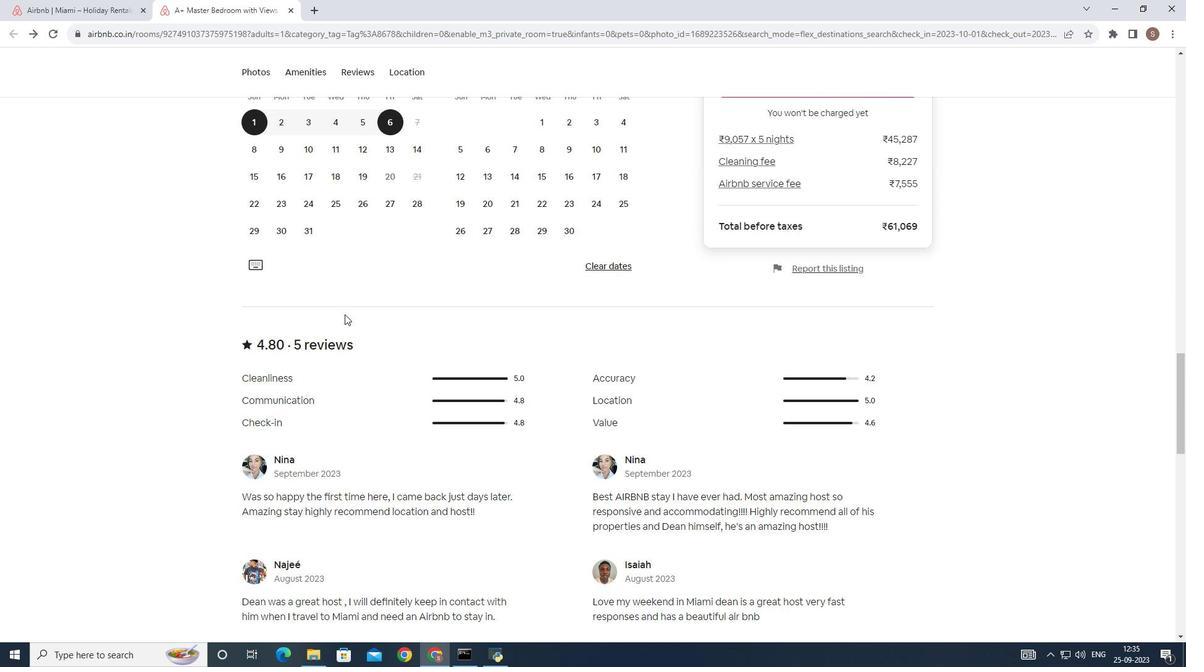 
Action: Mouse scrolled (344, 315) with delta (0, 0)
Screenshot: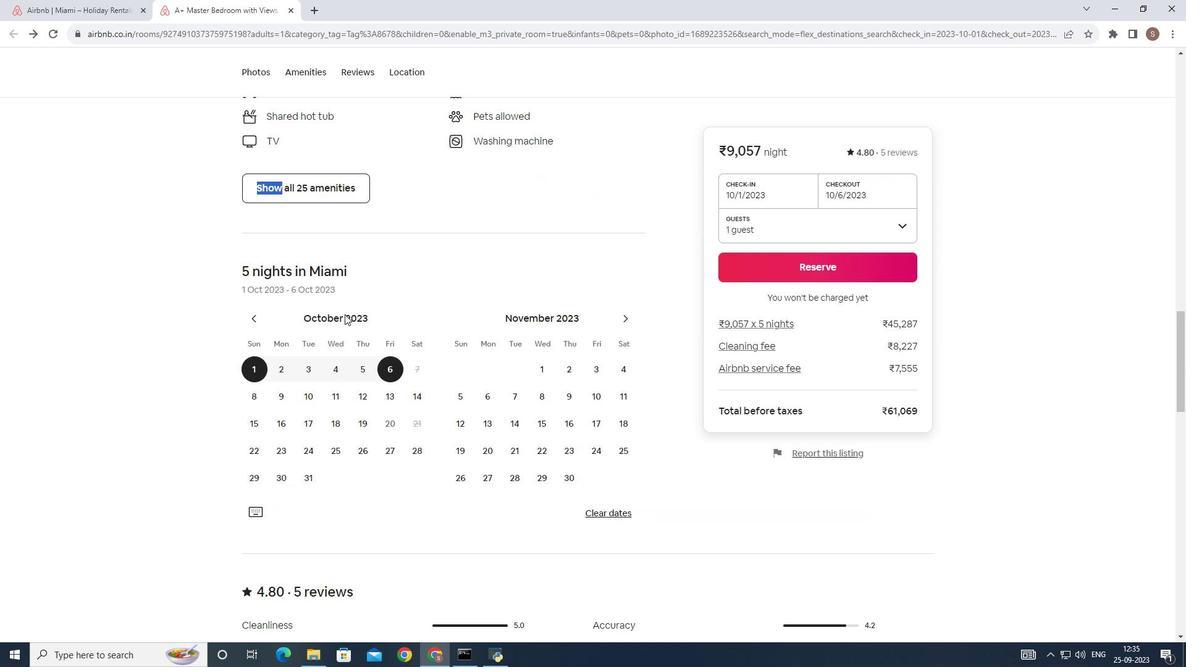 
Action: Mouse scrolled (344, 315) with delta (0, 0)
Screenshot: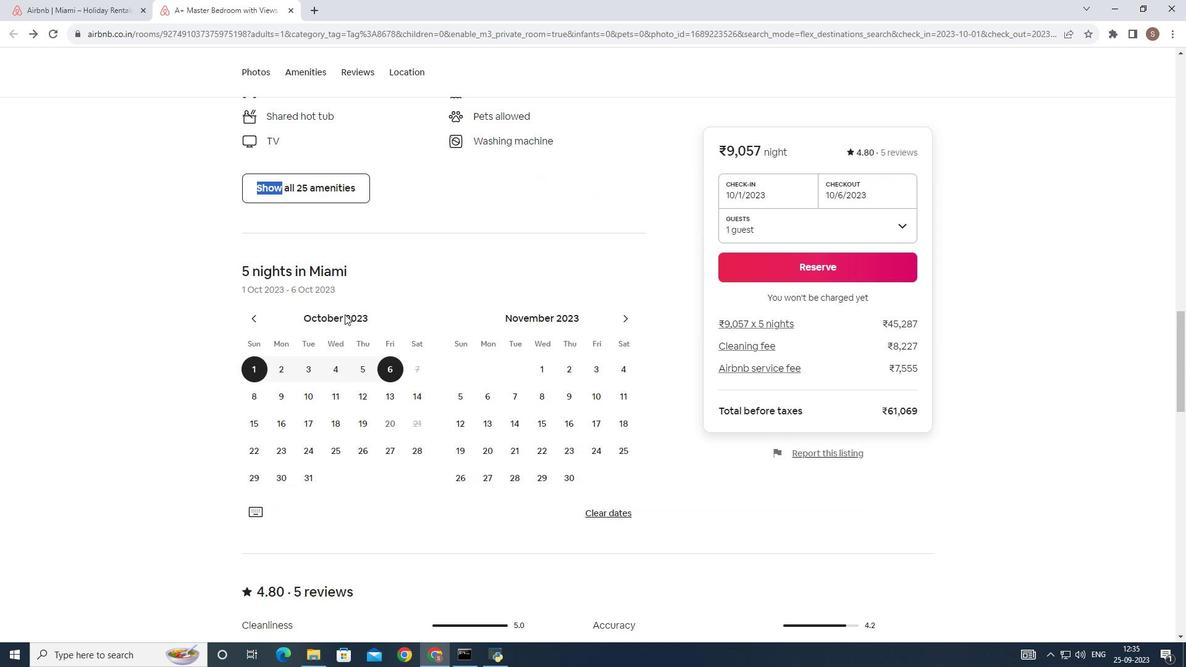 
Action: Mouse scrolled (344, 315) with delta (0, 0)
Screenshot: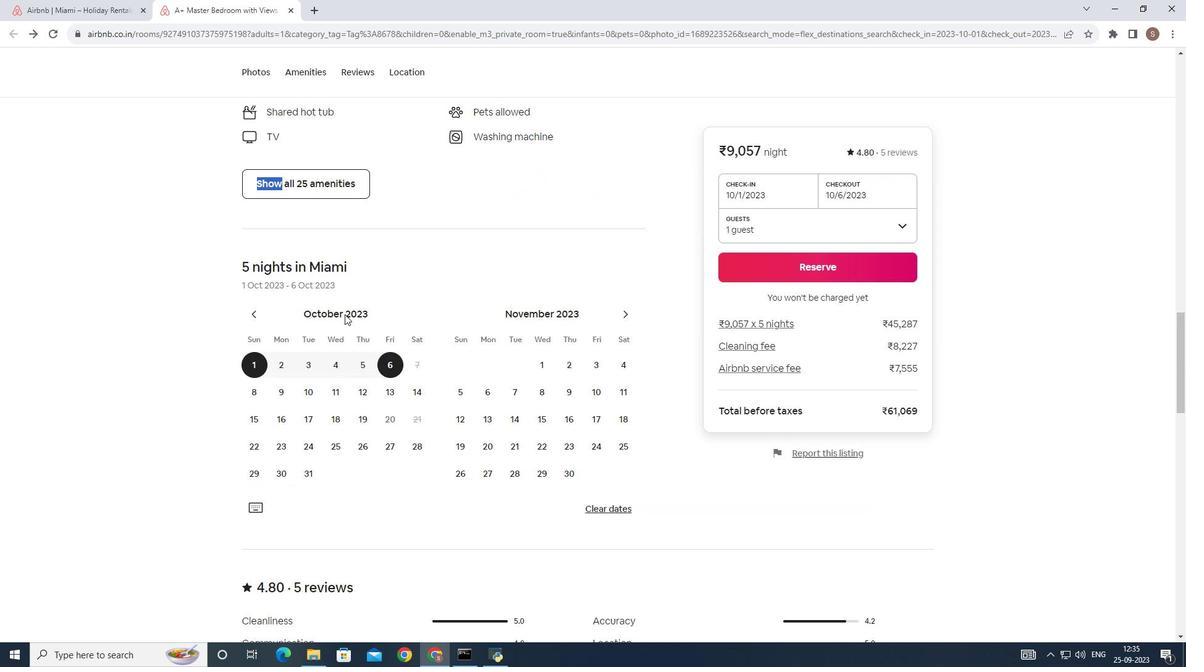 
Action: Mouse scrolled (344, 315) with delta (0, 0)
Screenshot: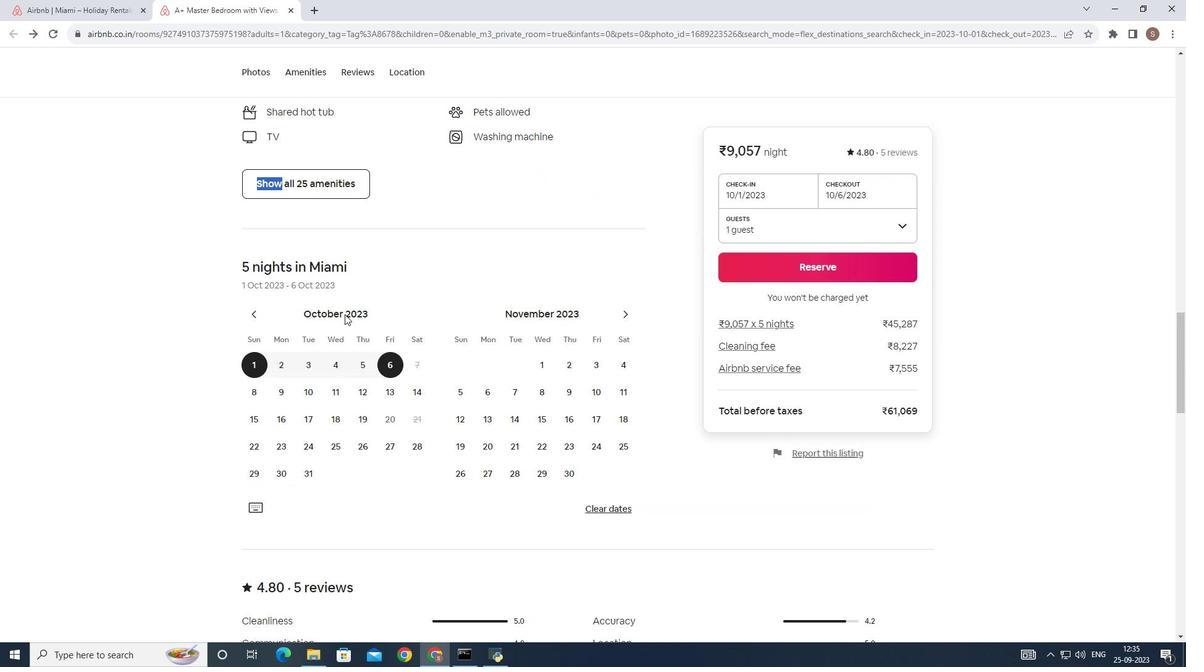 
Action: Mouse scrolled (344, 314) with delta (0, 0)
Screenshot: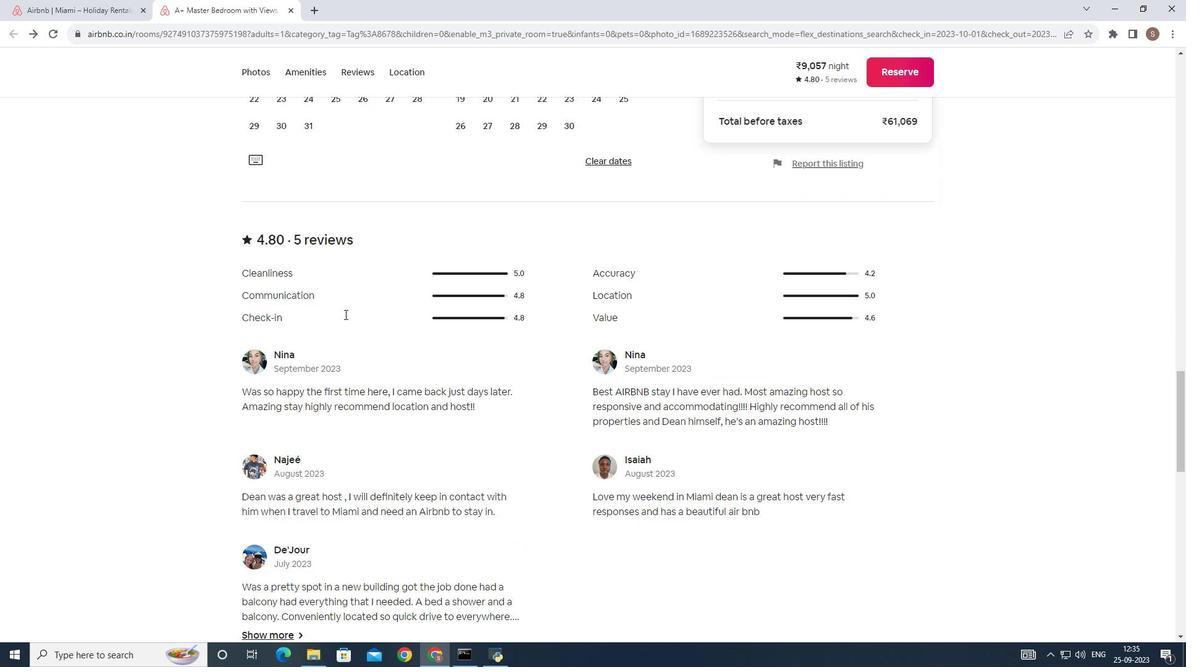 
Action: Mouse scrolled (344, 314) with delta (0, 0)
Screenshot: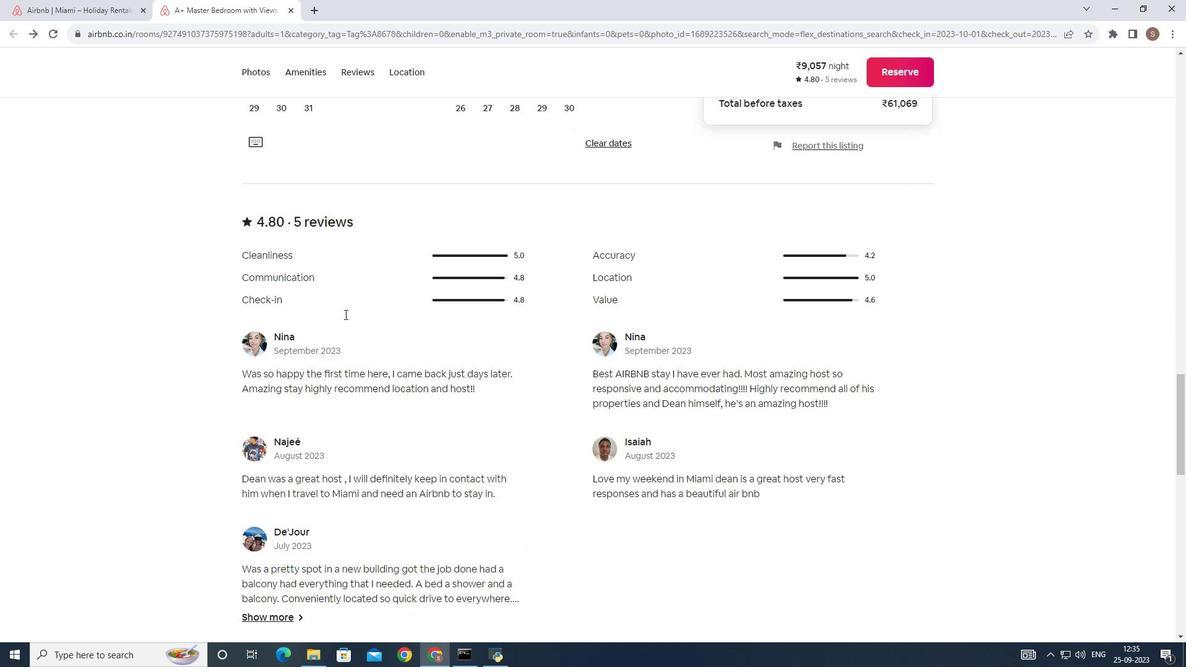 
Action: Mouse scrolled (344, 314) with delta (0, 0)
Screenshot: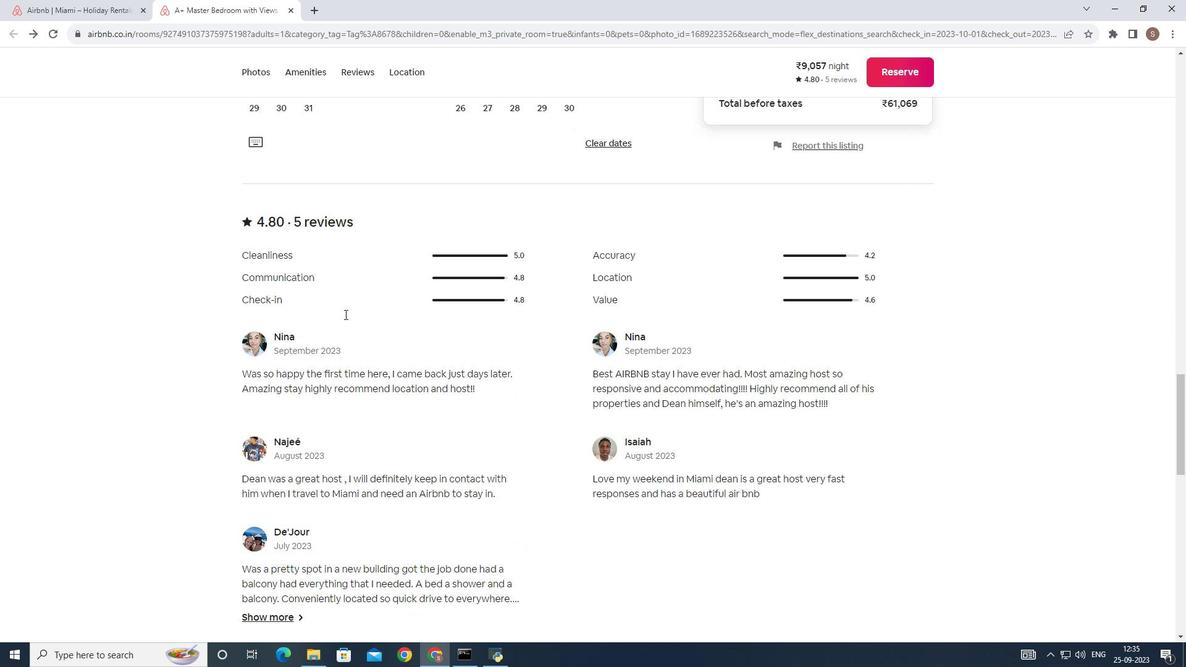 
Action: Mouse scrolled (344, 314) with delta (0, 0)
Screenshot: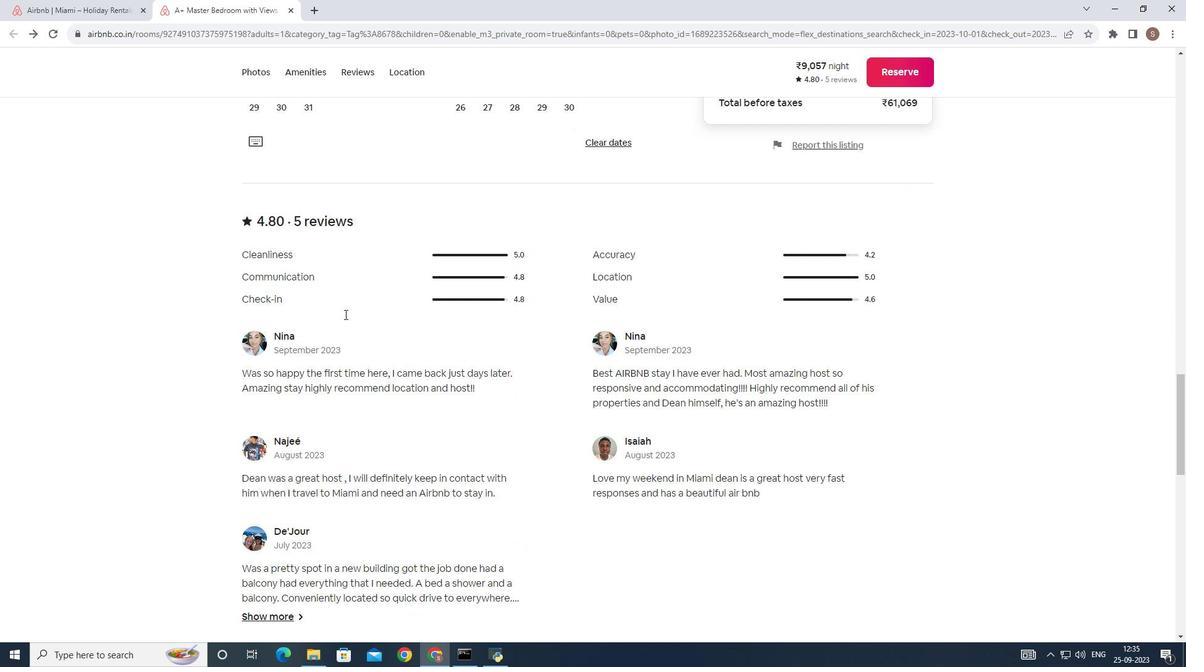 
Action: Mouse scrolled (344, 314) with delta (0, 0)
Screenshot: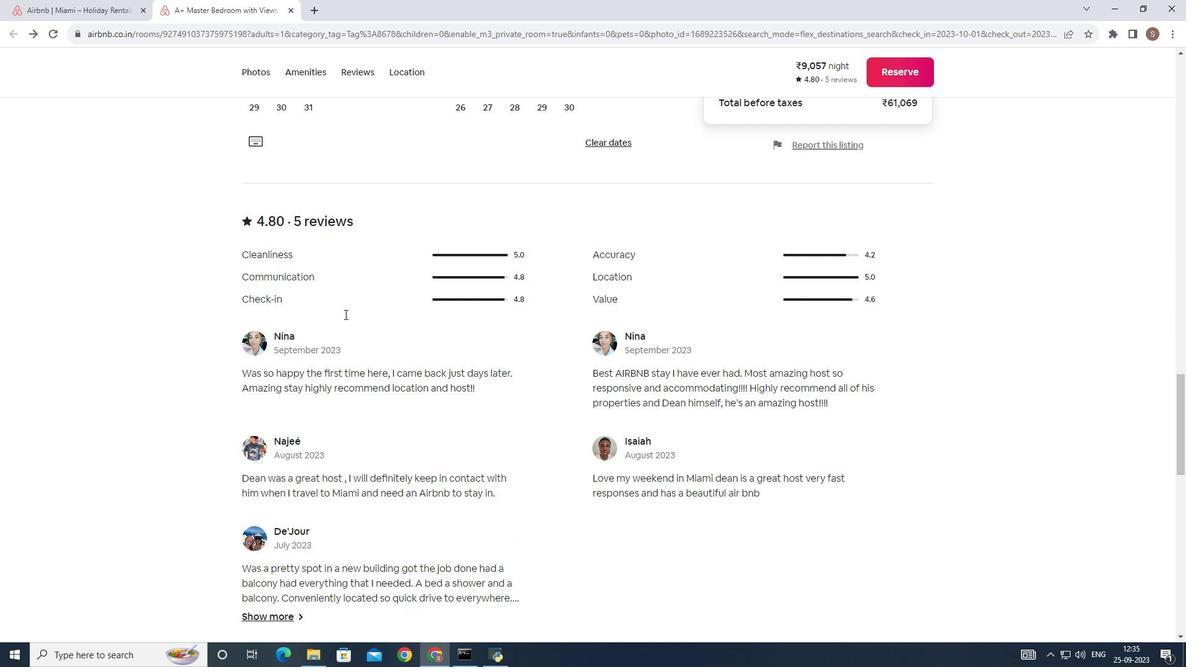 
Action: Mouse scrolled (344, 314) with delta (0, 0)
Screenshot: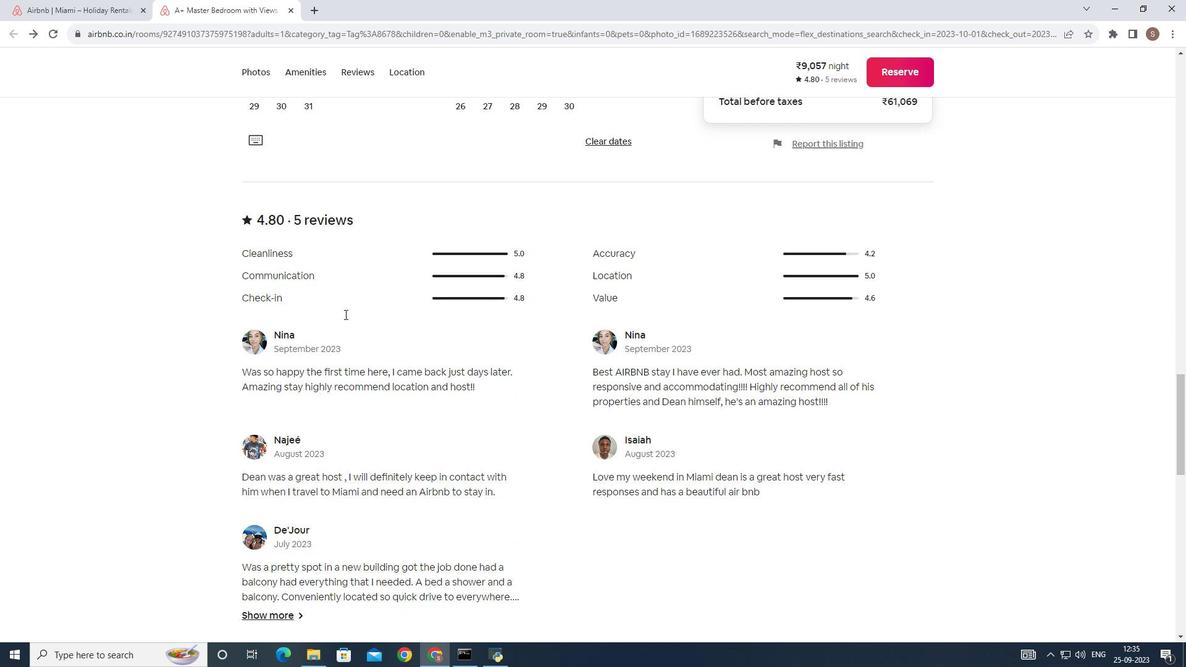 
Action: Mouse scrolled (344, 314) with delta (0, 0)
Screenshot: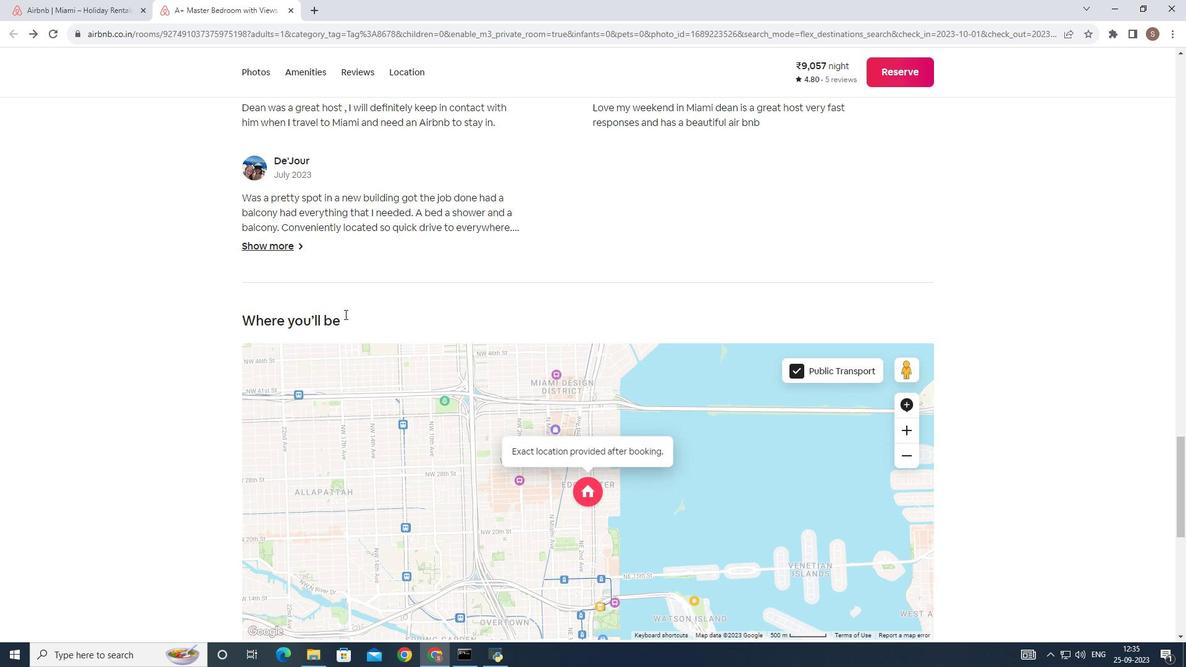 
Action: Mouse scrolled (344, 314) with delta (0, 0)
Screenshot: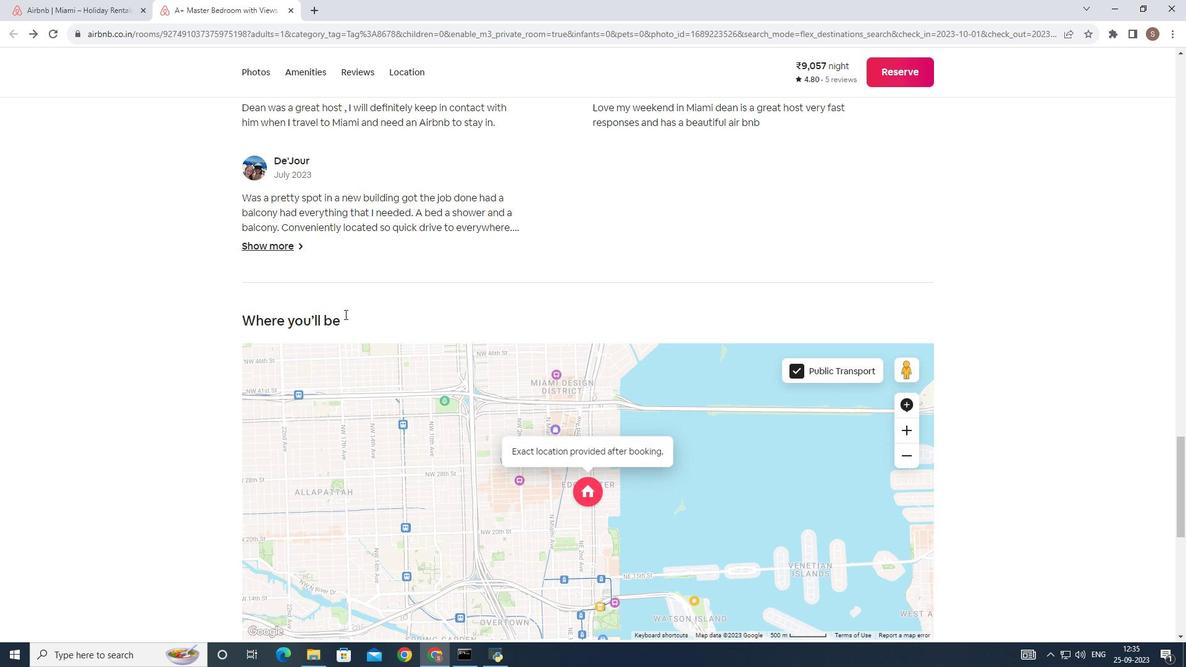 
Action: Mouse scrolled (344, 314) with delta (0, 0)
Screenshot: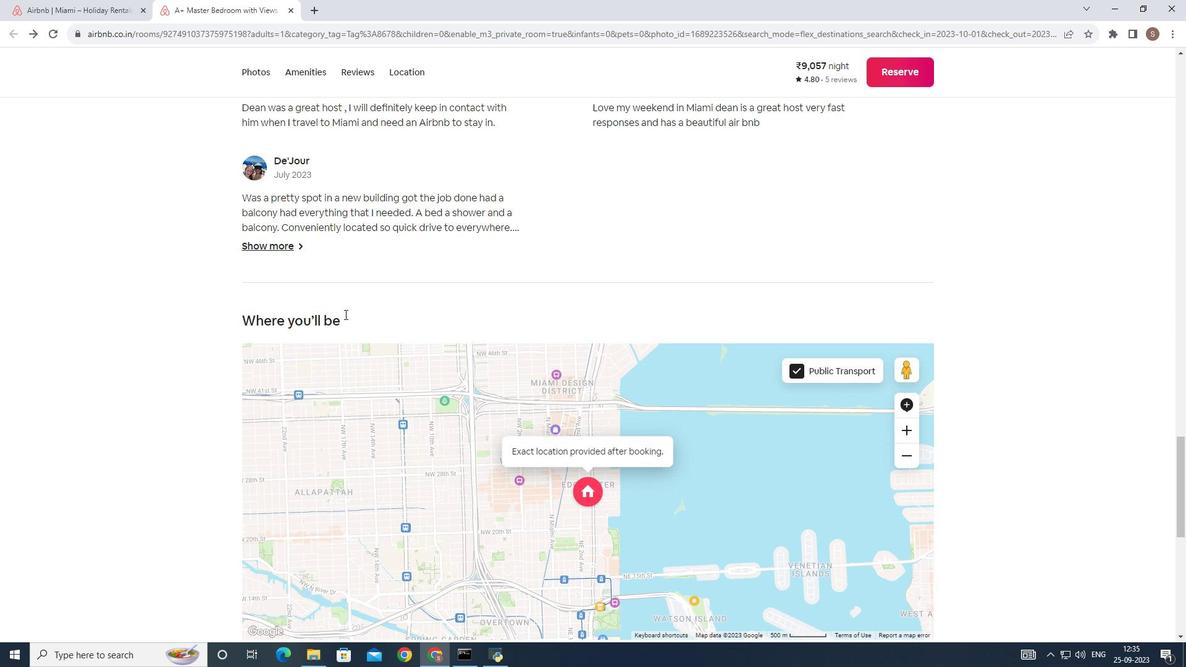 
Action: Mouse scrolled (344, 314) with delta (0, 0)
Screenshot: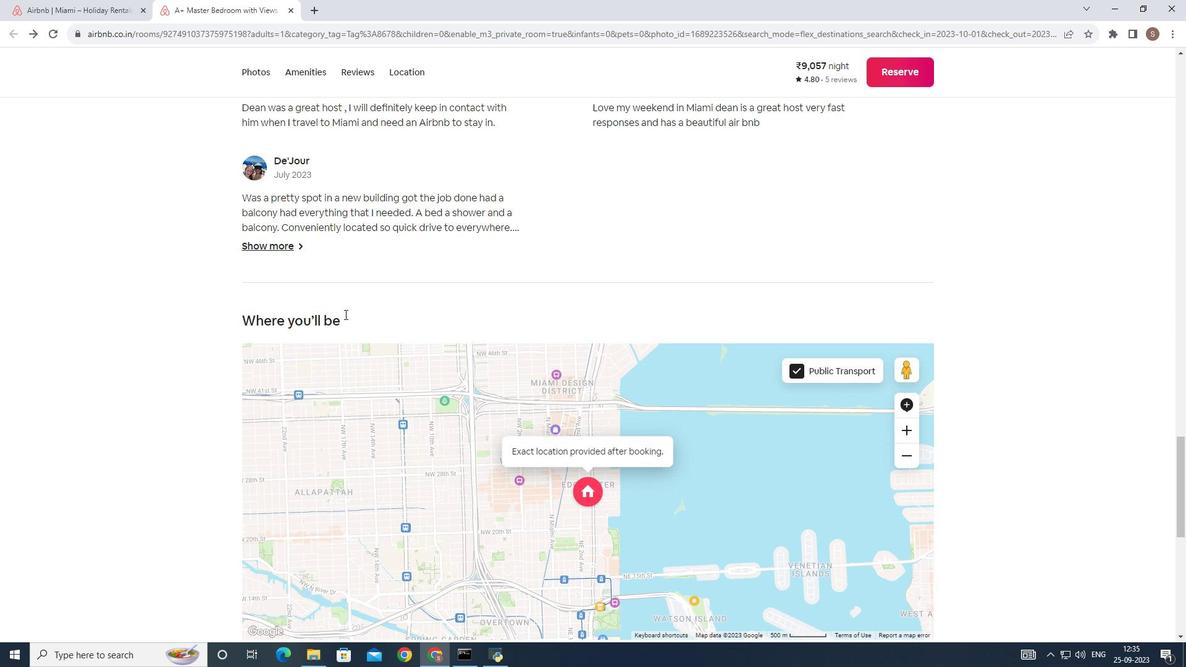 
Action: Mouse scrolled (344, 314) with delta (0, 0)
Screenshot: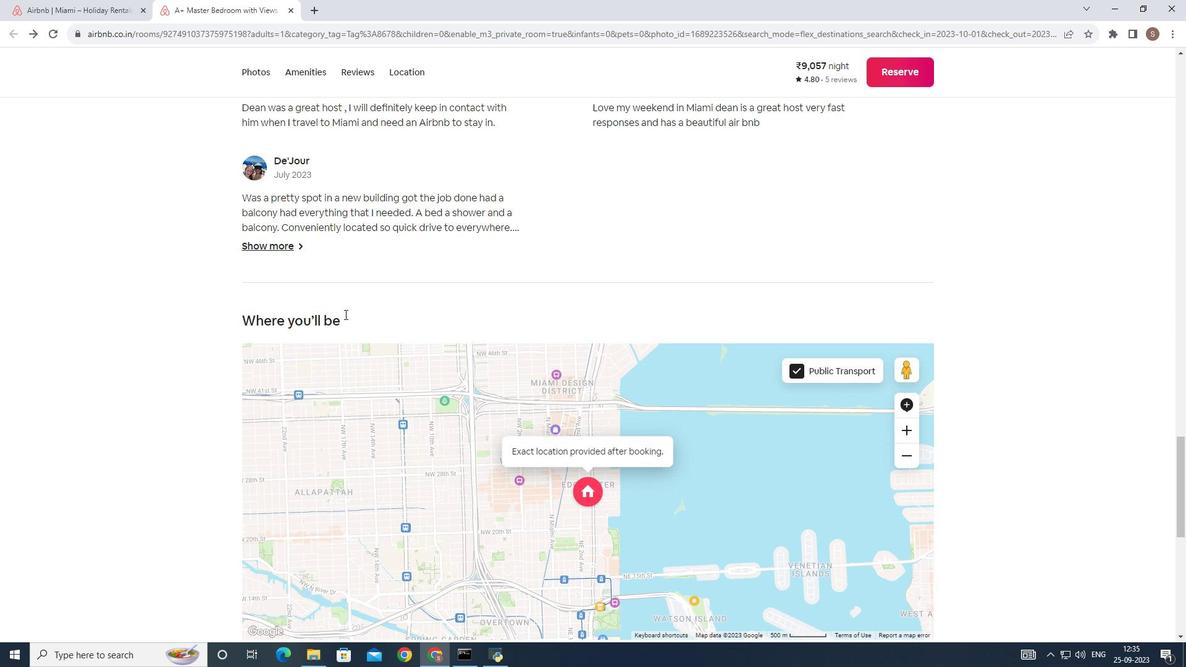 
Action: Mouse scrolled (344, 314) with delta (0, 0)
Screenshot: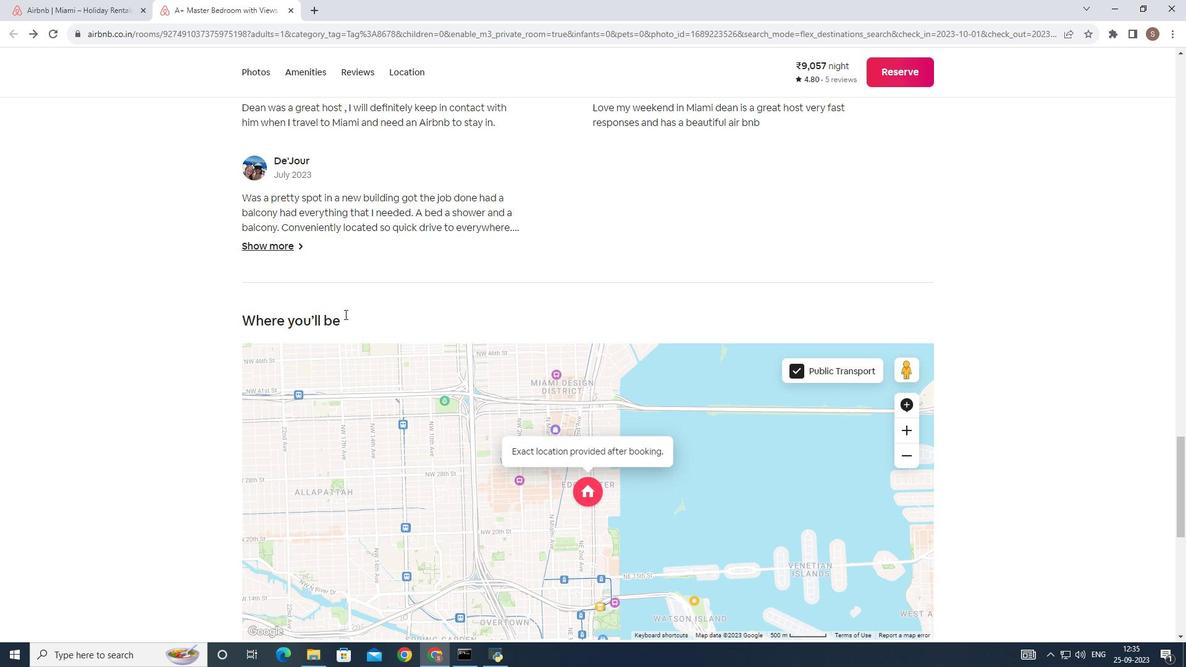 
Action: Mouse scrolled (344, 314) with delta (0, 0)
Screenshot: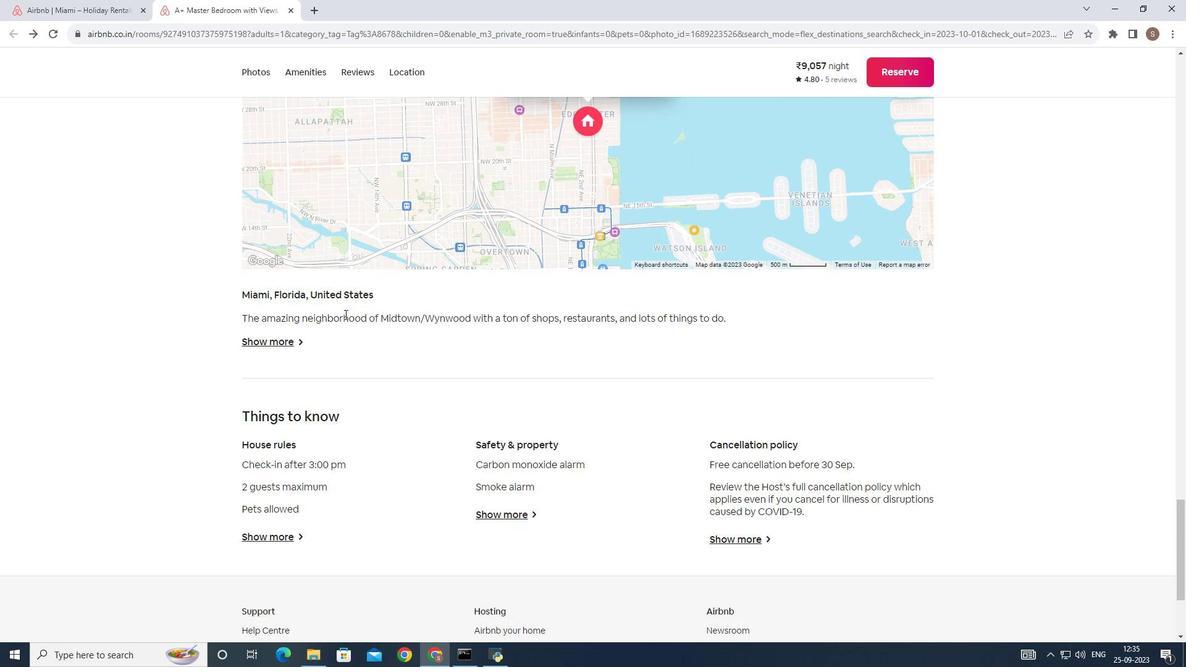 
Action: Mouse scrolled (344, 314) with delta (0, 0)
Screenshot: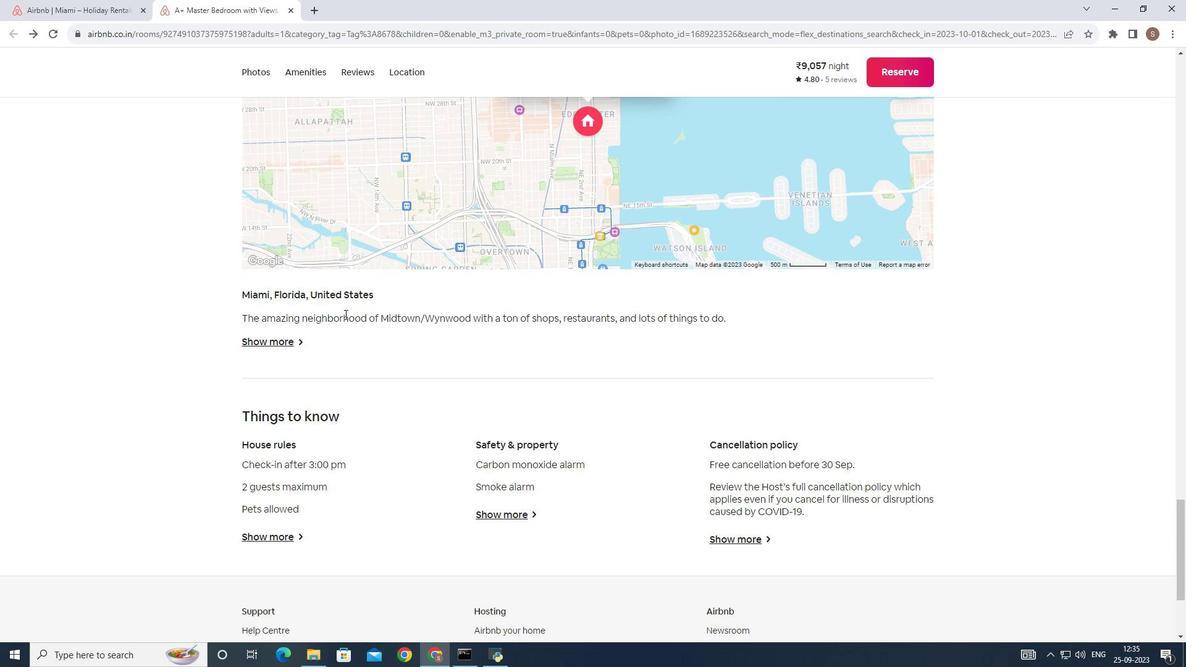 
Action: Mouse scrolled (344, 314) with delta (0, 0)
Screenshot: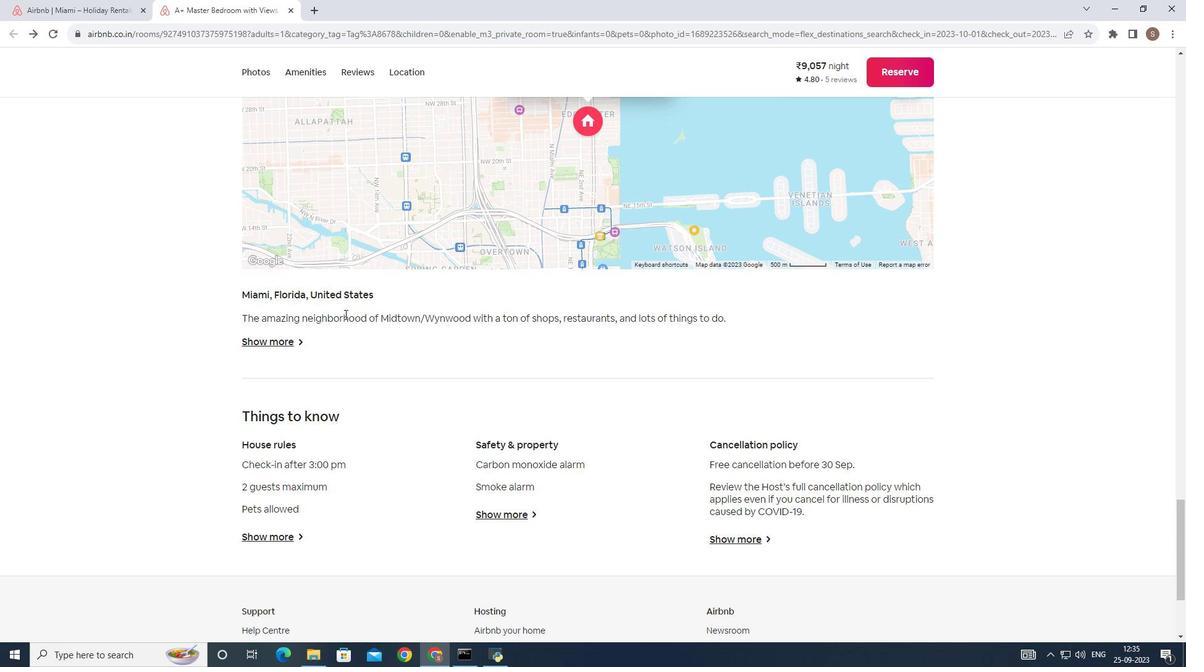 
Action: Mouse scrolled (344, 314) with delta (0, 0)
Screenshot: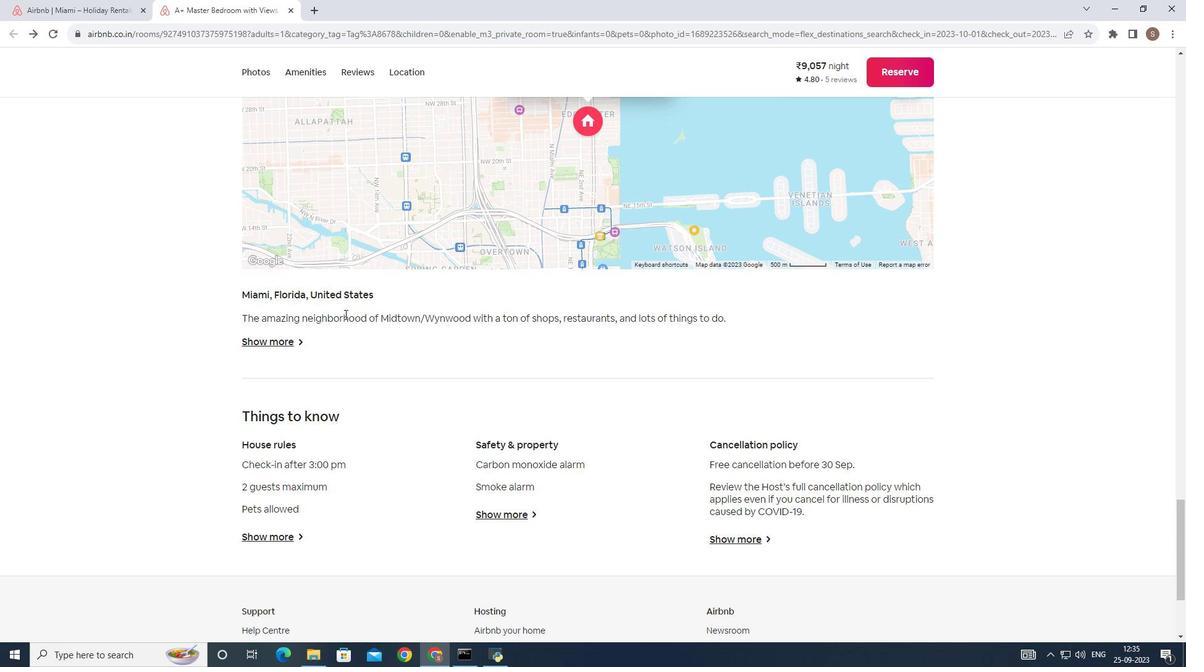 
Action: Mouse scrolled (344, 314) with delta (0, 0)
Screenshot: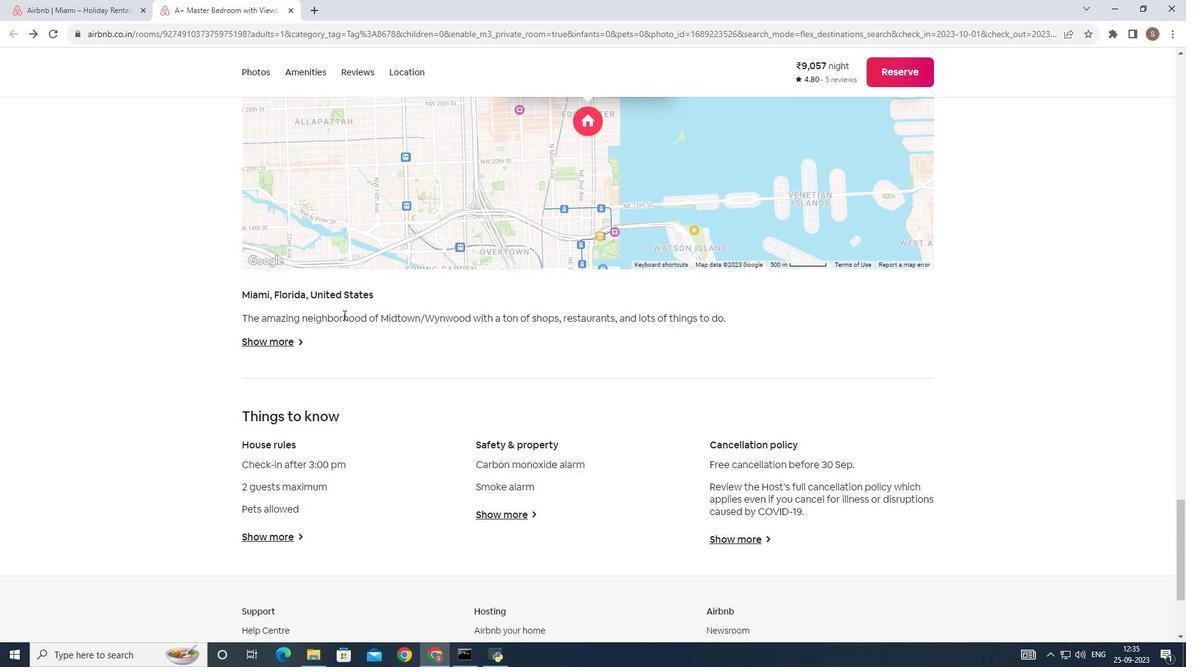 
Action: Mouse scrolled (344, 314) with delta (0, 0)
Screenshot: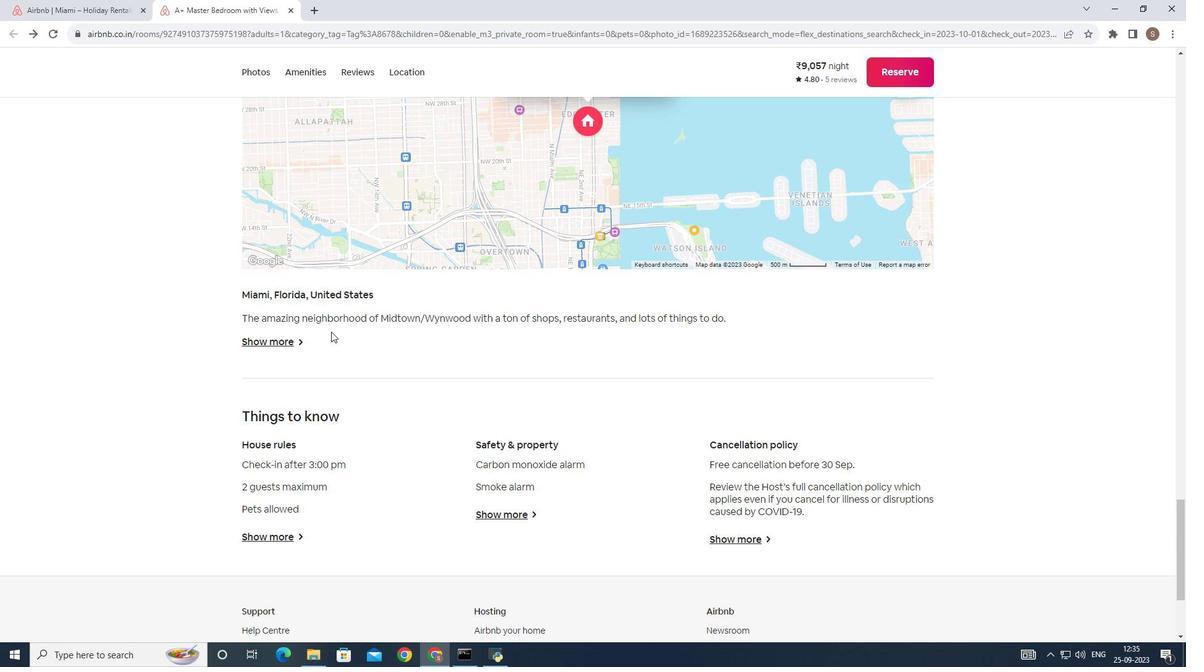 
Action: Mouse moved to (286, 345)
Screenshot: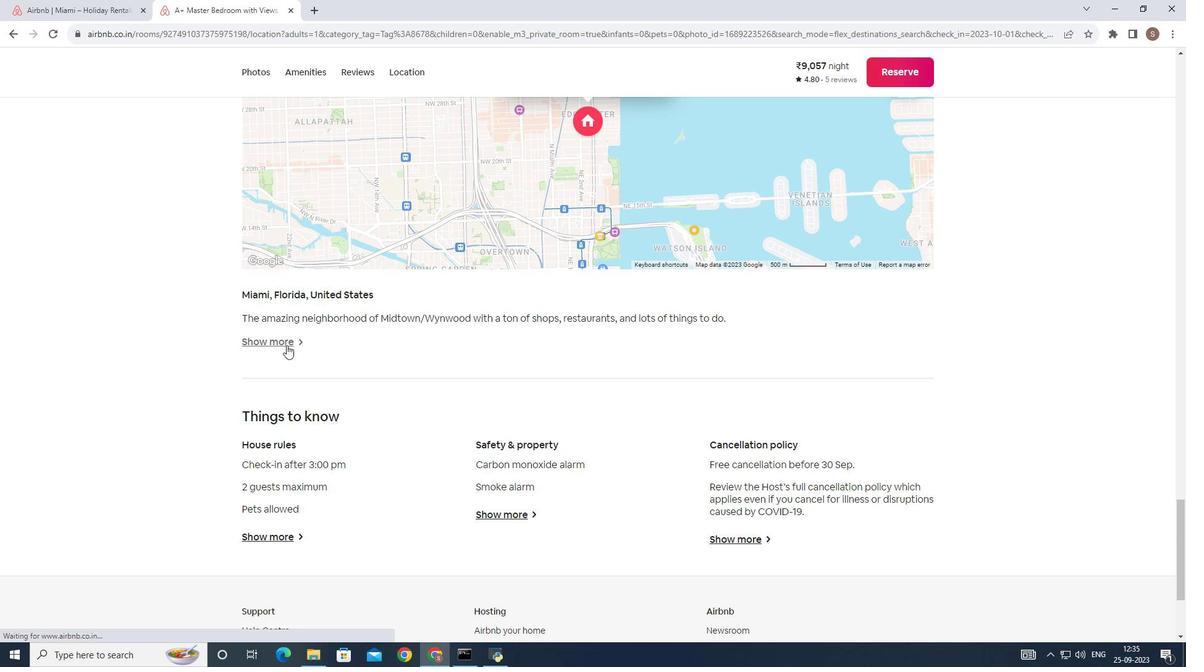 
Action: Mouse pressed left at (286, 345)
Screenshot: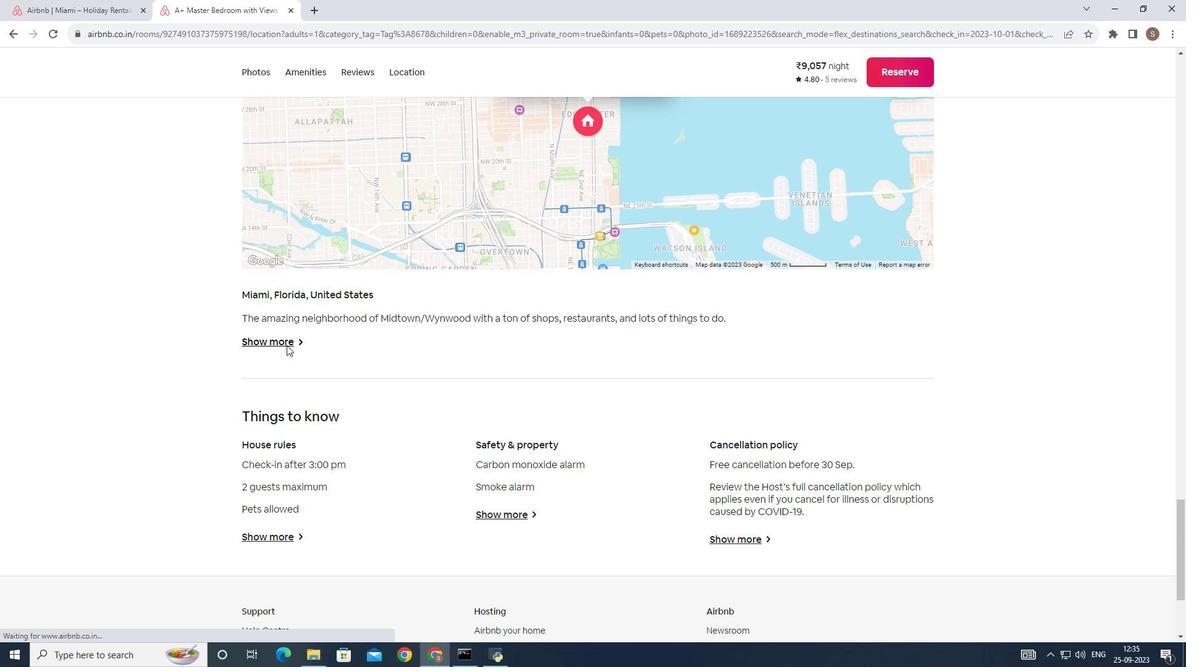 
Action: Mouse moved to (10, 67)
Screenshot: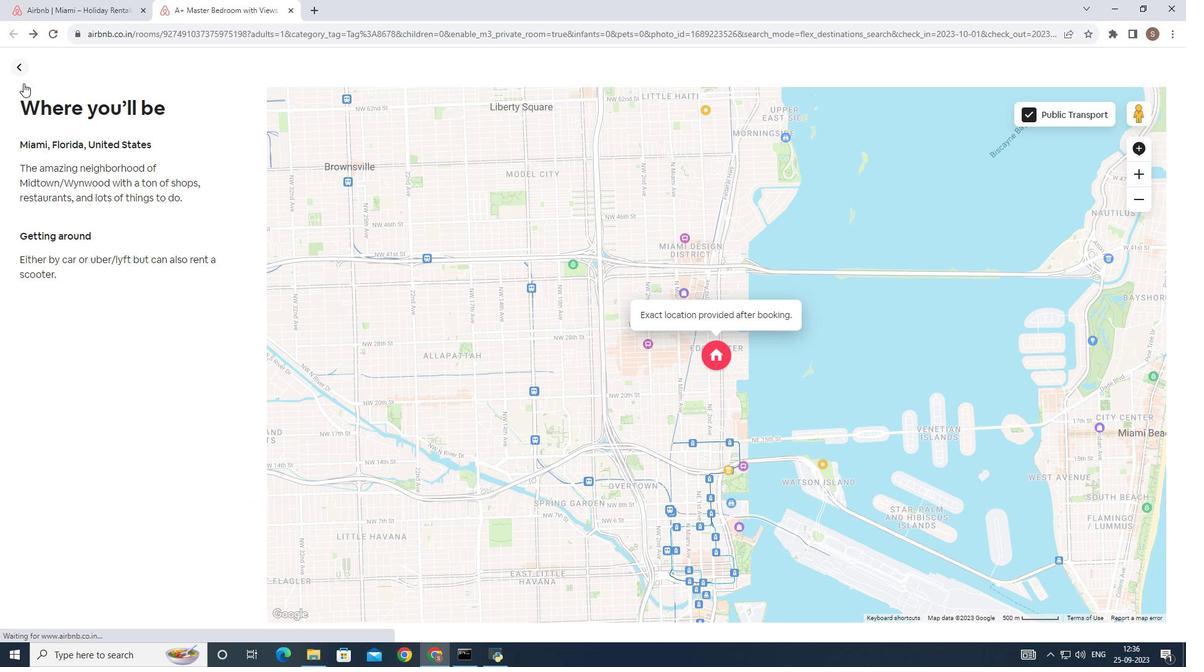 
Action: Mouse pressed left at (10, 67)
Screenshot: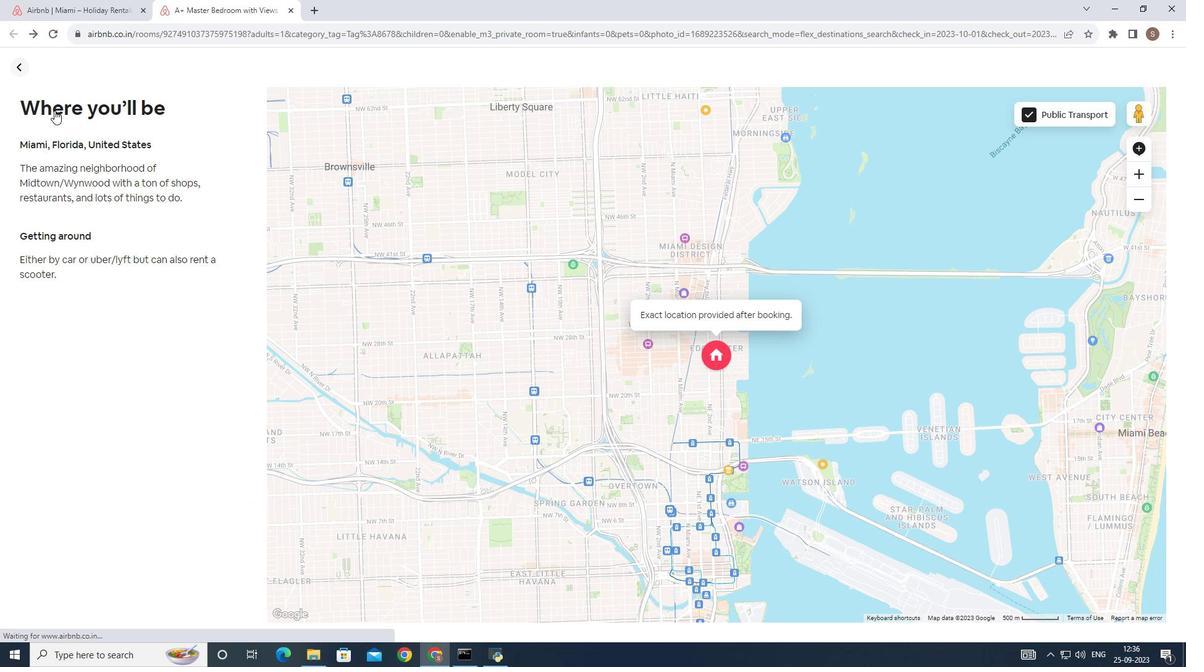 
Action: Mouse moved to (450, 357)
Screenshot: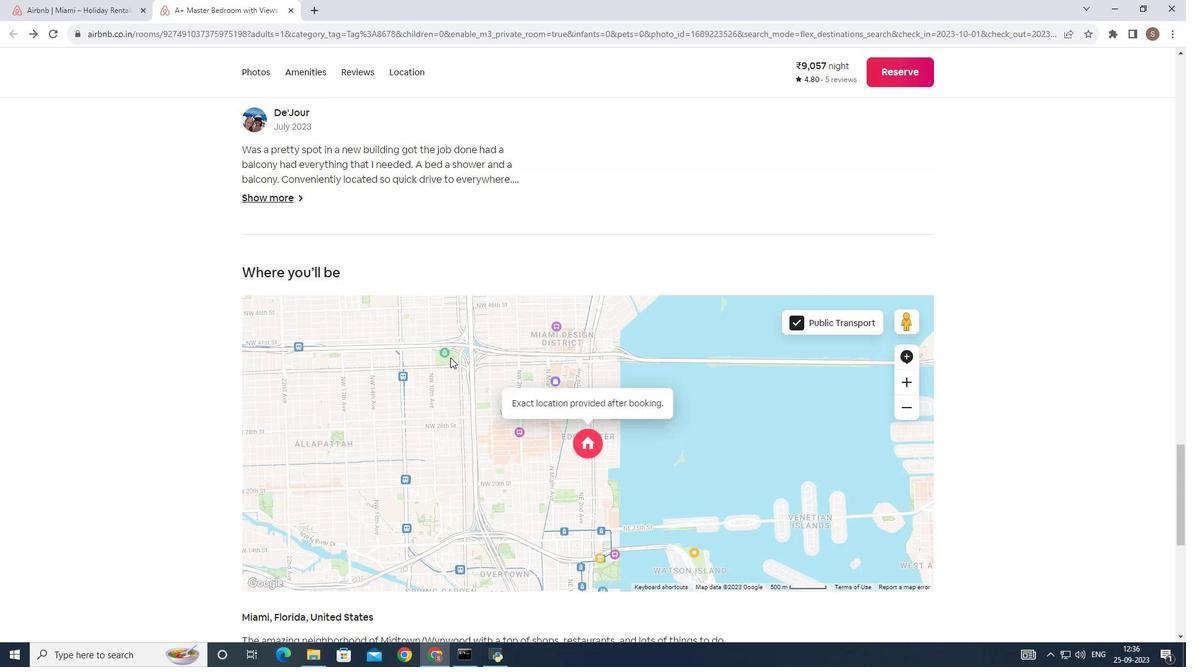 
Action: Mouse scrolled (450, 358) with delta (0, 0)
Screenshot: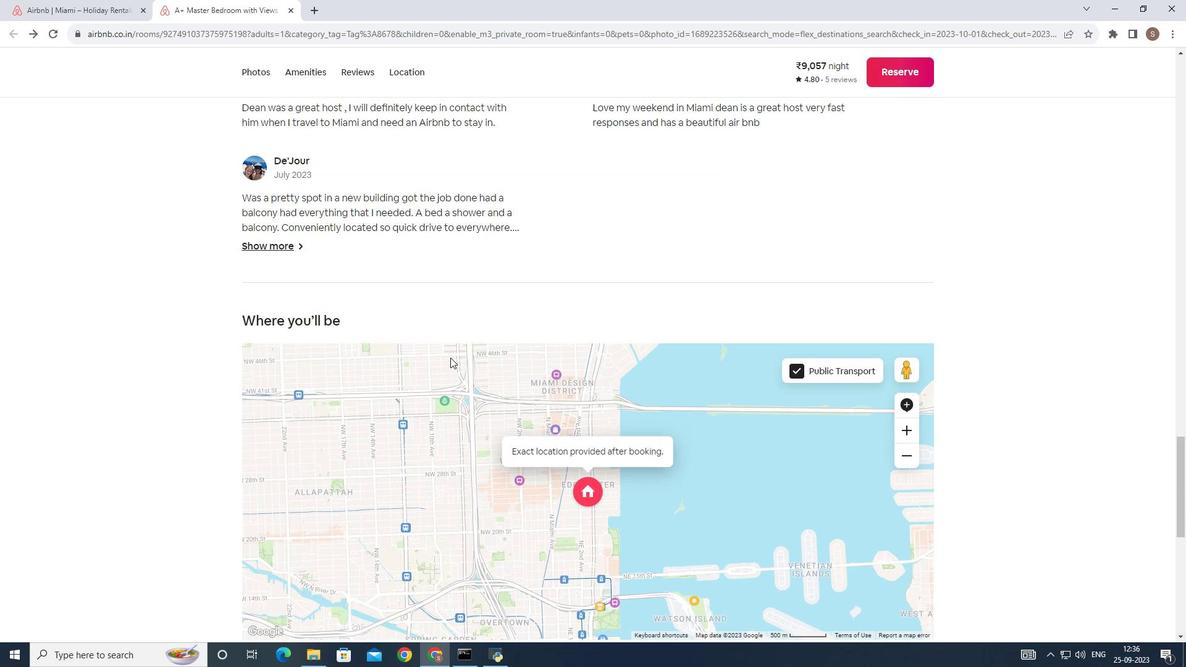 
Action: Mouse scrolled (450, 358) with delta (0, 0)
Screenshot: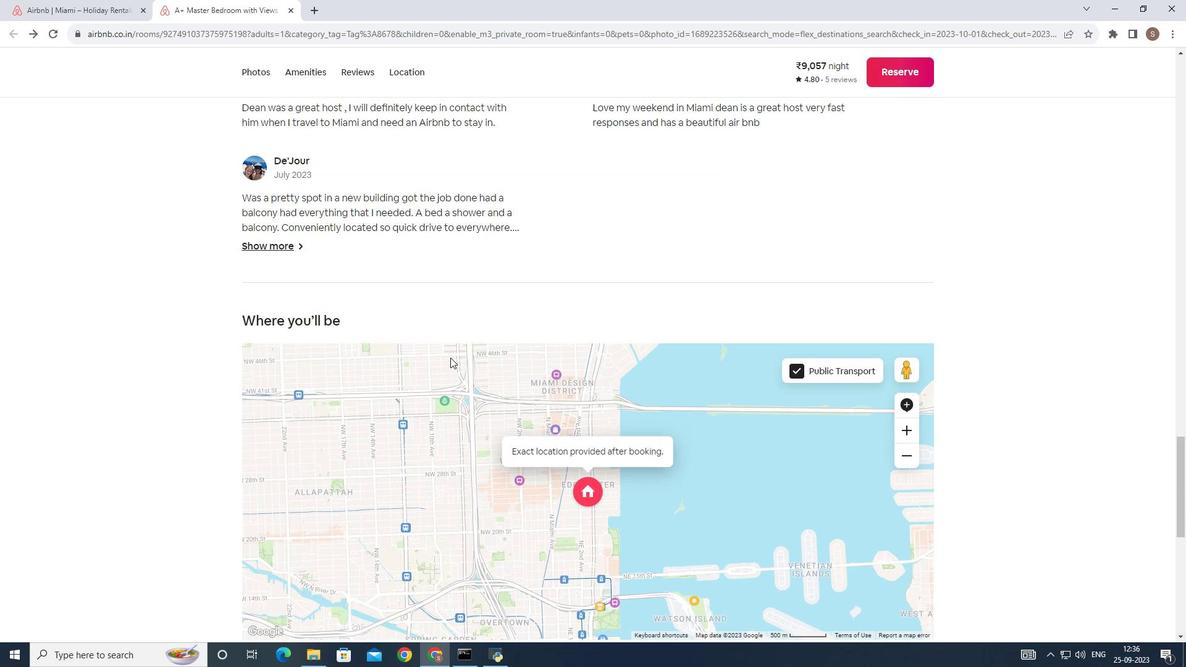 
Action: Mouse scrolled (450, 358) with delta (0, 0)
Screenshot: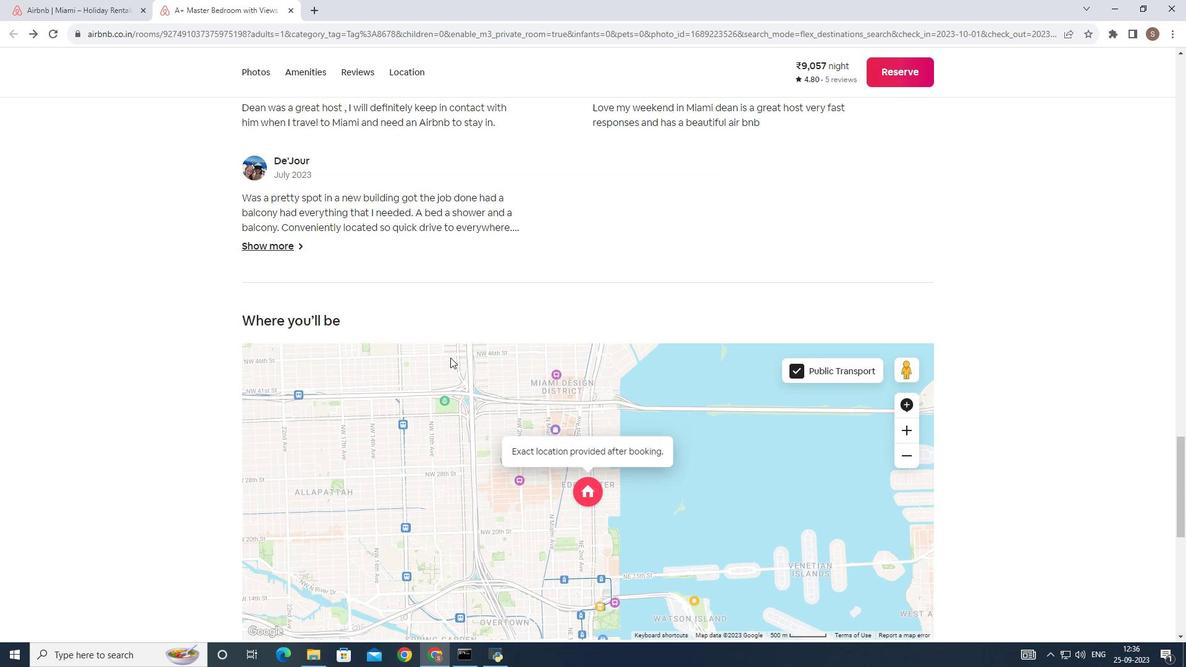 
Action: Mouse scrolled (450, 358) with delta (0, 0)
Screenshot: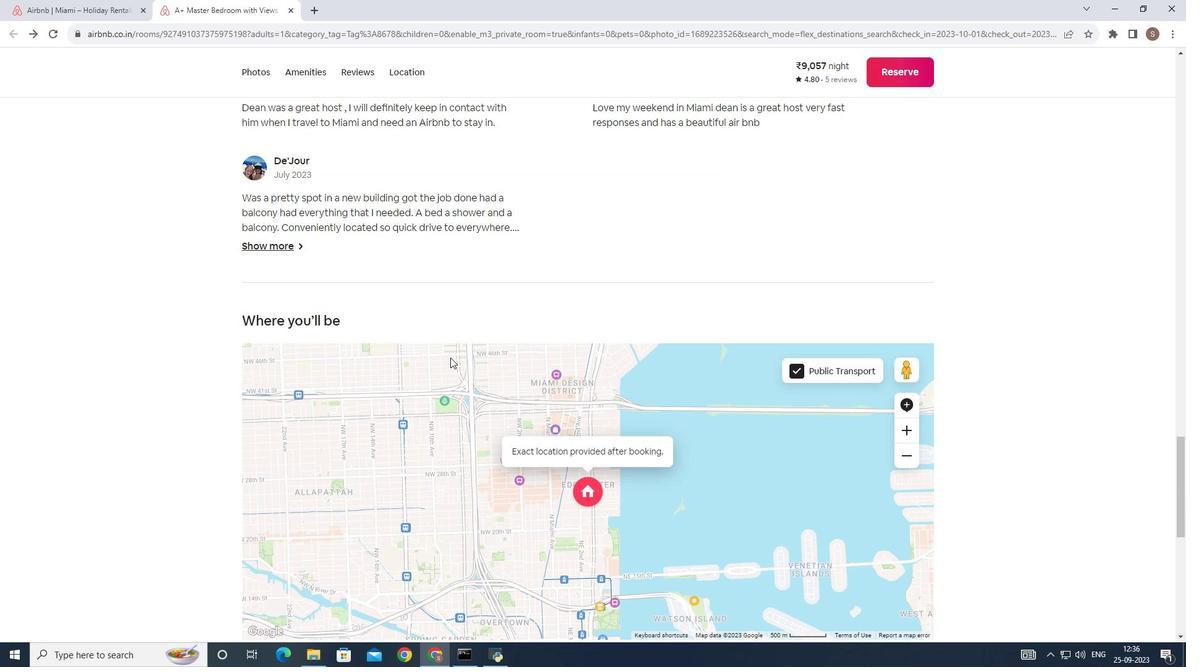 
Action: Mouse scrolled (450, 358) with delta (0, 0)
Screenshot: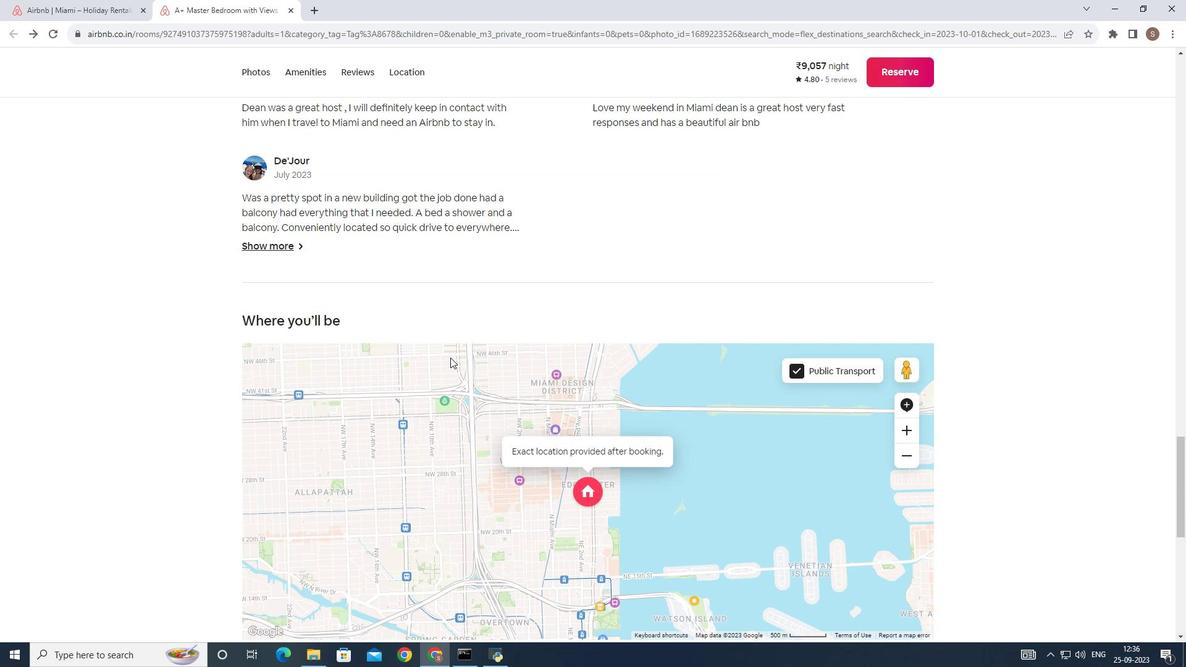 
Action: Mouse scrolled (450, 358) with delta (0, 0)
Screenshot: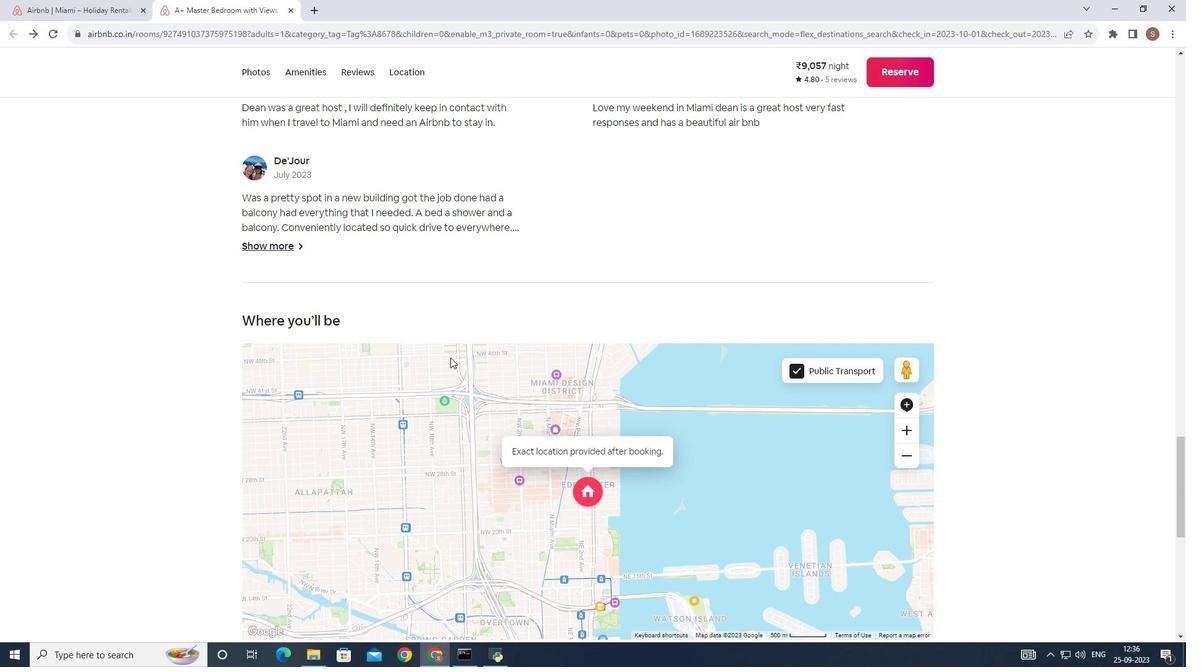 
Action: Mouse scrolled (450, 358) with delta (0, 0)
Screenshot: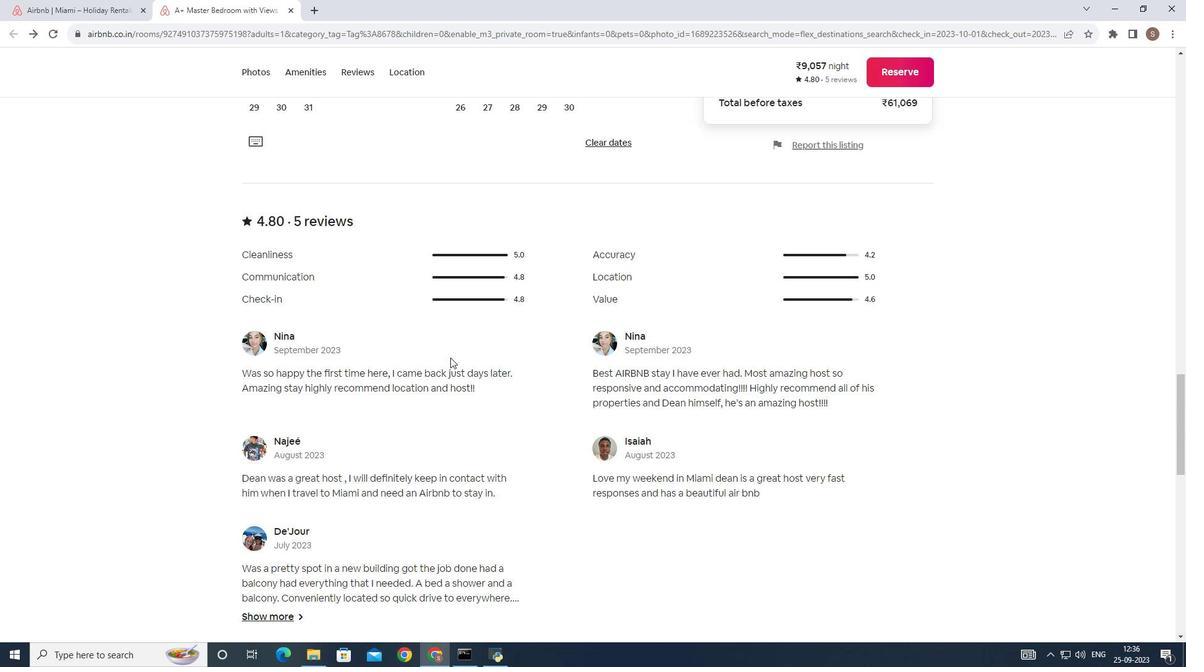 
Action: Mouse scrolled (450, 358) with delta (0, 0)
Screenshot: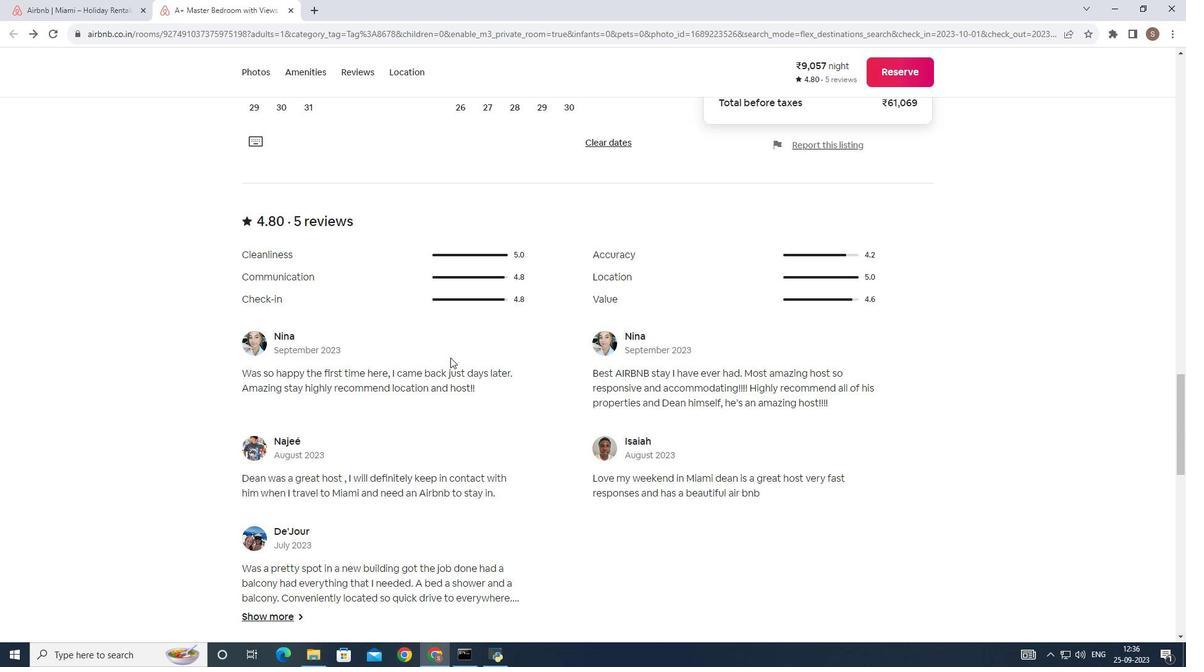 
Action: Mouse scrolled (450, 358) with delta (0, 0)
Screenshot: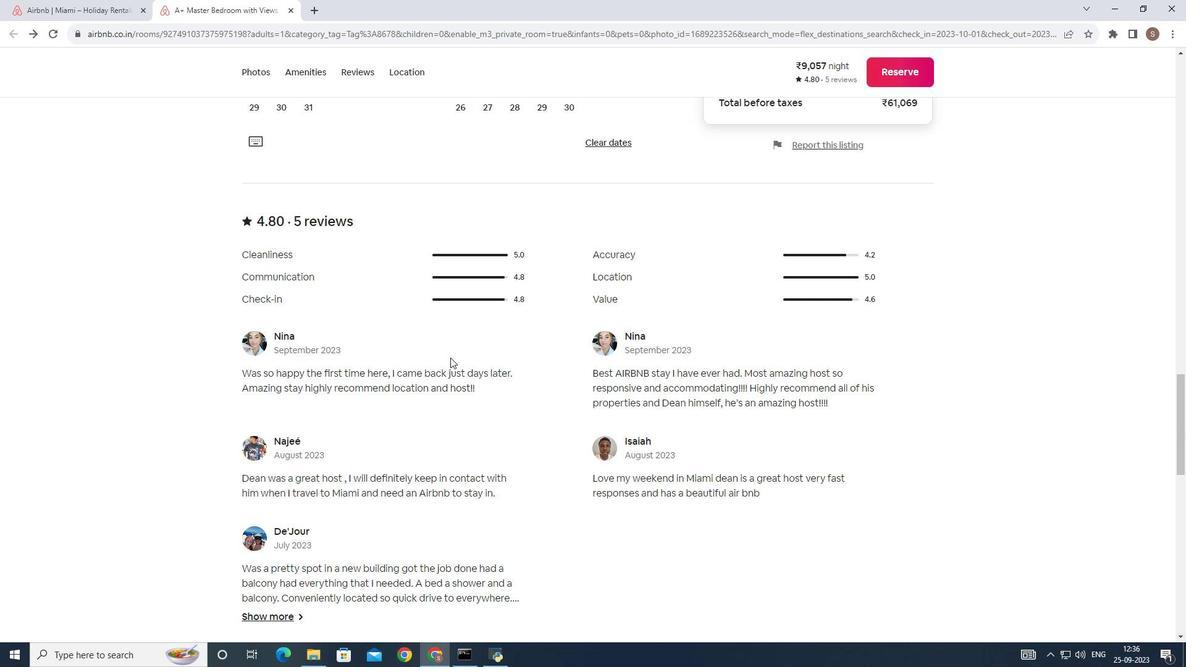 
Action: Mouse scrolled (450, 358) with delta (0, 0)
Screenshot: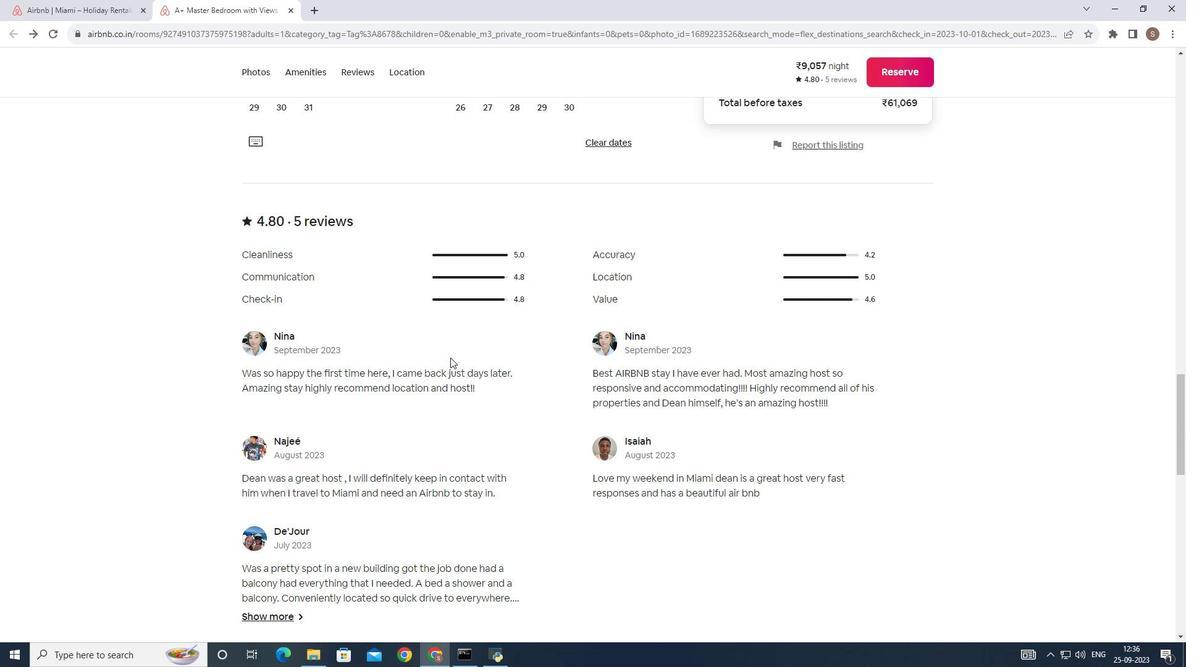 
Action: Mouse scrolled (450, 358) with delta (0, 0)
Screenshot: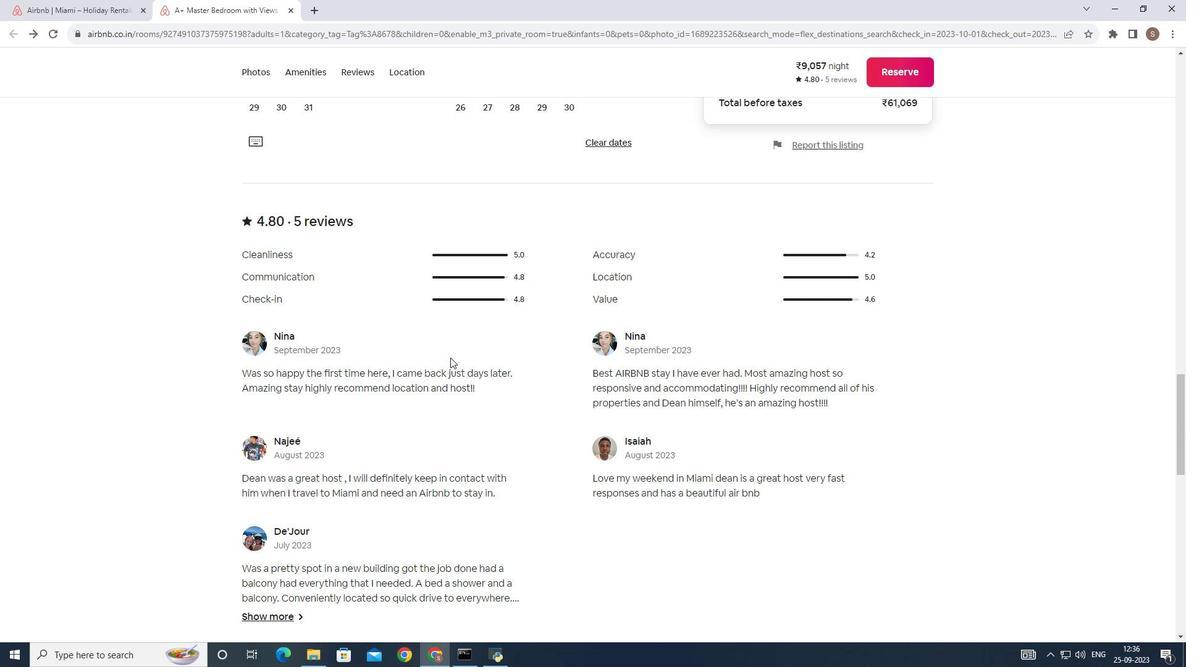 
Action: Mouse scrolled (450, 358) with delta (0, 0)
Screenshot: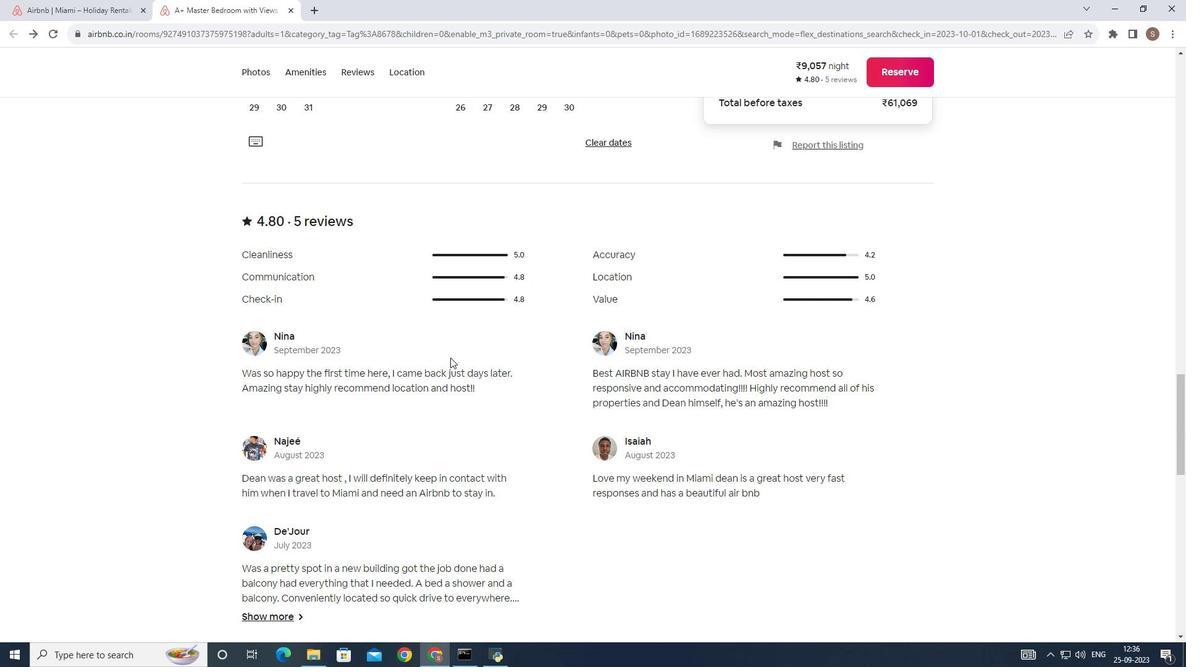 
Action: Mouse scrolled (450, 358) with delta (0, 0)
Screenshot: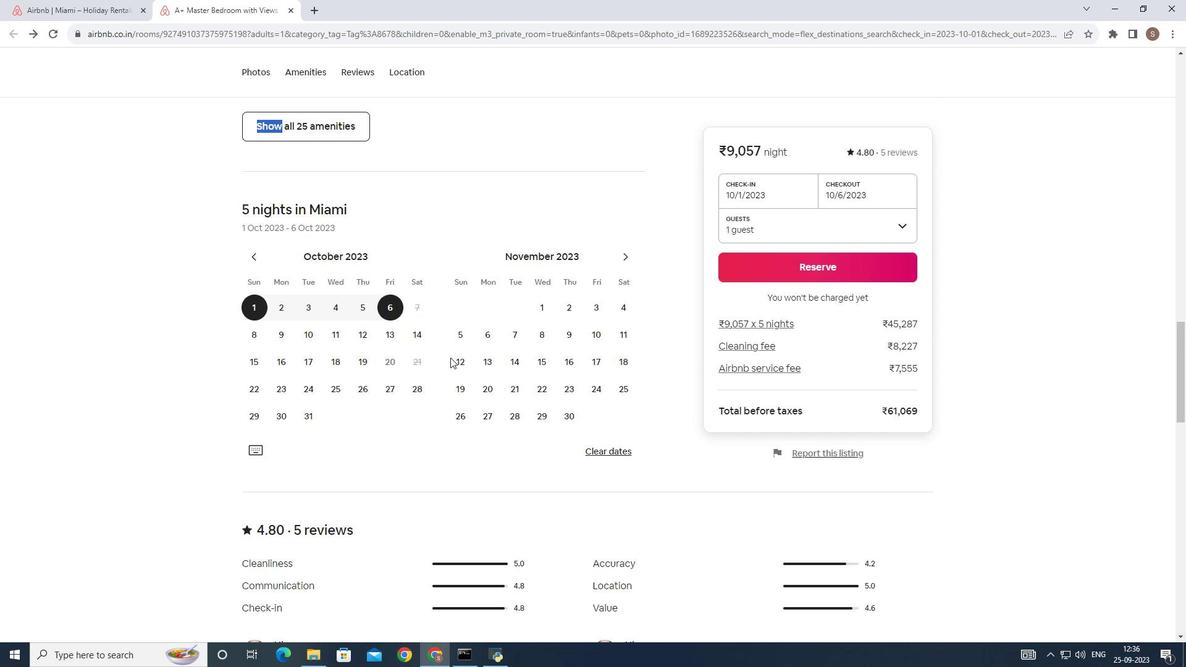 
Action: Mouse scrolled (450, 358) with delta (0, 0)
Screenshot: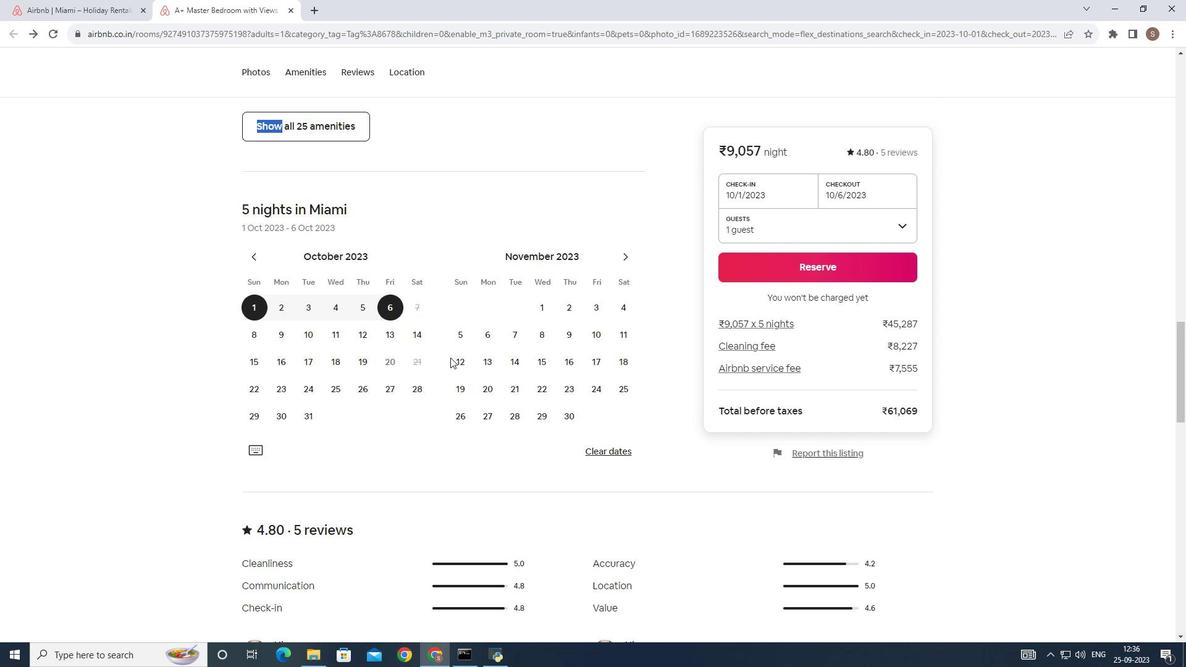 
Action: Mouse scrolled (450, 358) with delta (0, 0)
Screenshot: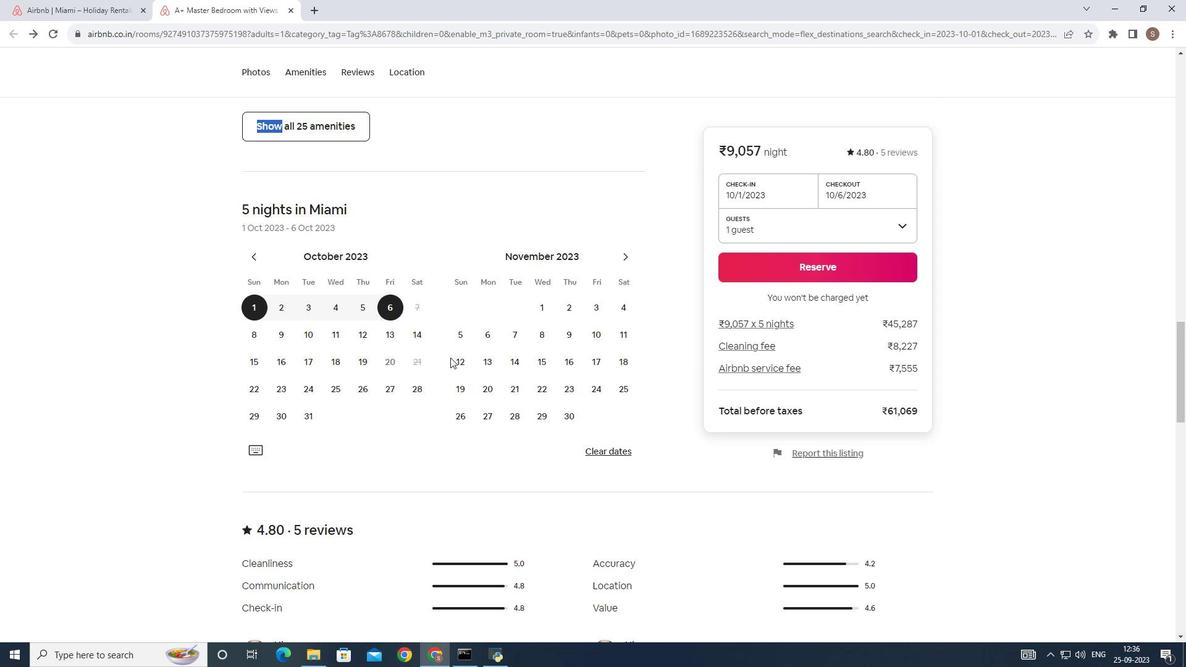 
Action: Mouse scrolled (450, 358) with delta (0, 0)
Screenshot: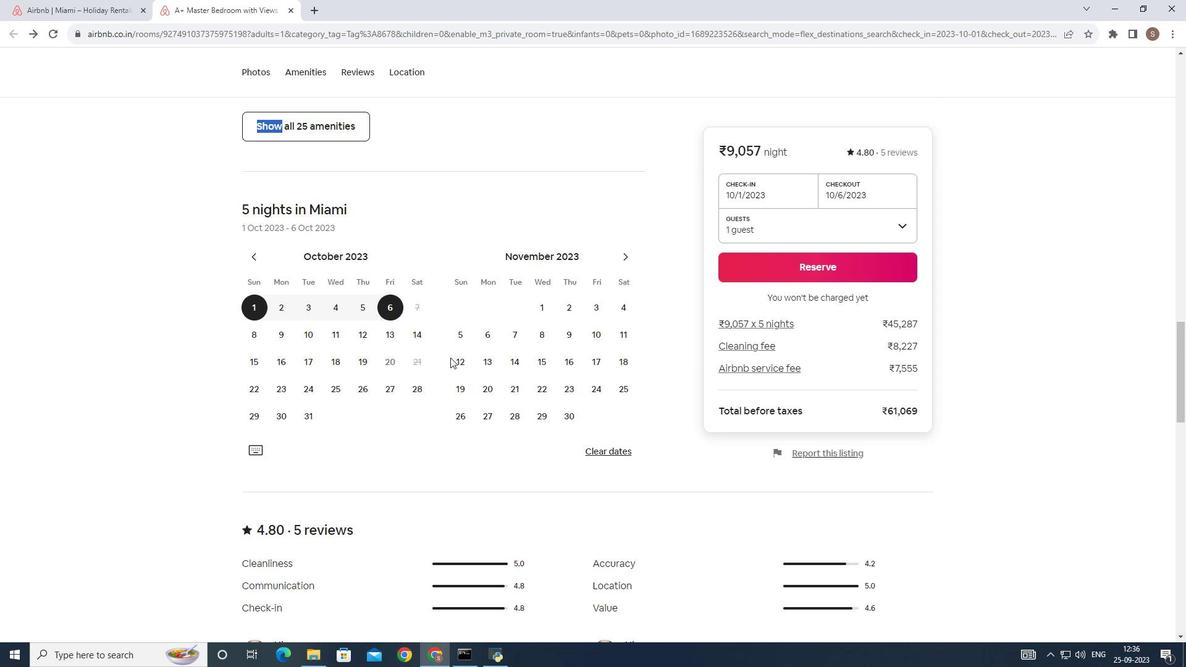 
Action: Mouse scrolled (450, 358) with delta (0, 0)
Screenshot: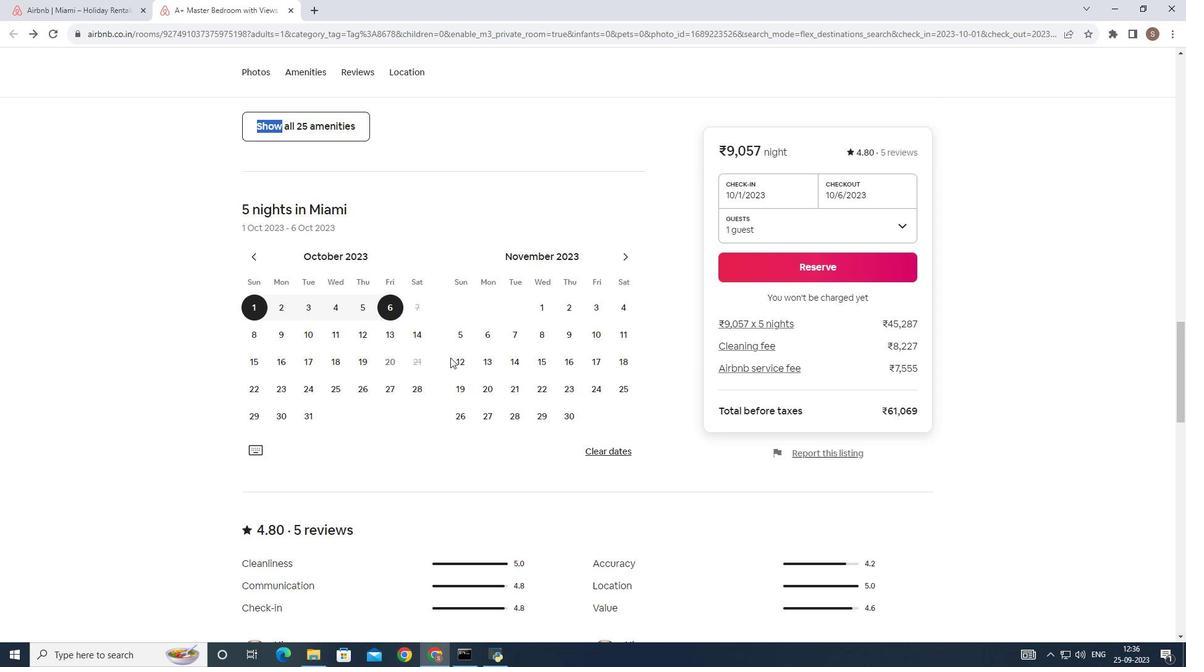 
Action: Mouse moved to (449, 358)
Screenshot: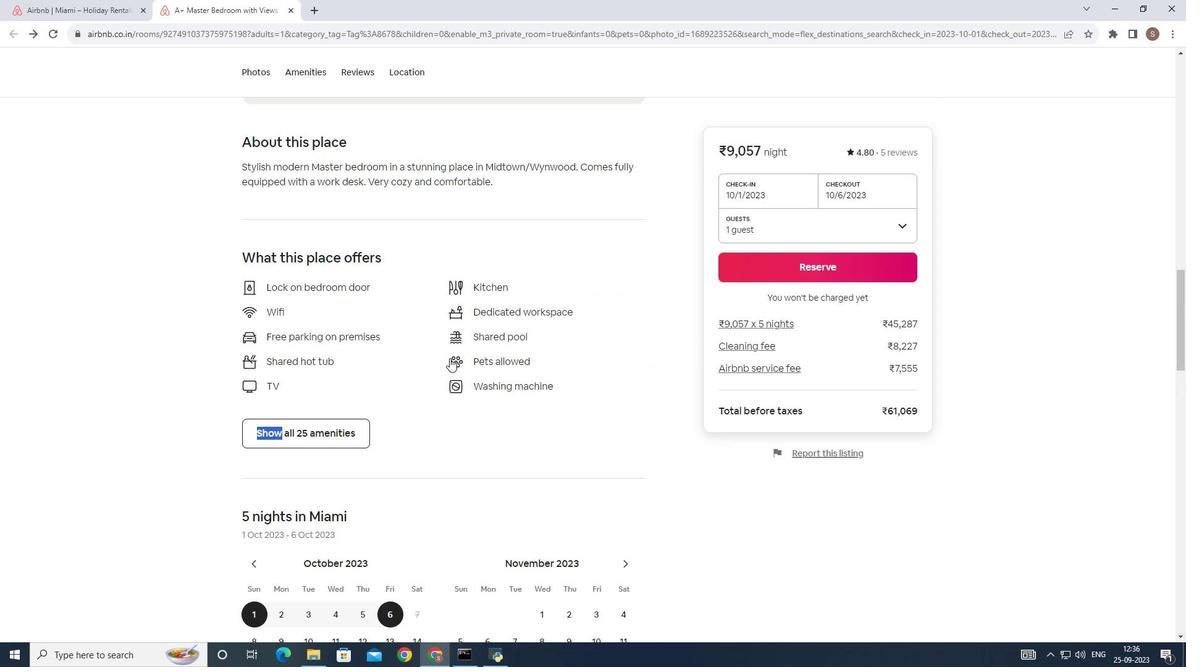 
Action: Mouse scrolled (449, 359) with delta (0, 0)
Screenshot: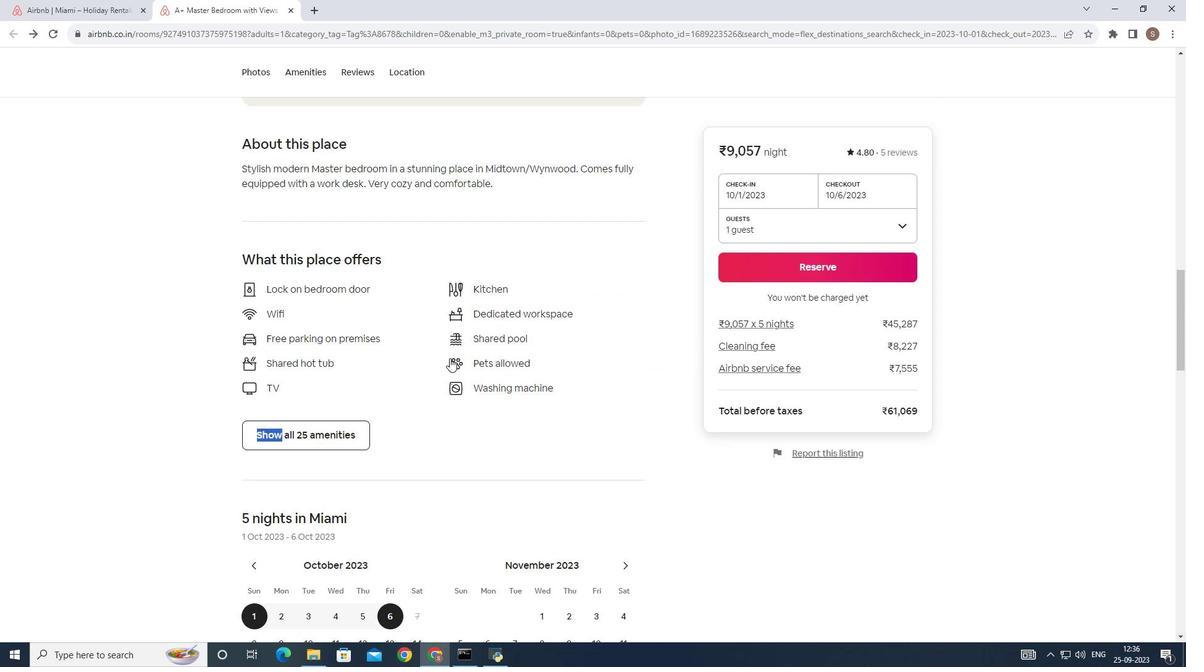 
Action: Mouse scrolled (449, 359) with delta (0, 0)
Screenshot: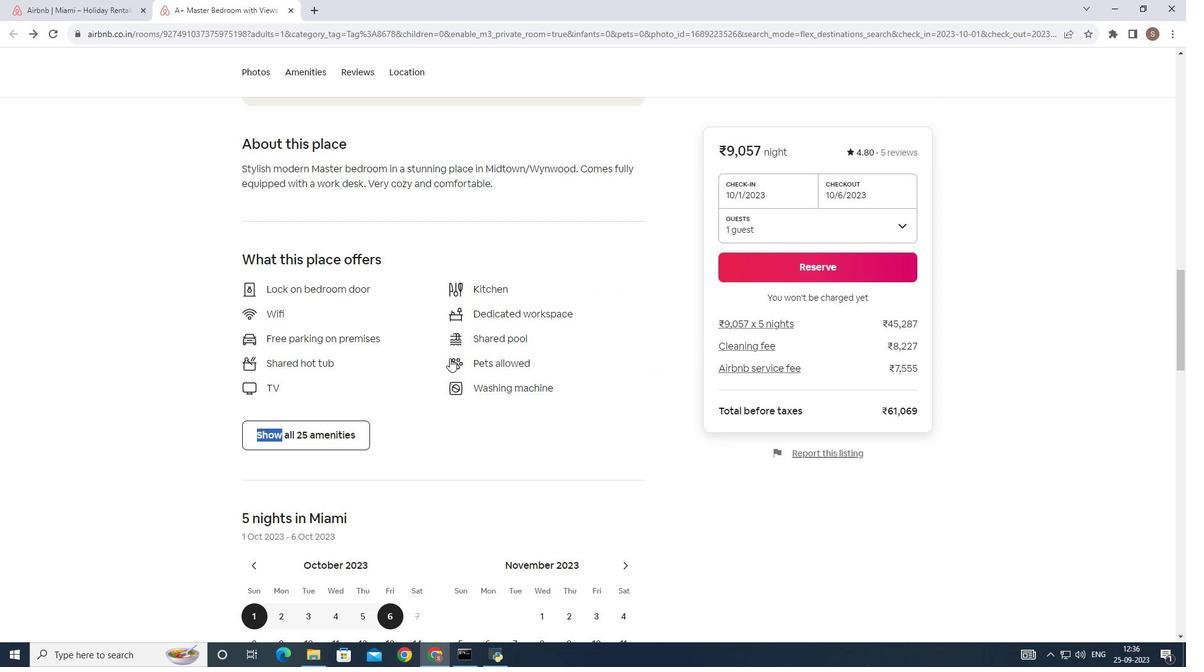 
Action: Mouse scrolled (449, 359) with delta (0, 0)
Screenshot: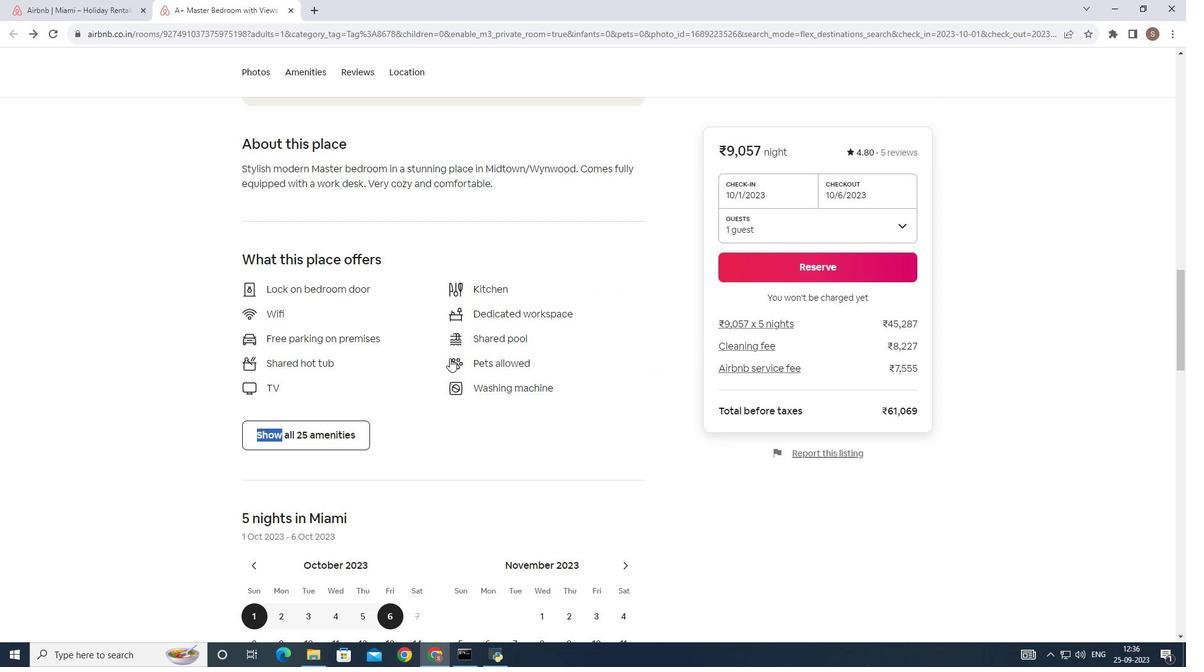 
Action: Mouse scrolled (449, 359) with delta (0, 0)
Screenshot: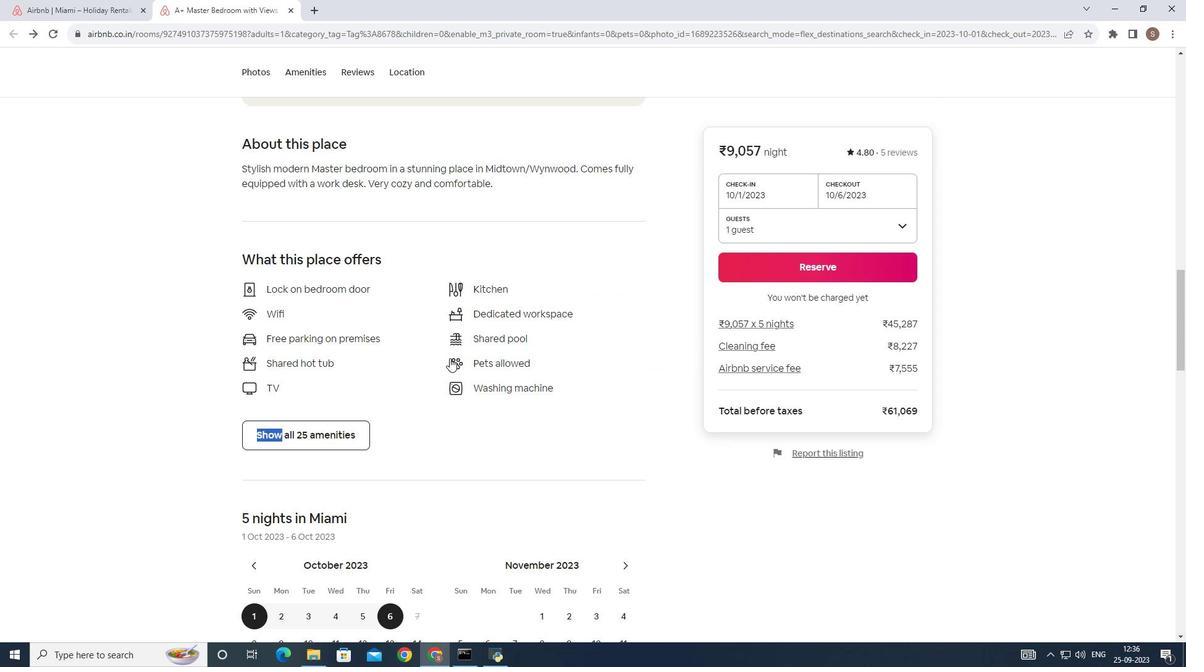 
Action: Mouse scrolled (449, 359) with delta (0, 0)
Screenshot: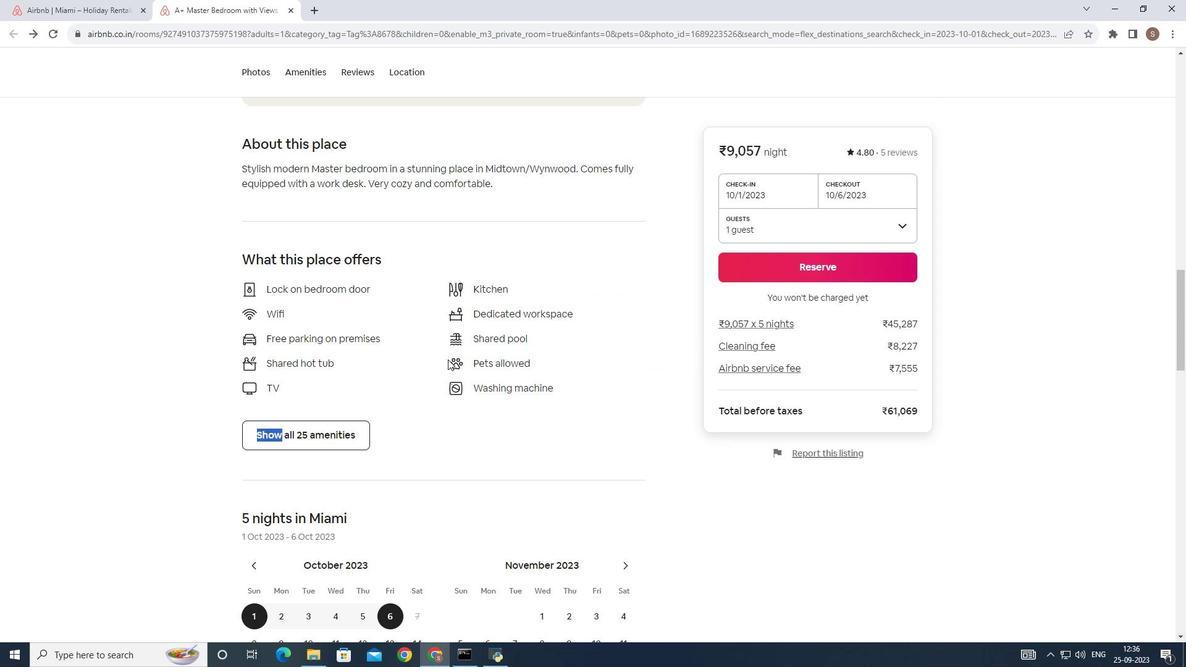 
Action: Mouse moved to (446, 361)
Screenshot: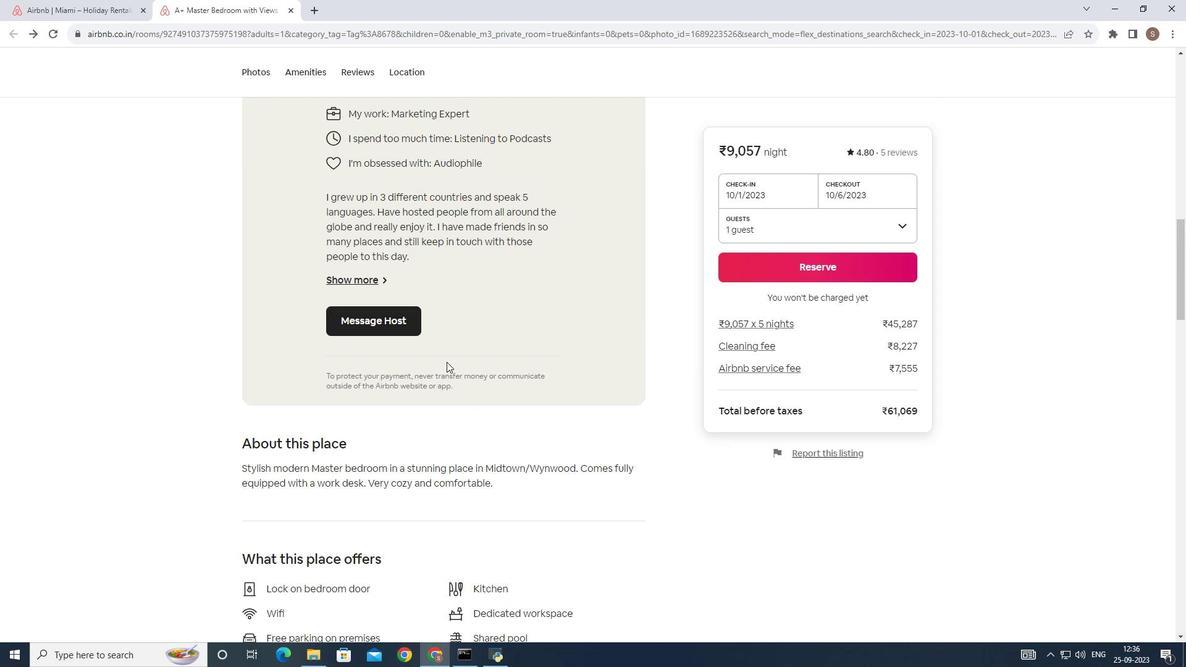 
Action: Mouse scrolled (446, 362) with delta (0, 0)
Screenshot: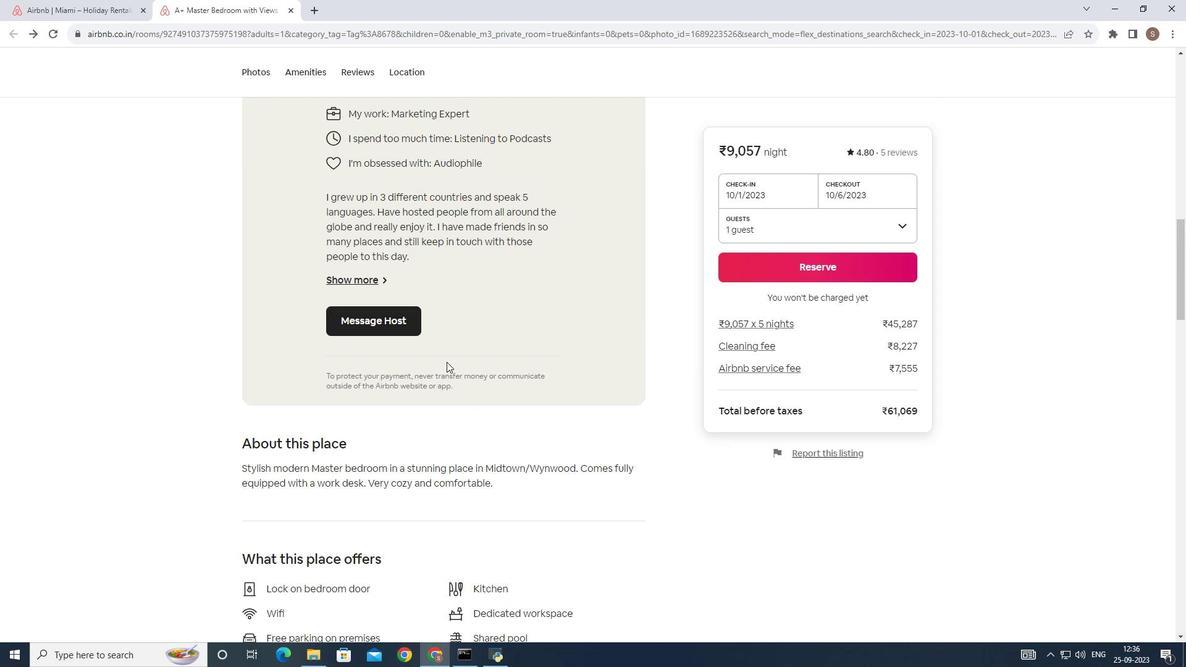 
Action: Mouse scrolled (446, 362) with delta (0, 0)
Screenshot: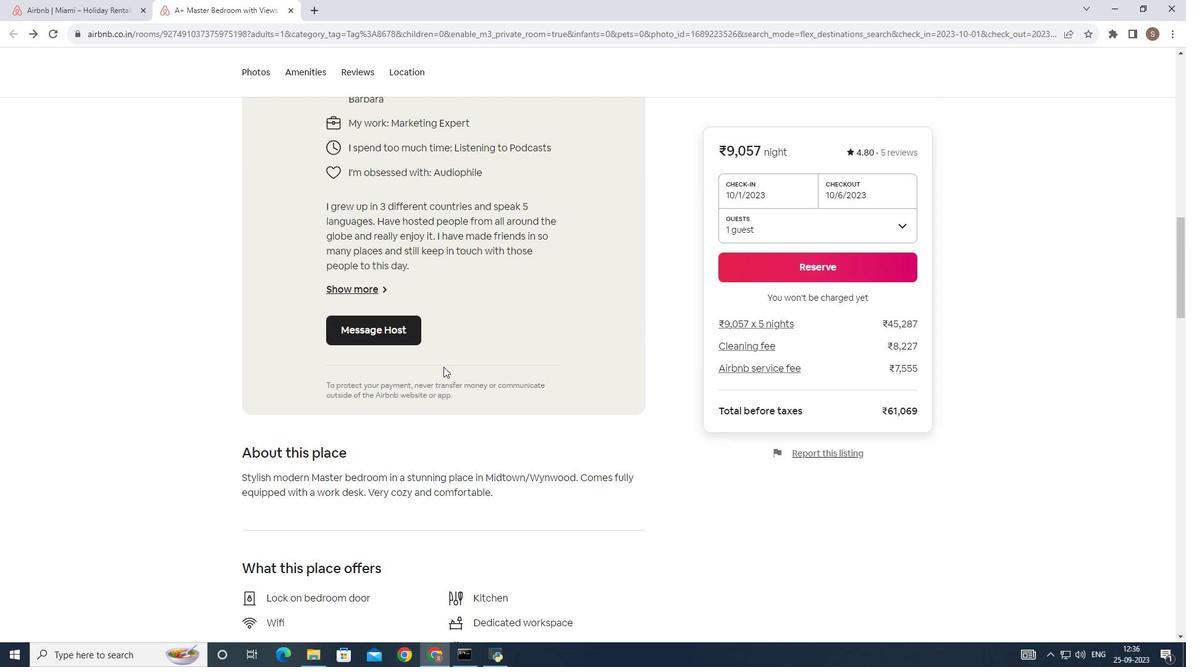 
Action: Mouse scrolled (446, 362) with delta (0, 0)
Screenshot: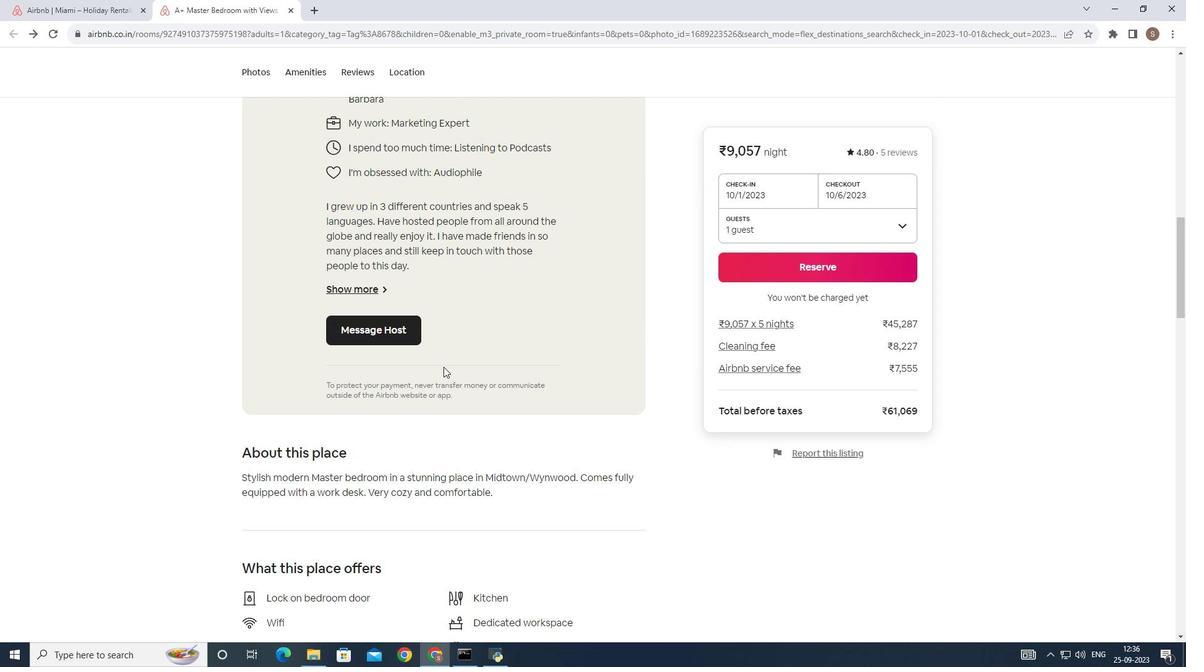 
Action: Mouse scrolled (446, 362) with delta (0, 0)
Screenshot: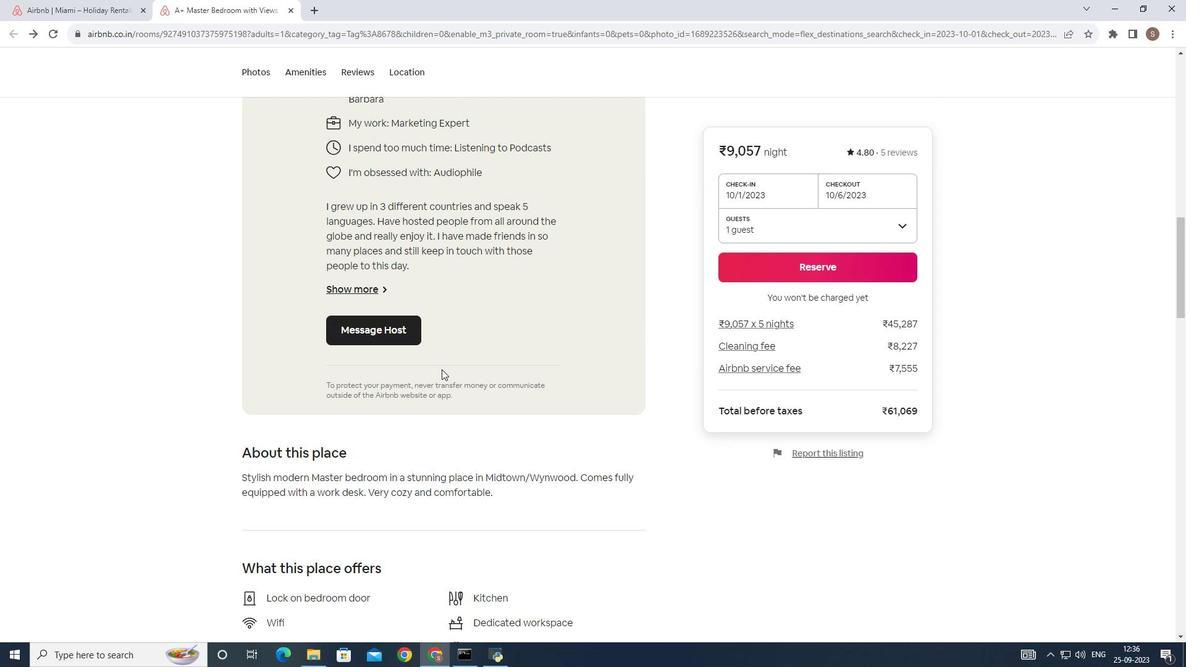 
Action: Mouse scrolled (446, 362) with delta (0, 0)
Screenshot: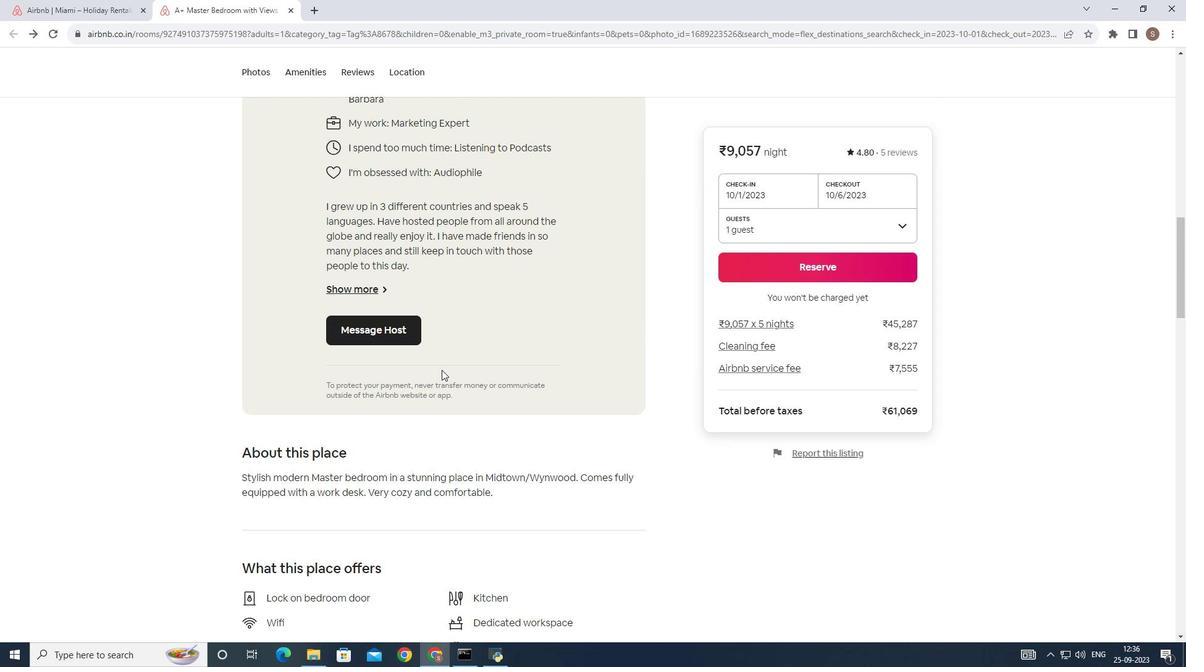 
Action: Mouse moved to (441, 370)
Screenshot: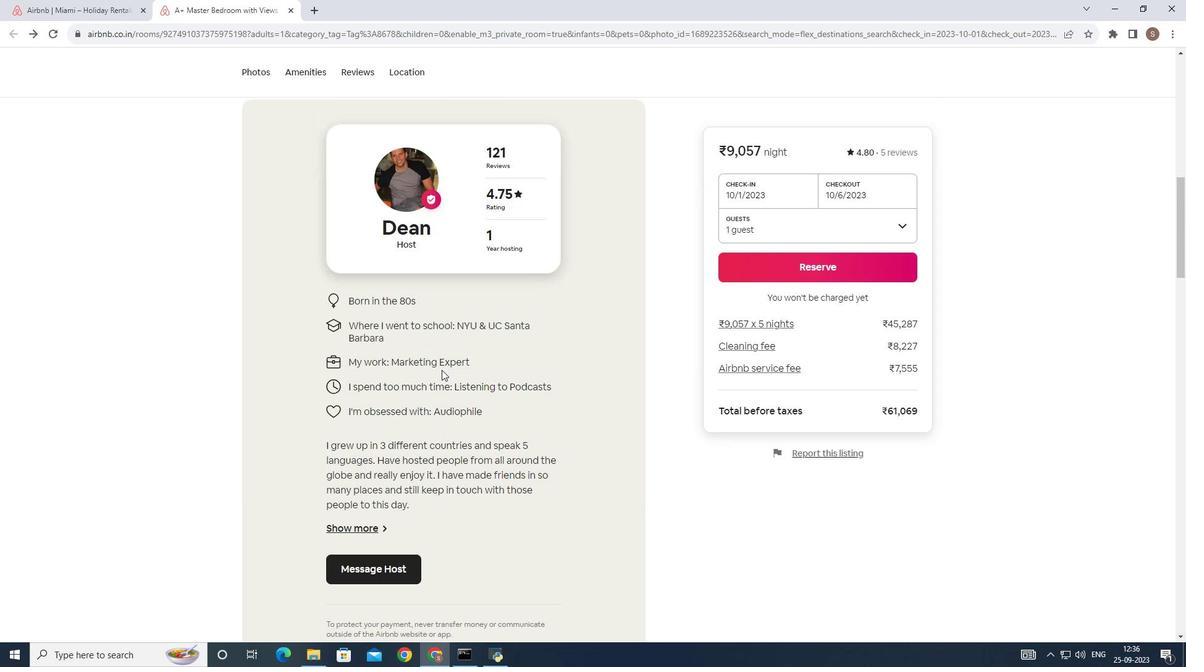 
Action: Mouse scrolled (441, 370) with delta (0, 0)
Screenshot: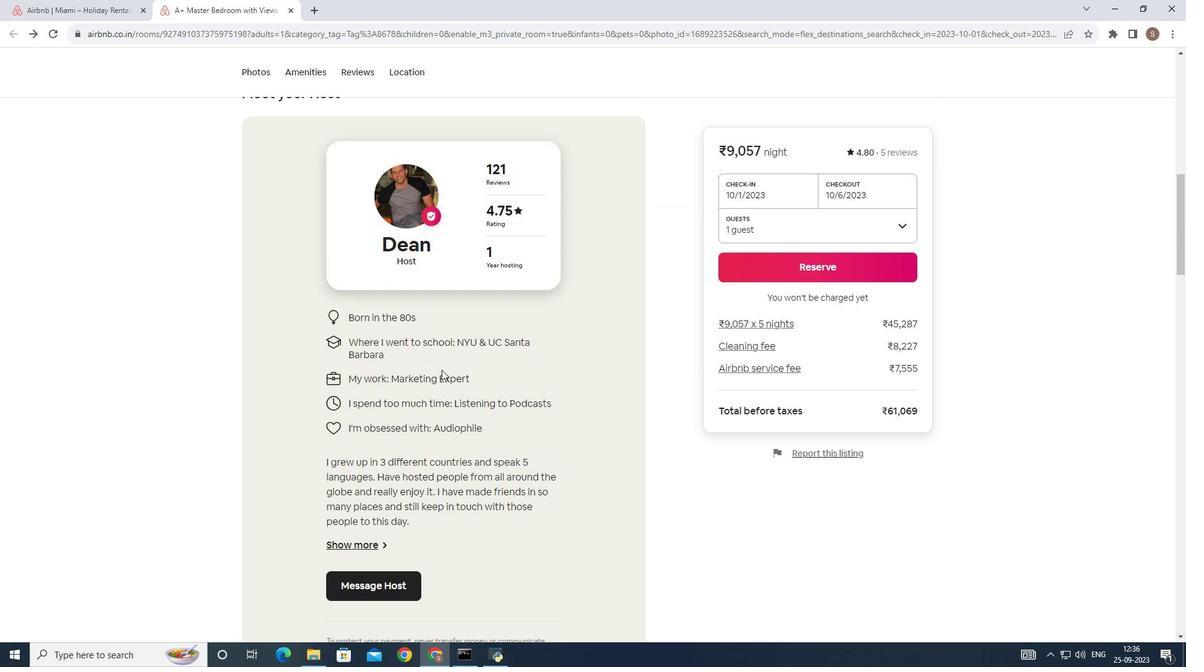 
Action: Mouse scrolled (441, 370) with delta (0, 0)
Screenshot: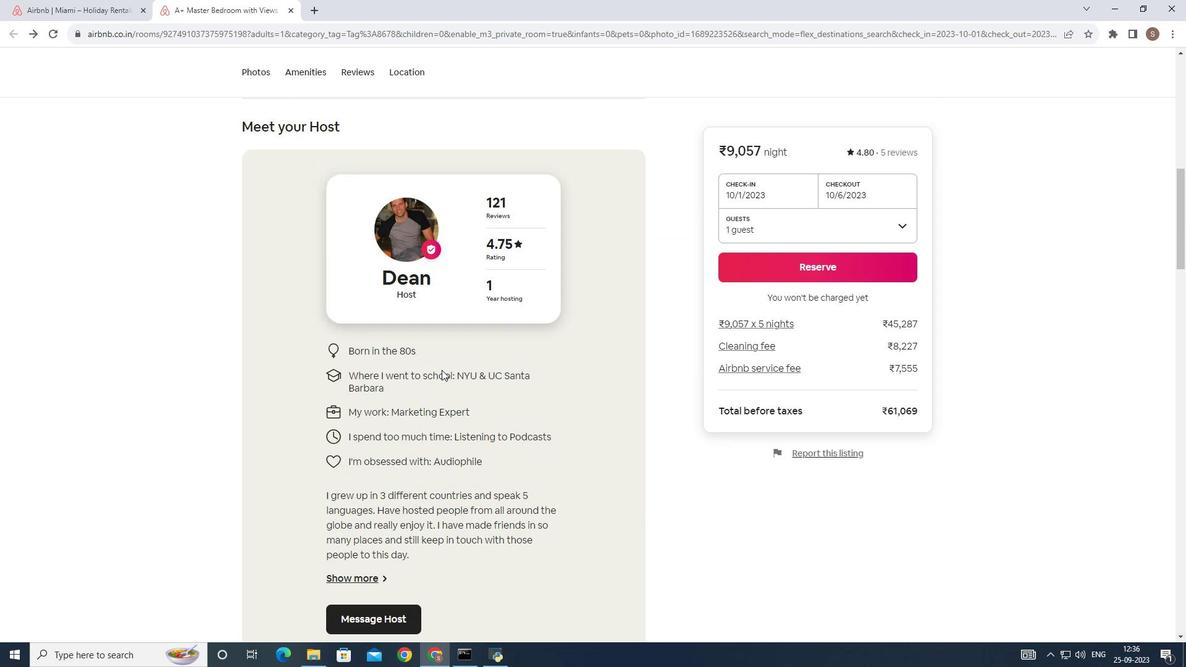 
Action: Mouse scrolled (441, 370) with delta (0, 0)
Screenshot: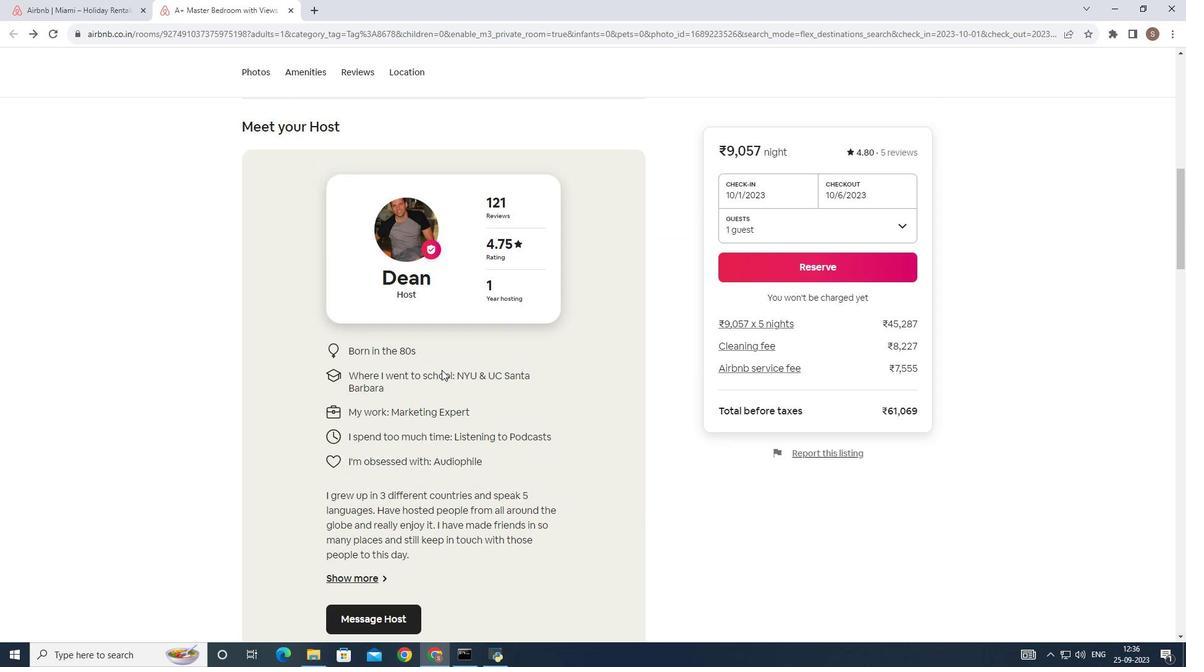 
Action: Mouse scrolled (441, 370) with delta (0, 0)
Screenshot: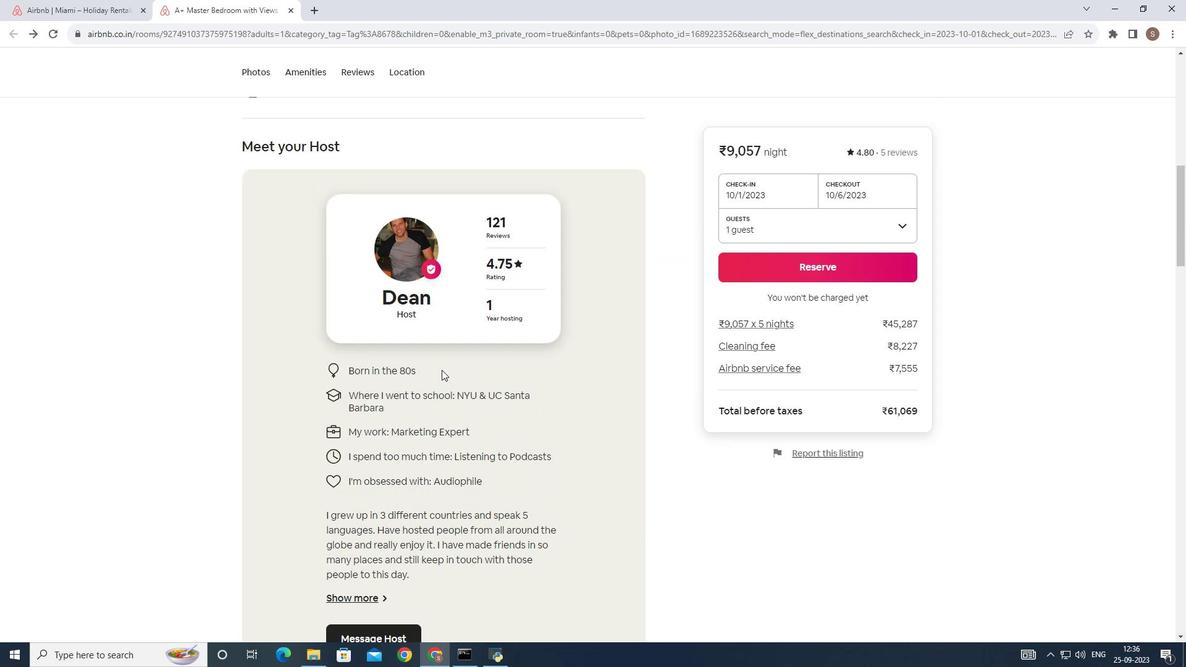 
Action: Mouse scrolled (441, 370) with delta (0, 0)
Screenshot: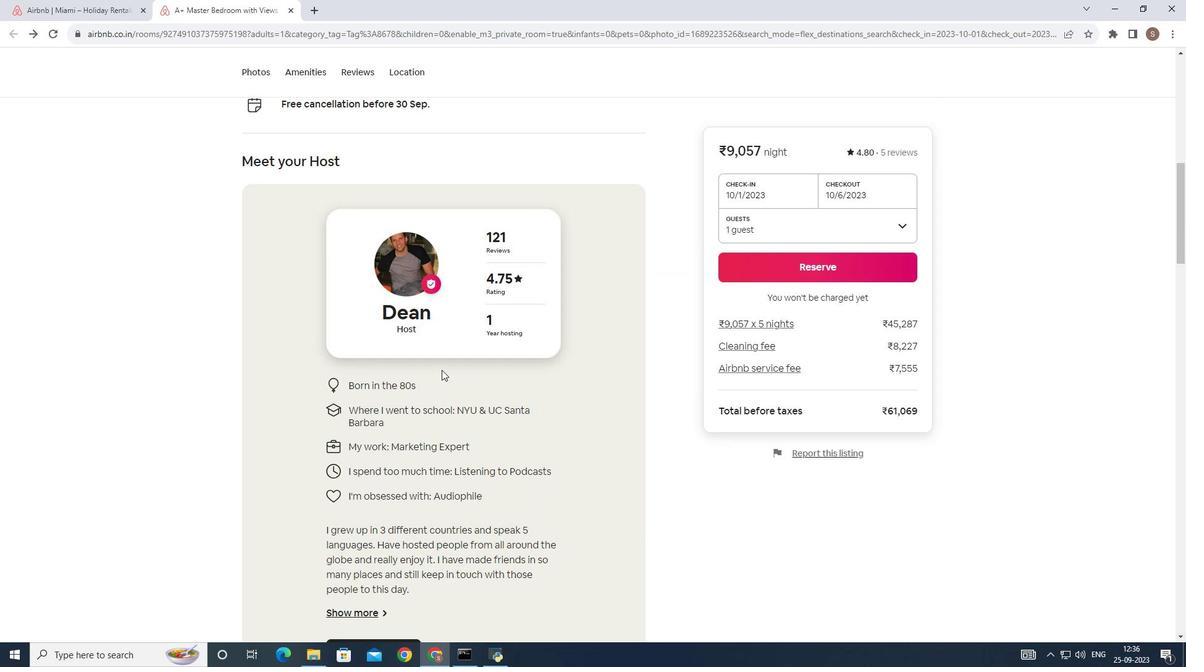 
Action: Mouse scrolled (441, 370) with delta (0, 0)
Screenshot: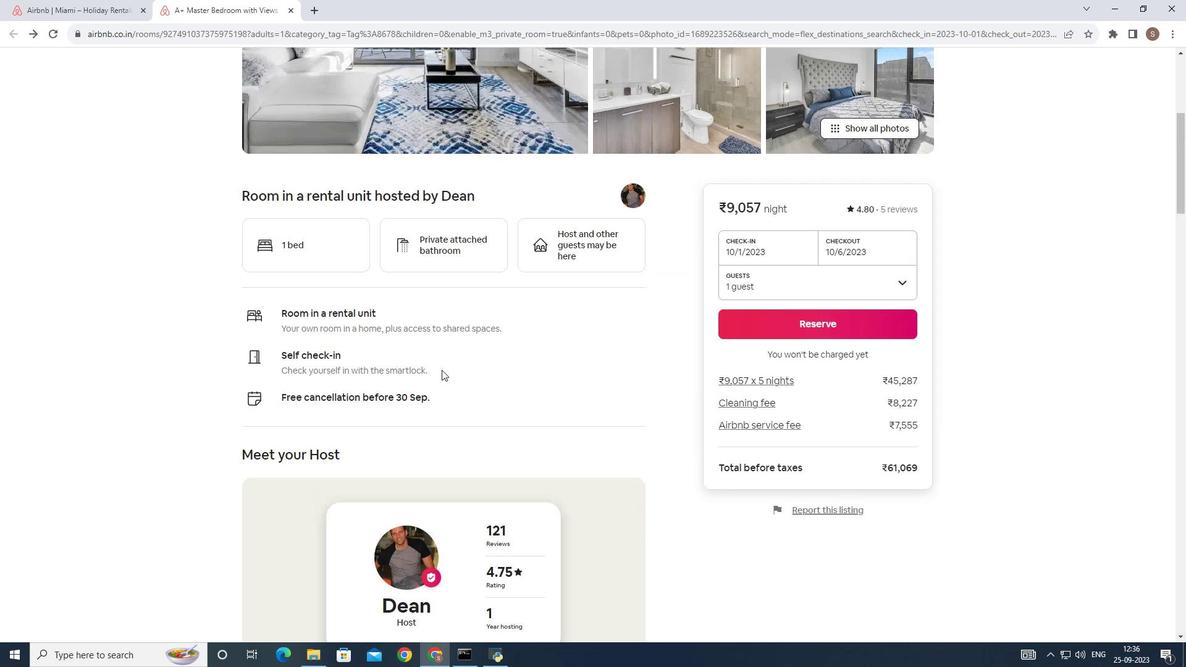 
Action: Mouse scrolled (441, 370) with delta (0, 0)
Screenshot: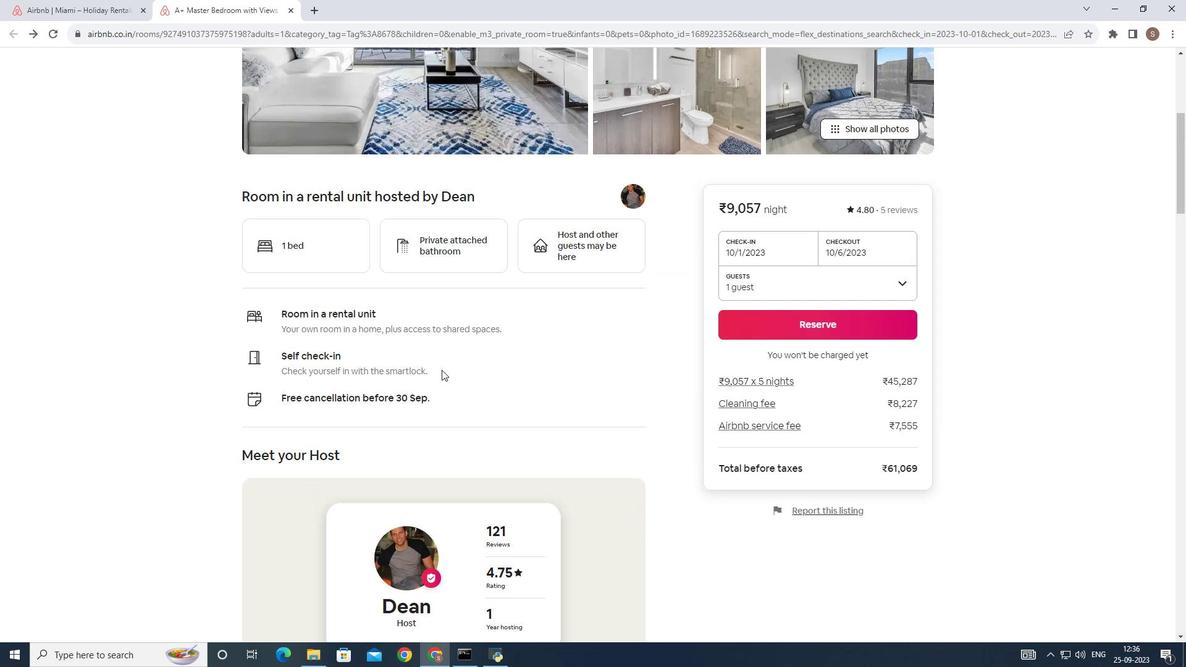 
Action: Mouse scrolled (441, 370) with delta (0, 0)
Screenshot: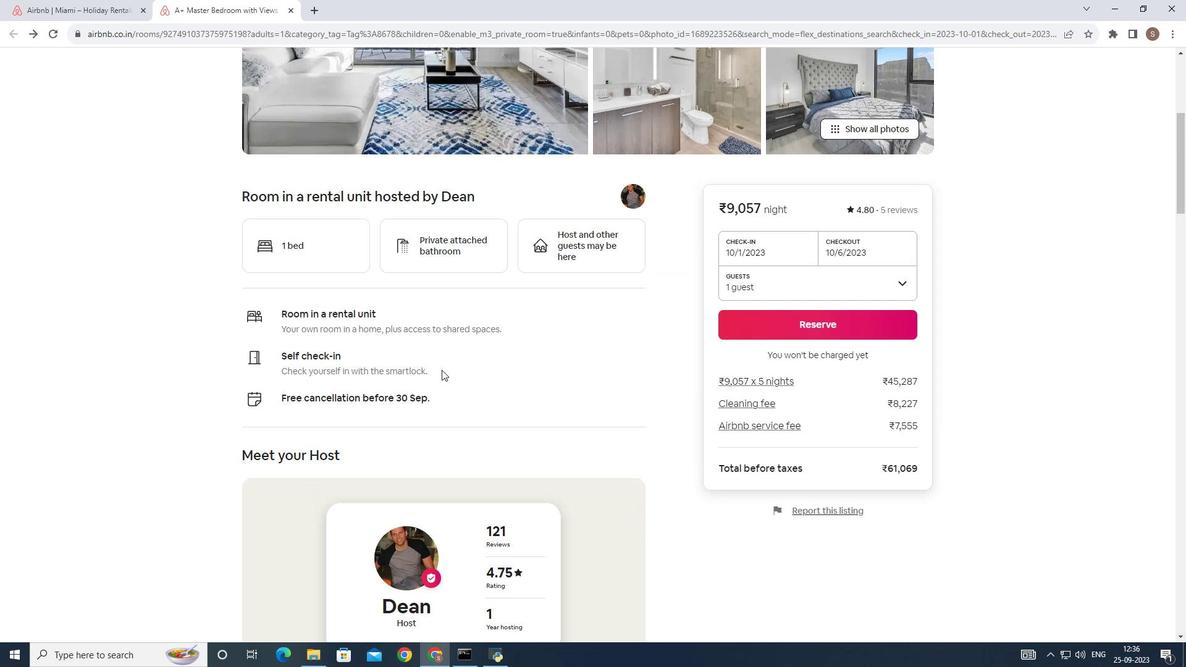 
Action: Mouse scrolled (441, 370) with delta (0, 0)
Screenshot: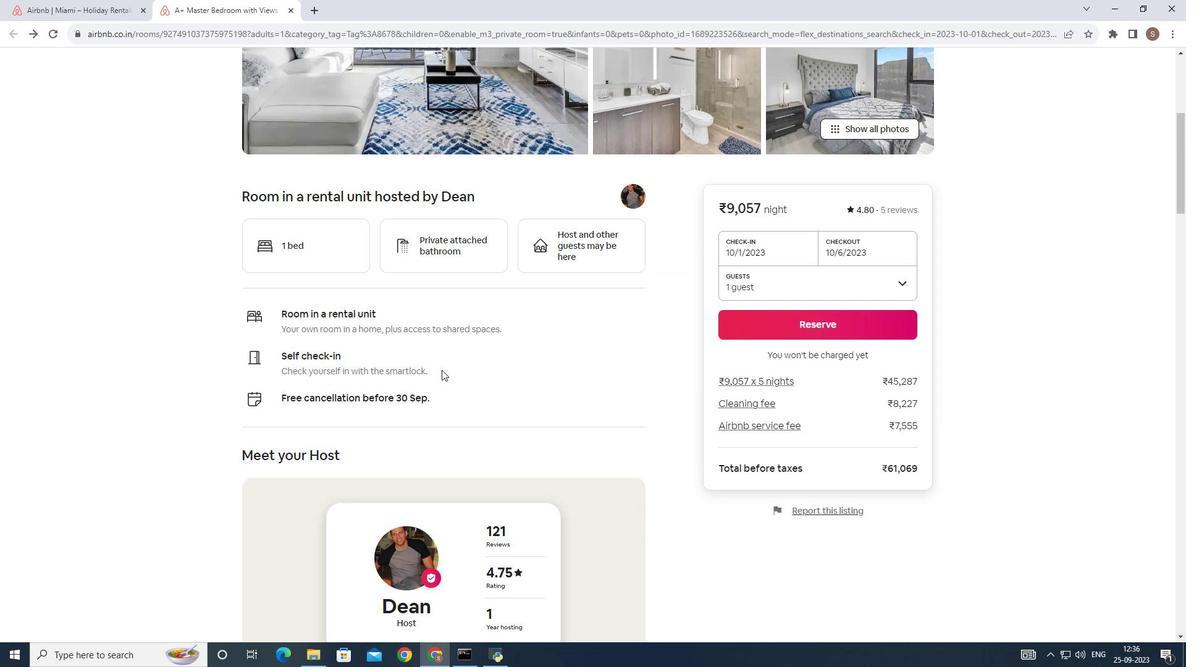
Action: Mouse scrolled (441, 370) with delta (0, 0)
Screenshot: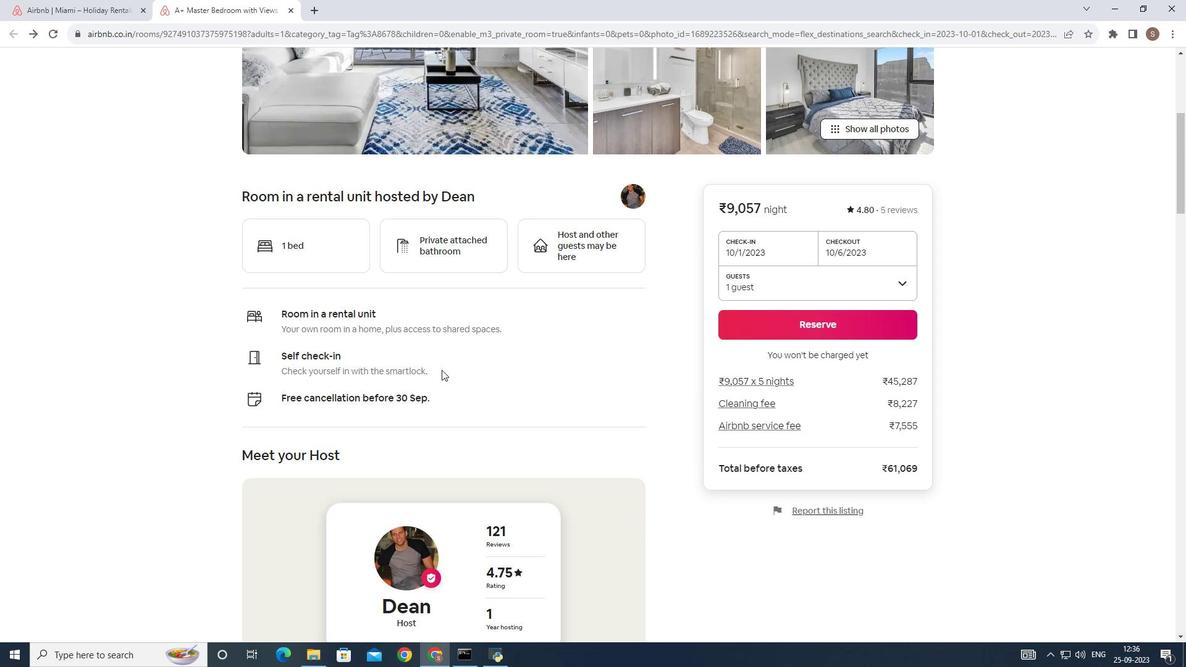 
Action: Mouse scrolled (441, 370) with delta (0, 0)
Screenshot: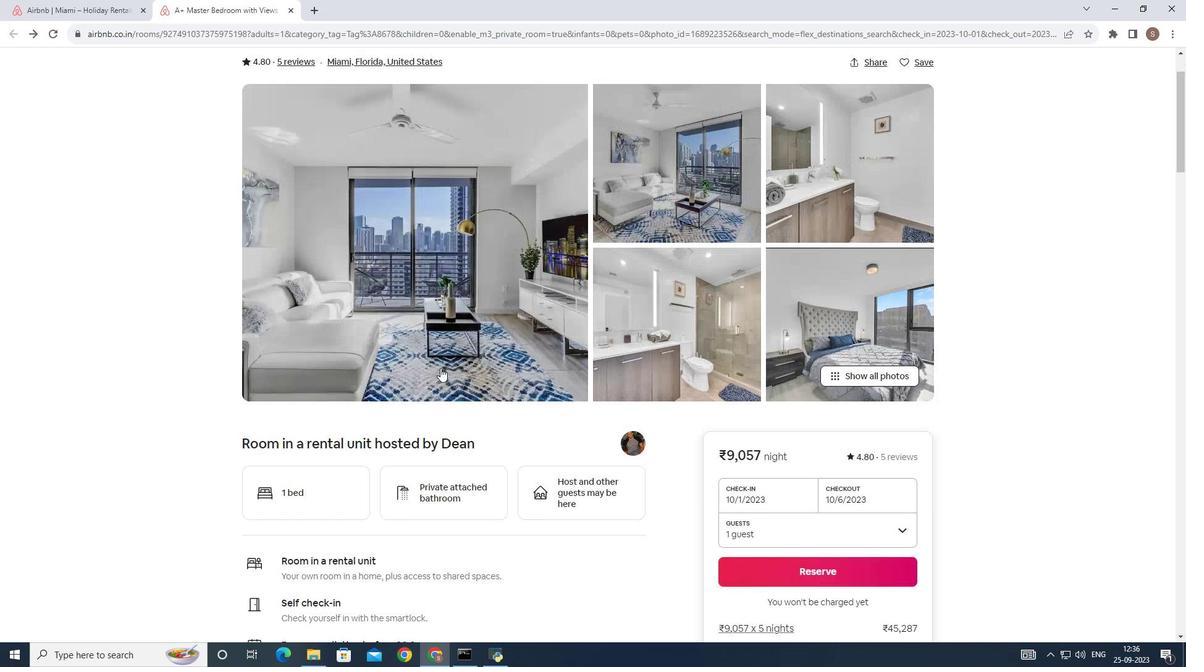 
Action: Mouse scrolled (441, 370) with delta (0, 0)
Screenshot: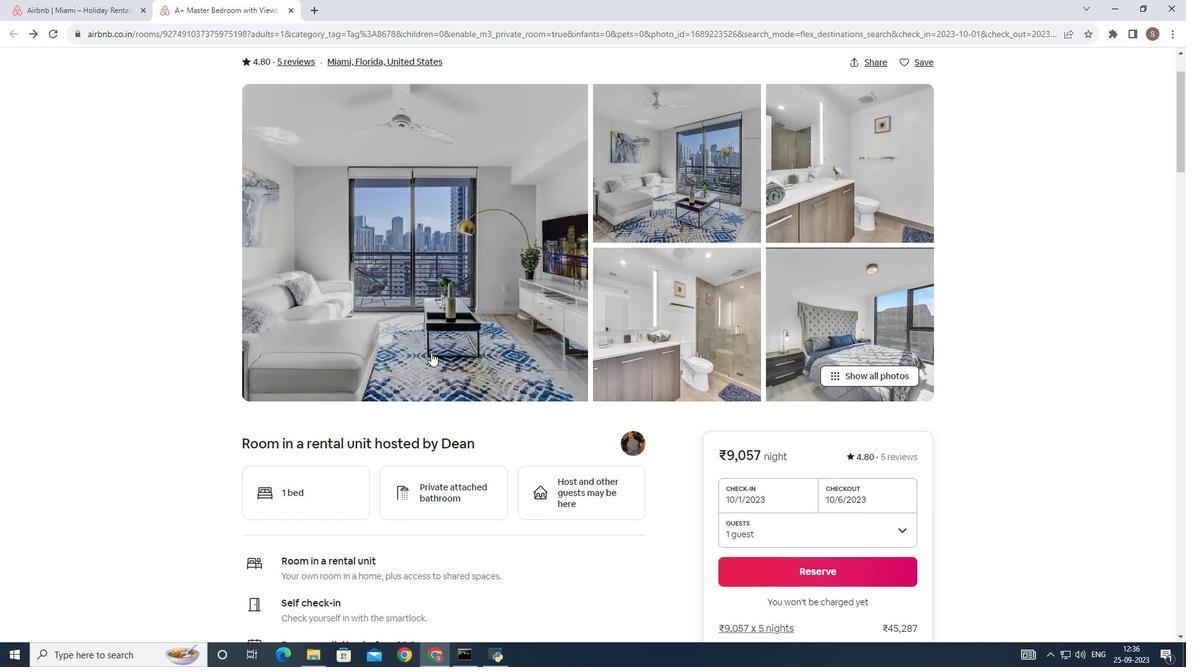 
Action: Mouse scrolled (441, 370) with delta (0, 0)
Screenshot: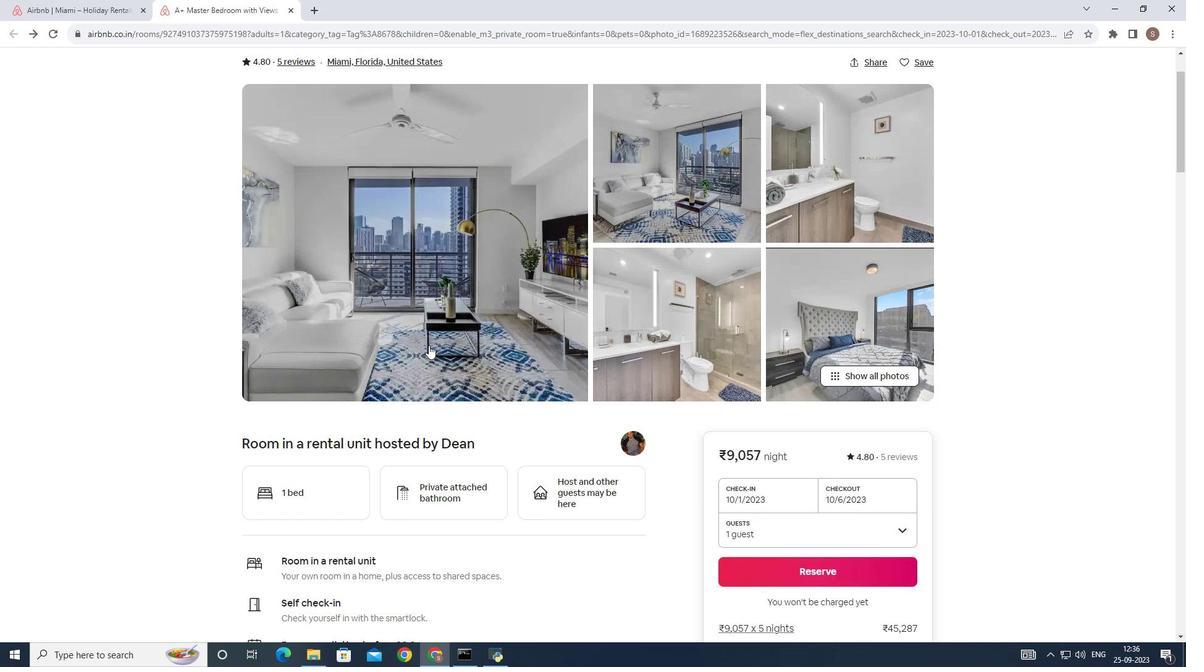 
Action: Mouse scrolled (441, 370) with delta (0, 0)
Screenshot: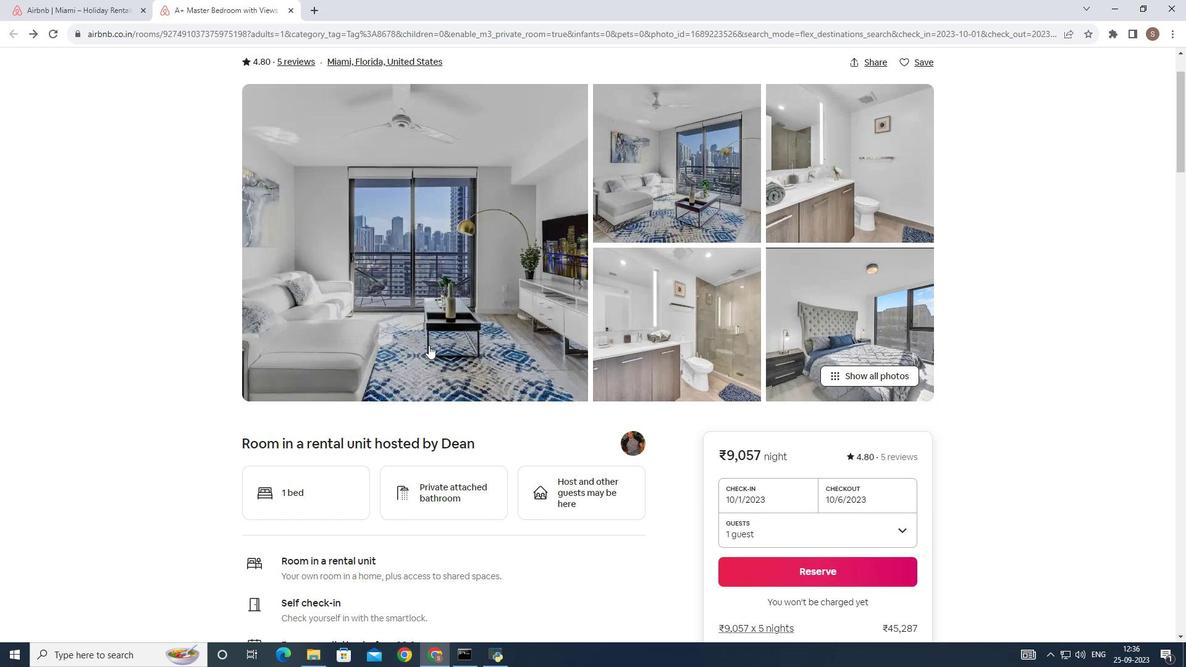 
Action: Mouse moved to (428, 345)
Screenshot: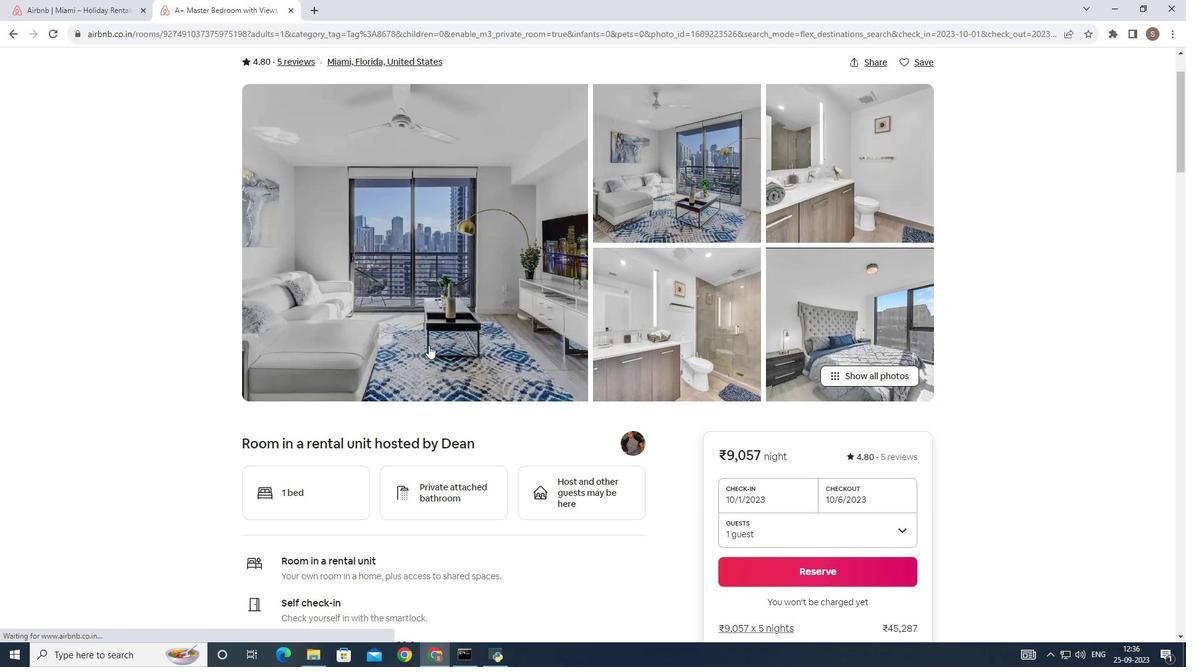 
Action: Mouse pressed left at (428, 345)
Screenshot: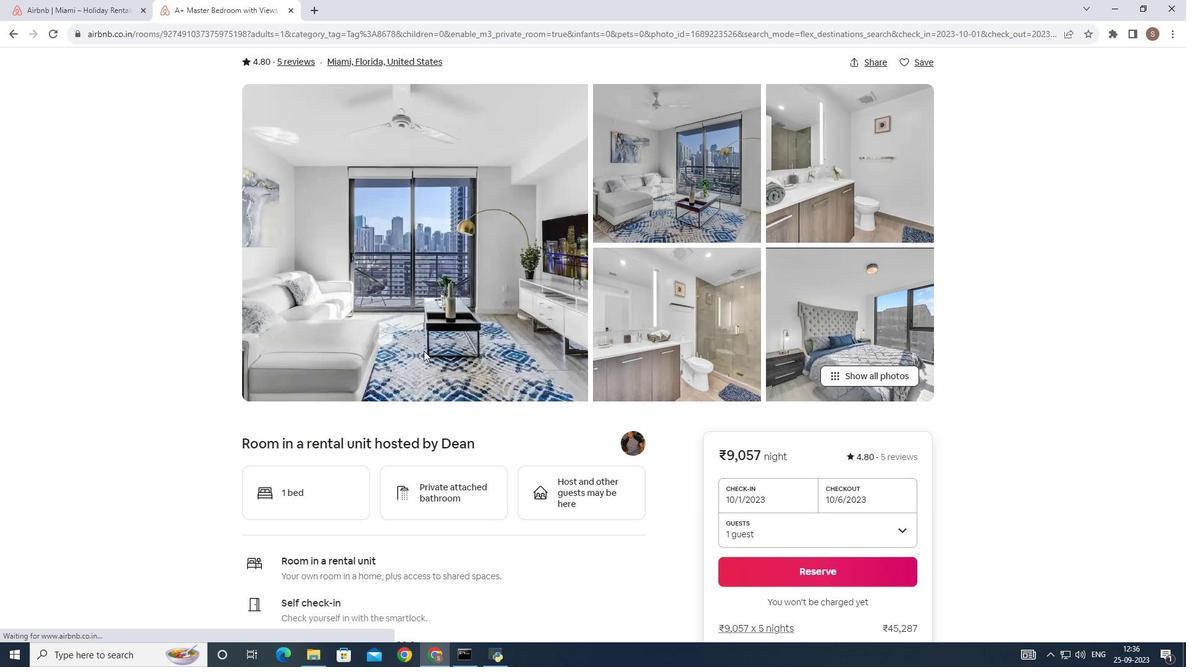 
Action: Mouse moved to (500, 501)
Screenshot: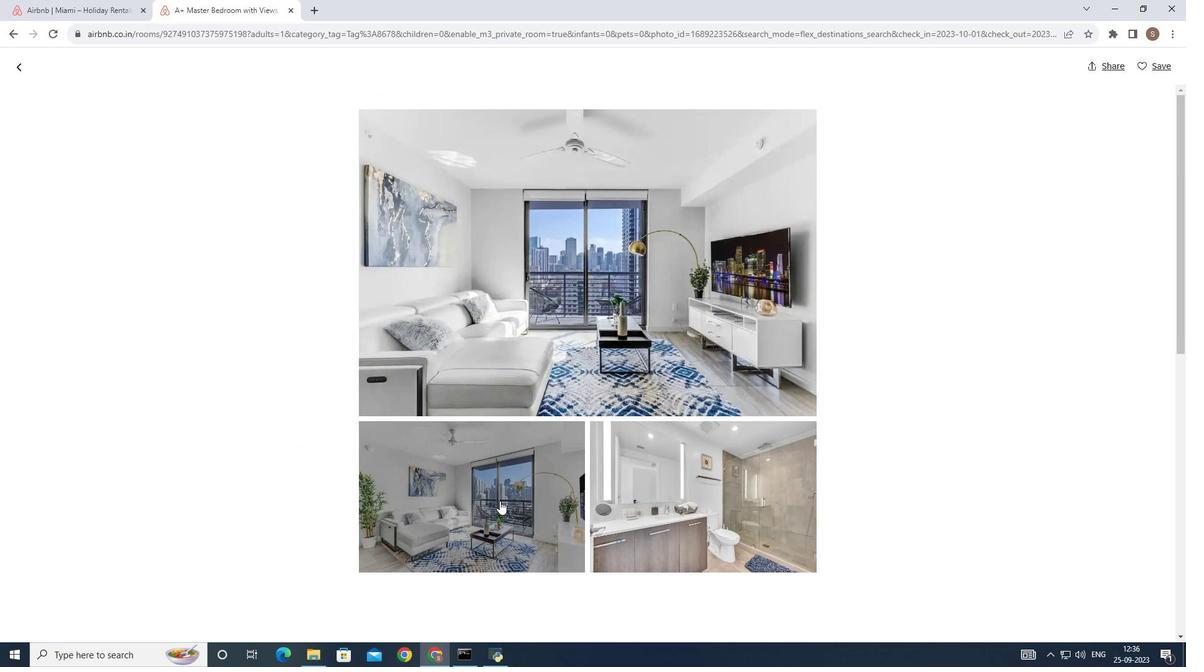 
Action: Mouse scrolled (500, 500) with delta (0, 0)
Screenshot: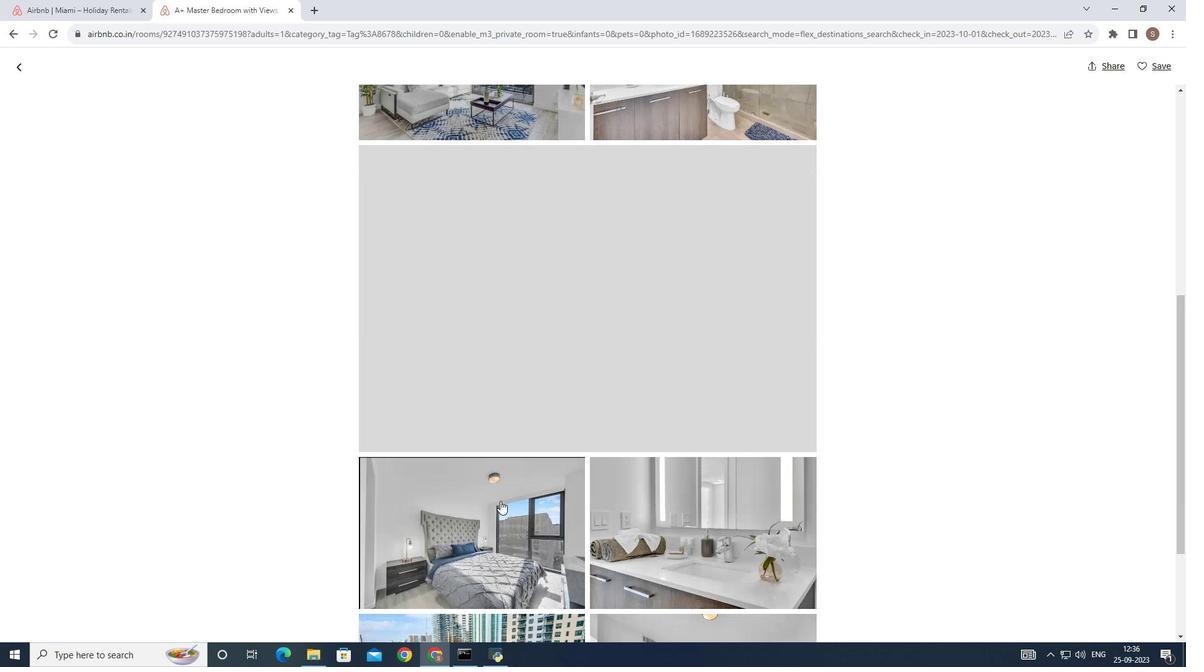 
Action: Mouse scrolled (500, 500) with delta (0, 0)
Screenshot: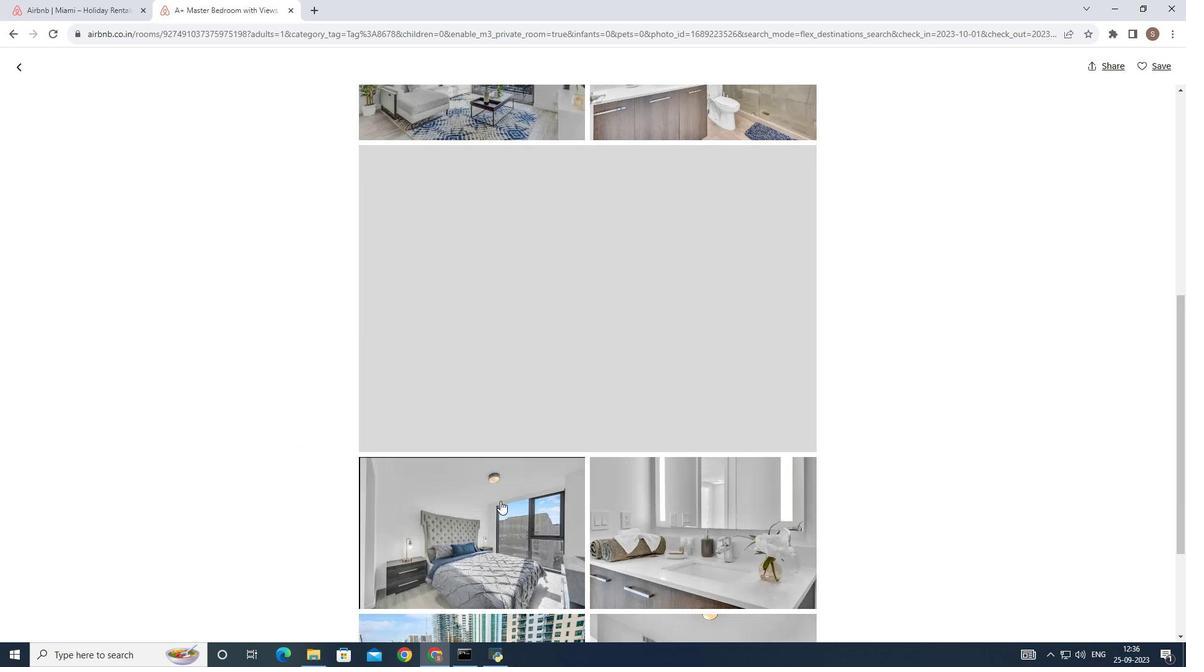 
Action: Mouse moved to (500, 501)
Screenshot: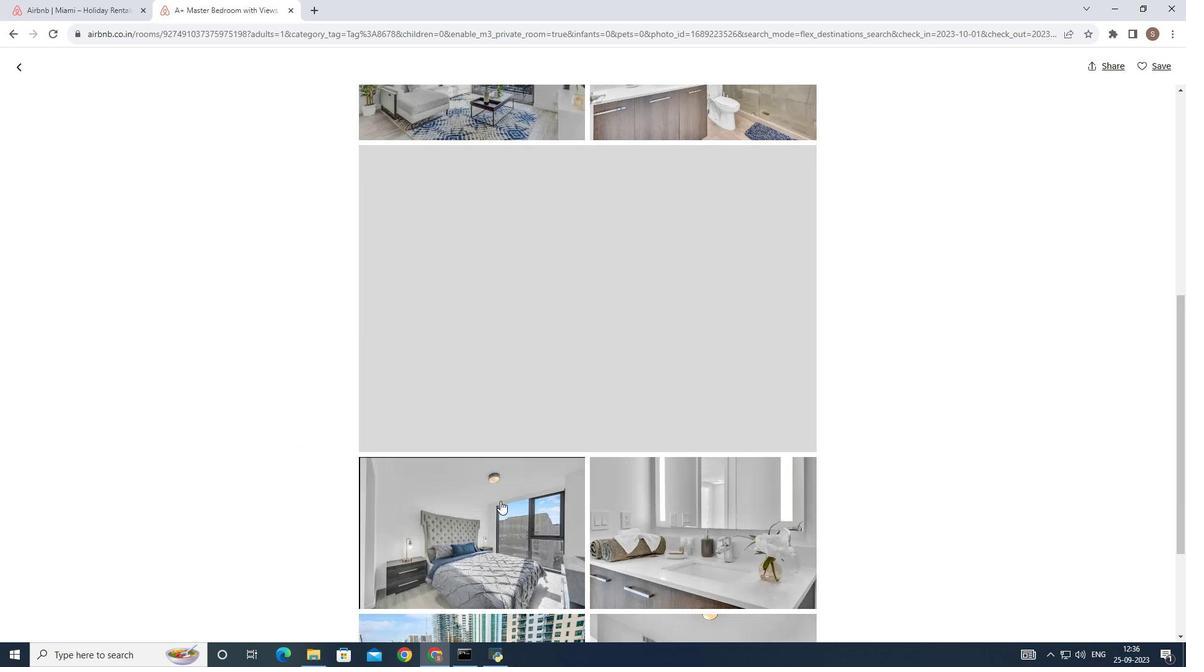 
Action: Mouse scrolled (500, 500) with delta (0, 0)
Screenshot: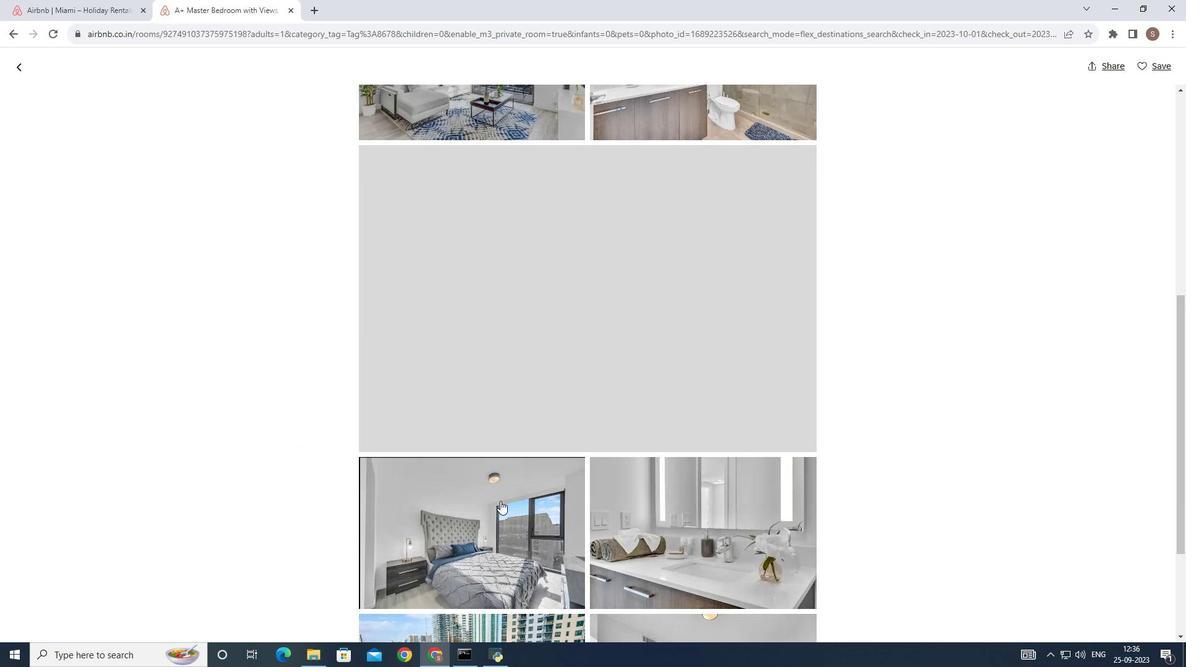 
Action: Mouse scrolled (500, 500) with delta (0, 0)
Screenshot: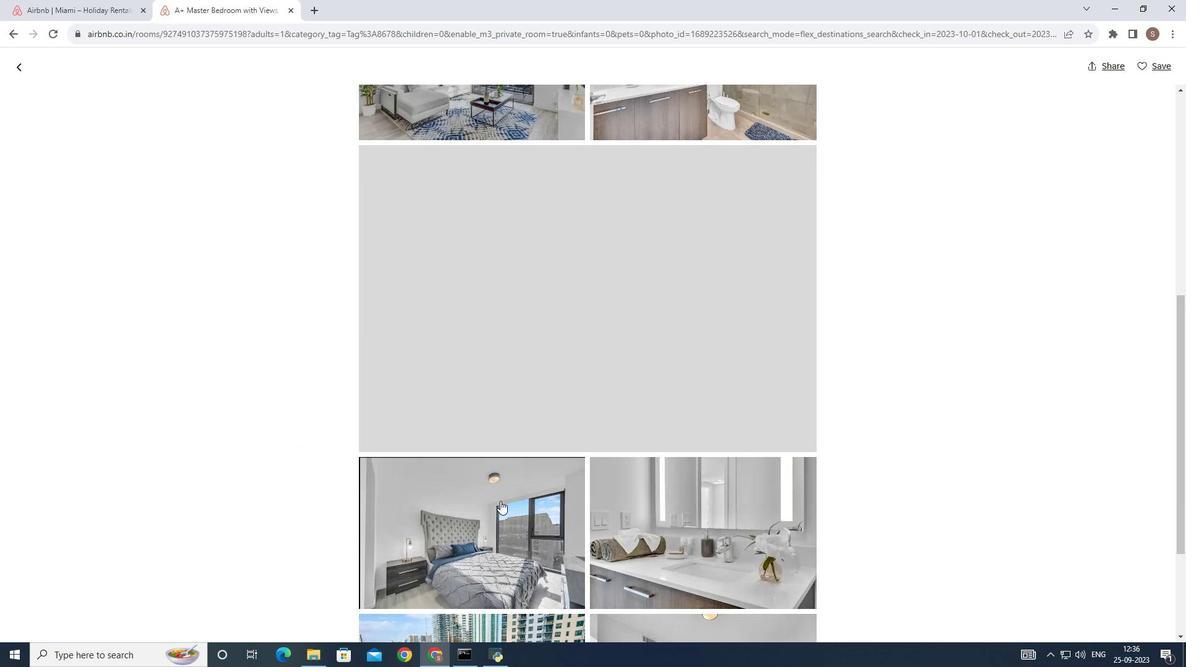 
Action: Mouse scrolled (500, 500) with delta (0, 0)
Screenshot: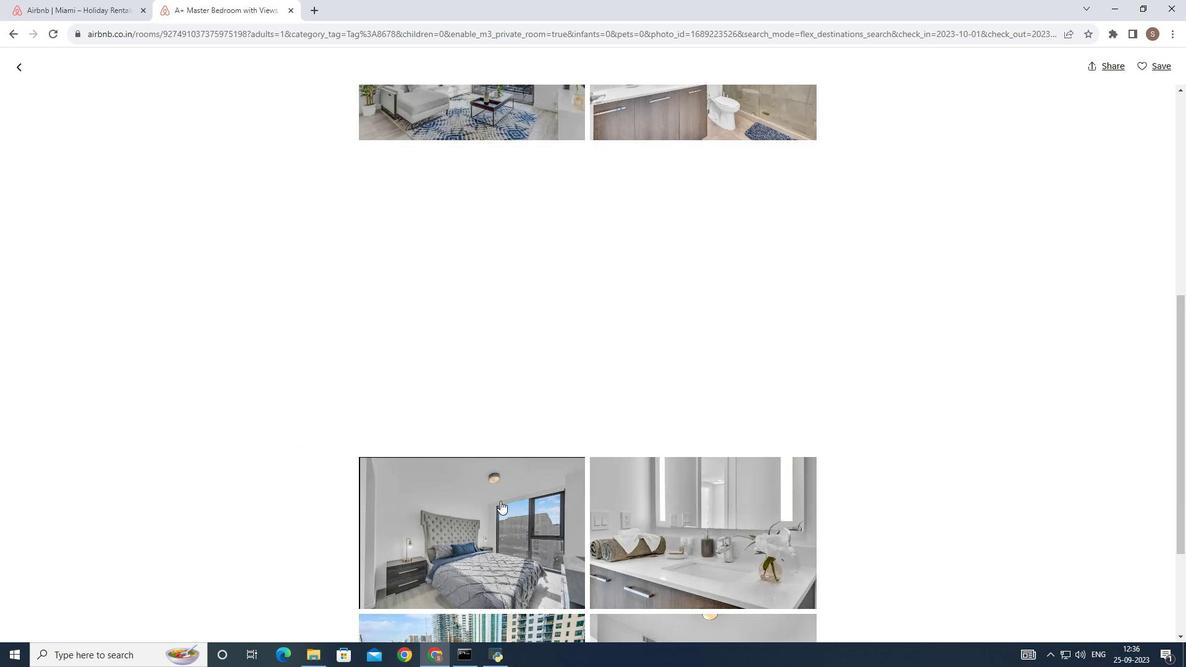 
Action: Mouse scrolled (500, 500) with delta (0, 0)
Screenshot: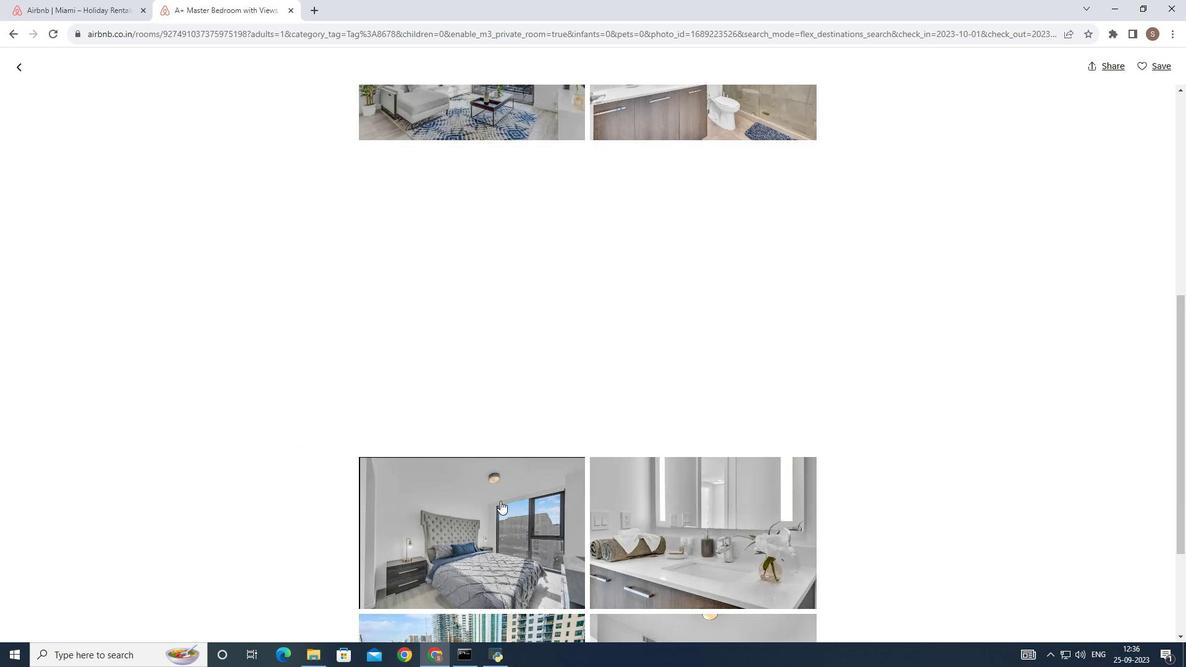 
Action: Mouse scrolled (500, 500) with delta (0, 0)
Screenshot: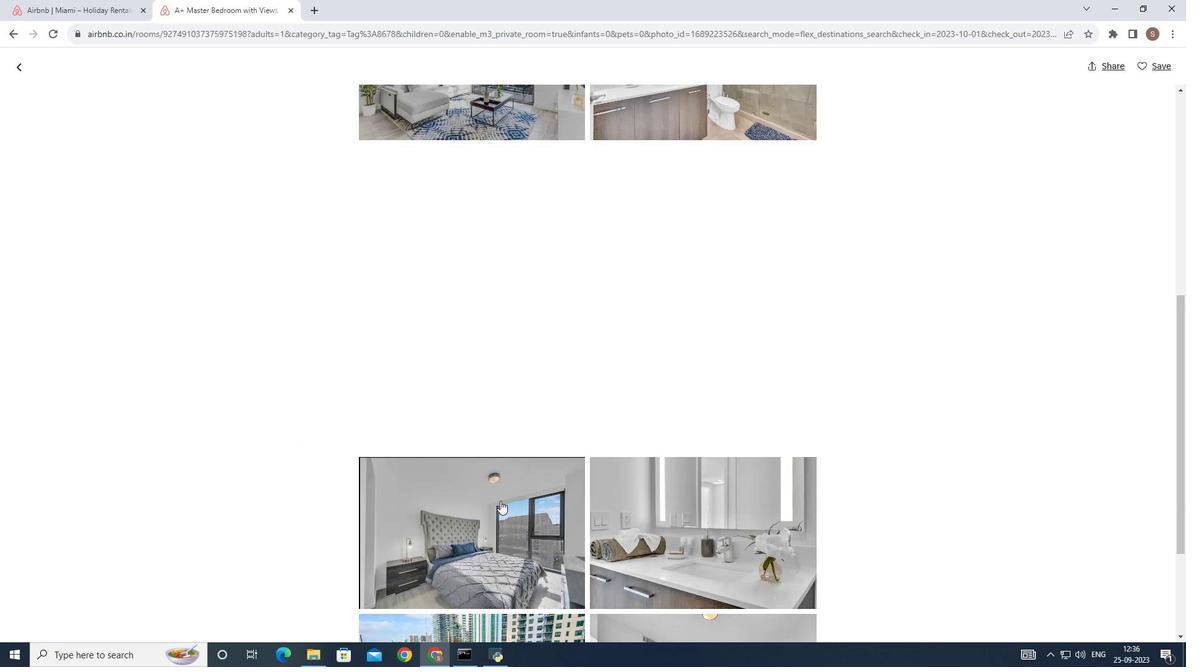 
Action: Mouse moved to (500, 501)
Screenshot: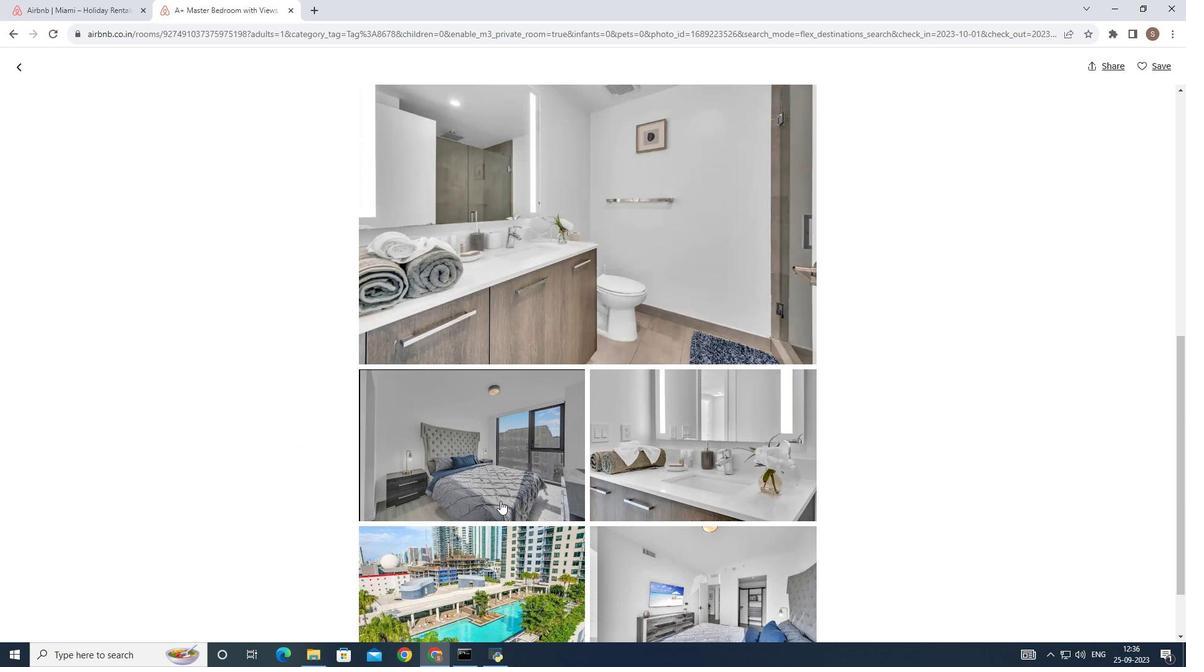 
Action: Mouse scrolled (500, 500) with delta (0, 0)
Screenshot: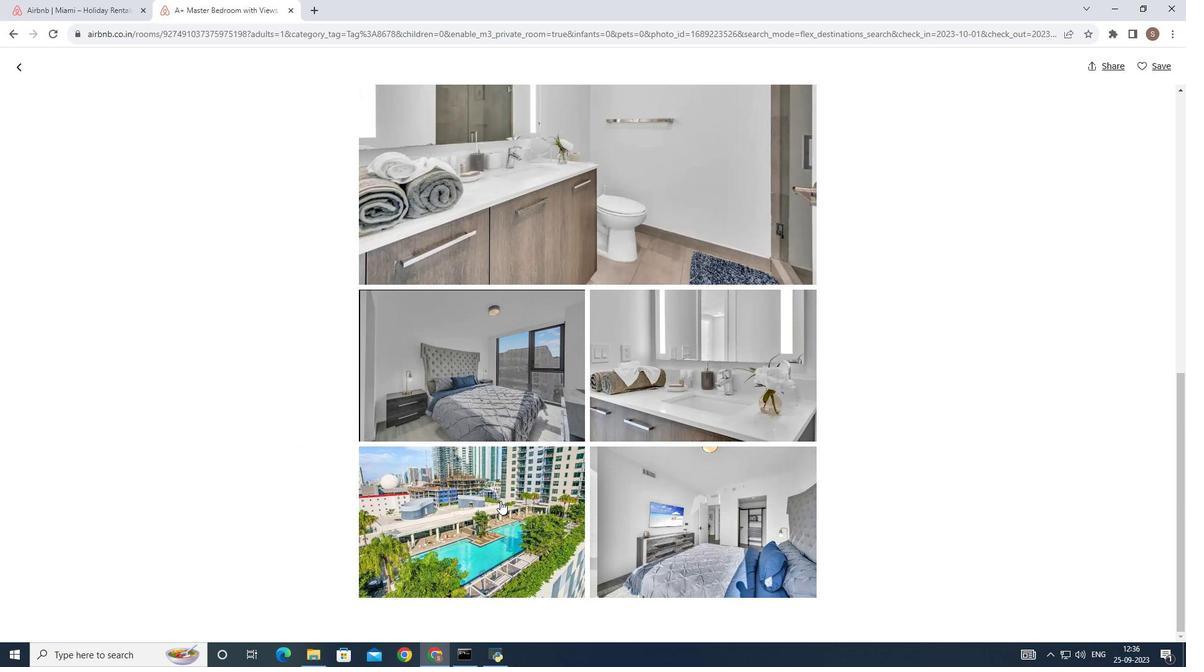 
Action: Mouse scrolled (500, 500) with delta (0, 0)
Screenshot: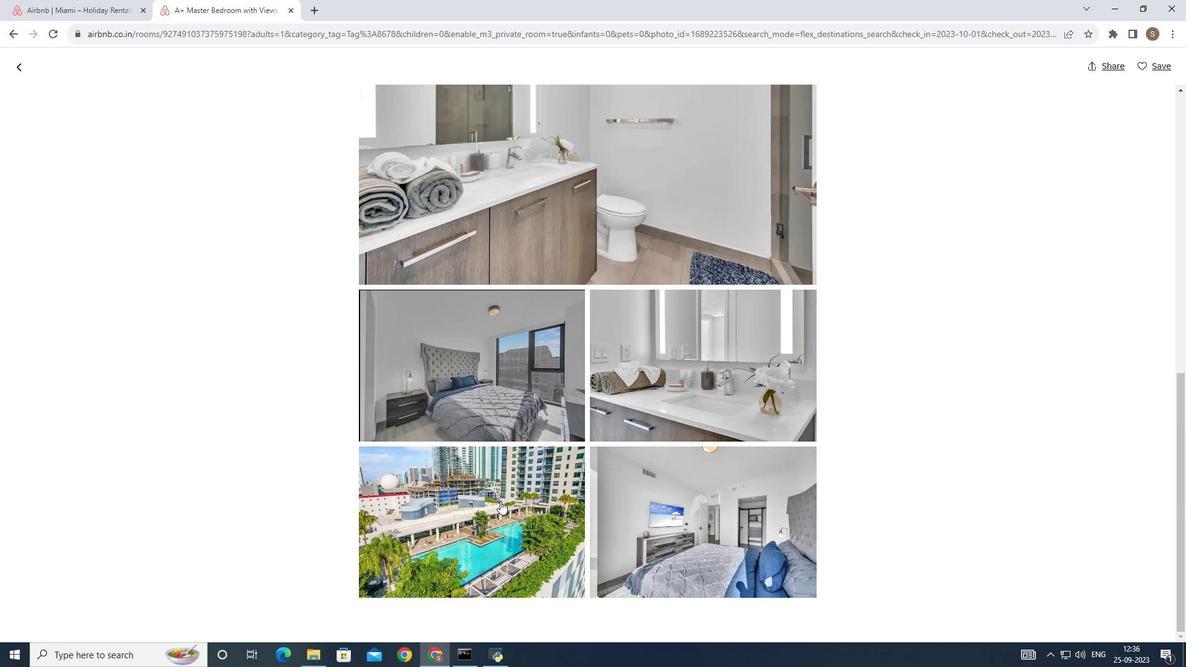 
Action: Mouse scrolled (500, 500) with delta (0, 0)
Screenshot: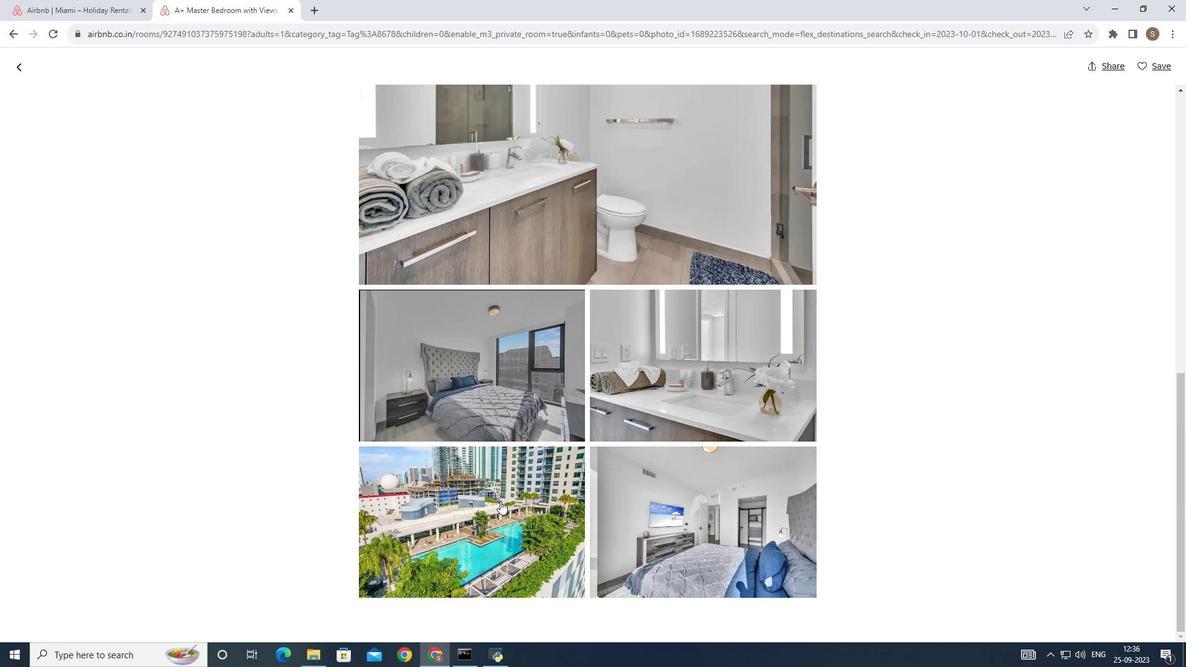 
Action: Mouse scrolled (500, 500) with delta (0, 0)
